 Task: Research Airbnb accommodation in Saint-Joseph, Reunion from 6th December, 2023 to 18th December, 2023 for 3 adults.2 bedrooms having 2 beds and 2 bathrooms. Property type can be hotel. Booking option can be shelf check-in. Look for 4 properties as per requirement.
Action: Mouse pressed left at (221, 98)
Screenshot: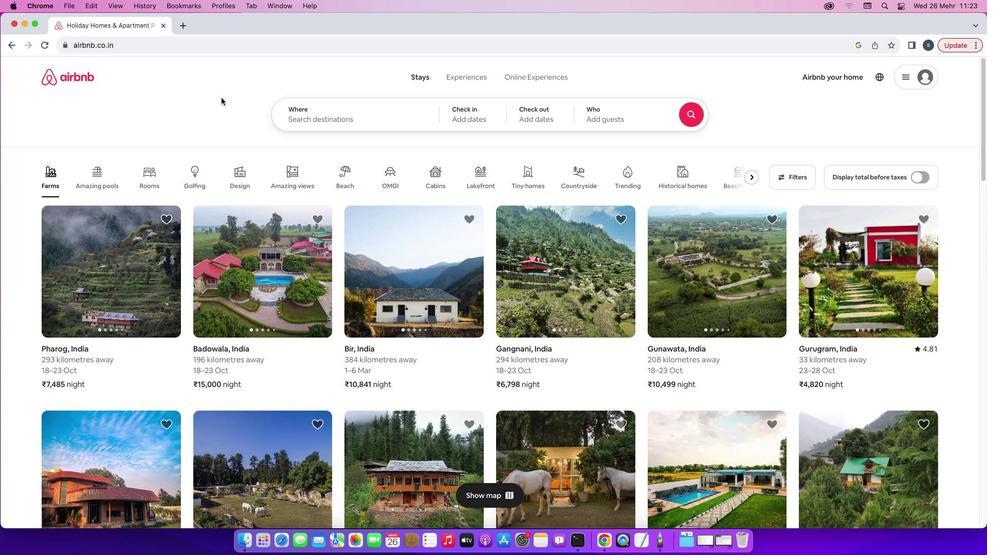 
Action: Mouse moved to (351, 118)
Screenshot: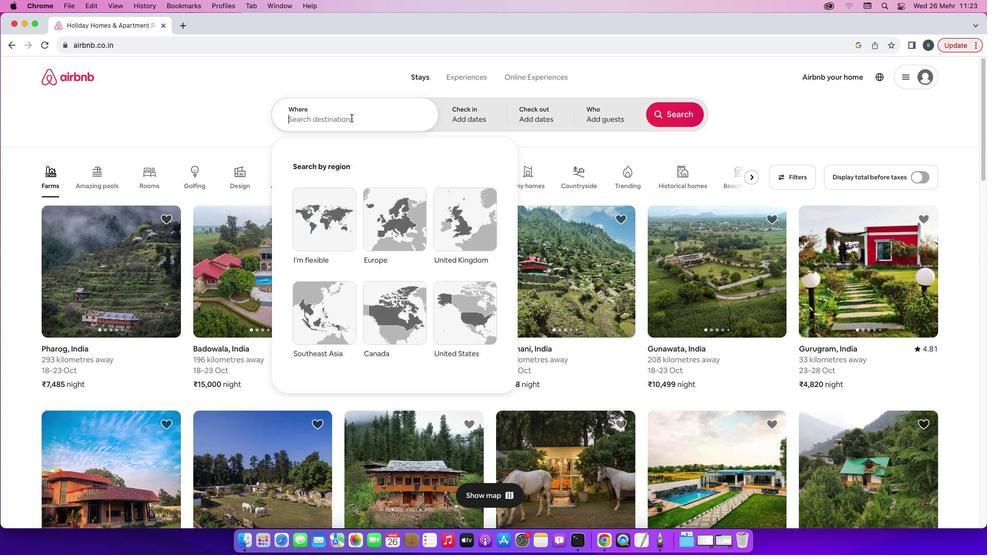 
Action: Mouse pressed left at (351, 118)
Screenshot: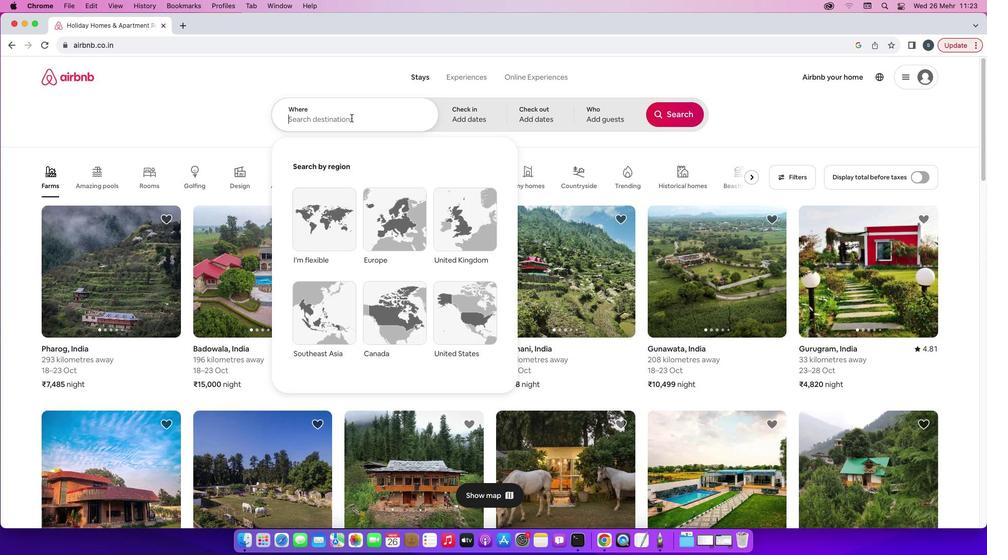 
Action: Mouse moved to (353, 114)
Screenshot: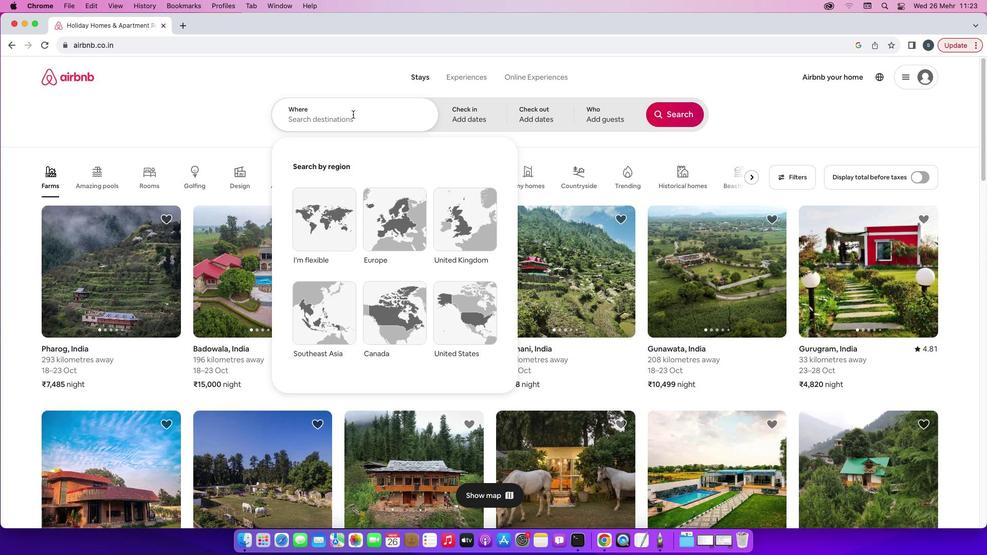 
Action: Key pressed 'S'Key.caps_lock'a''i''n''t''-'Key.caps_lock'J'Key.caps_lock'o''s''e''p''h'','Key.spaceKey.caps_lock'R'Key.caps_lock'e''u''n''i''o''n'Key.enter
Screenshot: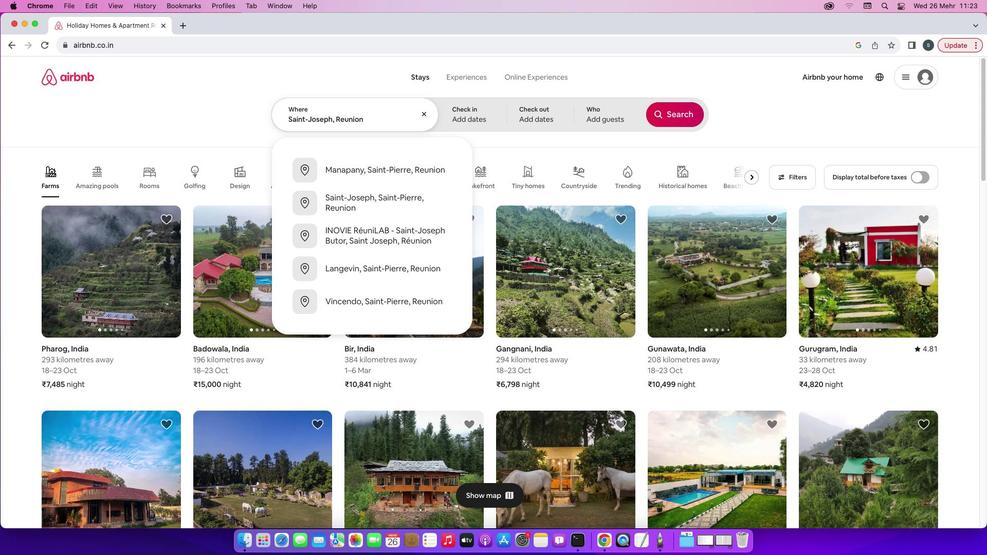 
Action: Mouse moved to (670, 194)
Screenshot: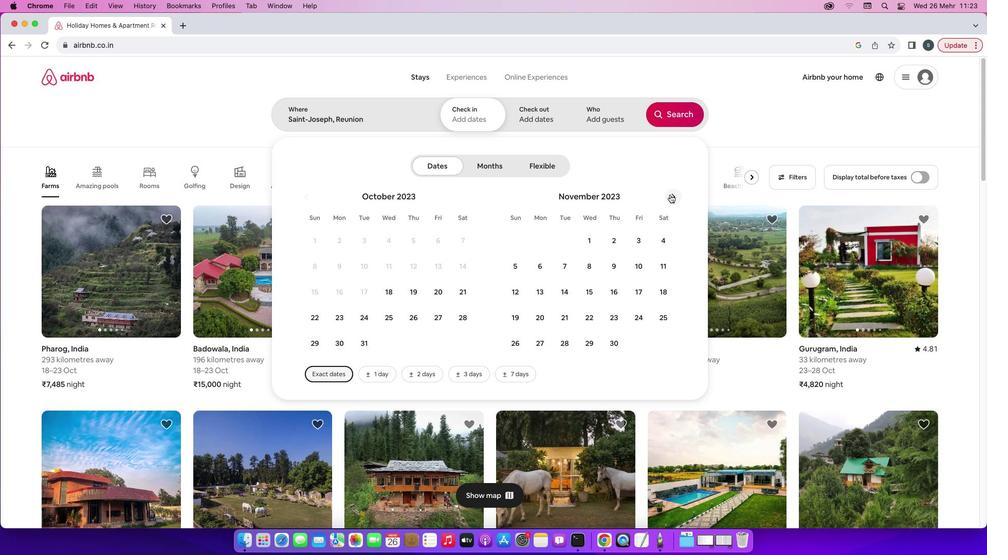 
Action: Mouse pressed left at (670, 194)
Screenshot: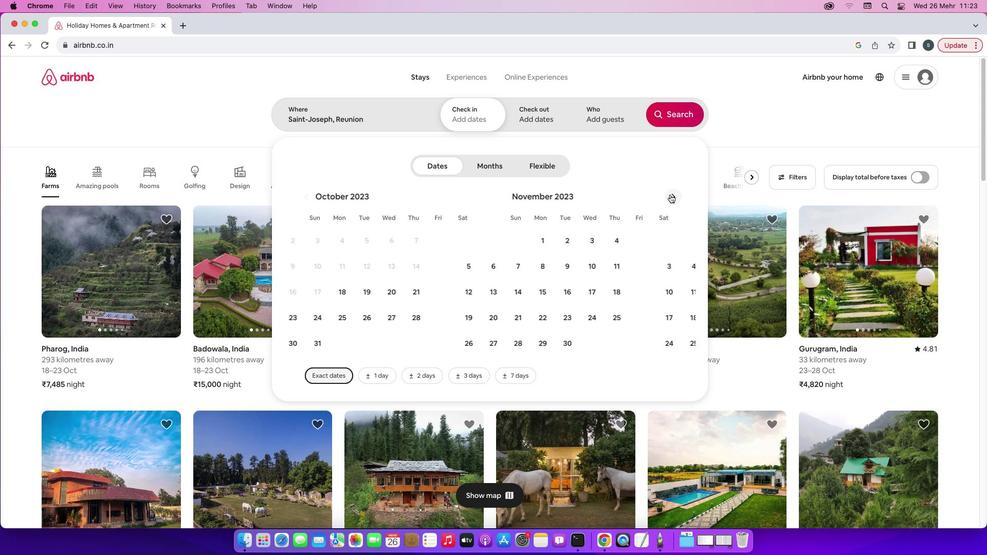 
Action: Mouse moved to (595, 262)
Screenshot: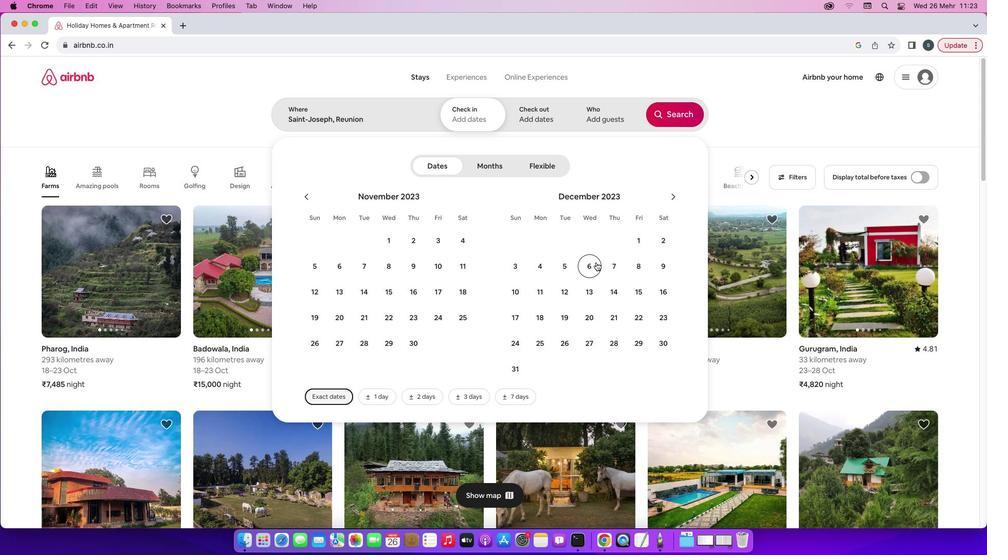 
Action: Mouse pressed left at (595, 262)
Screenshot: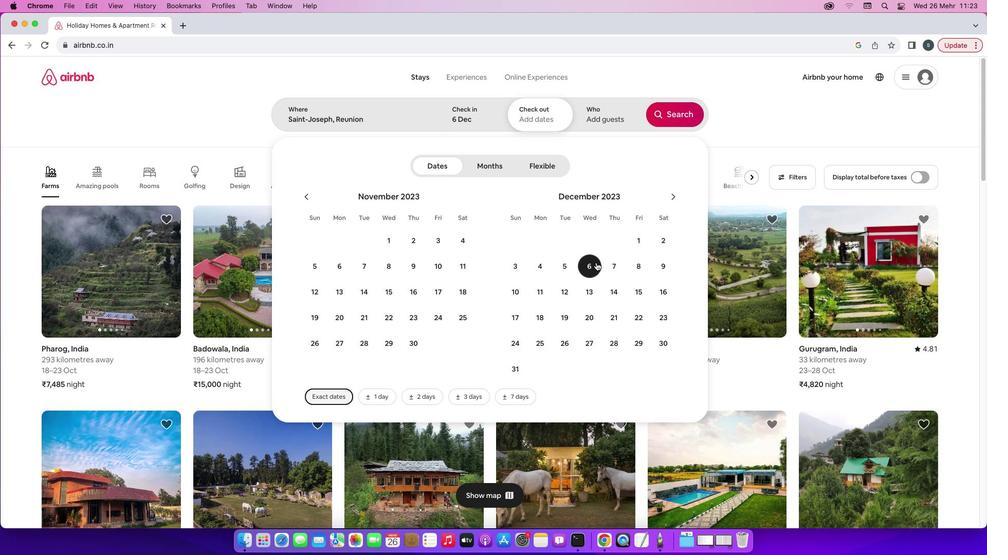 
Action: Mouse moved to (537, 319)
Screenshot: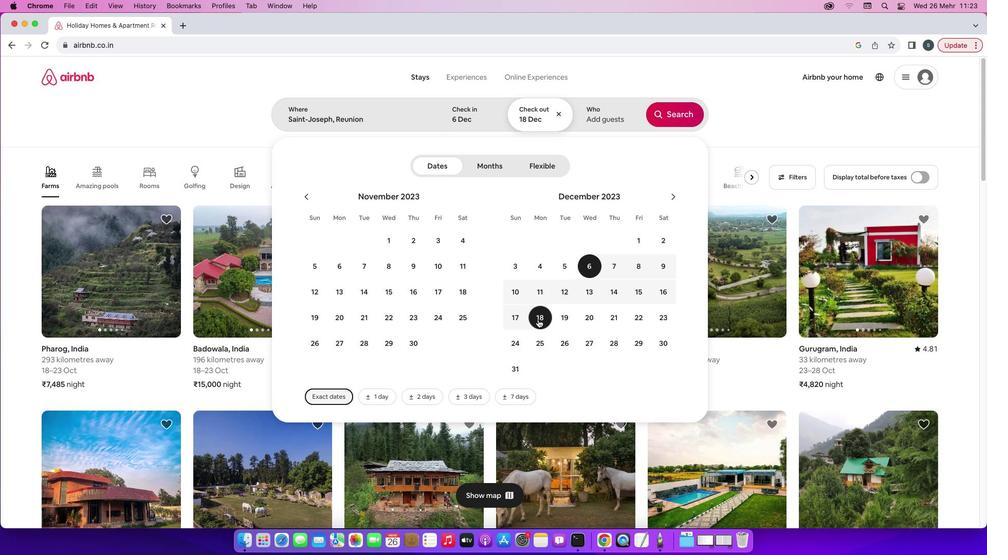 
Action: Mouse pressed left at (537, 319)
Screenshot: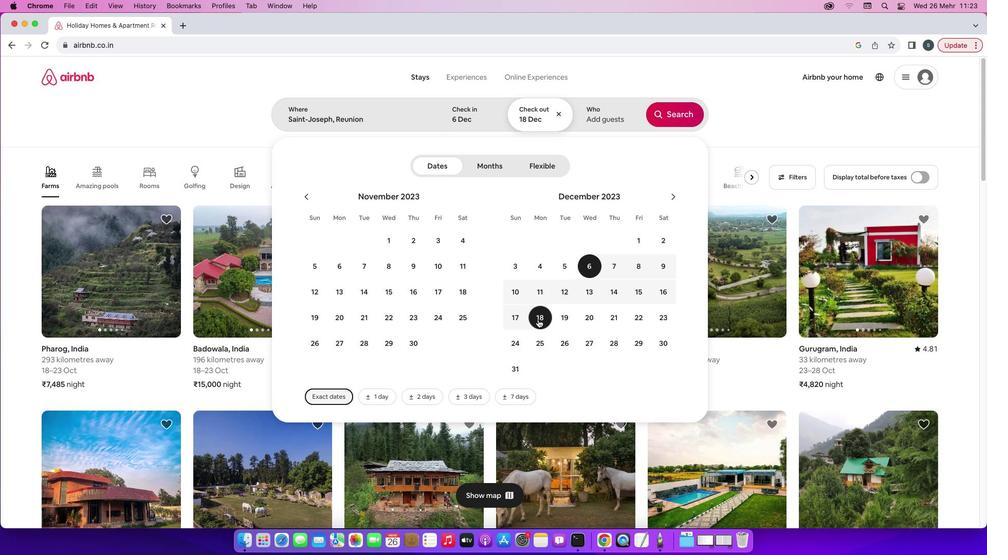 
Action: Mouse moved to (603, 117)
Screenshot: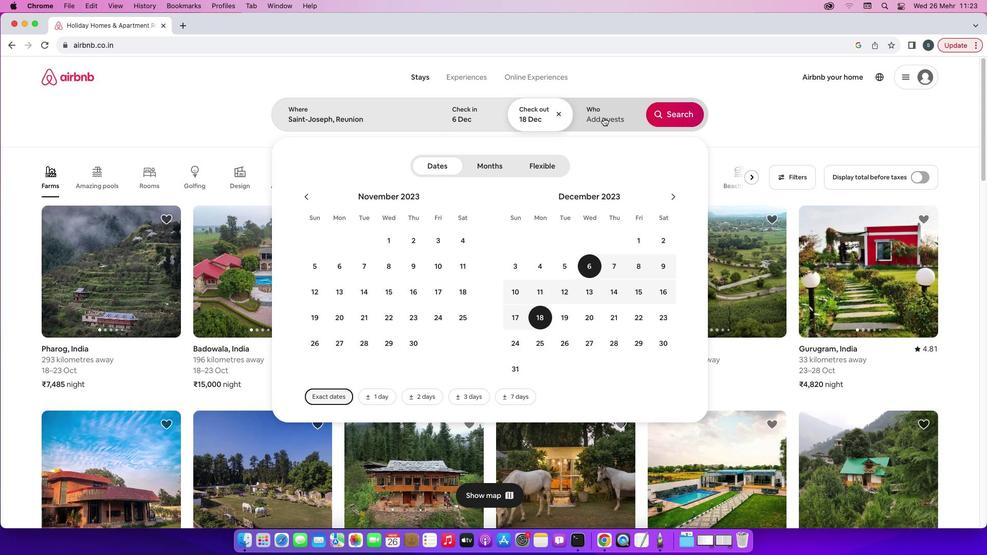 
Action: Mouse pressed left at (603, 117)
Screenshot: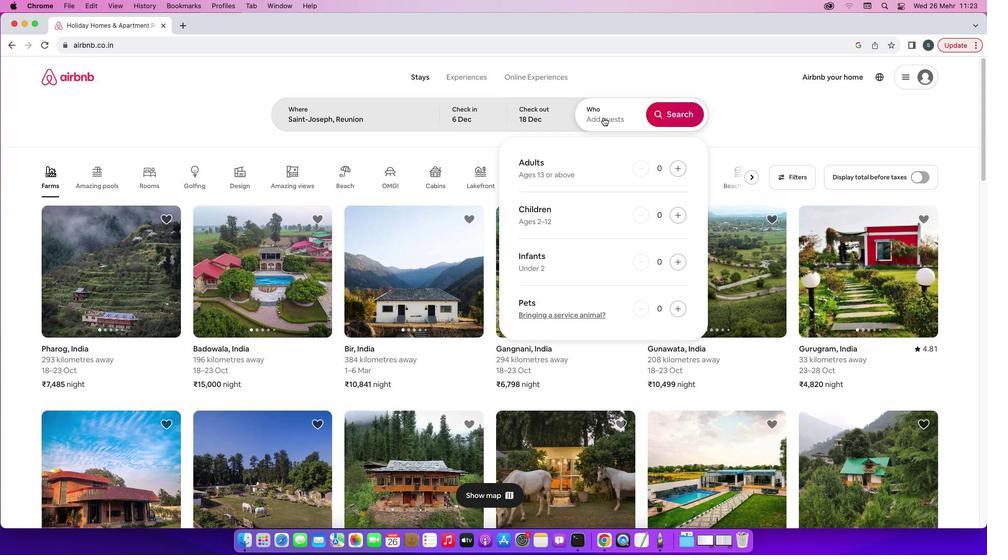 
Action: Mouse moved to (679, 169)
Screenshot: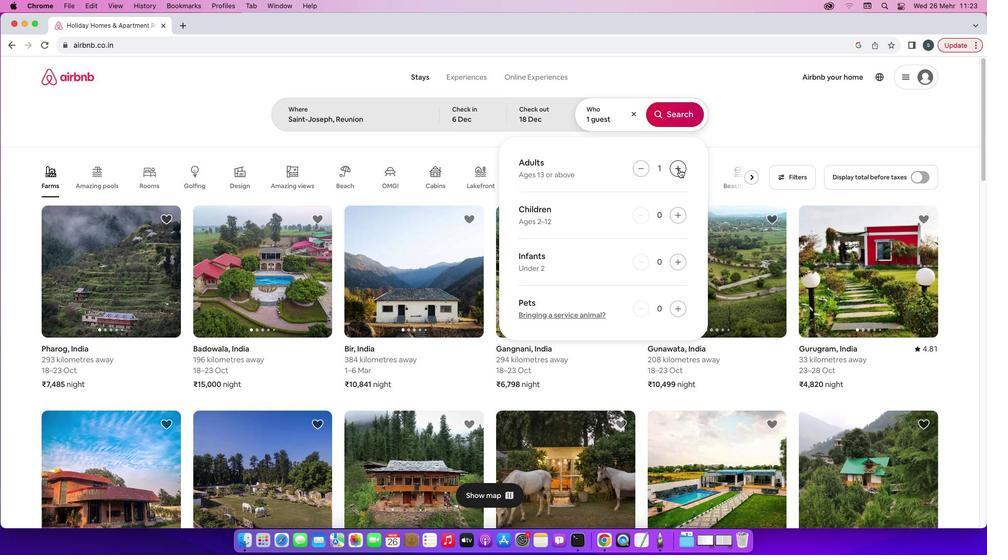 
Action: Mouse pressed left at (679, 169)
Screenshot: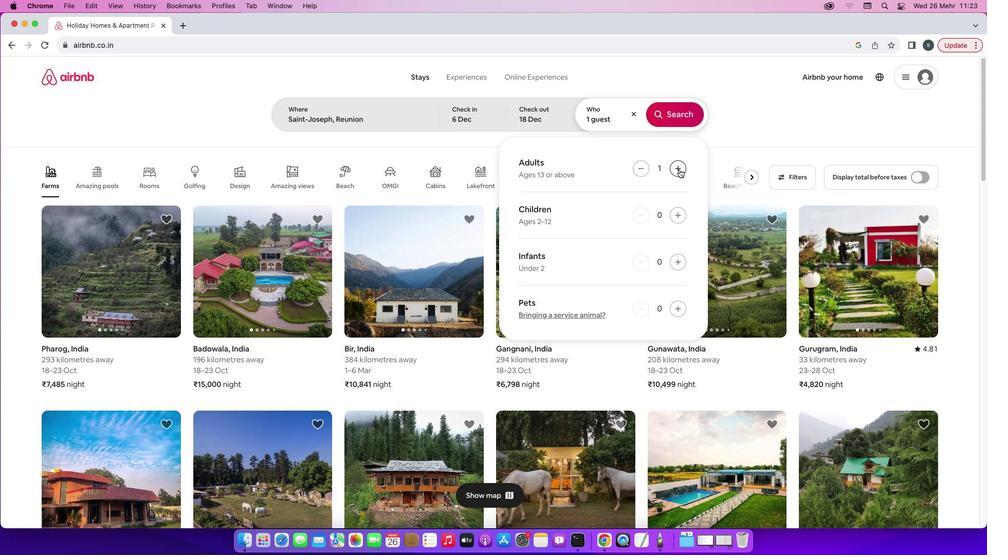 
Action: Mouse pressed left at (679, 169)
Screenshot: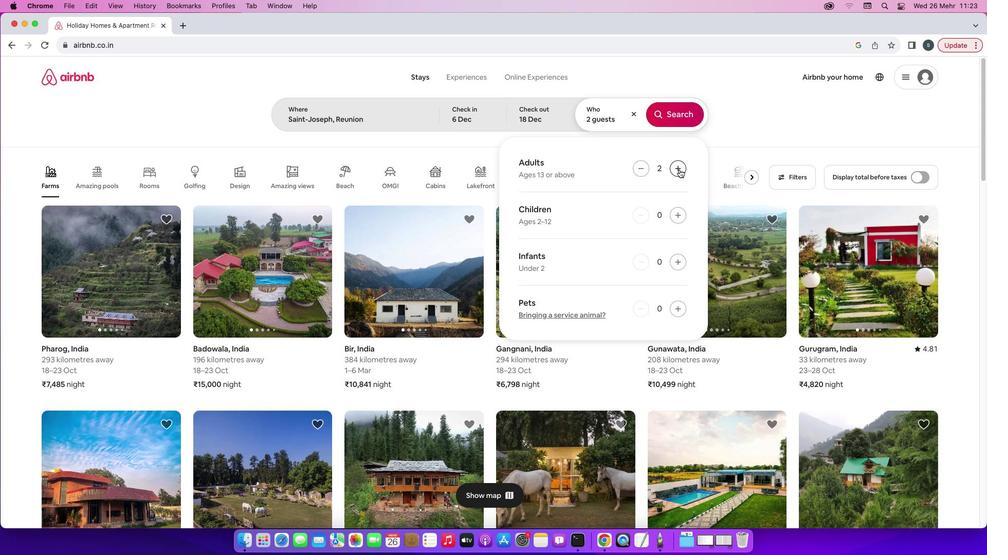 
Action: Mouse pressed left at (679, 169)
Screenshot: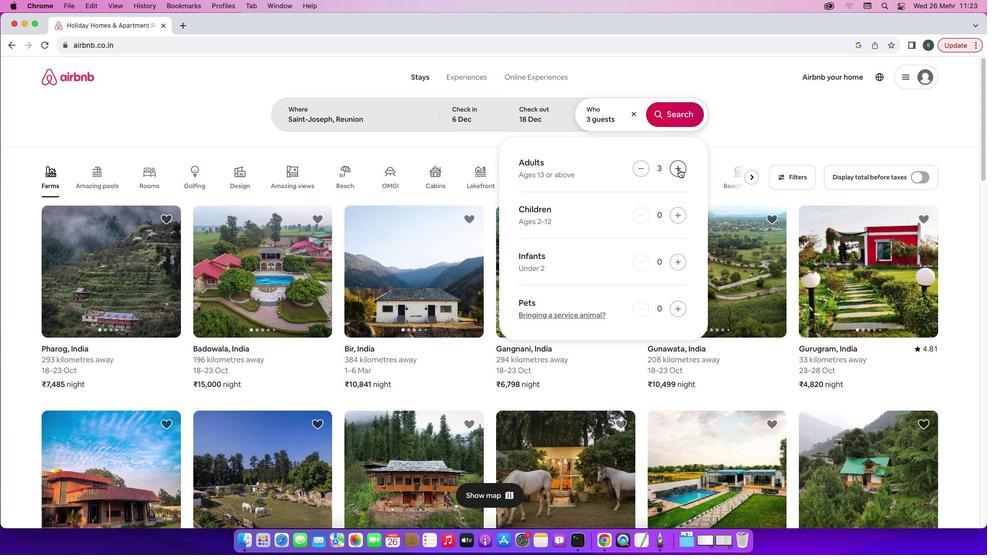 
Action: Mouse moved to (662, 118)
Screenshot: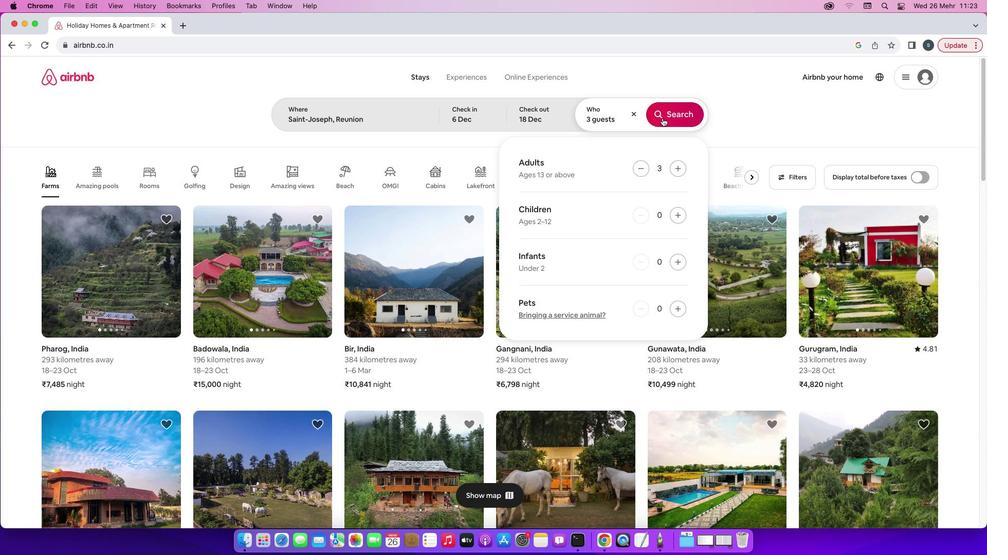 
Action: Mouse pressed left at (662, 118)
Screenshot: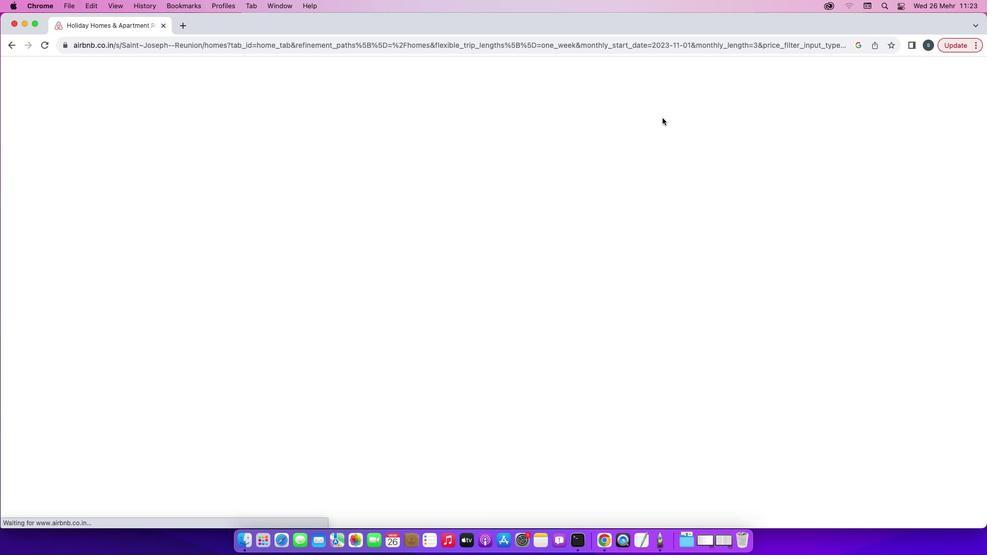 
Action: Mouse moved to (819, 122)
Screenshot: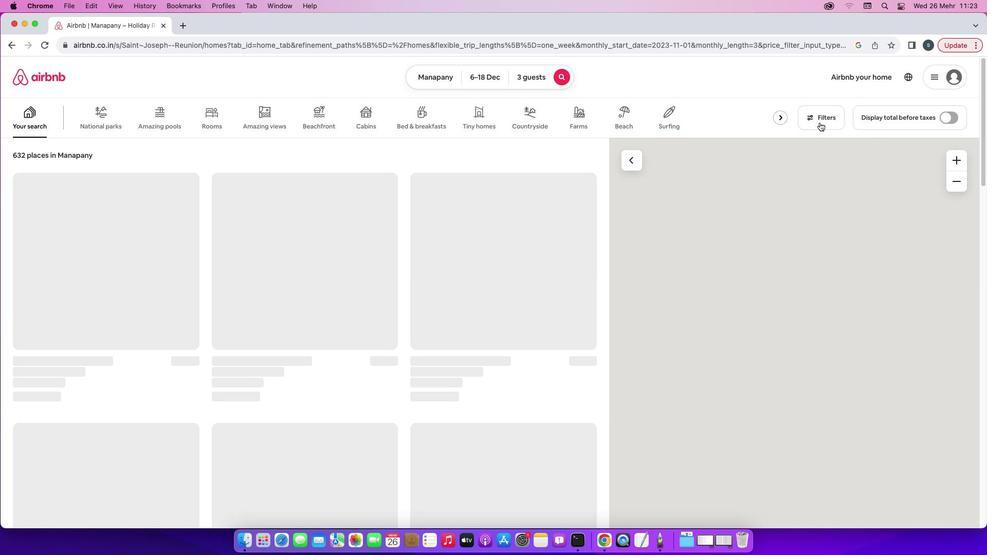 
Action: Mouse pressed left at (819, 122)
Screenshot: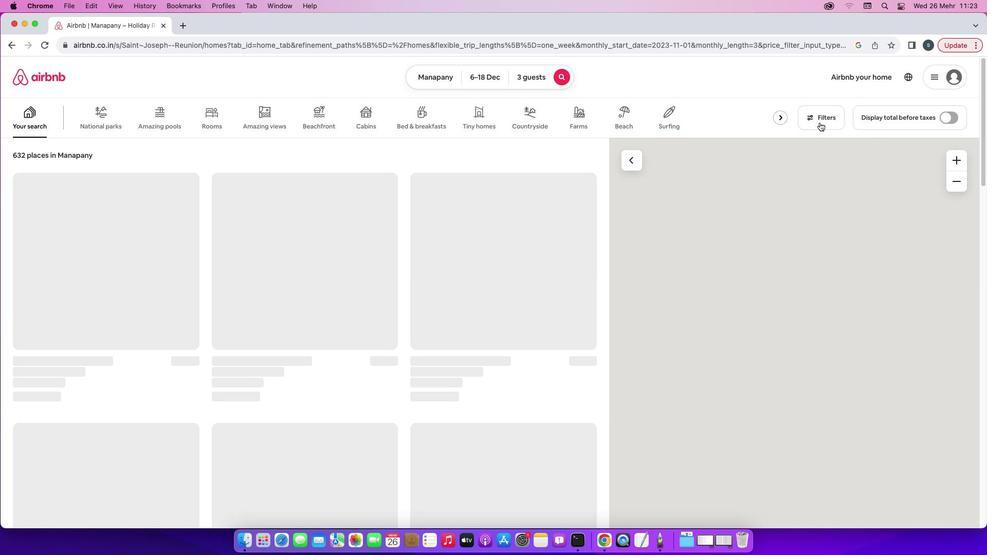 
Action: Mouse moved to (487, 291)
Screenshot: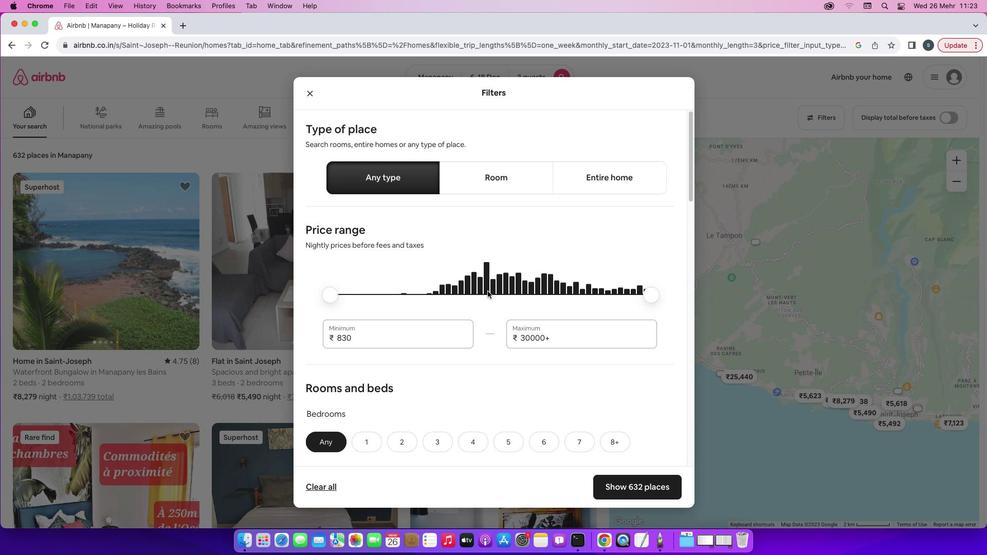 
Action: Mouse scrolled (487, 291) with delta (0, 0)
Screenshot: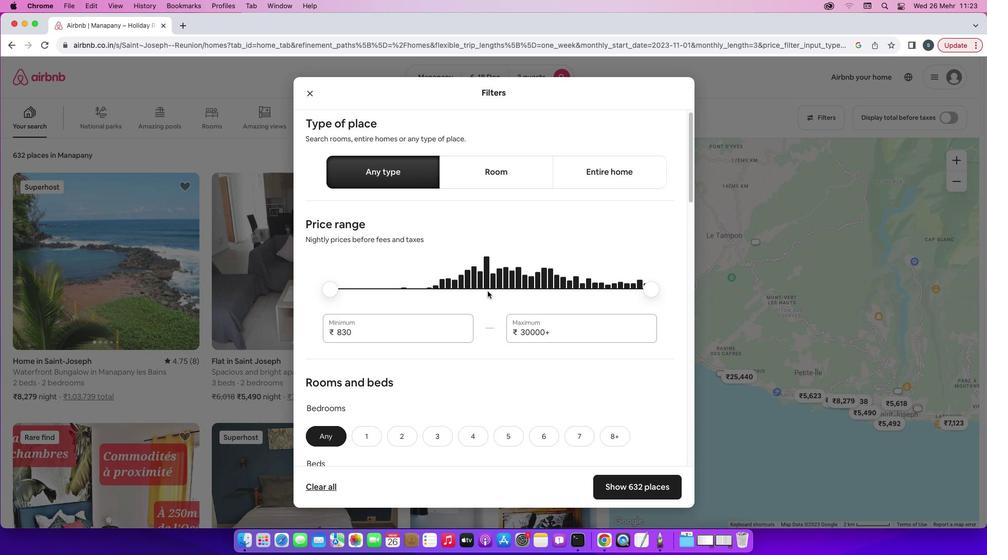 
Action: Mouse scrolled (487, 291) with delta (0, 0)
Screenshot: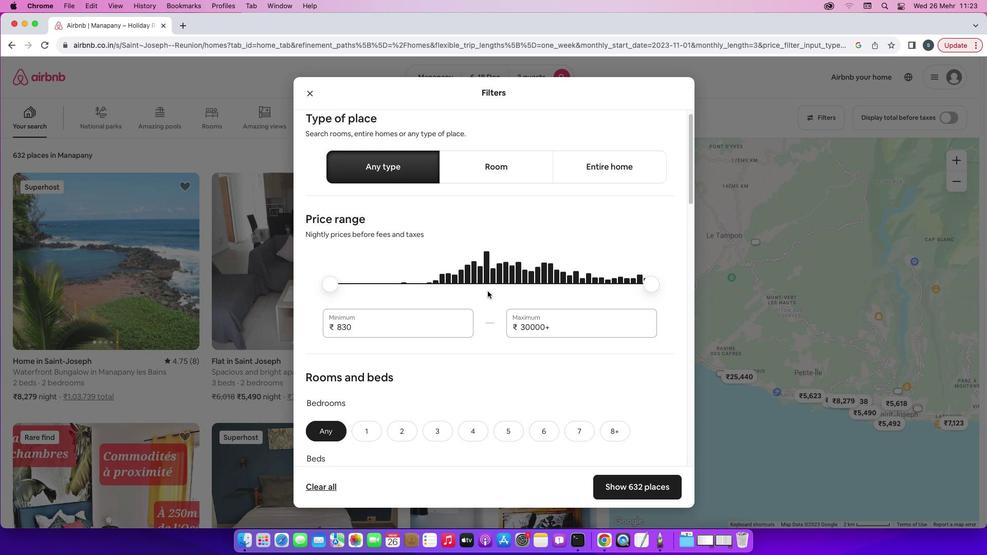 
Action: Mouse scrolled (487, 291) with delta (0, 0)
Screenshot: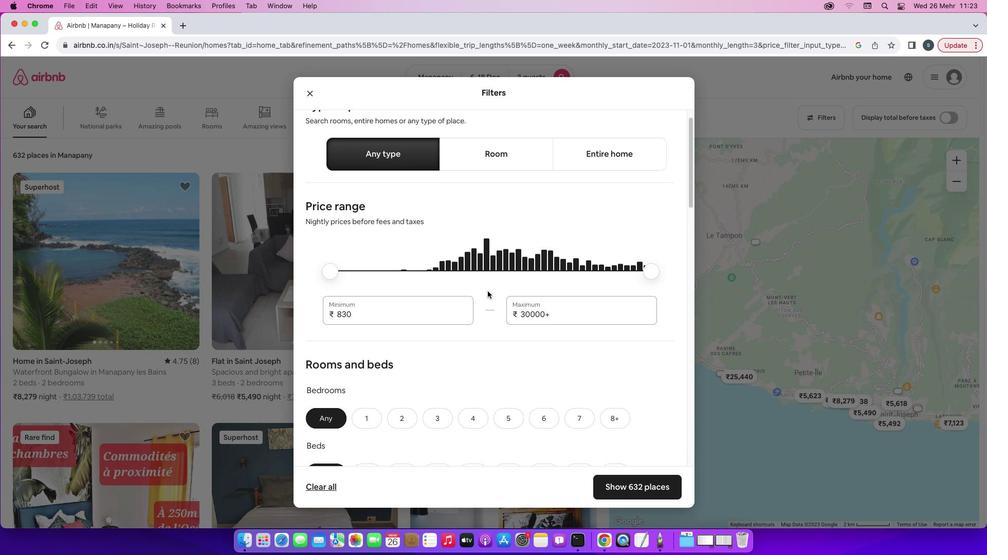 
Action: Mouse scrolled (487, 291) with delta (0, 0)
Screenshot: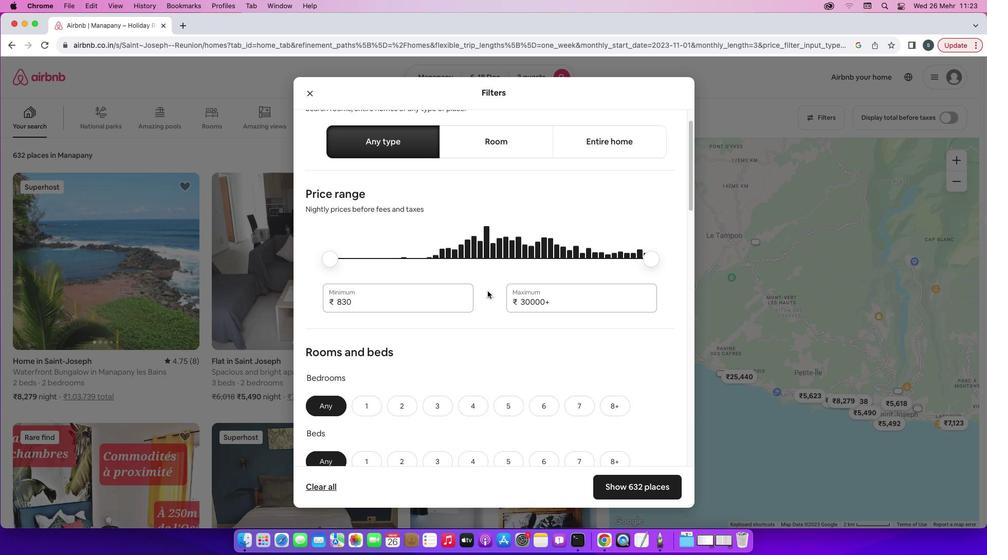 
Action: Mouse scrolled (487, 291) with delta (0, 0)
Screenshot: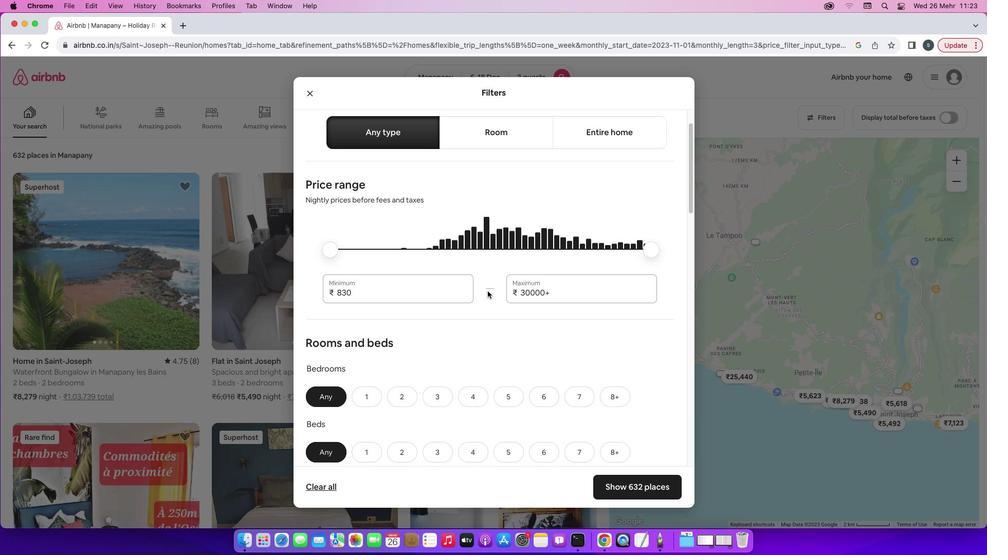 
Action: Mouse scrolled (487, 291) with delta (0, 0)
Screenshot: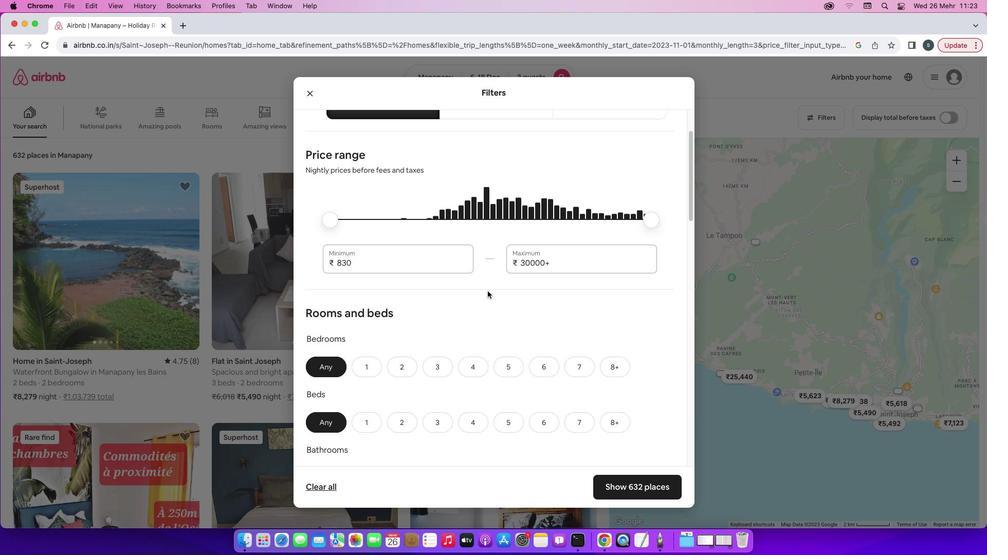 
Action: Mouse scrolled (487, 291) with delta (0, 0)
Screenshot: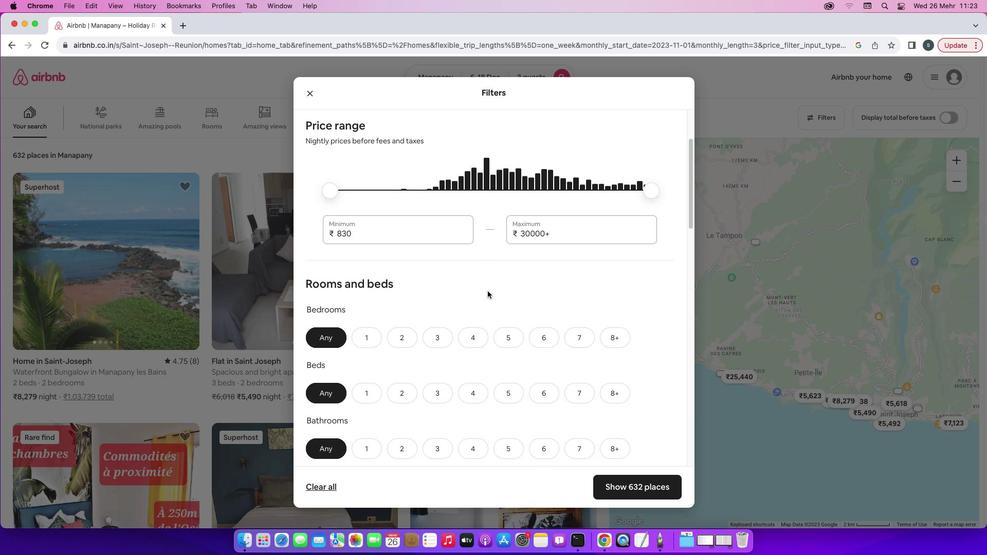 
Action: Mouse scrolled (487, 291) with delta (0, 0)
Screenshot: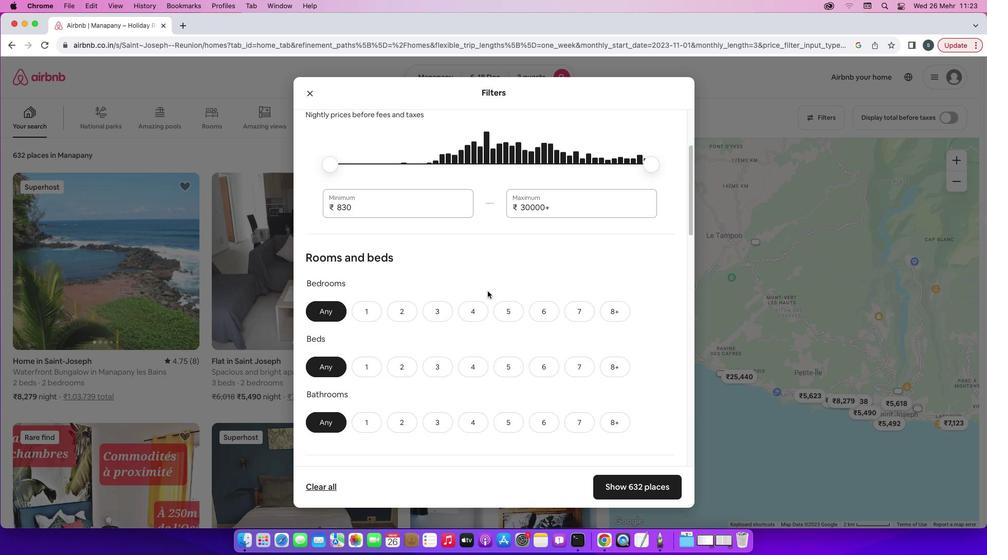 
Action: Mouse scrolled (487, 291) with delta (0, 0)
Screenshot: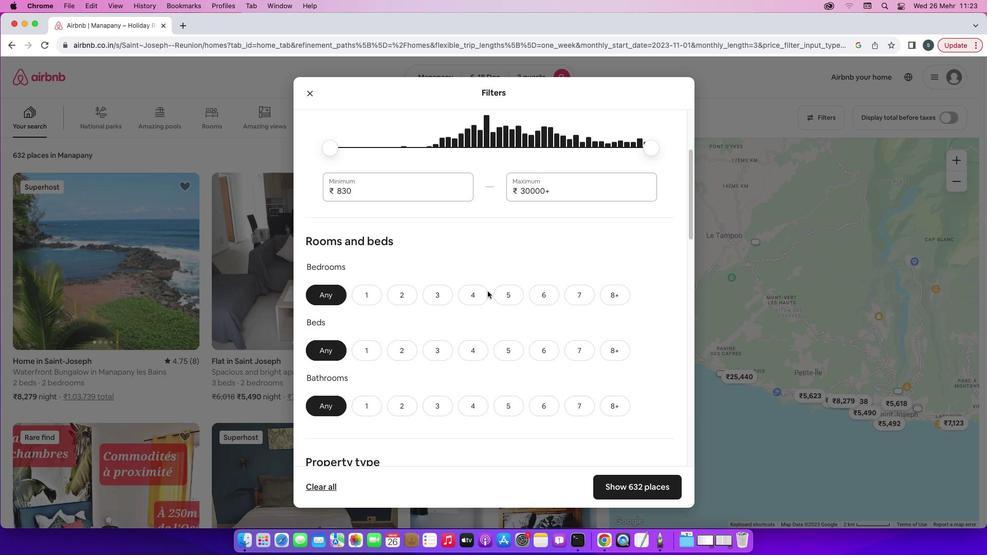 
Action: Mouse scrolled (487, 291) with delta (0, -1)
Screenshot: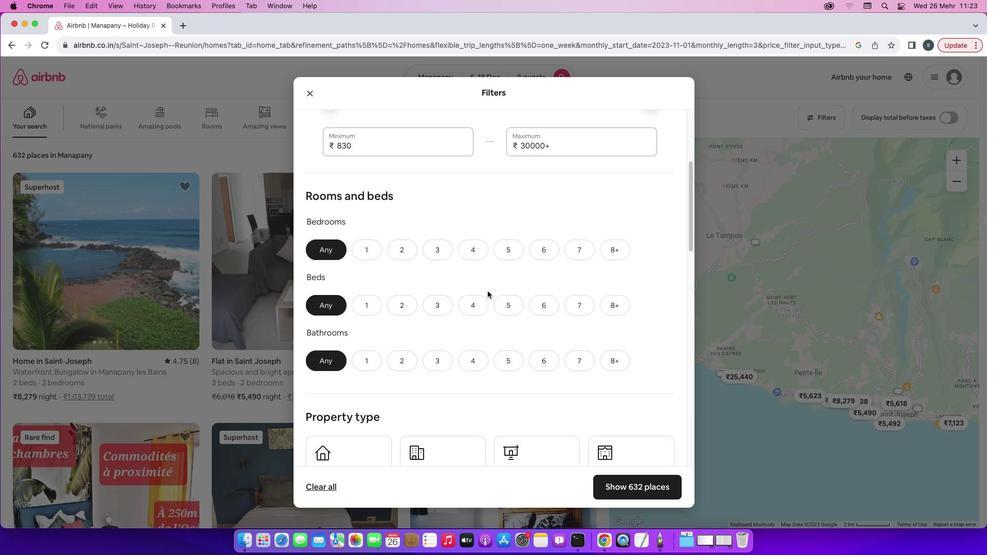 
Action: Mouse scrolled (487, 291) with delta (0, -1)
Screenshot: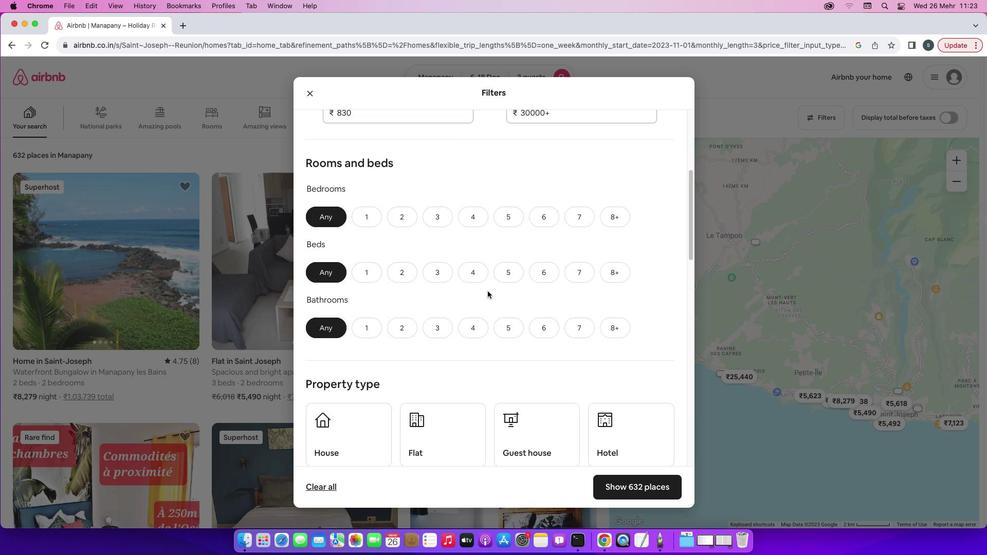 
Action: Mouse moved to (402, 205)
Screenshot: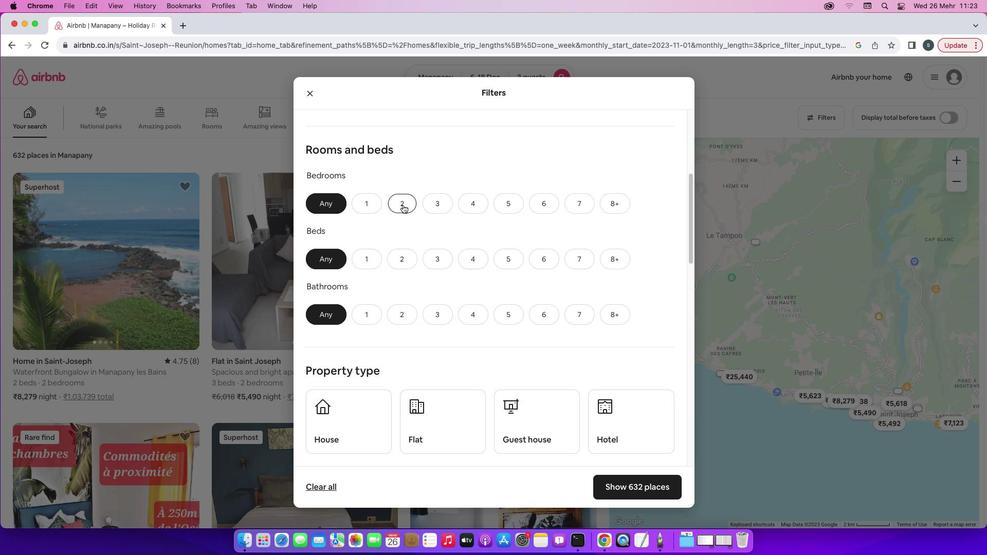 
Action: Mouse pressed left at (402, 205)
Screenshot: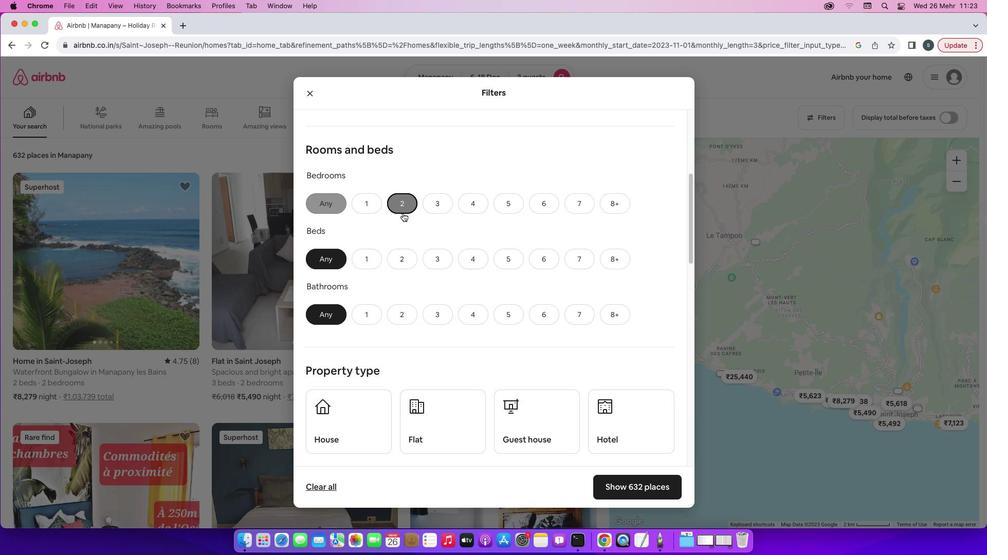 
Action: Mouse moved to (403, 259)
Screenshot: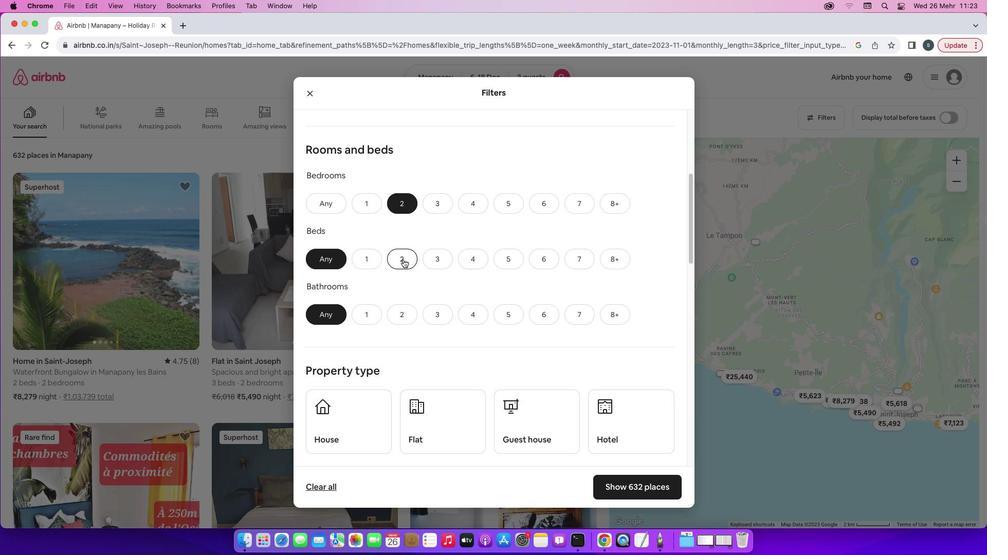 
Action: Mouse pressed left at (403, 259)
Screenshot: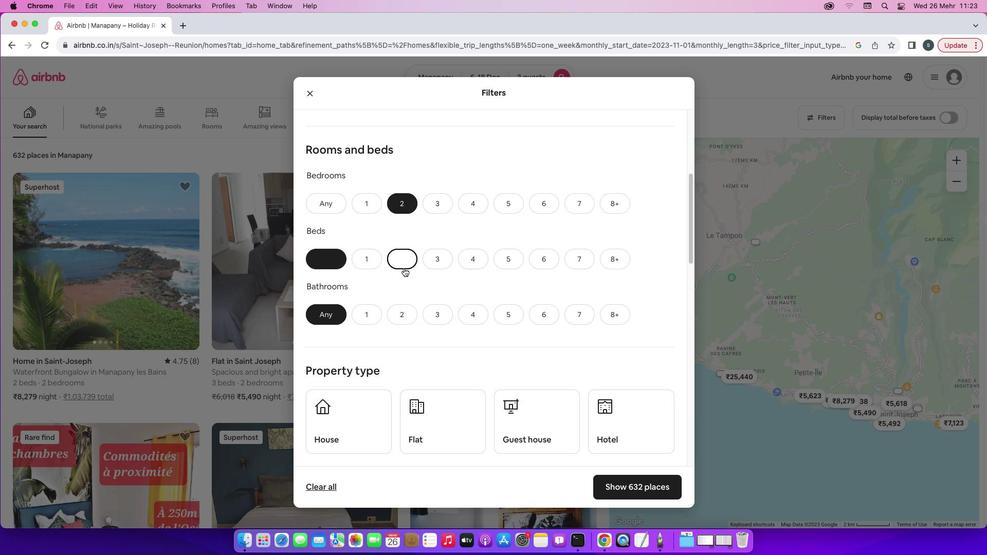 
Action: Mouse moved to (400, 314)
Screenshot: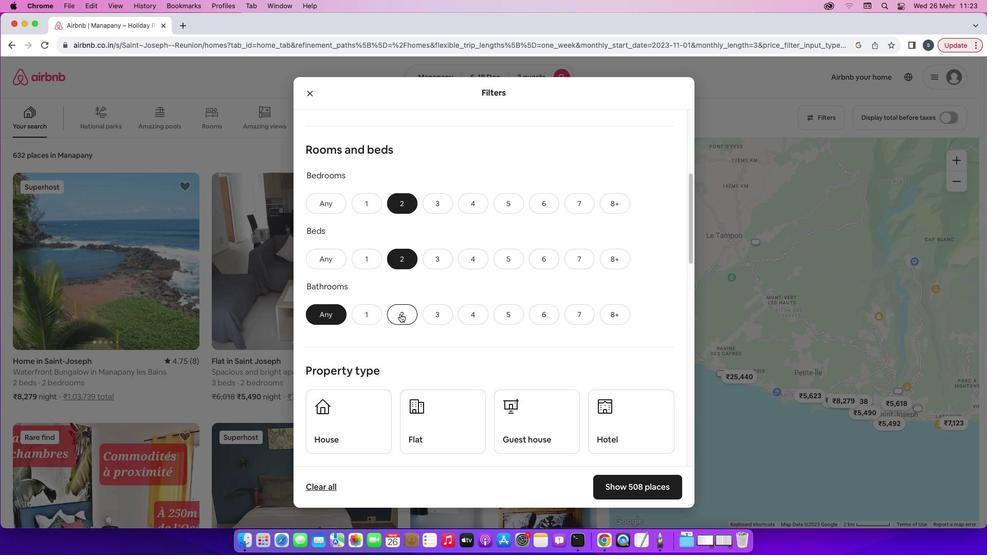 
Action: Mouse pressed left at (400, 314)
Screenshot: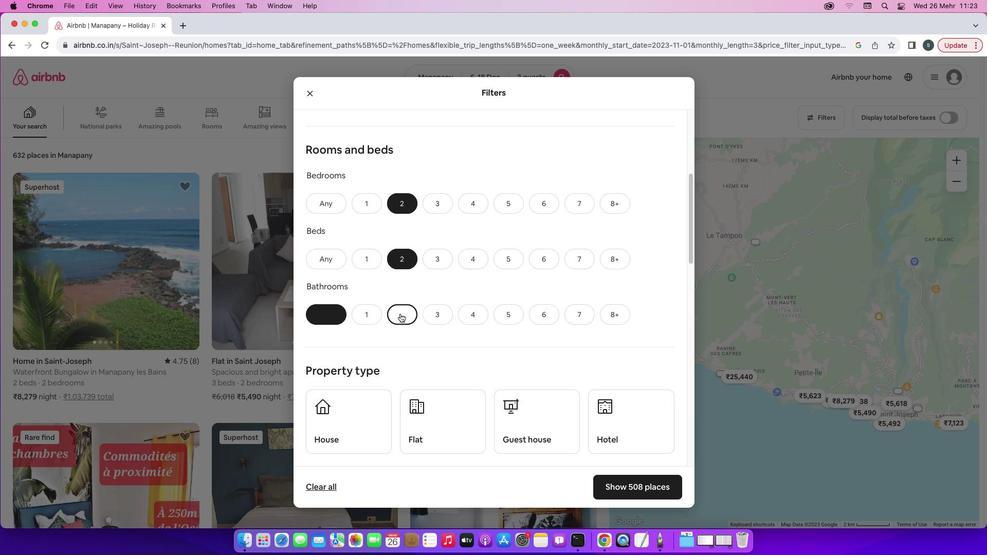 
Action: Mouse moved to (458, 305)
Screenshot: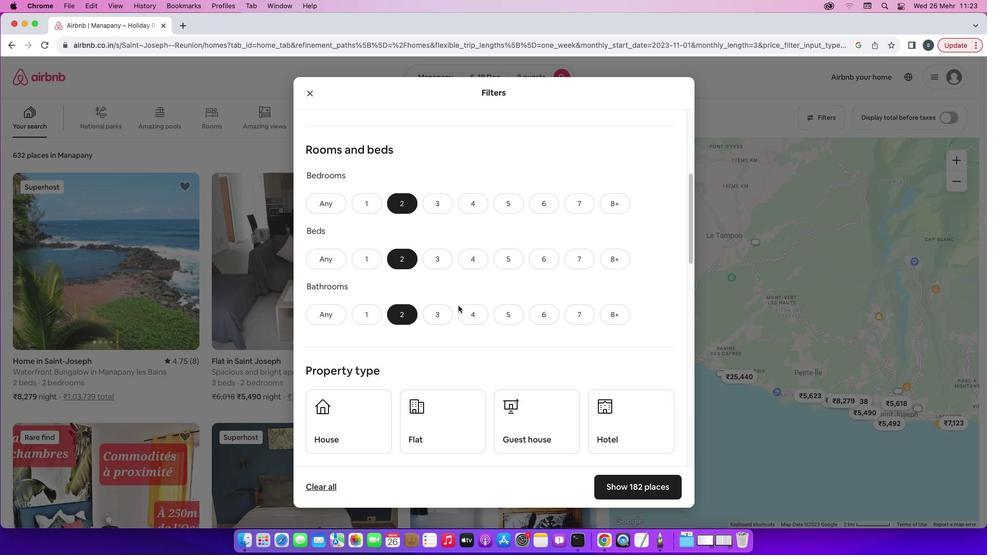 
Action: Mouse scrolled (458, 305) with delta (0, 0)
Screenshot: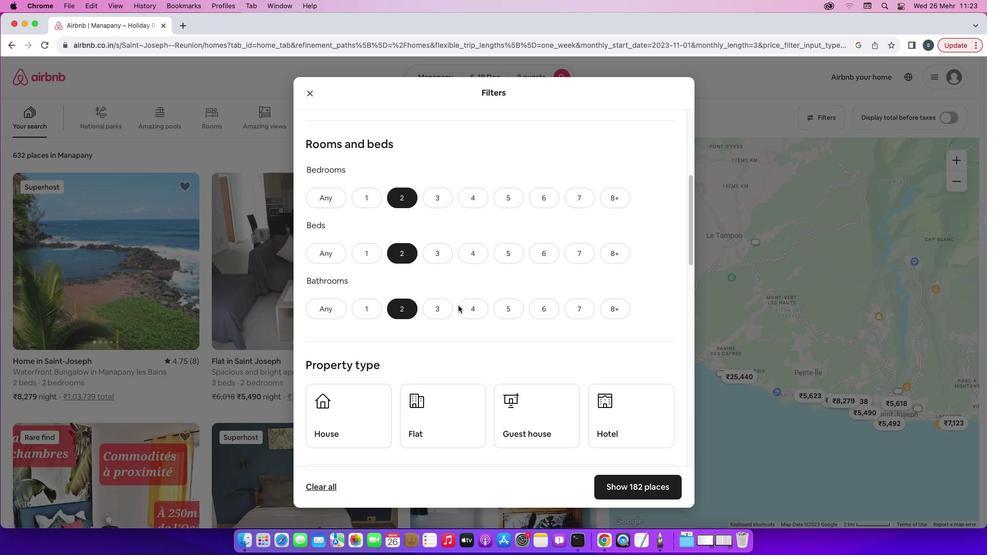 
Action: Mouse scrolled (458, 305) with delta (0, 0)
Screenshot: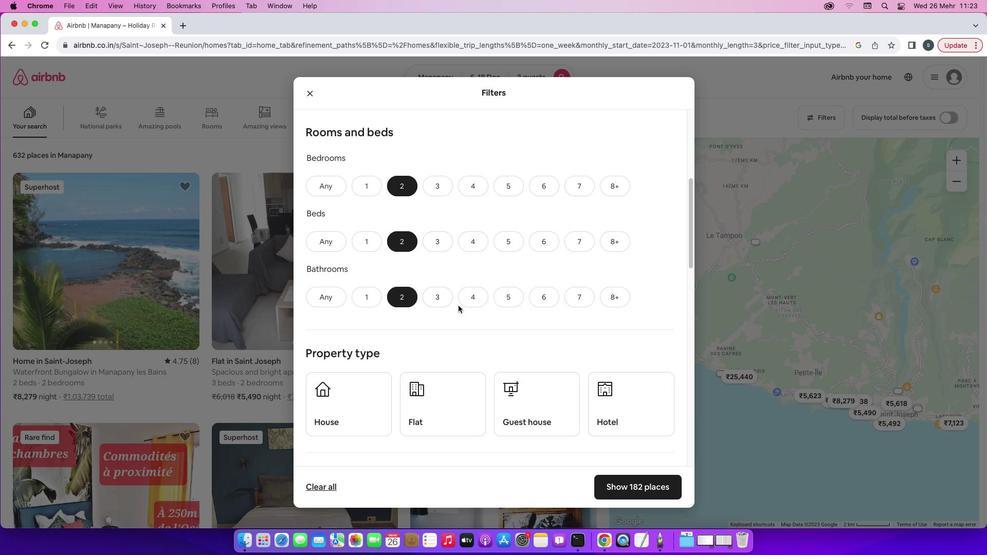 
Action: Mouse scrolled (458, 305) with delta (0, 0)
Screenshot: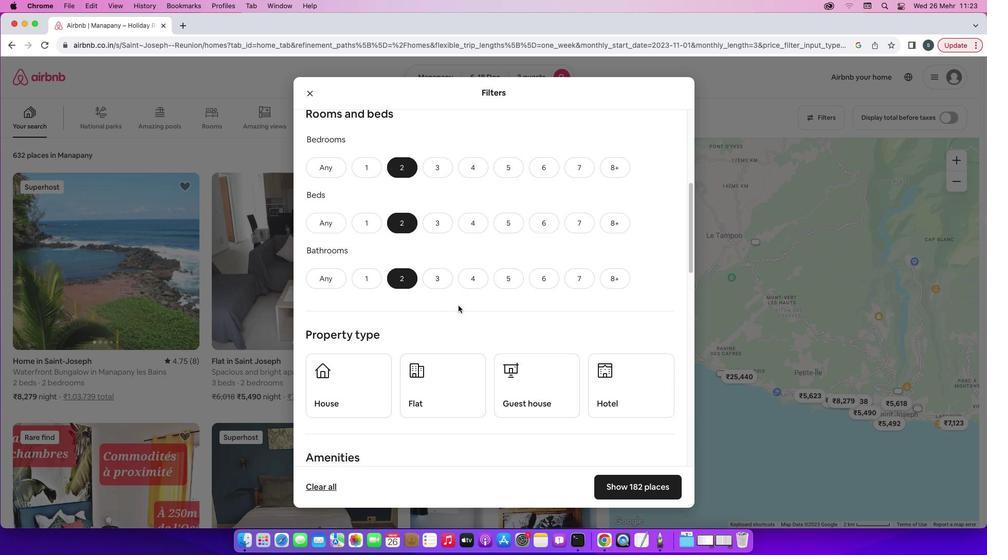 
Action: Mouse scrolled (458, 305) with delta (0, 0)
Screenshot: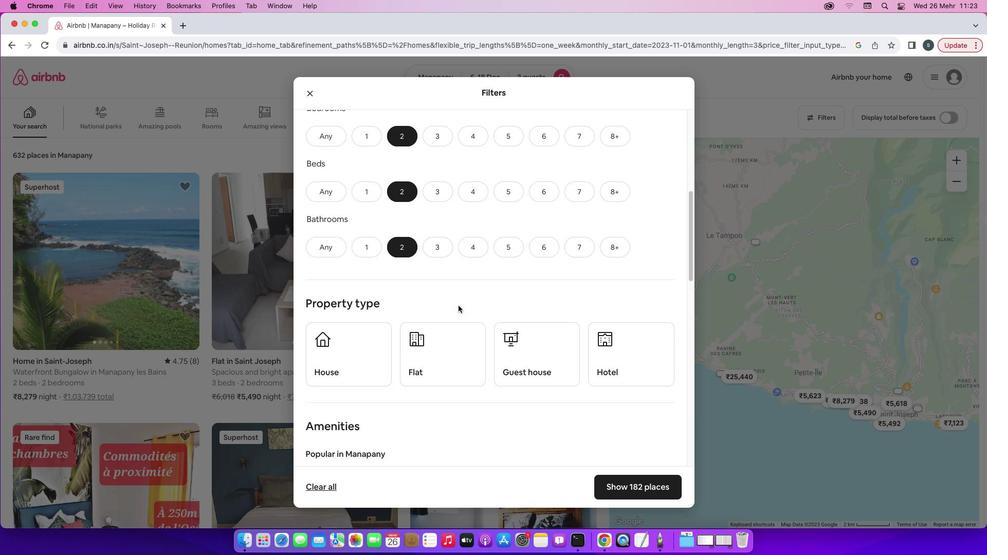 
Action: Mouse scrolled (458, 305) with delta (0, 0)
Screenshot: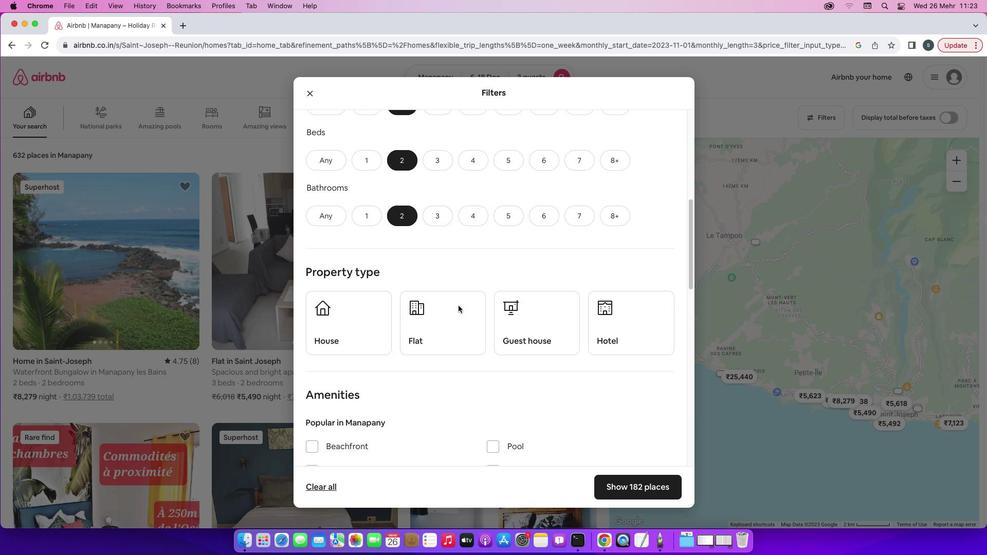 
Action: Mouse moved to (618, 321)
Screenshot: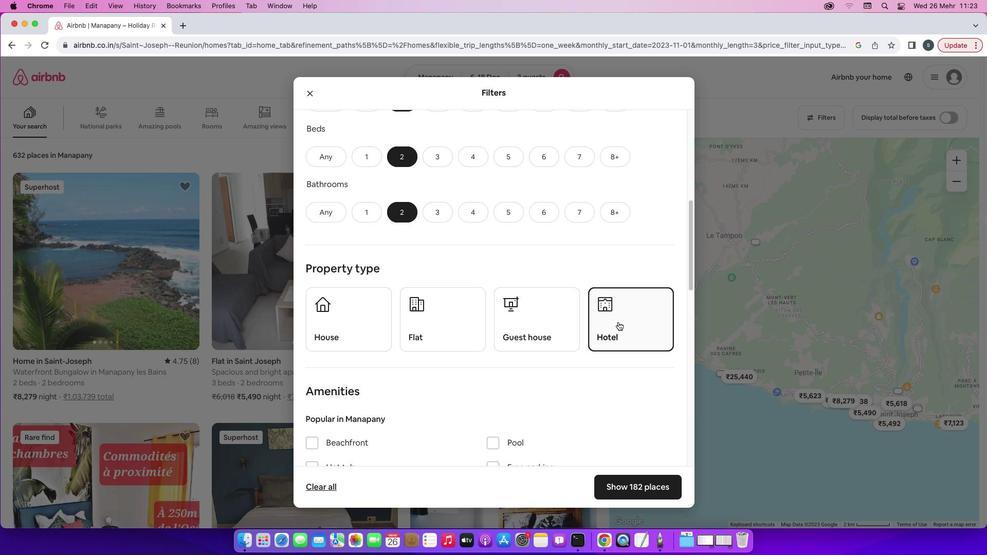 
Action: Mouse pressed left at (618, 321)
Screenshot: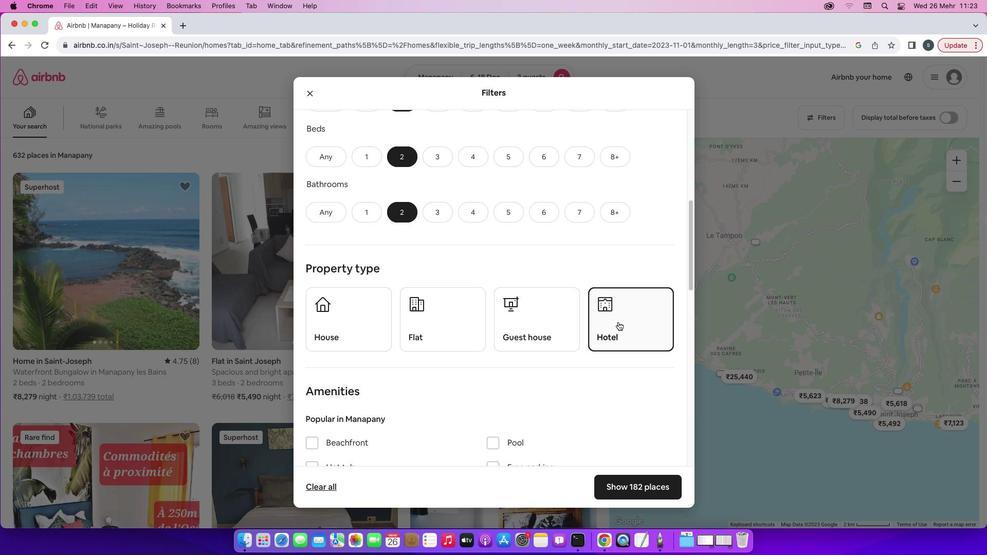 
Action: Mouse moved to (536, 372)
Screenshot: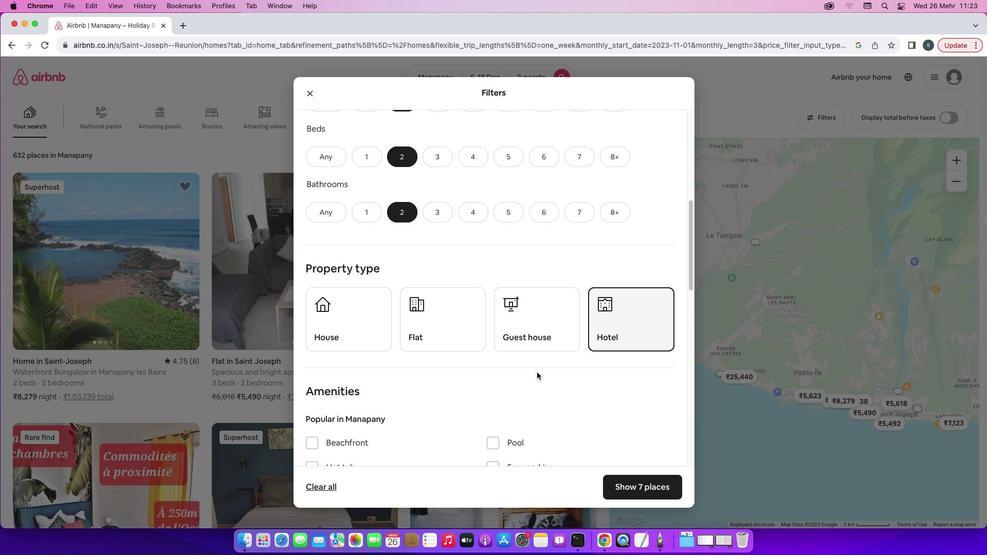
Action: Mouse scrolled (536, 372) with delta (0, 0)
Screenshot: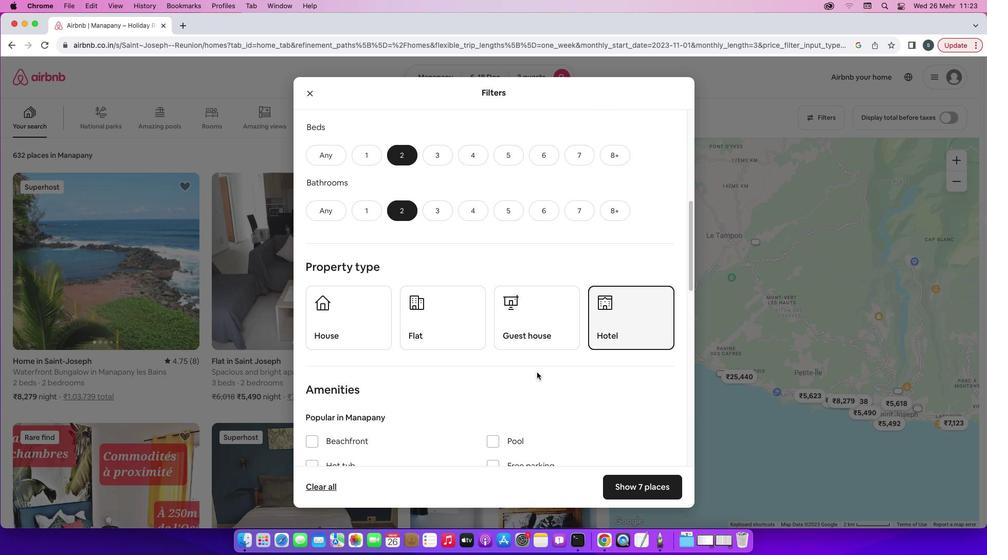 
Action: Mouse scrolled (536, 372) with delta (0, 0)
Screenshot: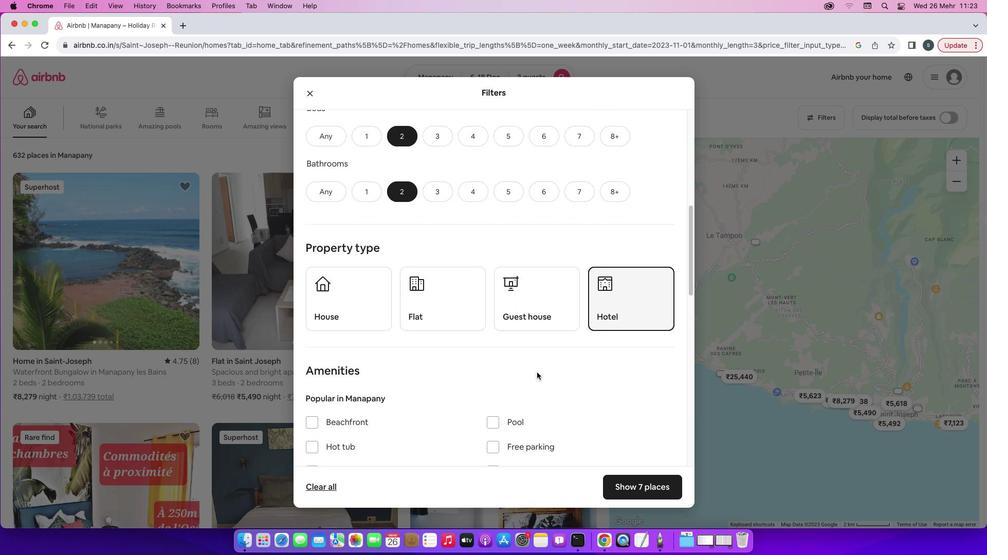 
Action: Mouse scrolled (536, 372) with delta (0, 0)
Screenshot: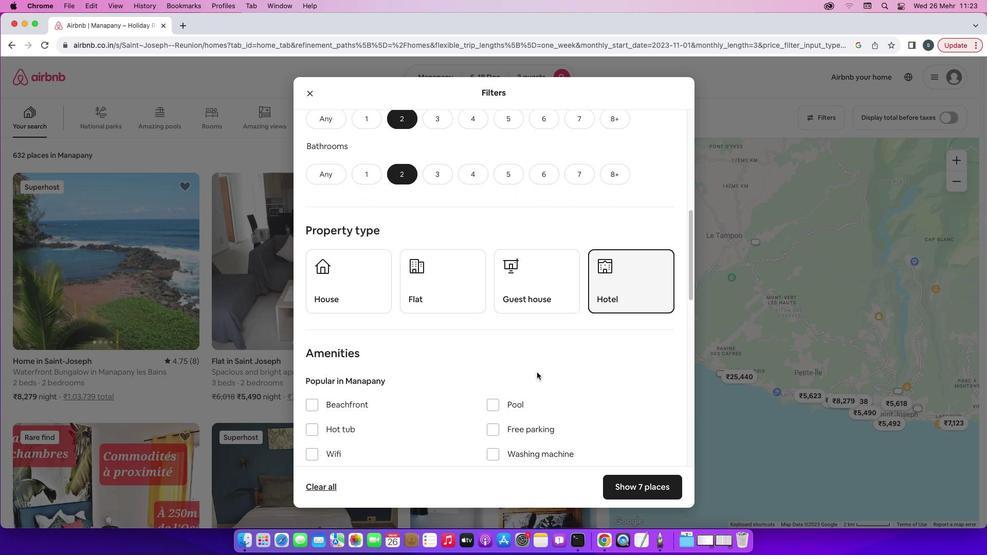
Action: Mouse scrolled (536, 372) with delta (0, -1)
Screenshot: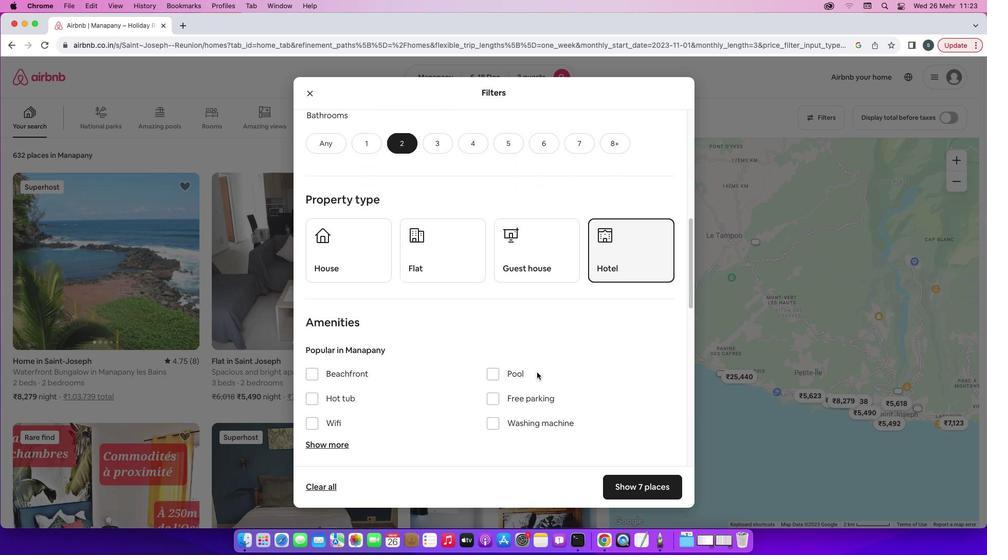 
Action: Mouse scrolled (536, 372) with delta (0, 0)
Screenshot: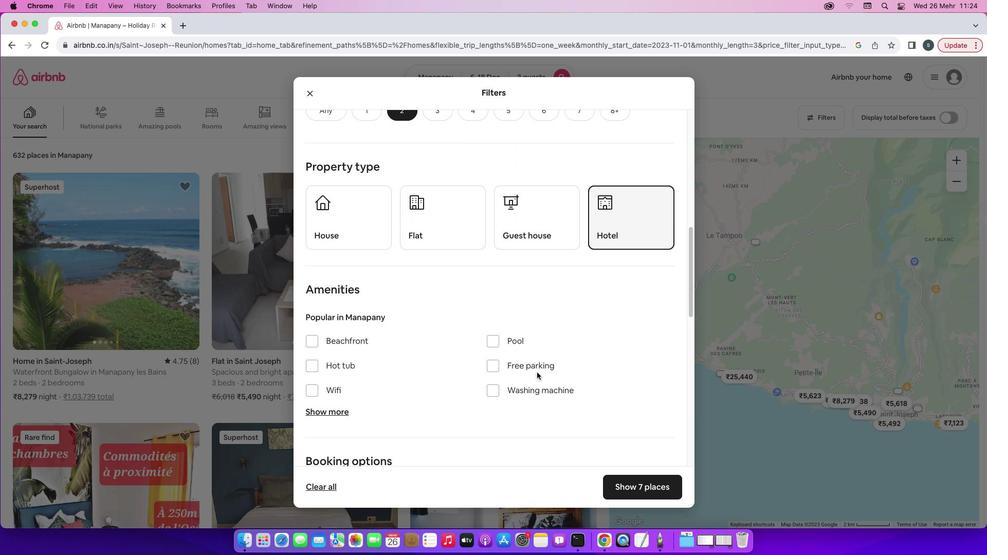 
Action: Mouse scrolled (536, 372) with delta (0, 0)
Screenshot: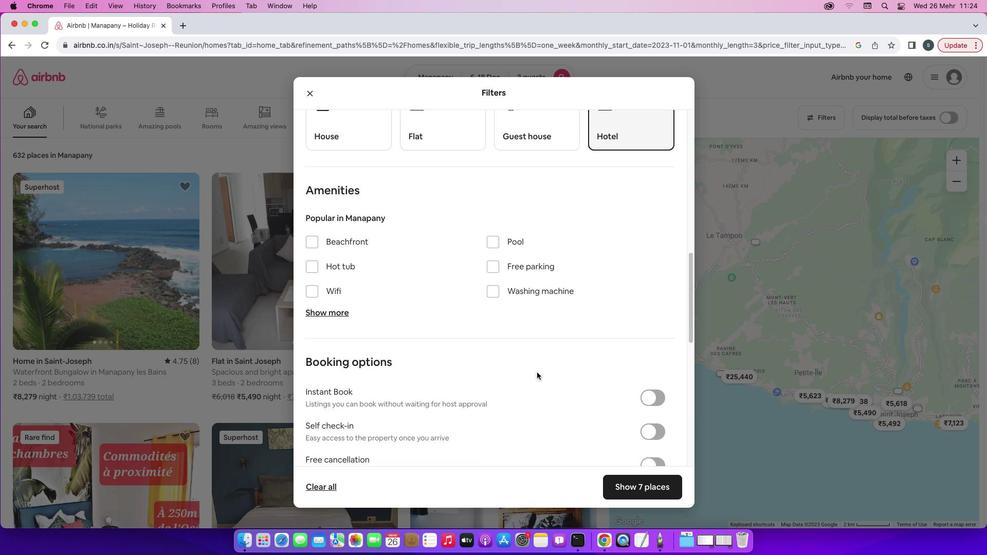 
Action: Mouse scrolled (536, 372) with delta (0, -1)
Screenshot: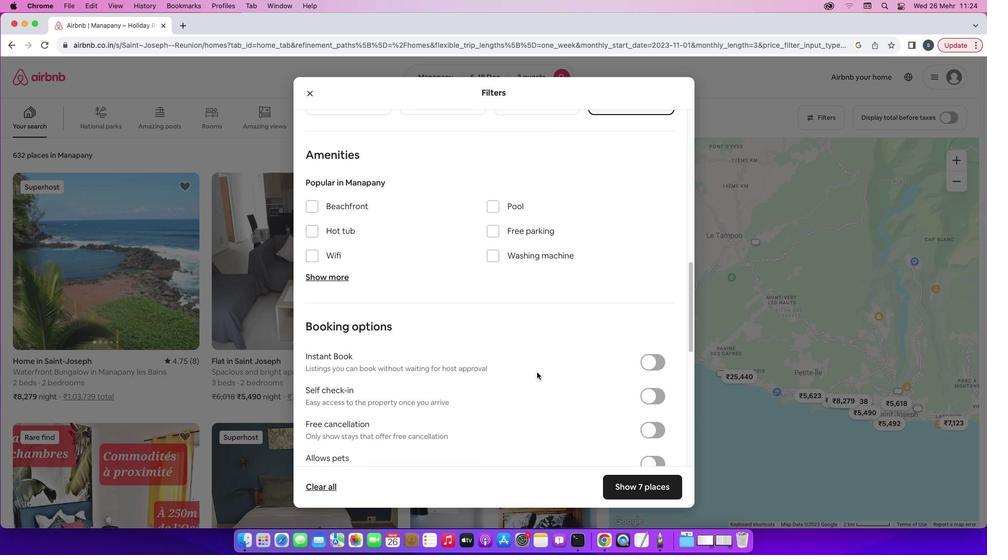 
Action: Mouse scrolled (536, 372) with delta (0, -2)
Screenshot: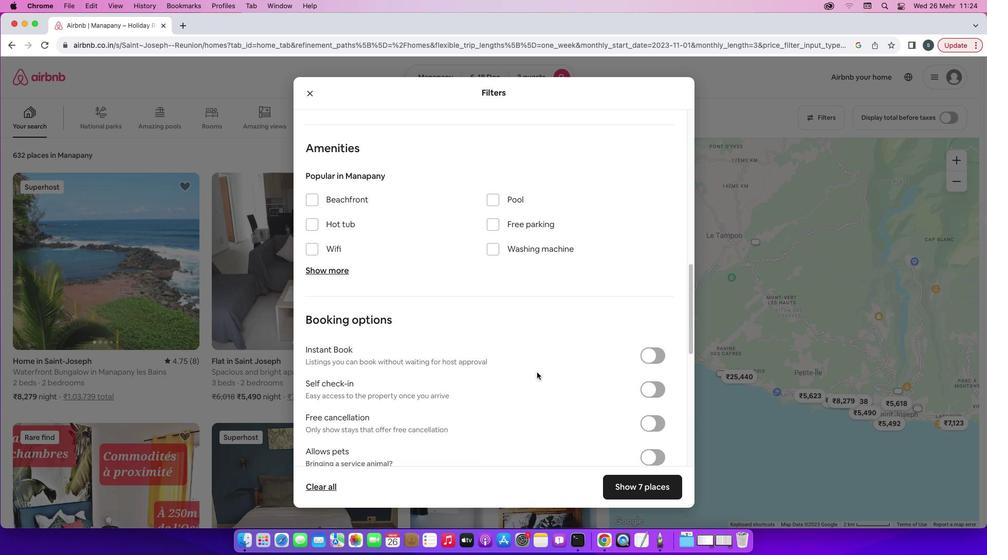 
Action: Mouse scrolled (536, 372) with delta (0, 0)
Screenshot: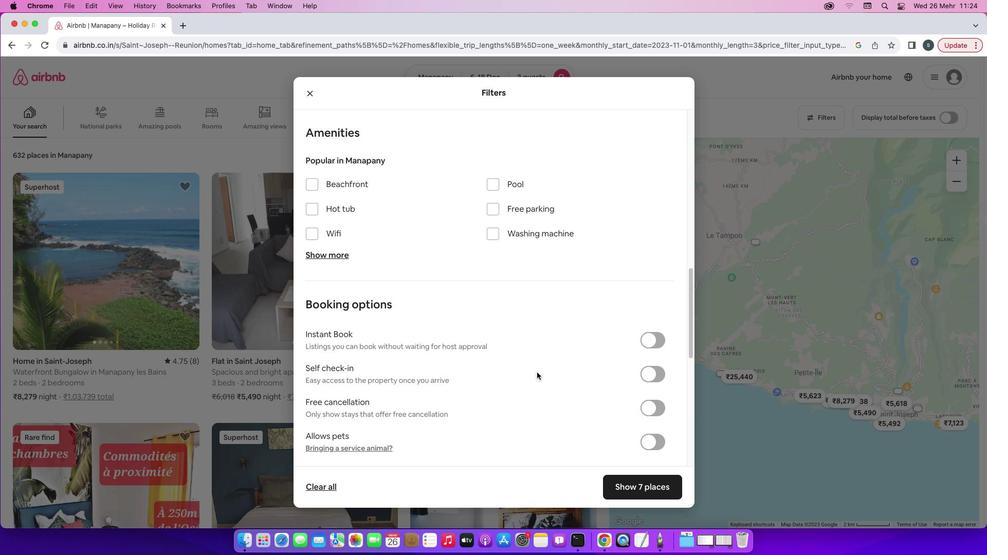 
Action: Mouse scrolled (536, 372) with delta (0, 0)
Screenshot: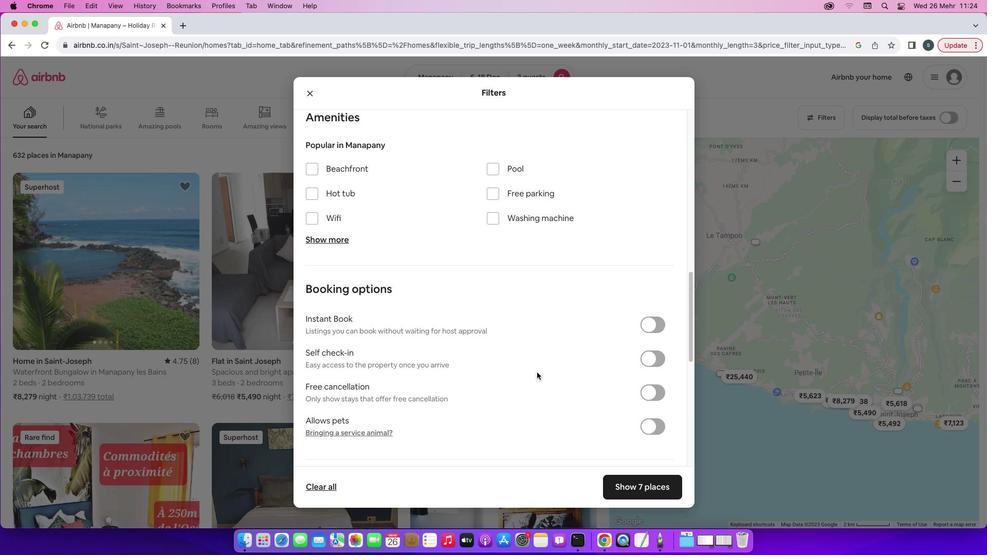 
Action: Mouse scrolled (536, 372) with delta (0, -1)
Screenshot: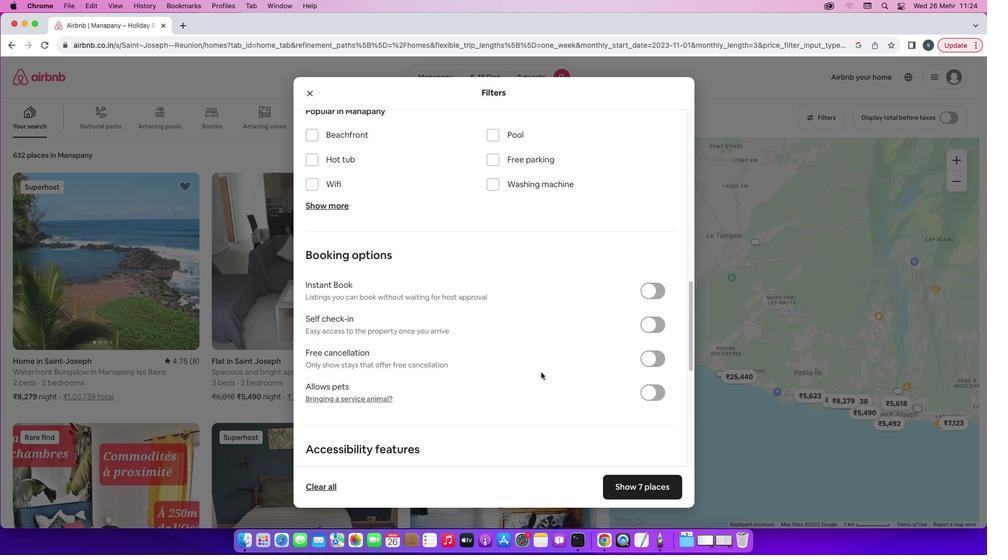 
Action: Mouse moved to (645, 310)
Screenshot: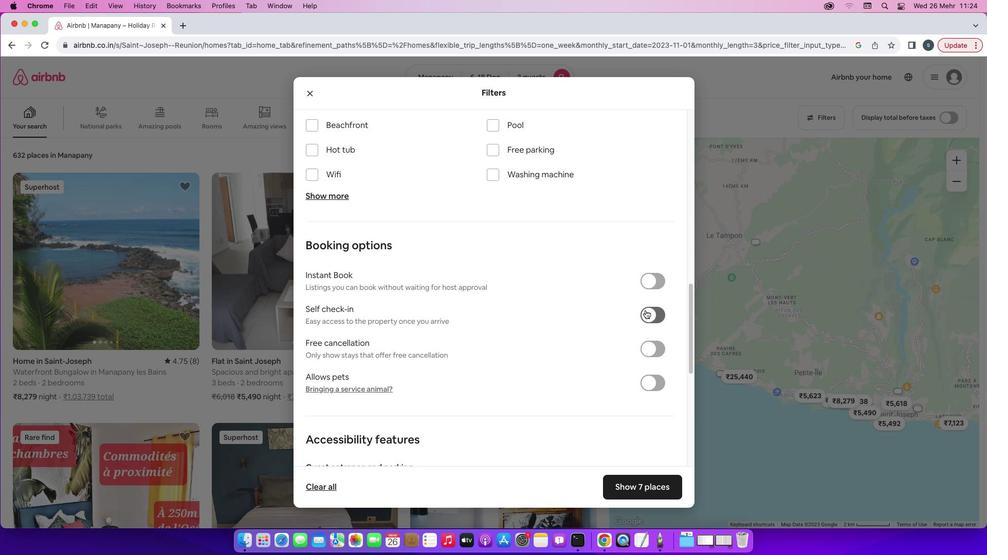 
Action: Mouse pressed left at (645, 310)
Screenshot: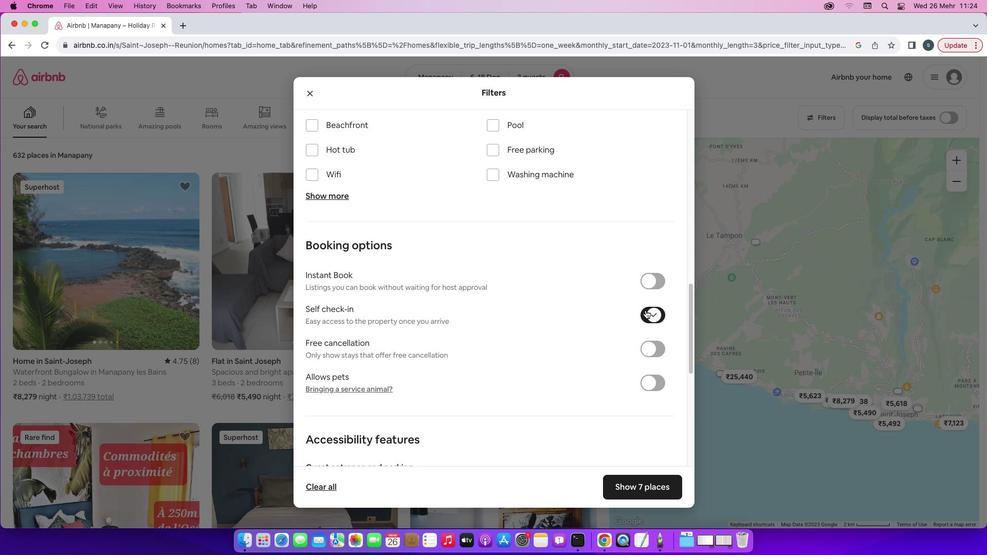 
Action: Mouse moved to (634, 488)
Screenshot: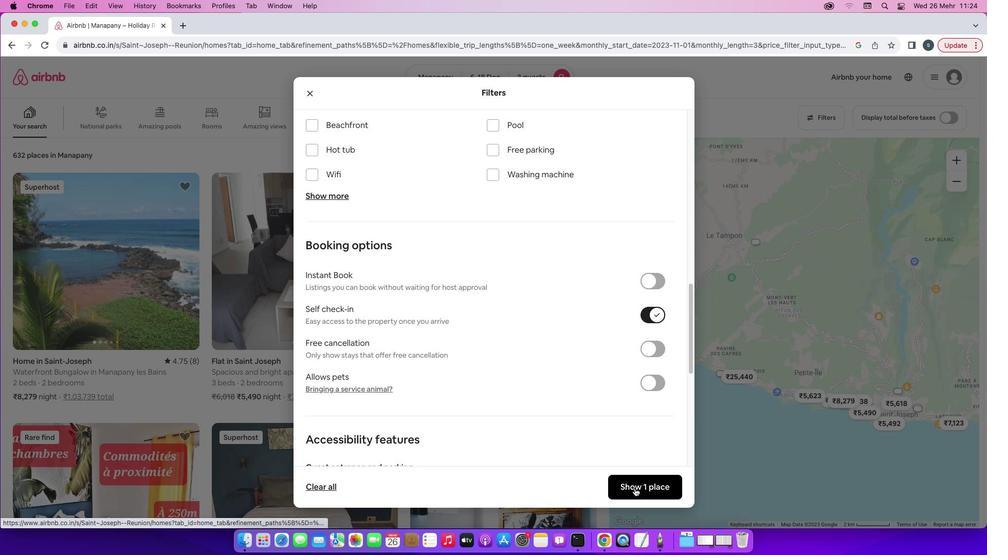 
Action: Mouse pressed left at (634, 488)
Screenshot: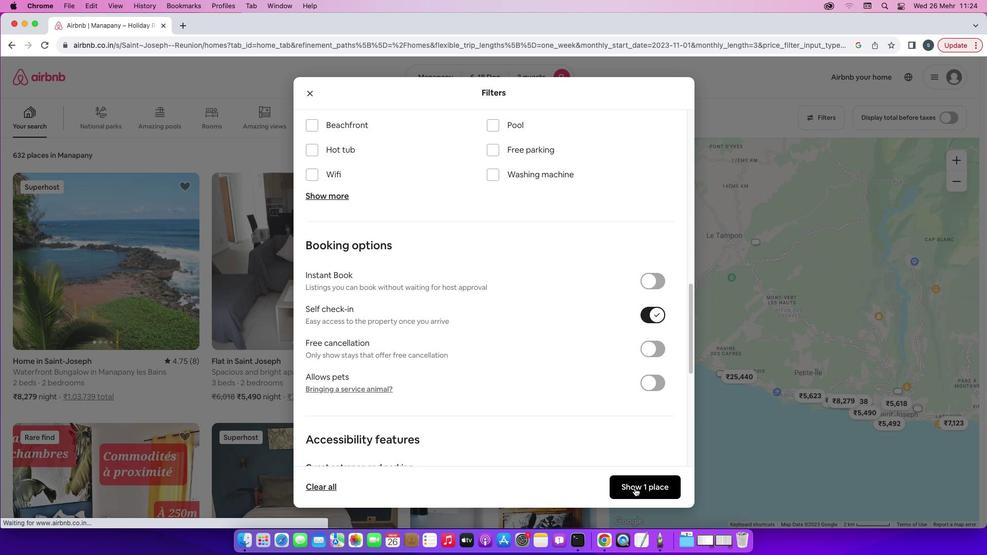 
Action: Mouse moved to (142, 249)
Screenshot: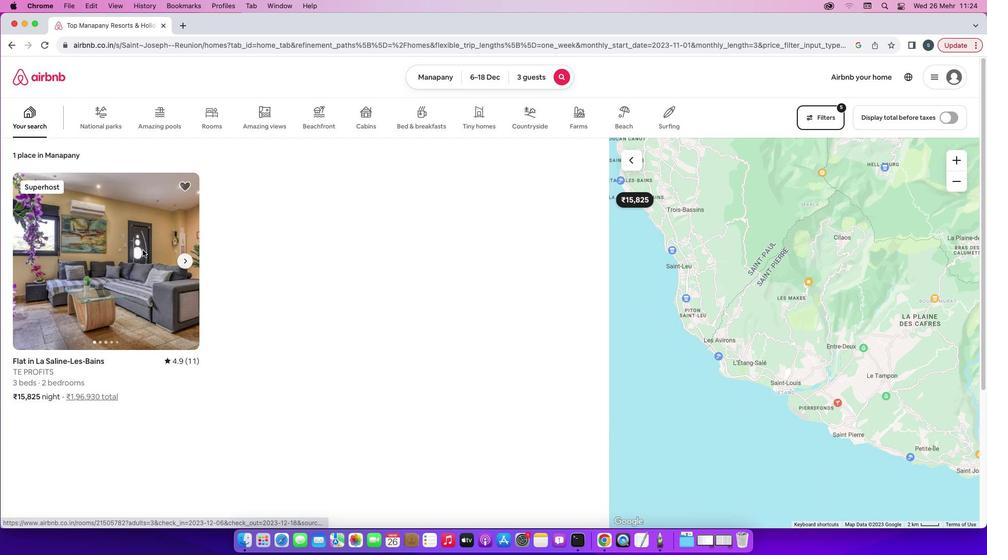 
Action: Mouse pressed left at (142, 249)
Screenshot: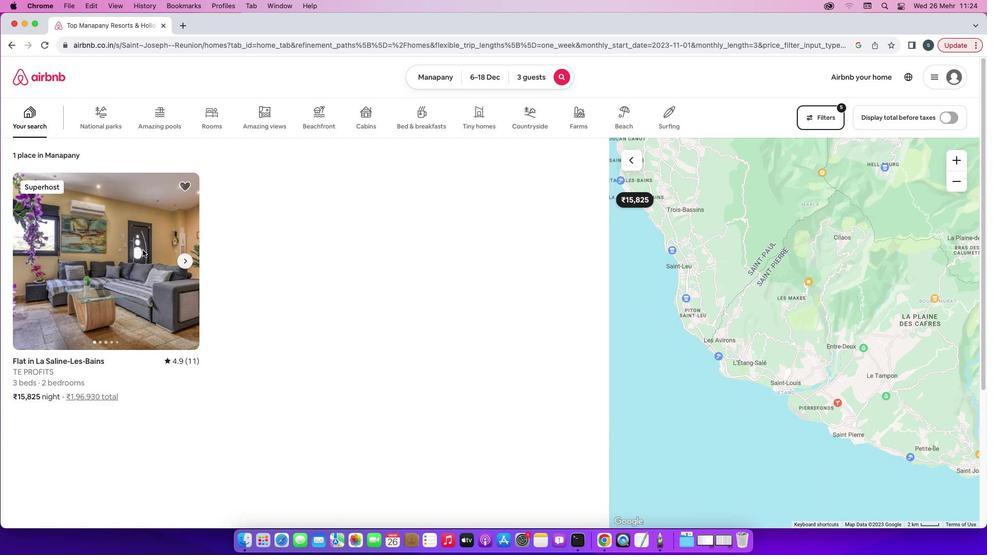 
Action: Mouse moved to (720, 382)
Screenshot: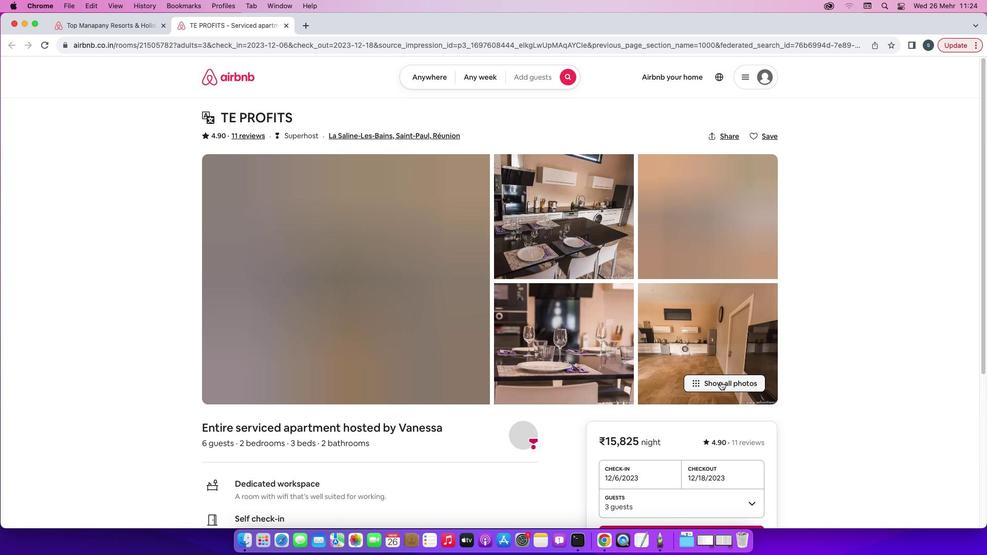
Action: Mouse pressed left at (720, 382)
Screenshot: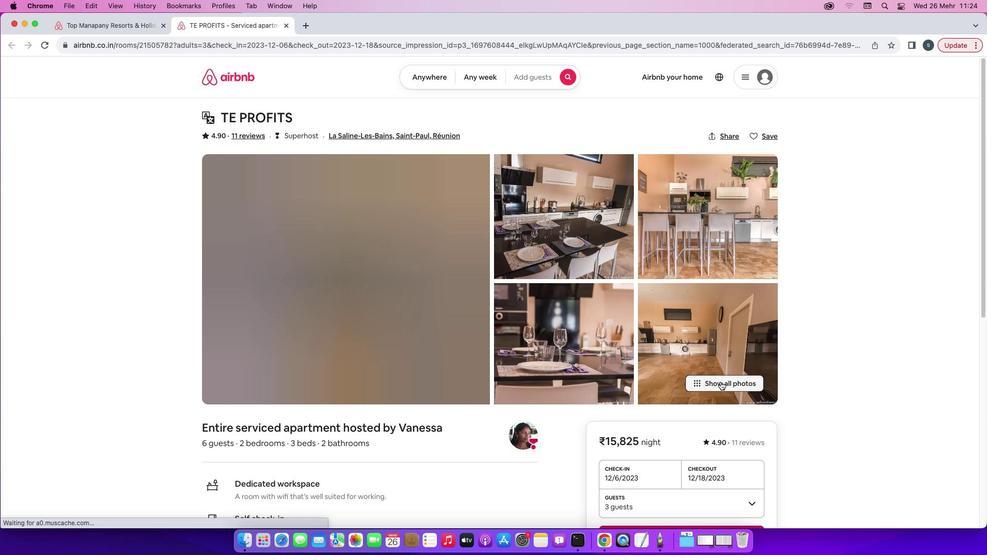 
Action: Mouse moved to (779, 412)
Screenshot: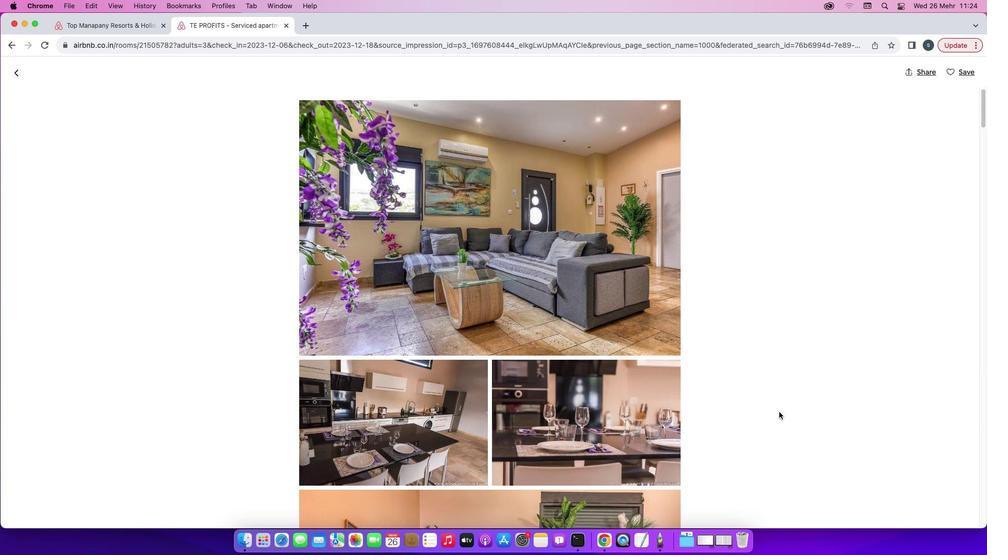 
Action: Mouse scrolled (779, 412) with delta (0, 0)
Screenshot: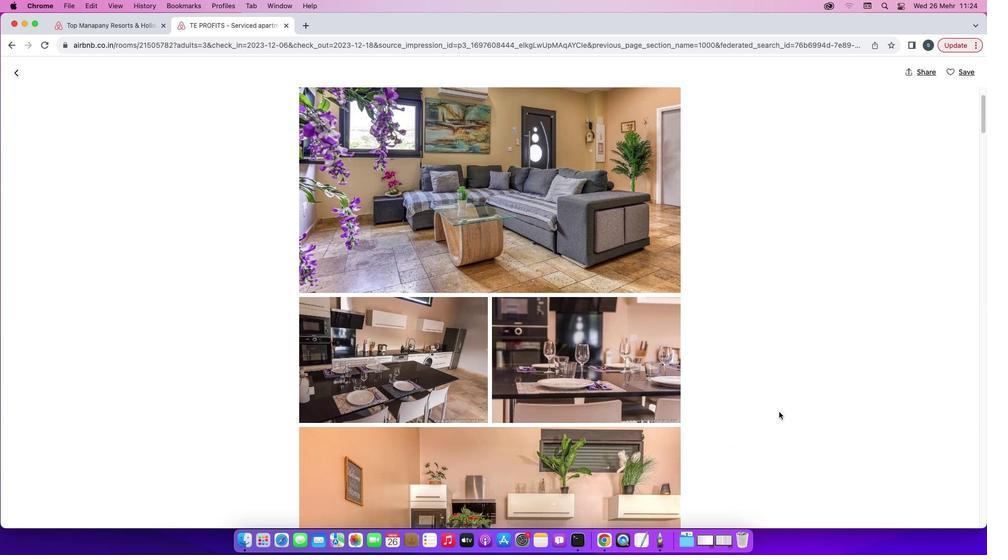 
Action: Mouse scrolled (779, 412) with delta (0, 0)
Screenshot: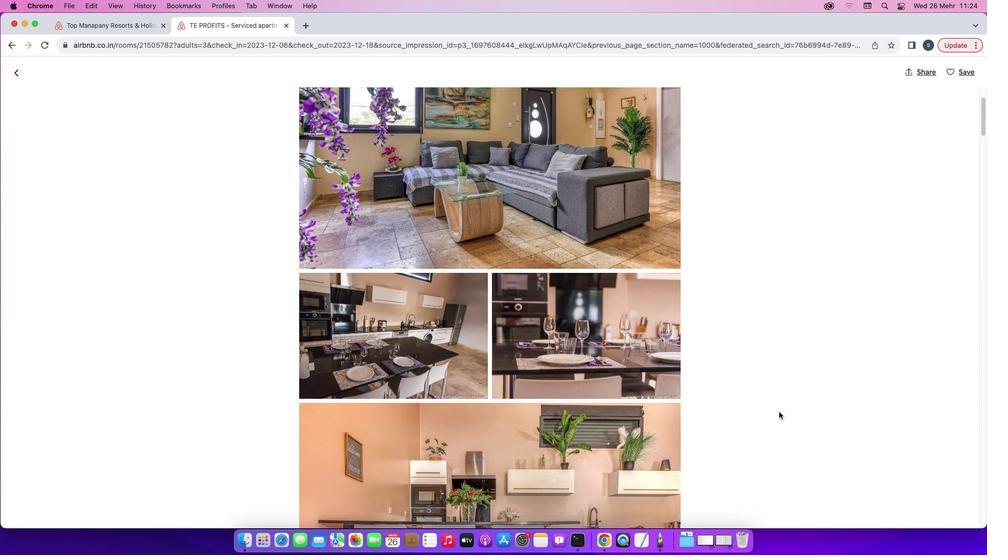 
Action: Mouse scrolled (779, 412) with delta (0, -1)
Screenshot: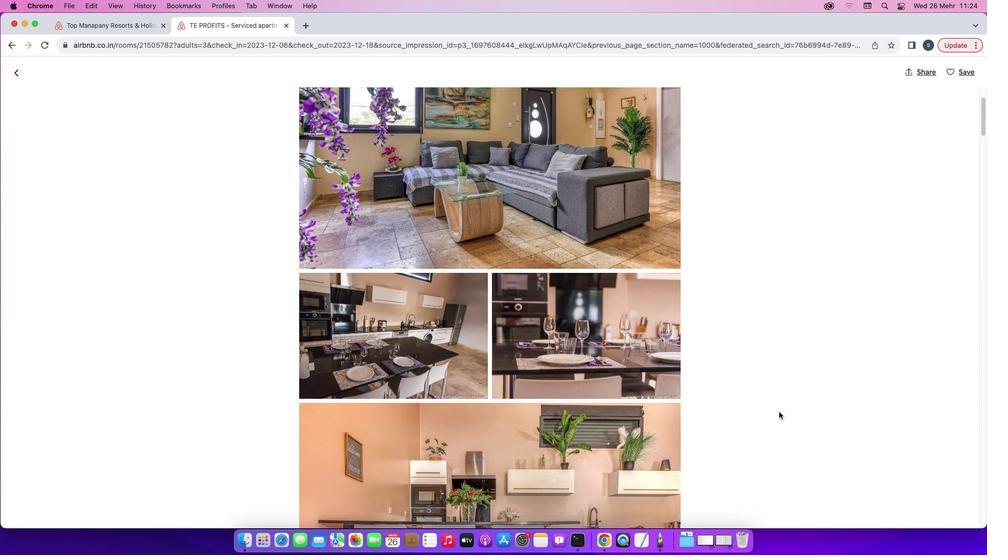 
Action: Mouse scrolled (779, 412) with delta (0, 0)
Screenshot: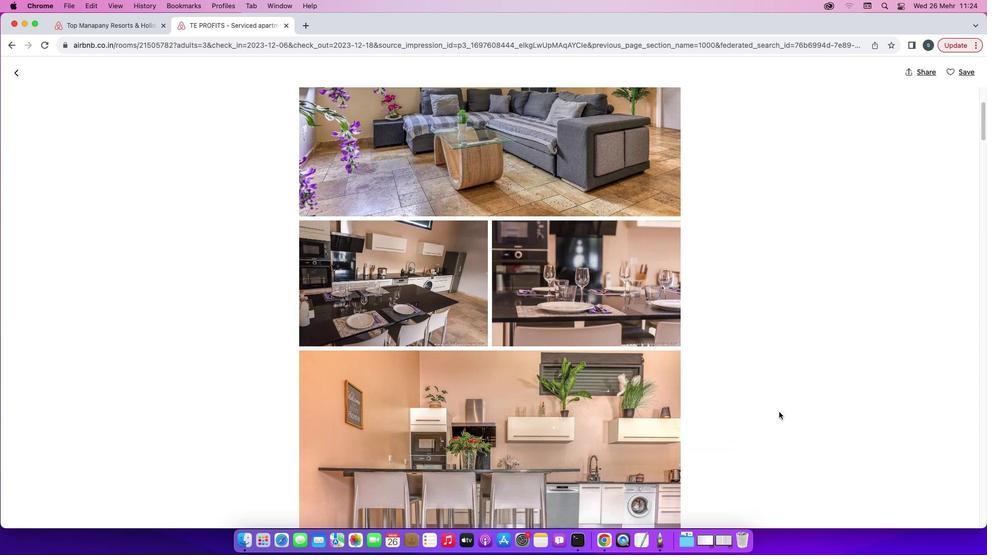 
Action: Mouse scrolled (779, 412) with delta (0, 0)
Screenshot: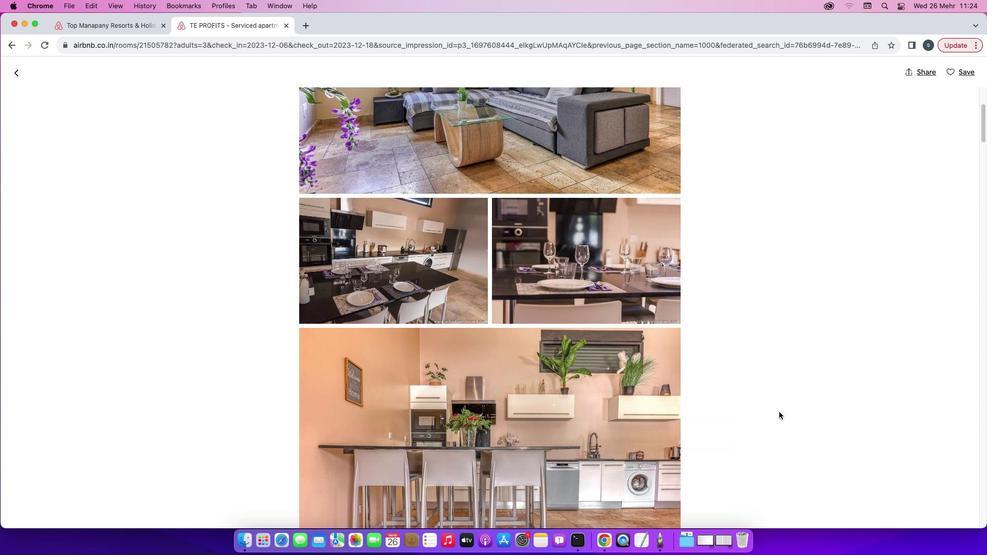 
Action: Mouse scrolled (779, 412) with delta (0, -1)
Screenshot: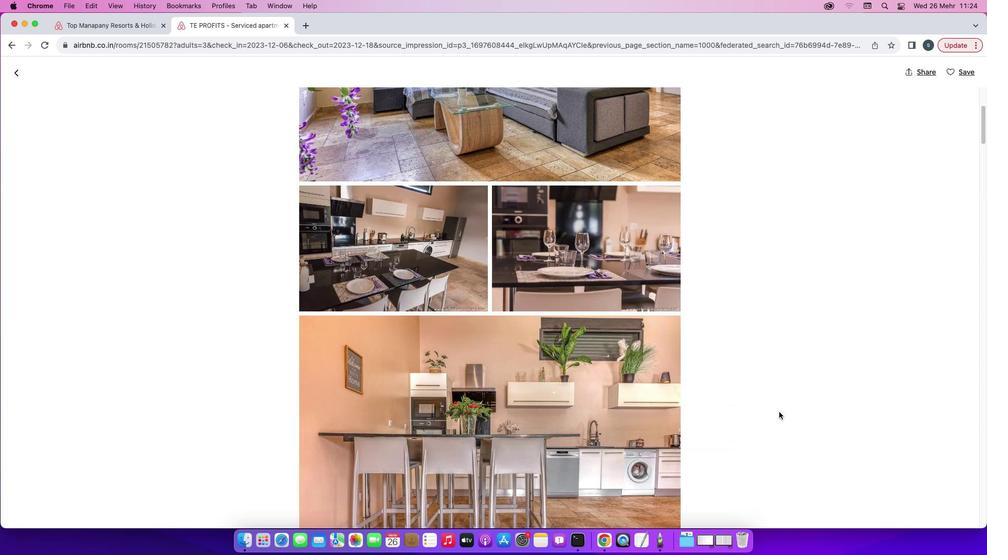 
Action: Mouse scrolled (779, 412) with delta (0, 0)
Screenshot: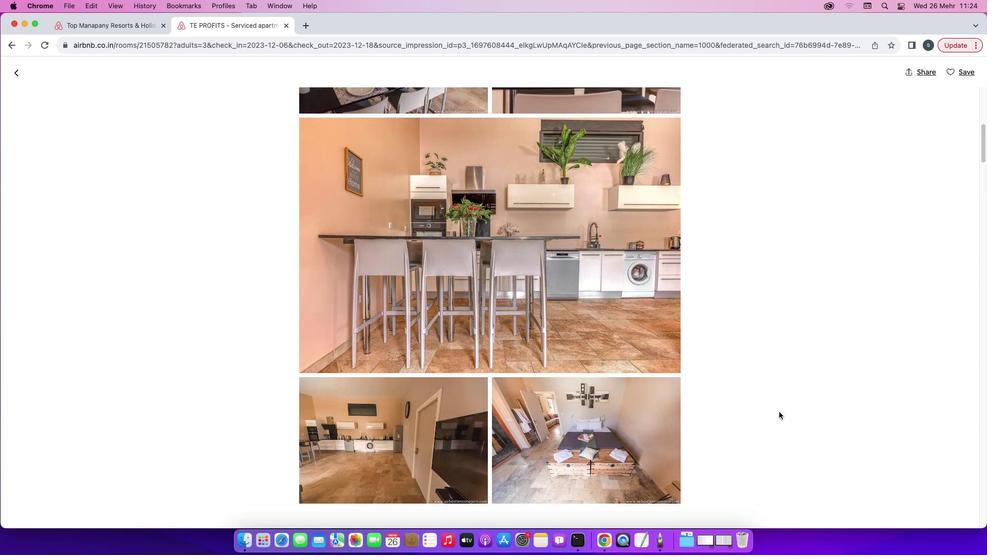 
Action: Mouse scrolled (779, 412) with delta (0, 0)
Screenshot: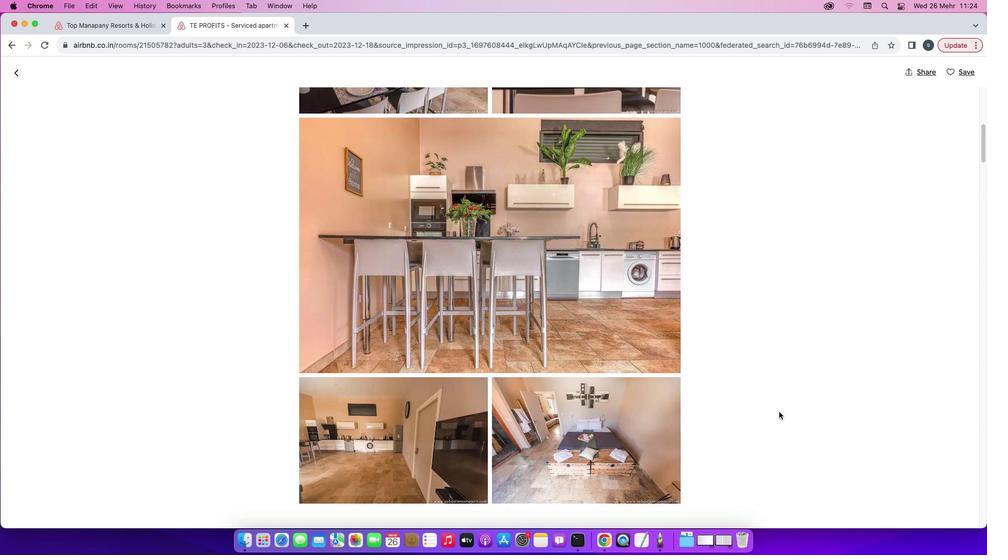 
Action: Mouse scrolled (779, 412) with delta (0, -1)
Screenshot: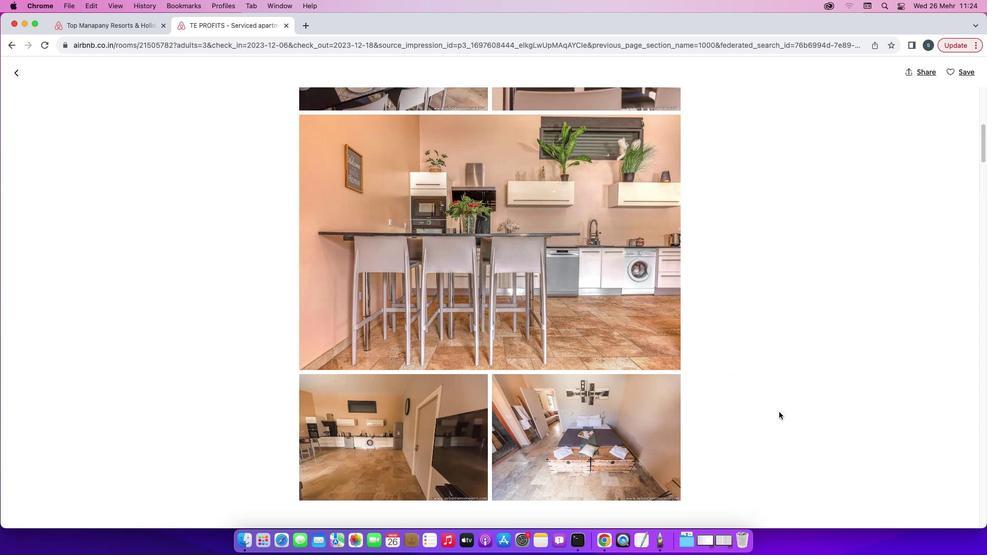 
Action: Mouse scrolled (779, 412) with delta (0, -2)
Screenshot: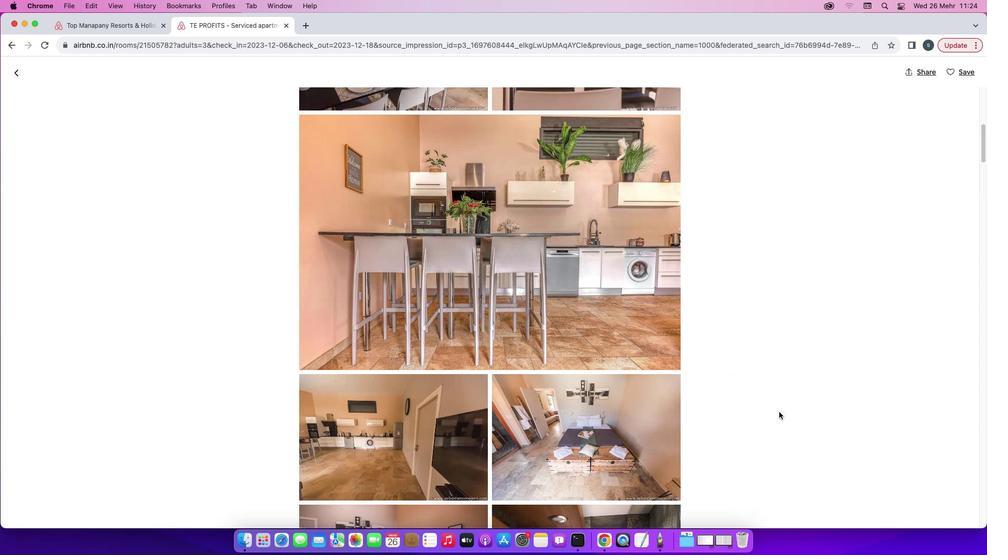 
Action: Mouse scrolled (779, 412) with delta (0, 0)
Screenshot: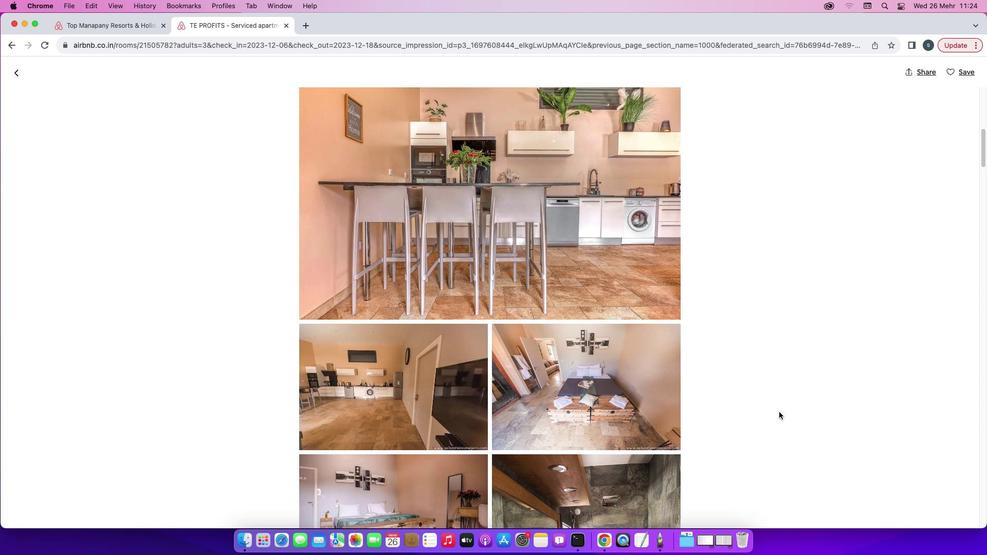 
Action: Mouse scrolled (779, 412) with delta (0, 0)
Screenshot: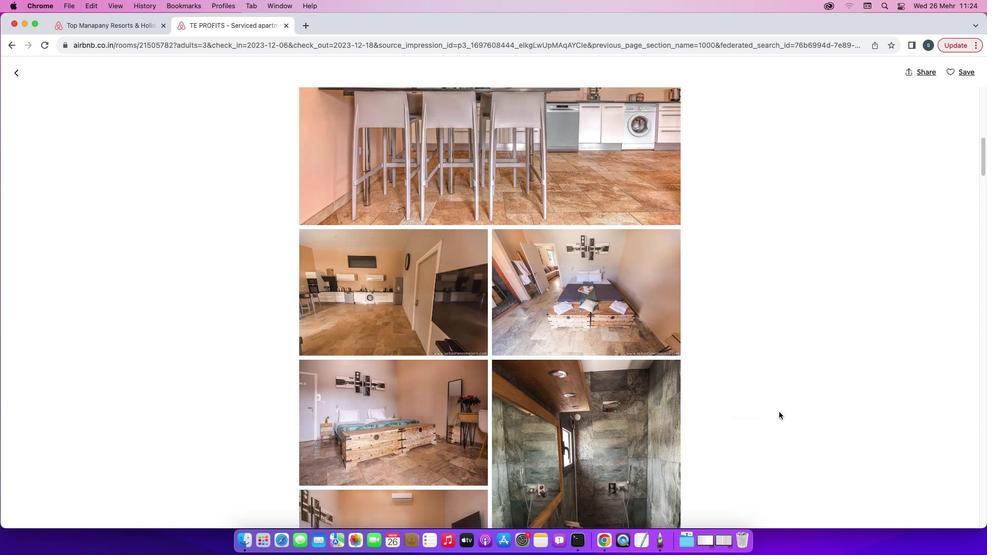 
Action: Mouse scrolled (779, 412) with delta (0, -1)
Screenshot: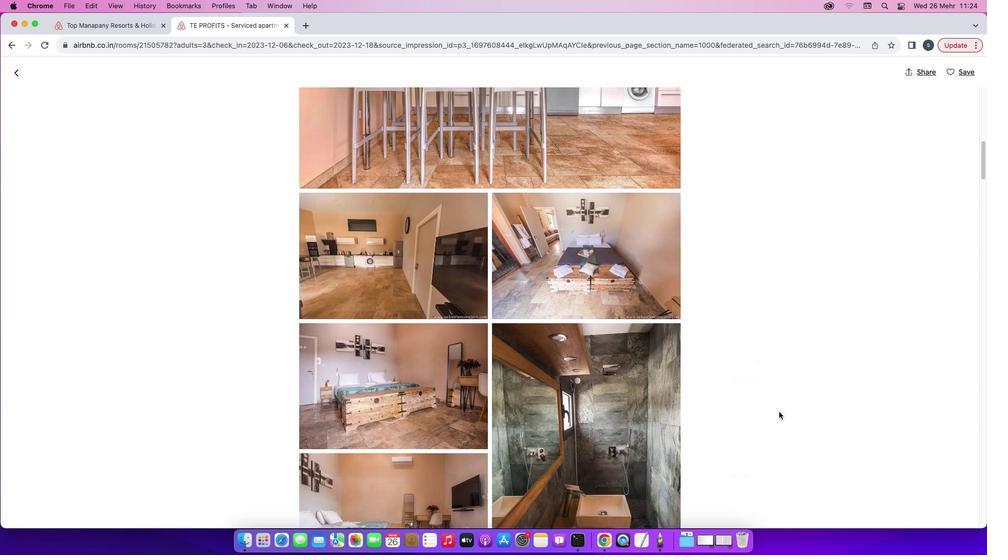 
Action: Mouse scrolled (779, 412) with delta (0, -2)
Screenshot: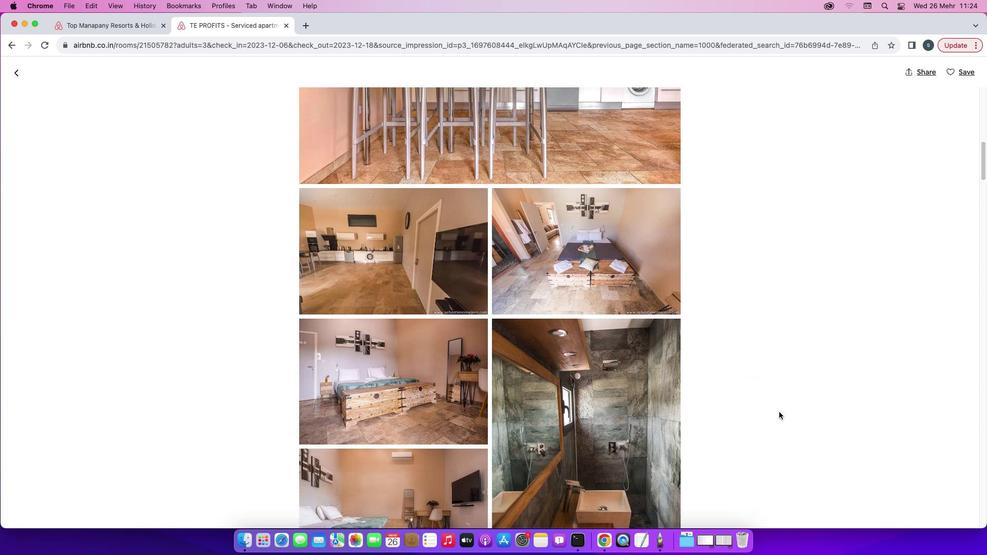
Action: Mouse scrolled (779, 412) with delta (0, 0)
Screenshot: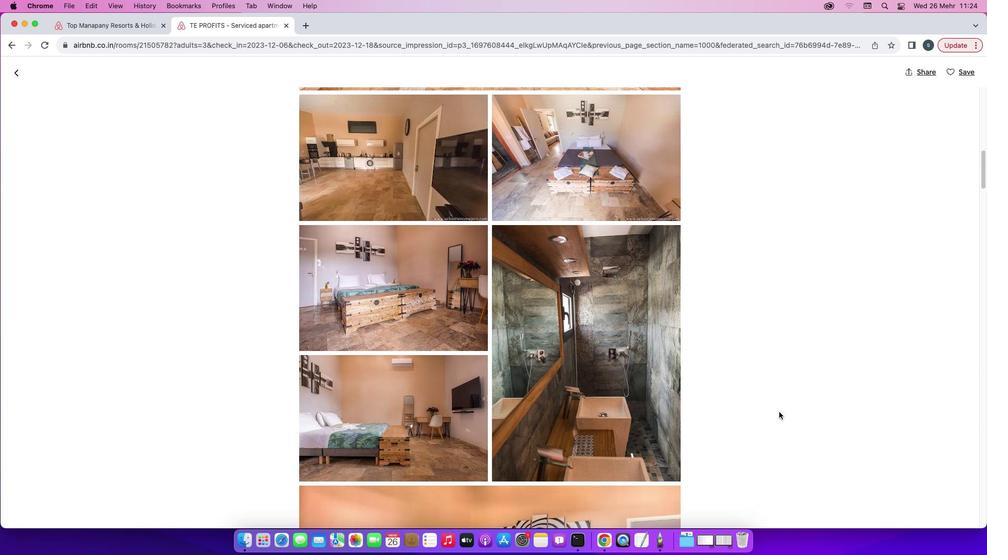 
Action: Mouse scrolled (779, 412) with delta (0, 0)
Screenshot: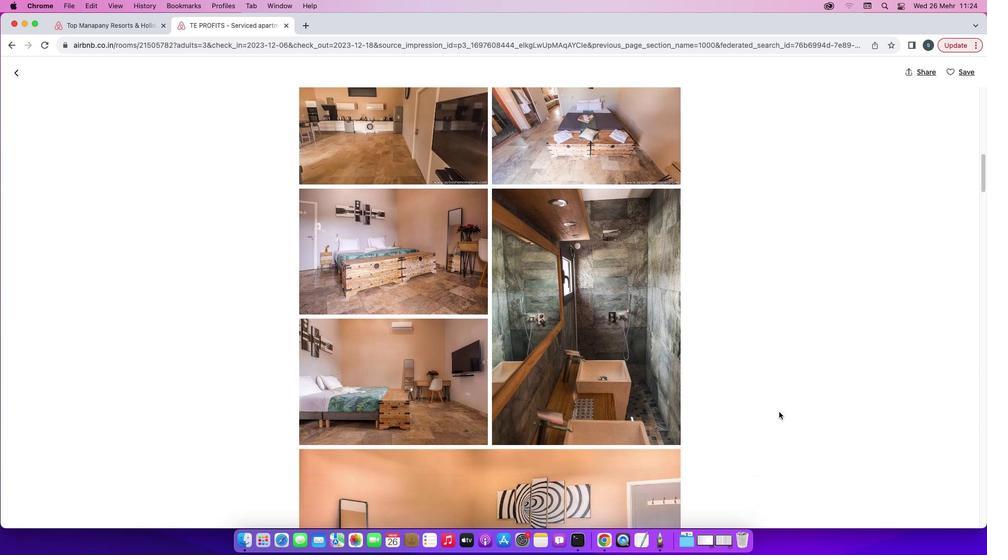 
Action: Mouse scrolled (779, 412) with delta (0, -1)
Screenshot: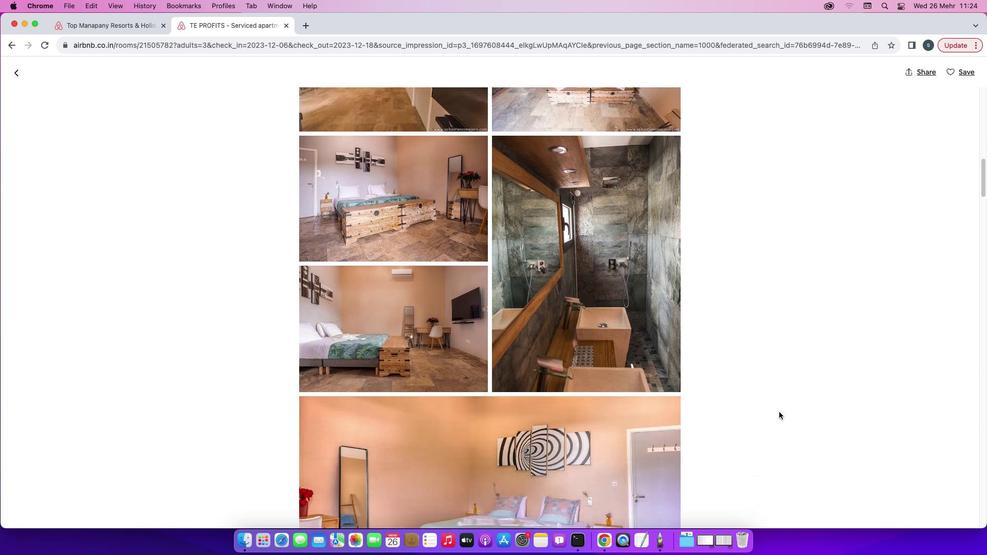 
Action: Mouse scrolled (779, 412) with delta (0, -2)
Screenshot: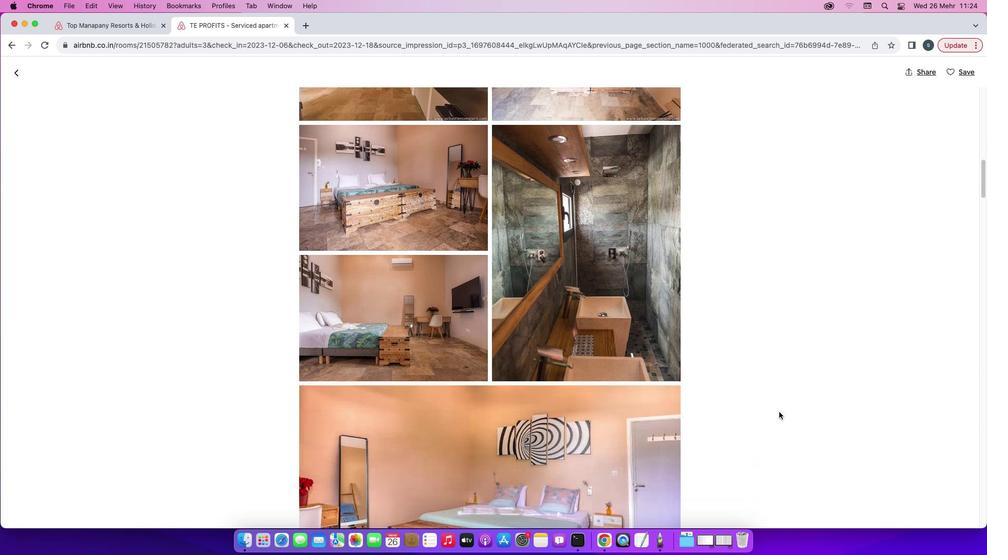
Action: Mouse scrolled (779, 412) with delta (0, 0)
Screenshot: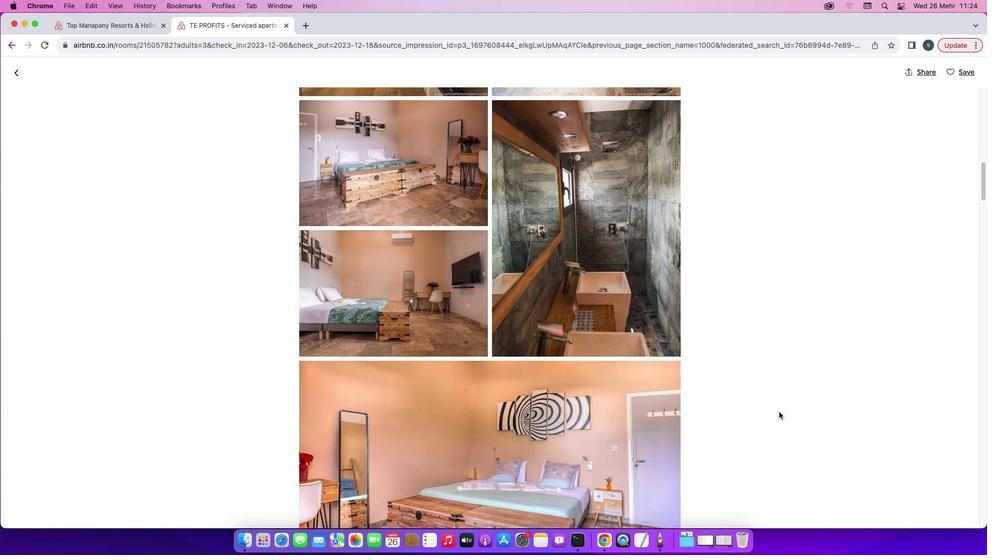 
Action: Mouse scrolled (779, 412) with delta (0, 0)
Screenshot: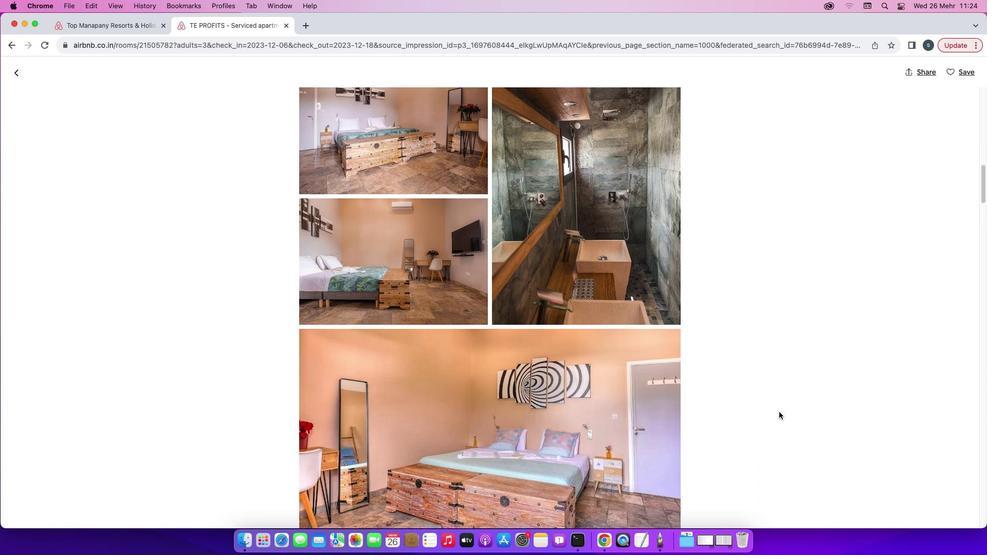 
Action: Mouse scrolled (779, 412) with delta (0, -1)
Screenshot: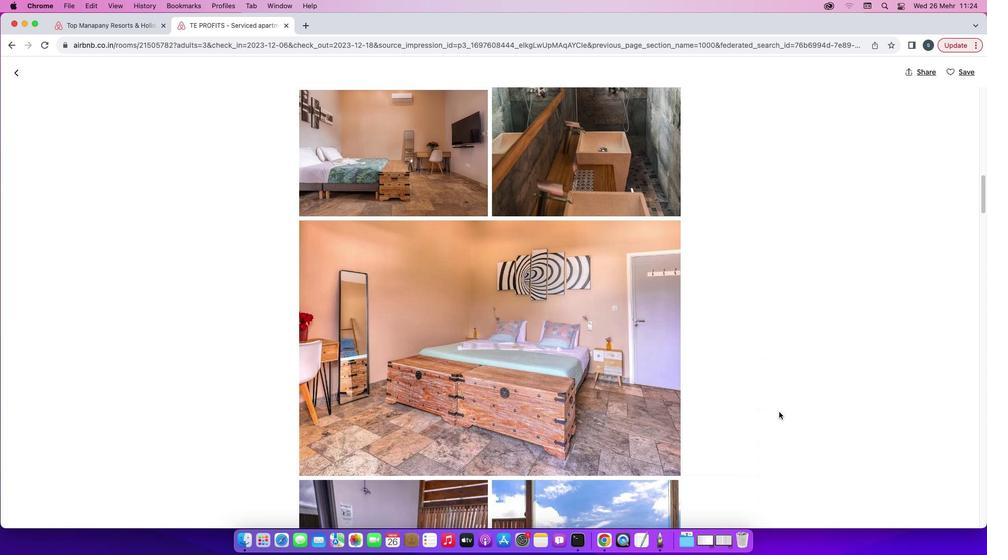 
Action: Mouse scrolled (779, 412) with delta (0, -2)
Screenshot: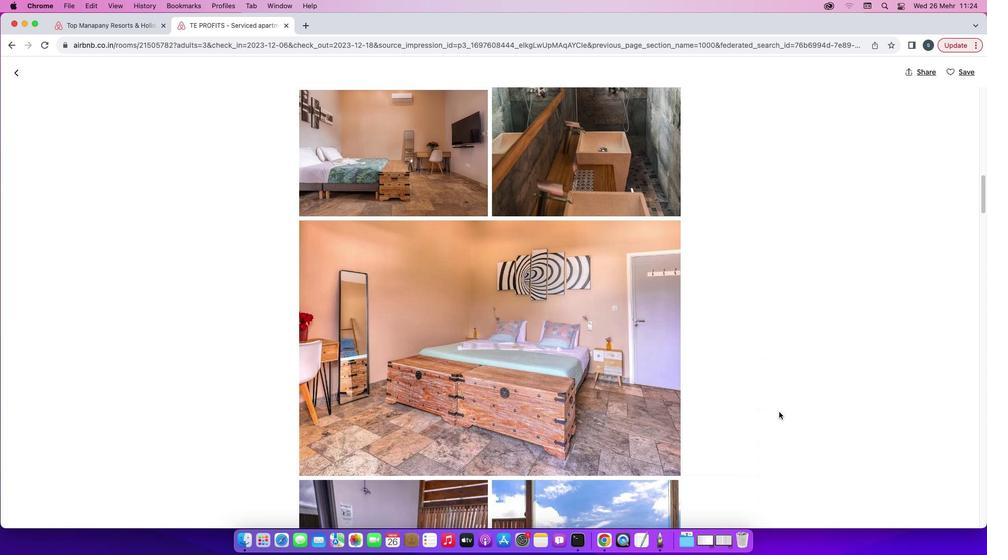 
Action: Mouse scrolled (779, 412) with delta (0, 0)
Screenshot: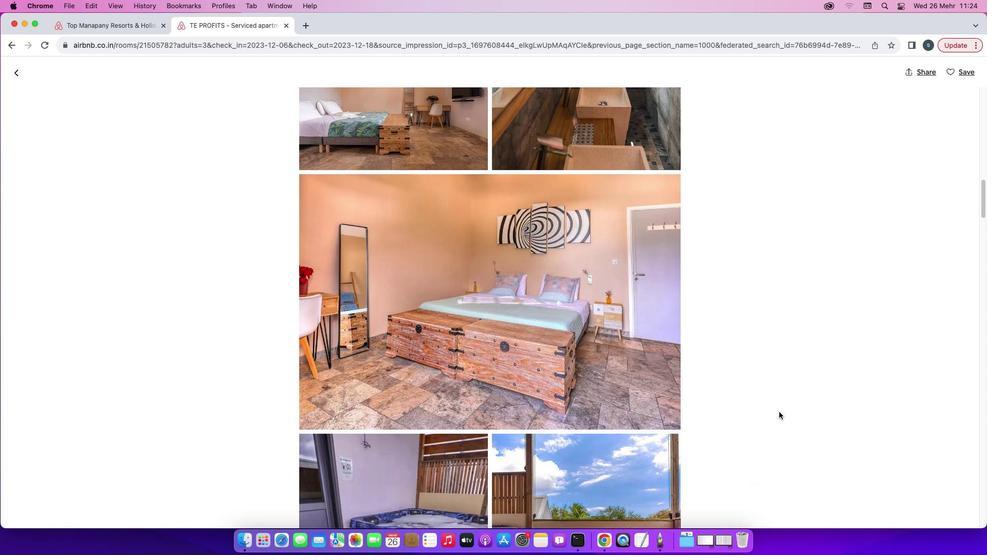 
Action: Mouse scrolled (779, 412) with delta (0, 0)
Screenshot: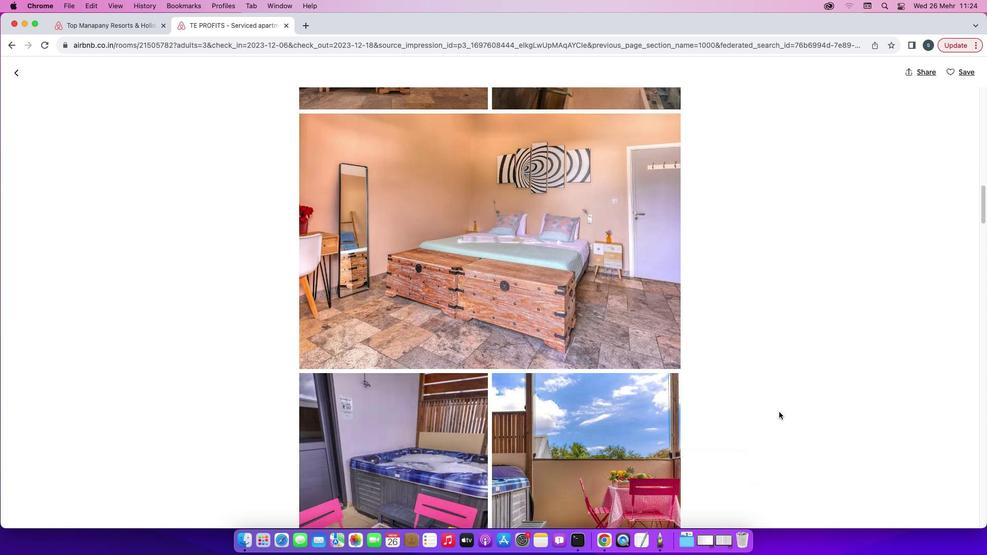 
Action: Mouse scrolled (779, 412) with delta (0, -1)
Screenshot: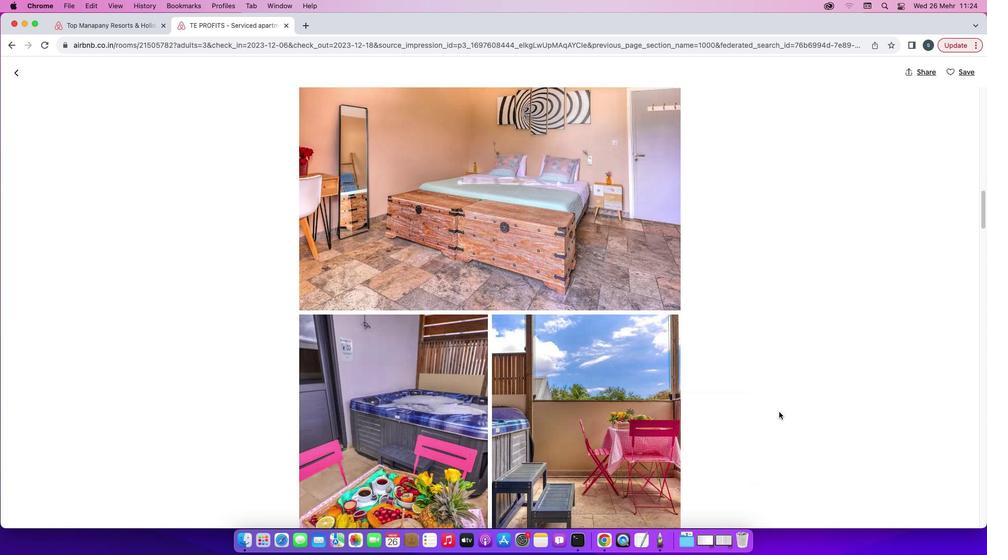 
Action: Mouse scrolled (779, 412) with delta (0, -2)
Screenshot: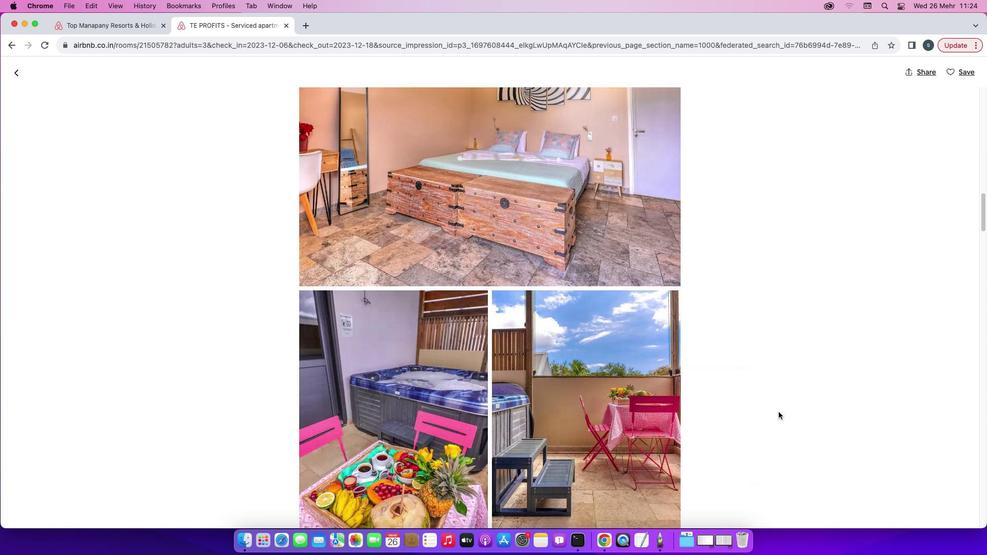 
Action: Mouse moved to (777, 411)
Screenshot: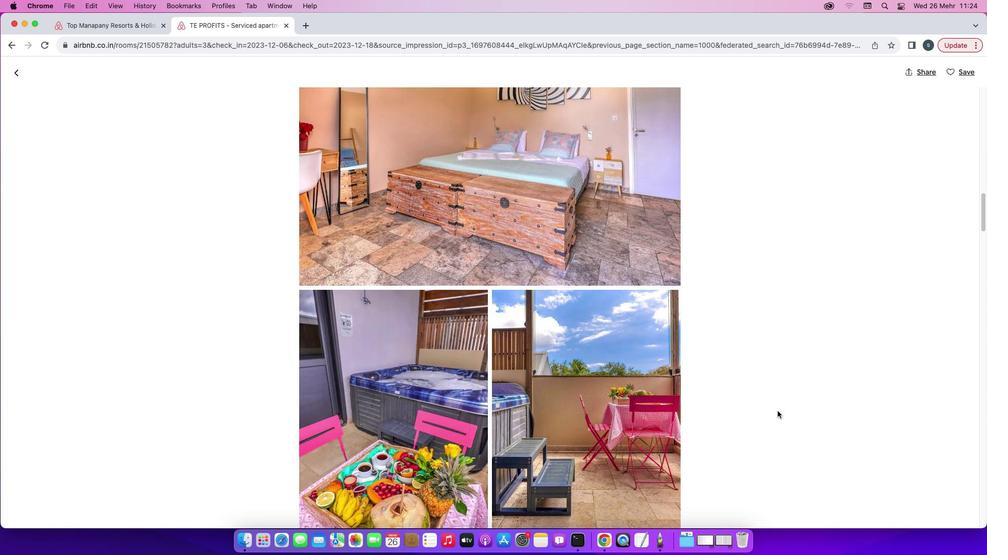 
Action: Mouse scrolled (777, 411) with delta (0, 0)
Screenshot: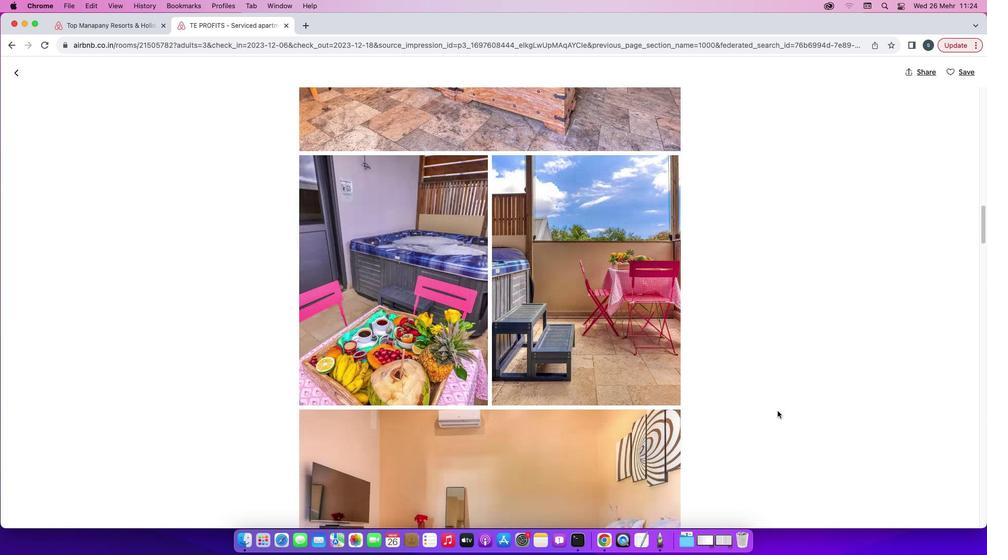 
Action: Mouse scrolled (777, 411) with delta (0, 0)
Screenshot: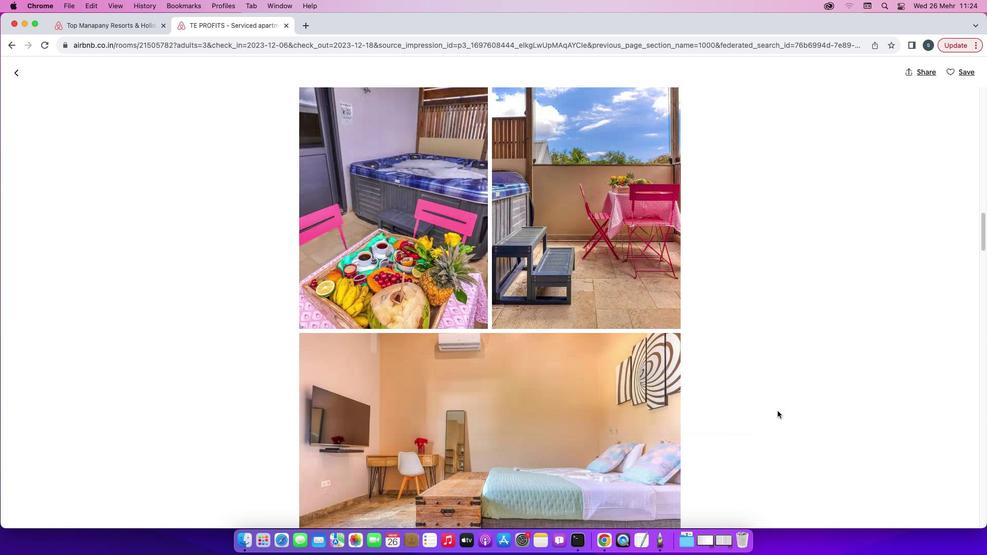 
Action: Mouse scrolled (777, 411) with delta (0, -1)
Screenshot: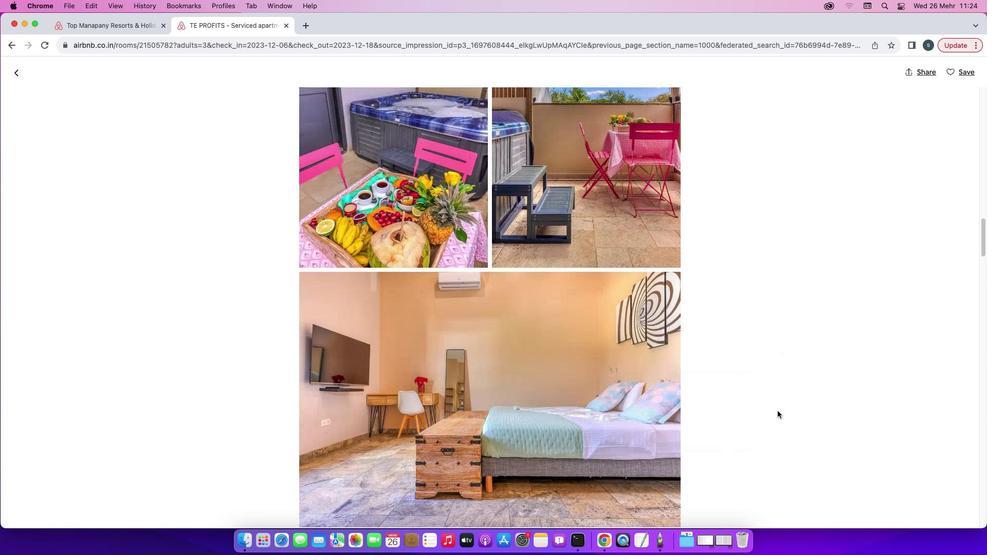 
Action: Mouse scrolled (777, 411) with delta (0, -2)
Screenshot: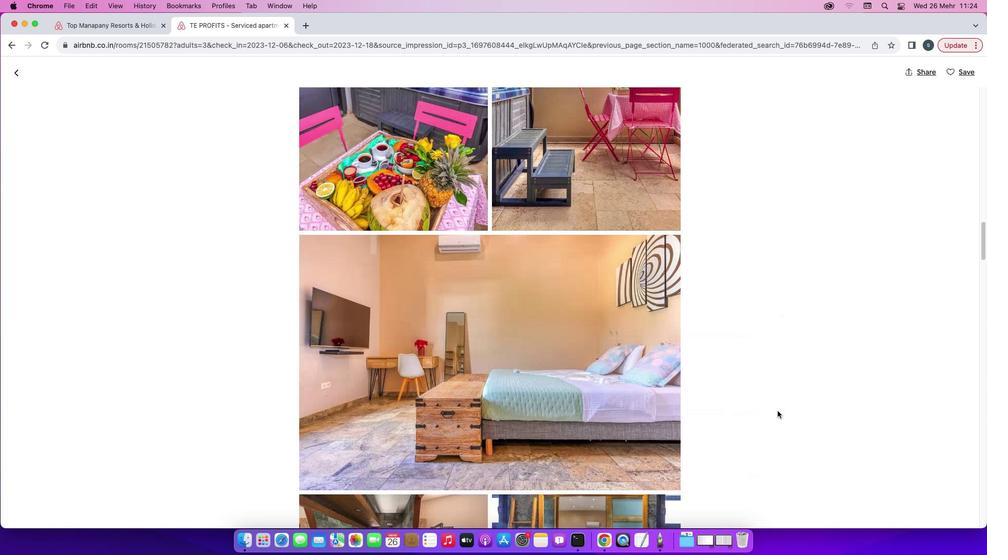 
Action: Mouse scrolled (777, 411) with delta (0, -2)
Screenshot: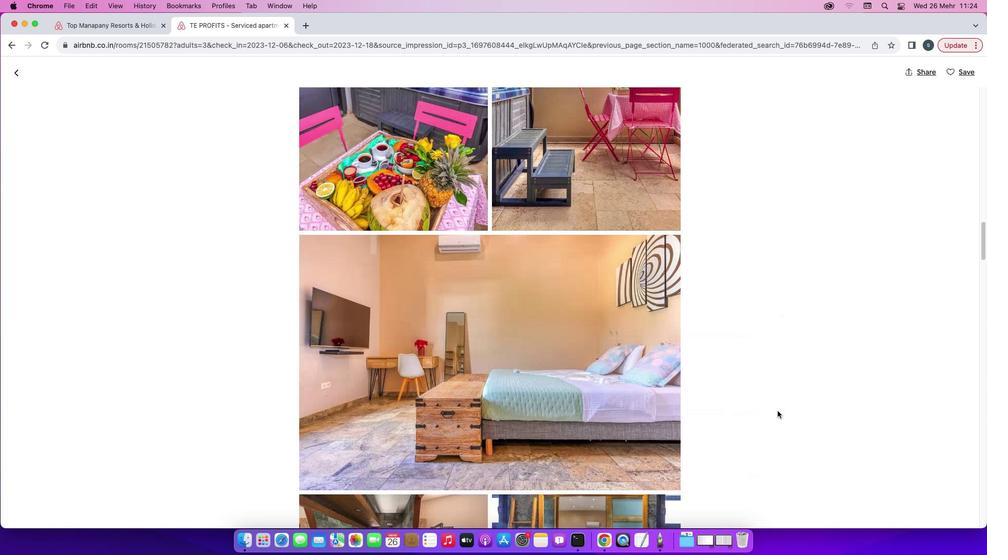 
Action: Mouse scrolled (777, 411) with delta (0, 0)
Screenshot: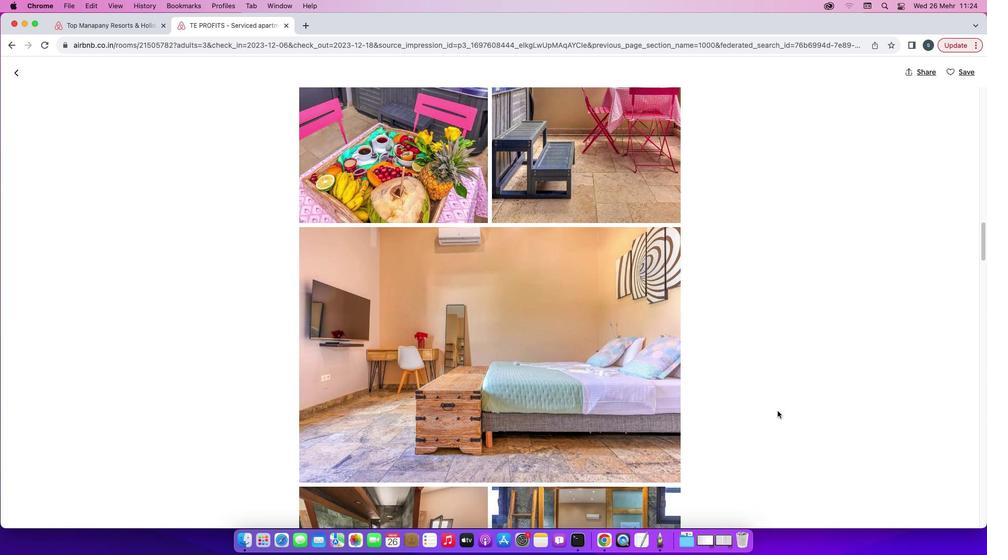 
Action: Mouse scrolled (777, 411) with delta (0, 0)
Screenshot: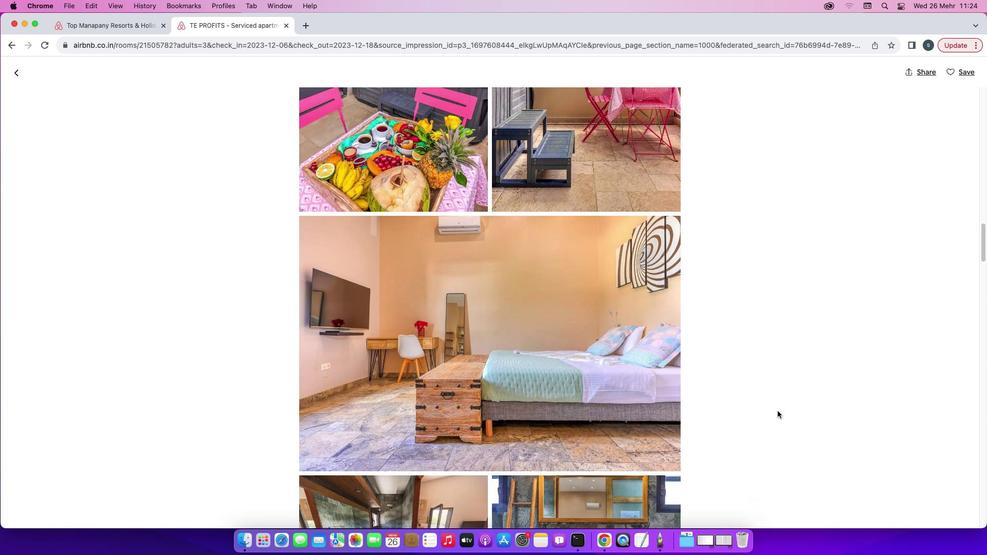
Action: Mouse scrolled (777, 411) with delta (0, -1)
Screenshot: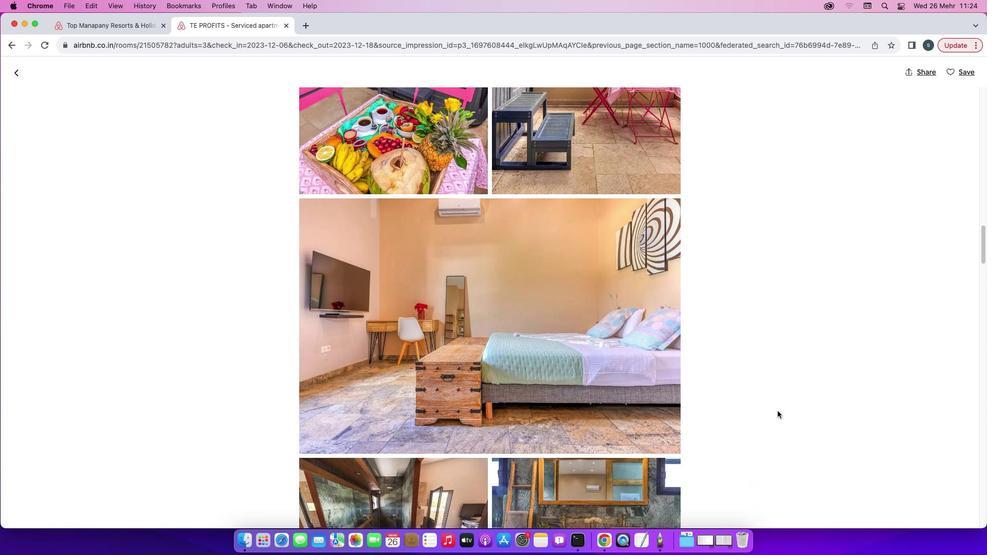 
Action: Mouse scrolled (777, 411) with delta (0, -1)
Screenshot: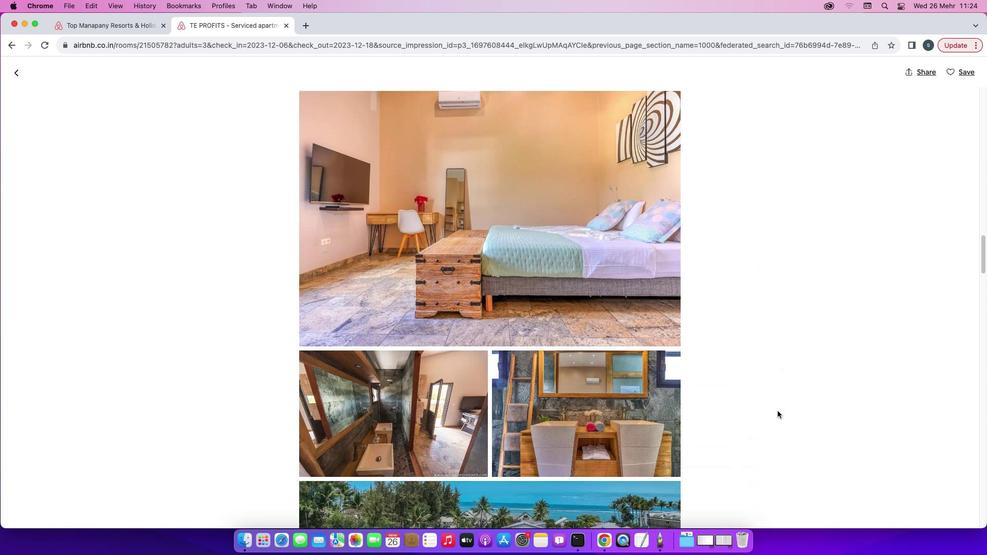 
Action: Mouse scrolled (777, 411) with delta (0, -2)
Screenshot: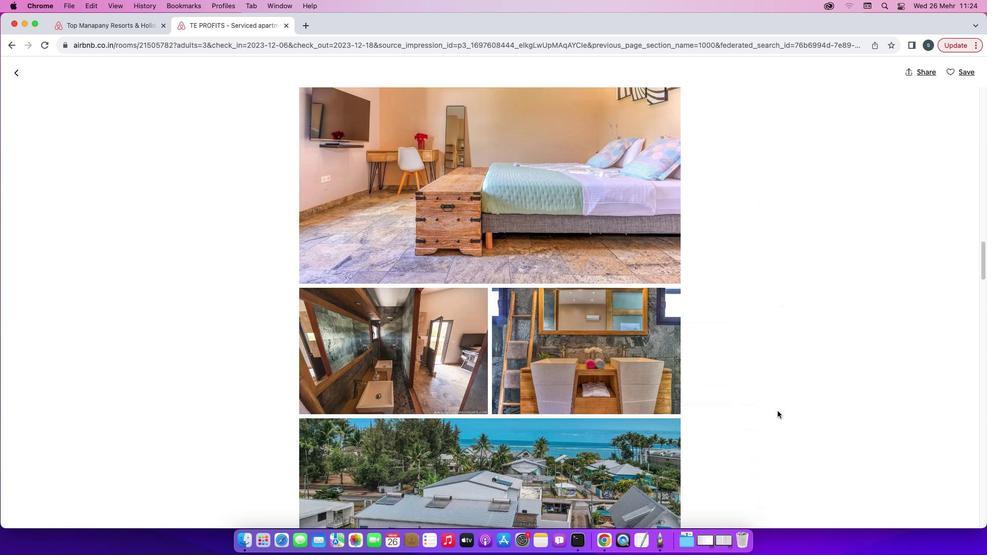 
Action: Mouse scrolled (777, 411) with delta (0, 0)
Screenshot: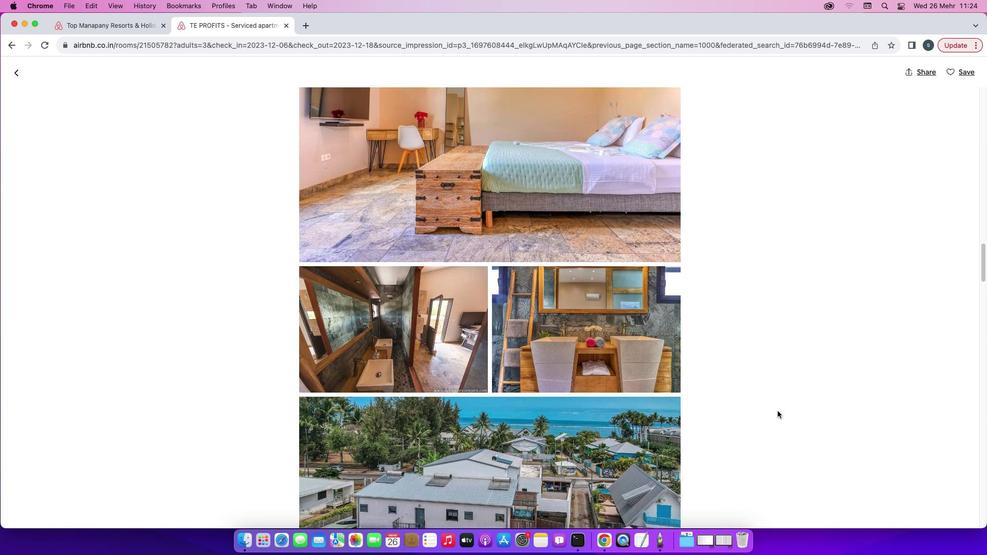 
Action: Mouse scrolled (777, 411) with delta (0, 0)
Screenshot: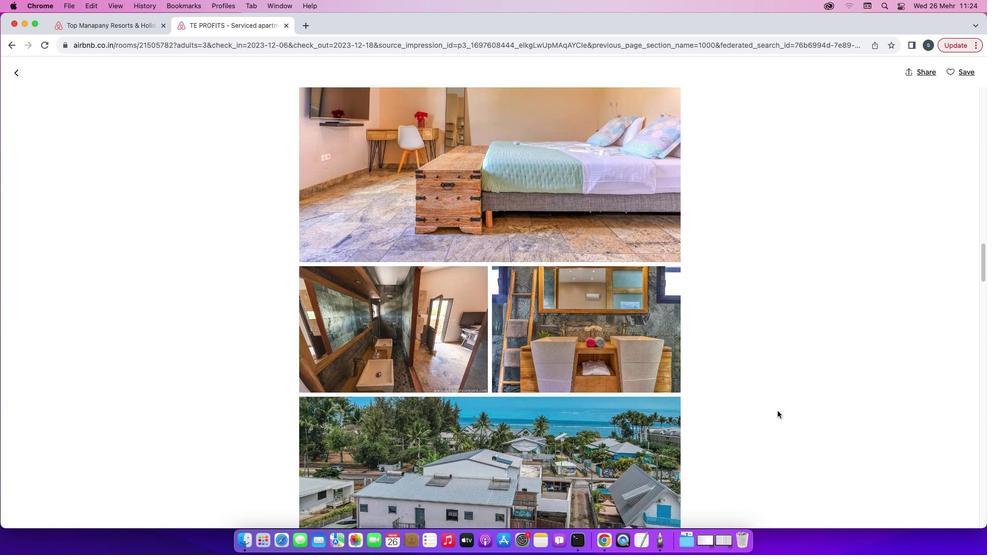 
Action: Mouse scrolled (777, 411) with delta (0, -1)
Screenshot: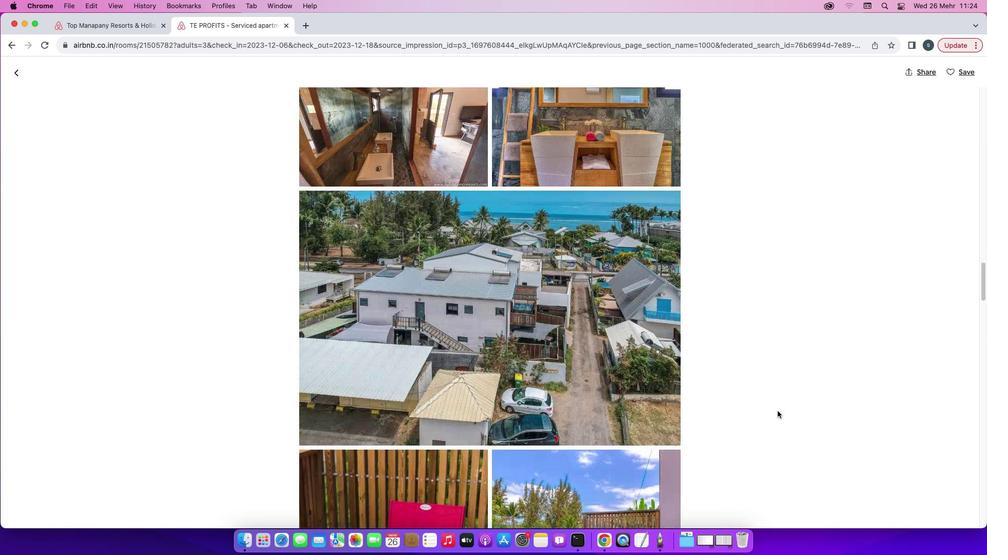 
Action: Mouse scrolled (777, 411) with delta (0, -2)
Screenshot: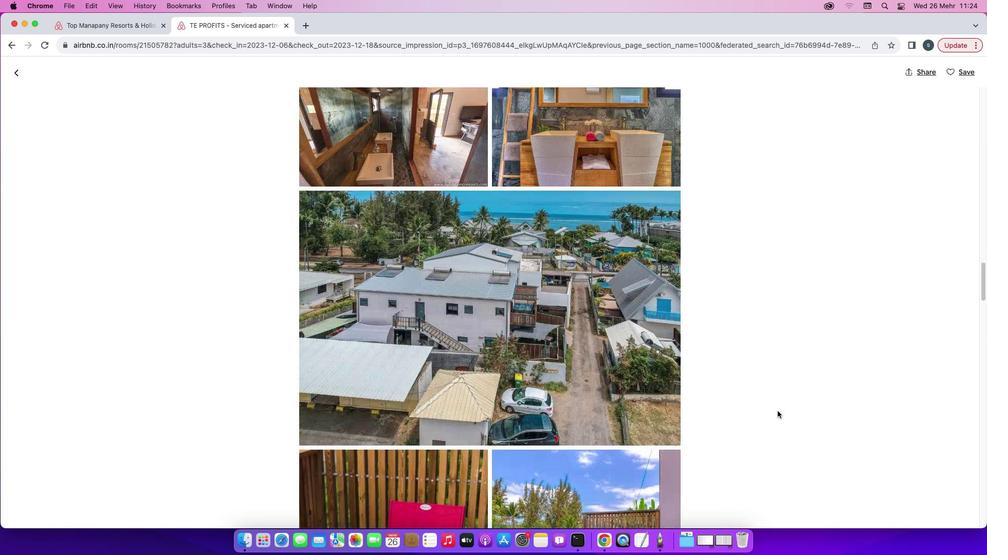 
Action: Mouse scrolled (777, 411) with delta (0, -2)
Screenshot: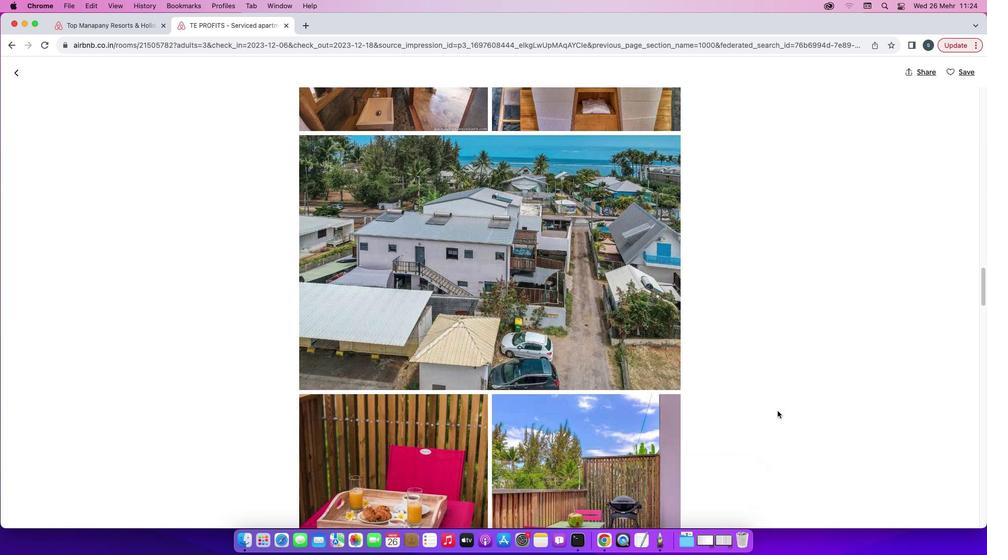 
Action: Mouse scrolled (777, 411) with delta (0, 0)
Screenshot: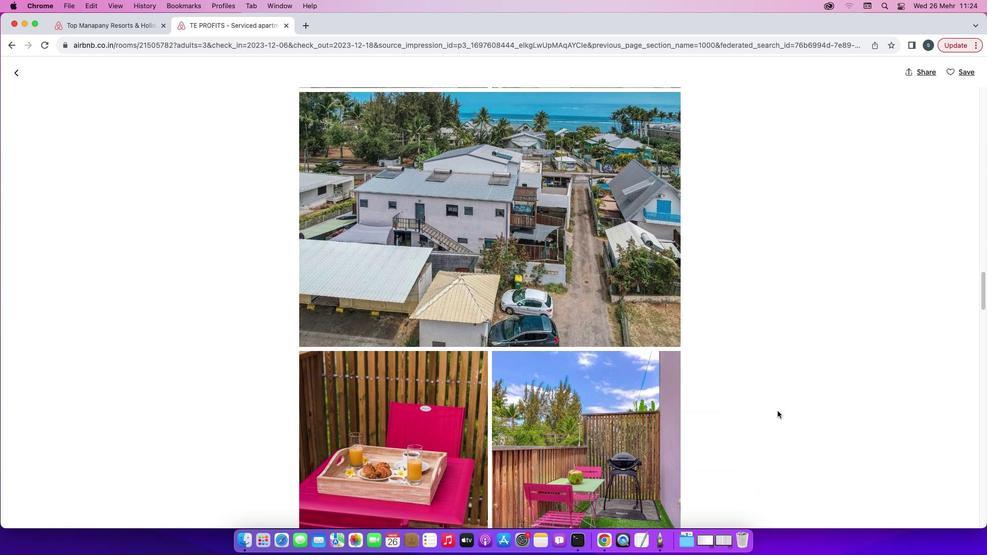 
Action: Mouse scrolled (777, 411) with delta (0, 0)
Screenshot: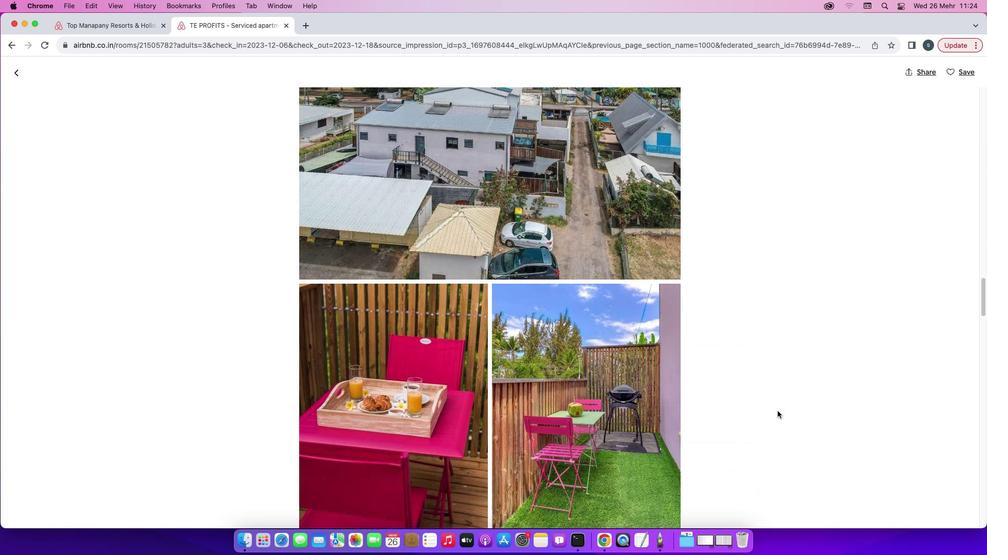 
Action: Mouse scrolled (777, 411) with delta (0, -1)
Screenshot: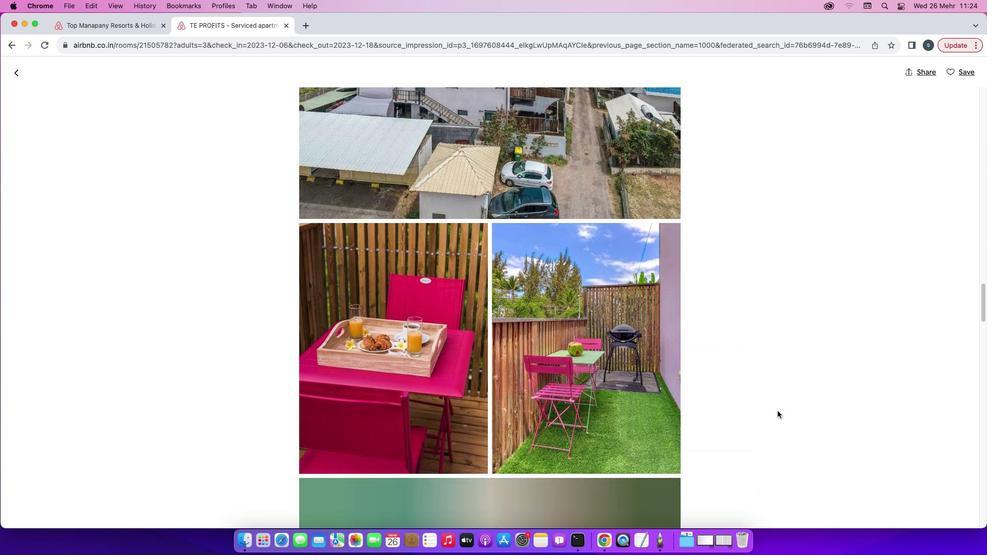 
Action: Mouse scrolled (777, 411) with delta (0, -2)
Screenshot: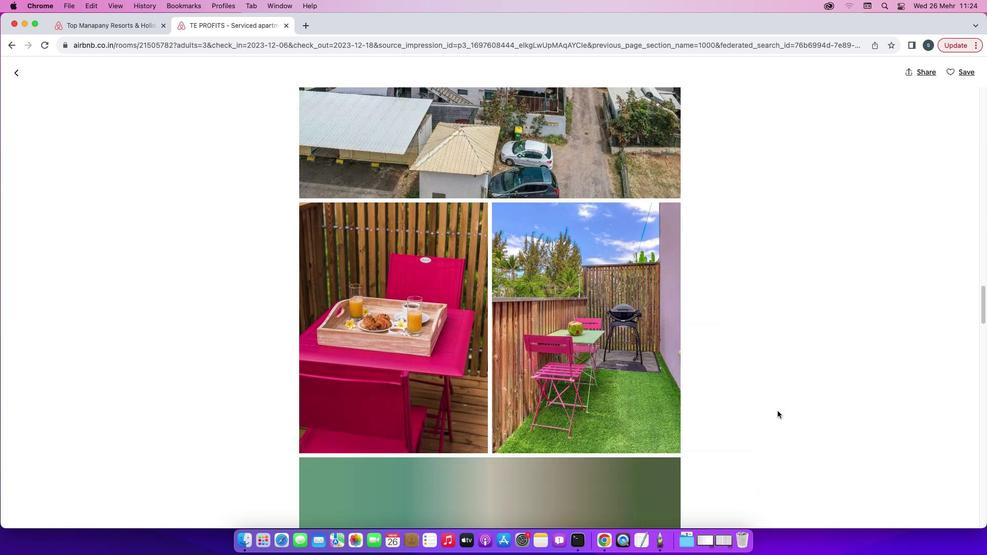 
Action: Mouse scrolled (777, 411) with delta (0, 0)
Screenshot: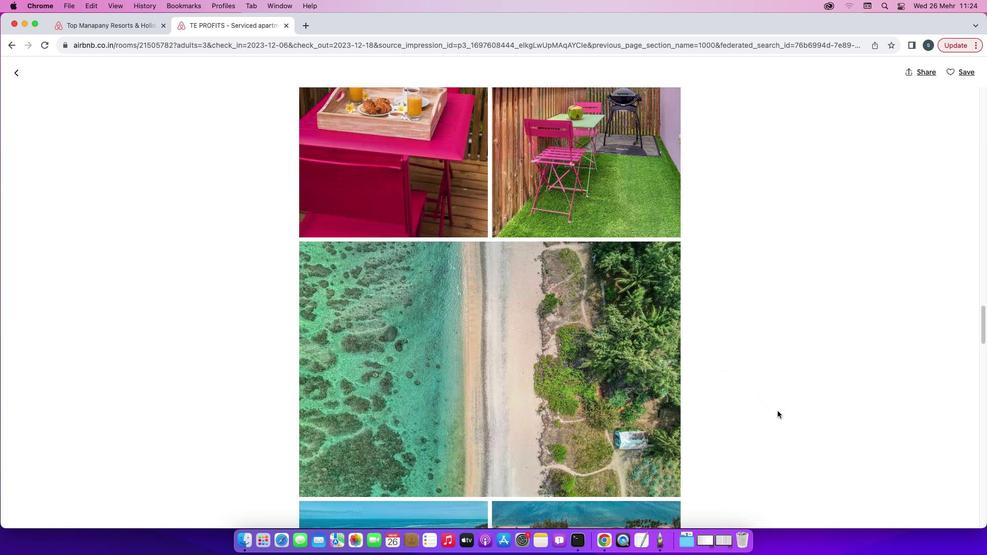
Action: Mouse scrolled (777, 411) with delta (0, 0)
Screenshot: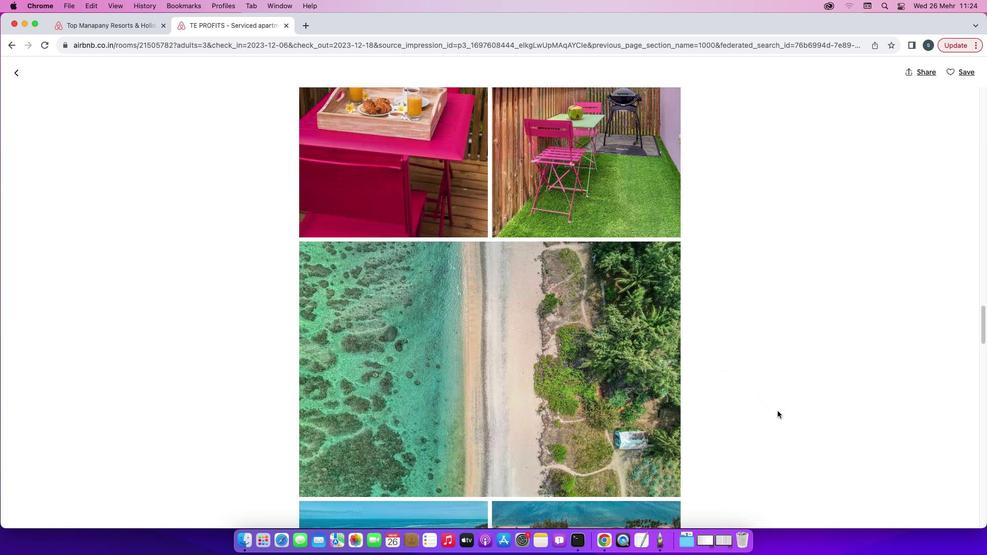 
Action: Mouse scrolled (777, 411) with delta (0, -1)
Screenshot: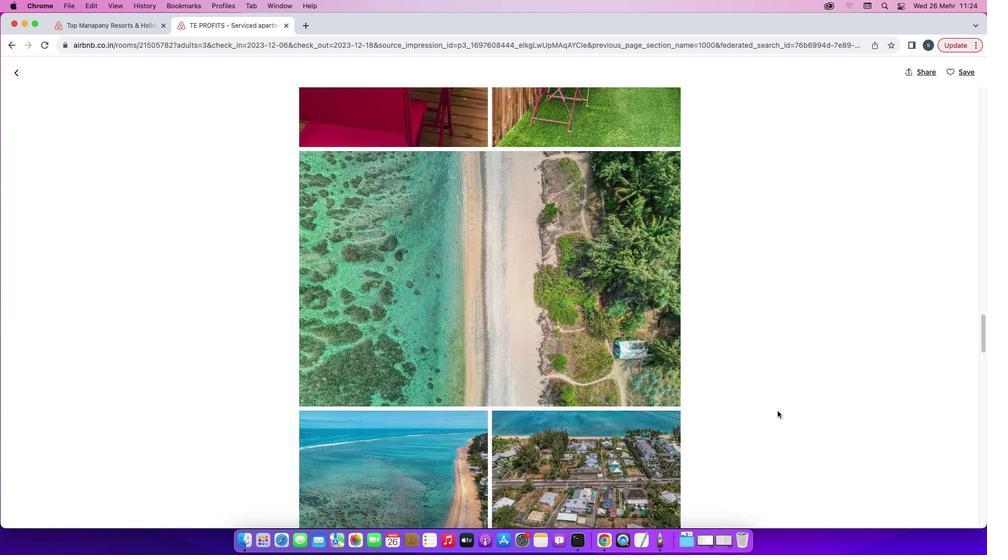 
Action: Mouse scrolled (777, 411) with delta (0, -2)
Screenshot: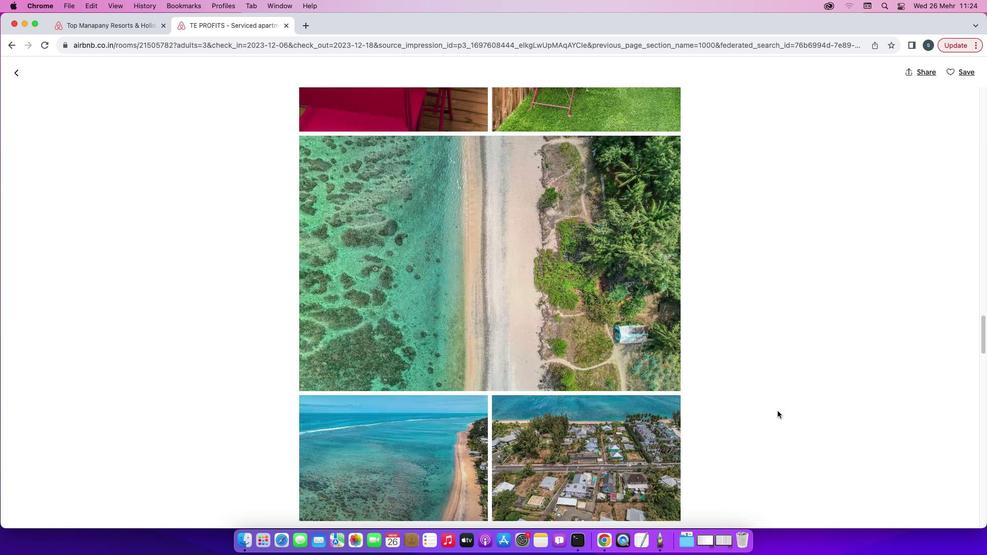 
Action: Mouse scrolled (777, 411) with delta (0, -2)
Screenshot: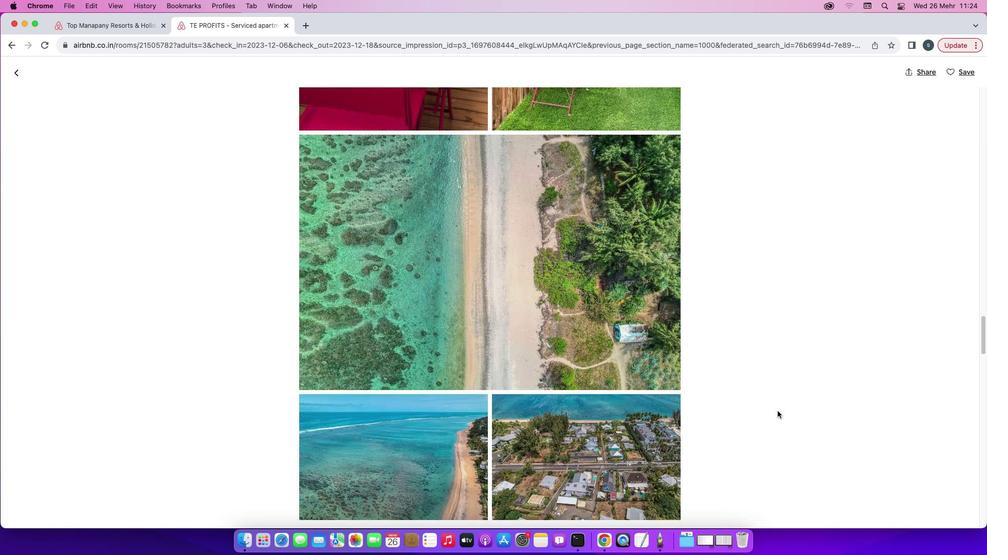 
Action: Mouse scrolled (777, 411) with delta (0, 0)
Screenshot: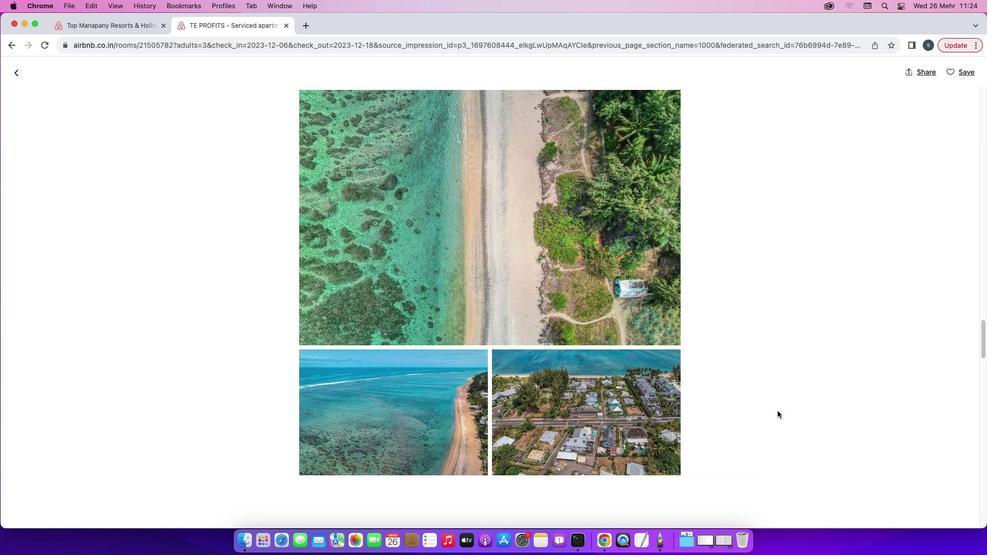 
Action: Mouse scrolled (777, 411) with delta (0, 0)
Screenshot: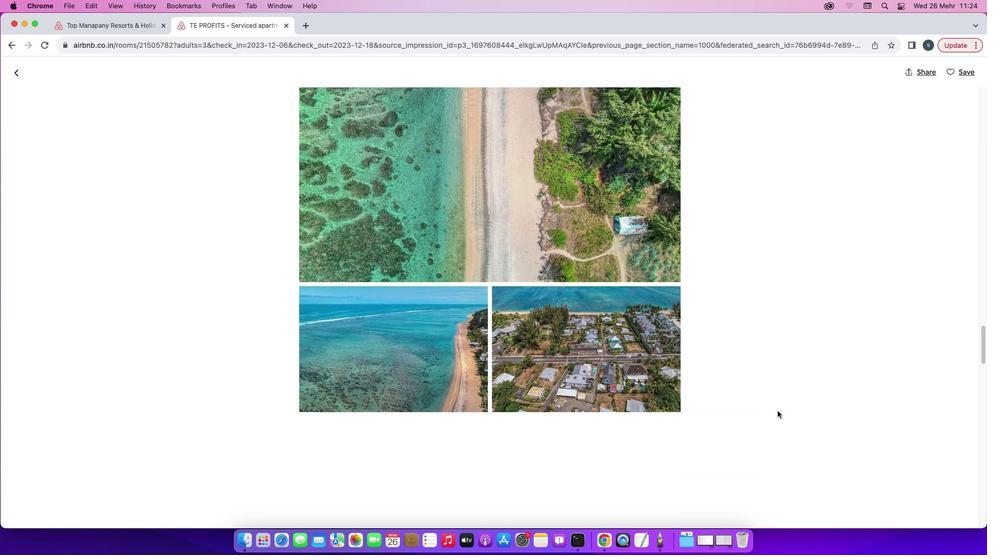 
Action: Mouse scrolled (777, 411) with delta (0, -1)
Screenshot: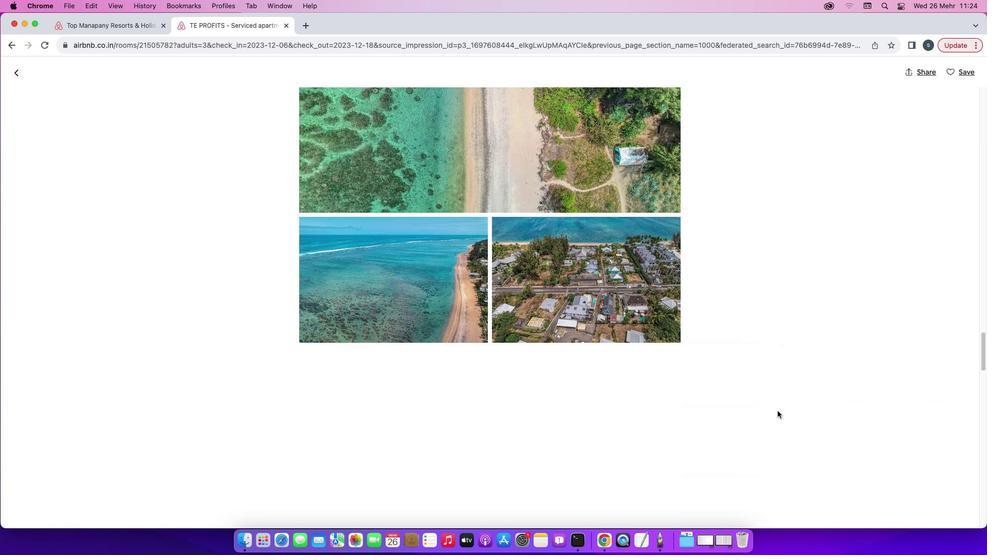 
Action: Mouse scrolled (777, 411) with delta (0, -2)
Screenshot: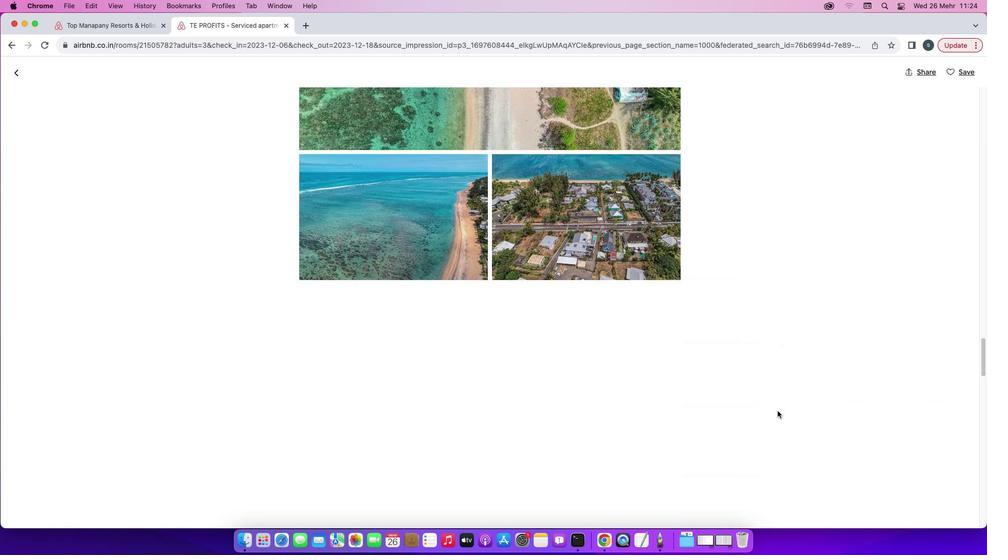 
Action: Mouse scrolled (777, 411) with delta (0, -2)
Screenshot: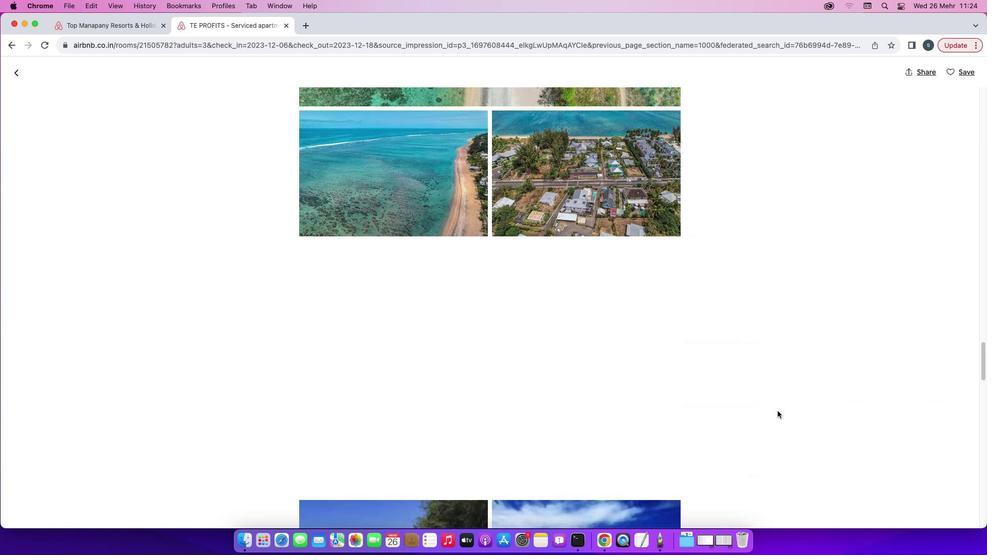 
Action: Mouse scrolled (777, 411) with delta (0, 0)
Screenshot: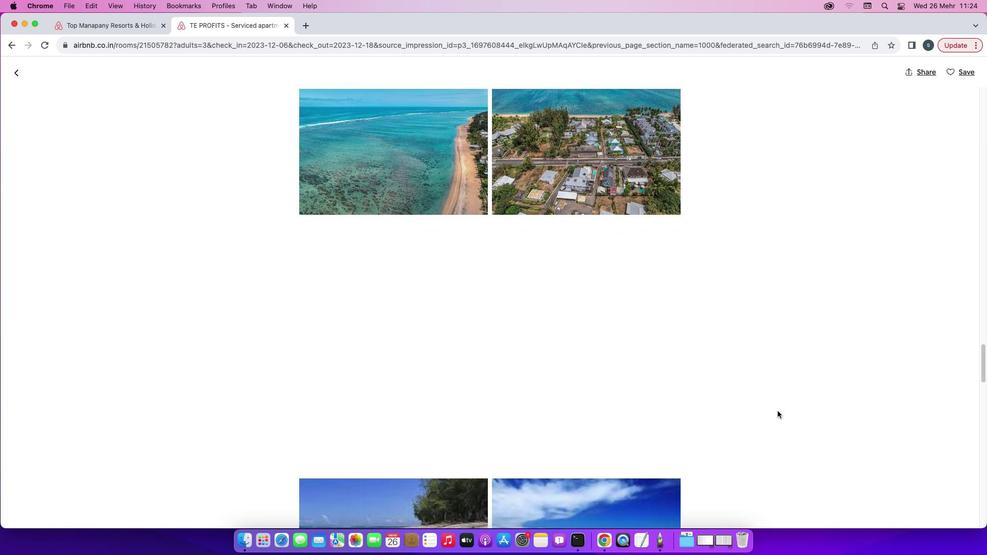 
Action: Mouse scrolled (777, 411) with delta (0, 0)
Screenshot: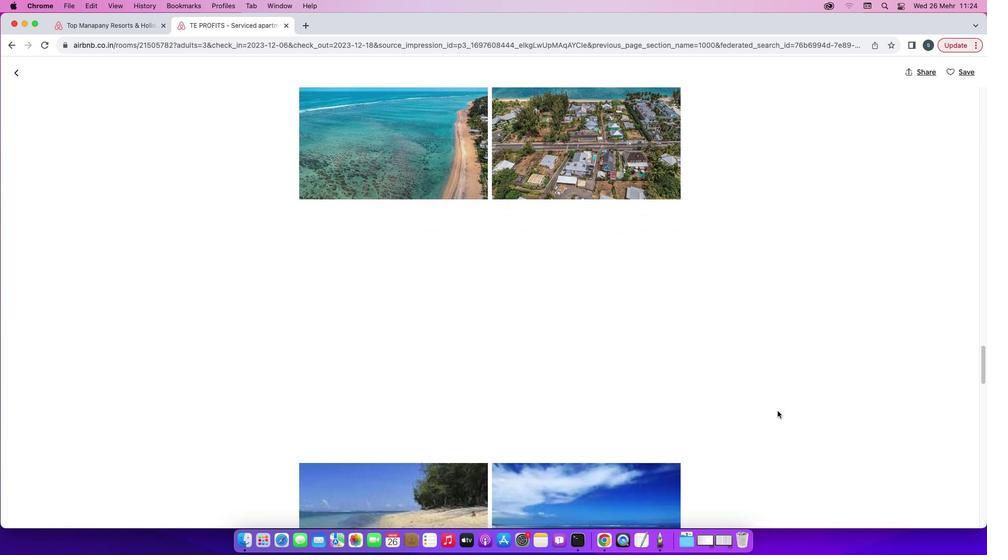 
Action: Mouse scrolled (777, 411) with delta (0, -1)
Screenshot: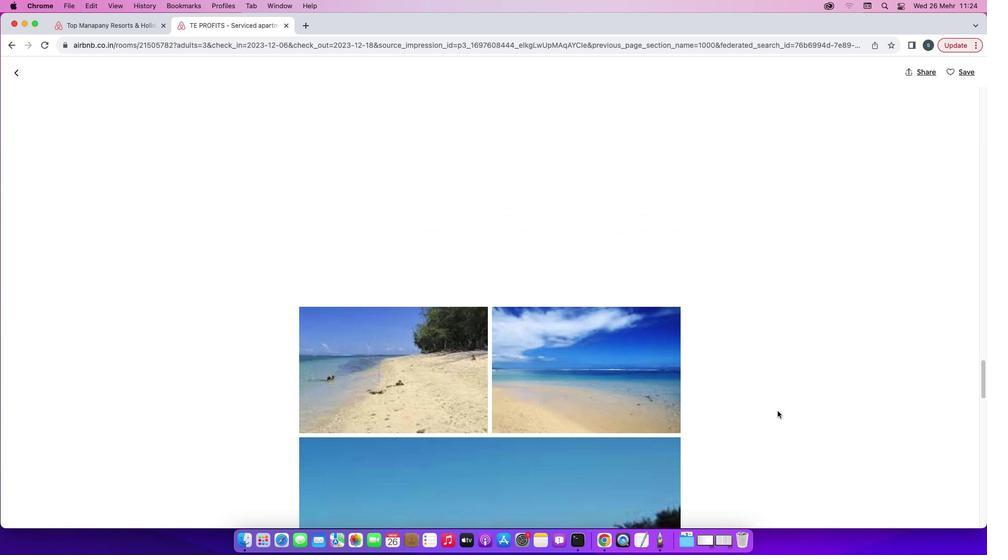 
Action: Mouse scrolled (777, 411) with delta (0, -2)
Screenshot: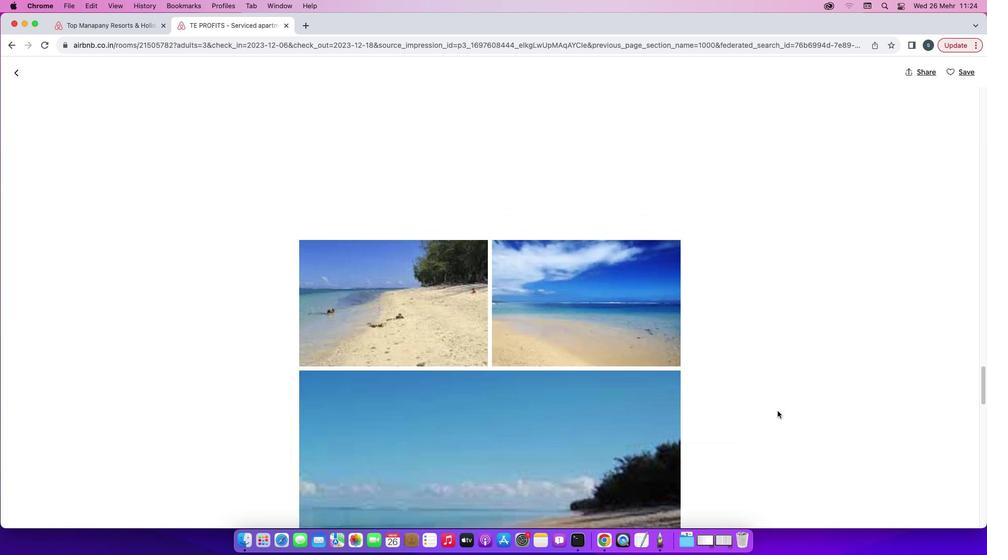 
Action: Mouse scrolled (777, 411) with delta (0, -2)
Screenshot: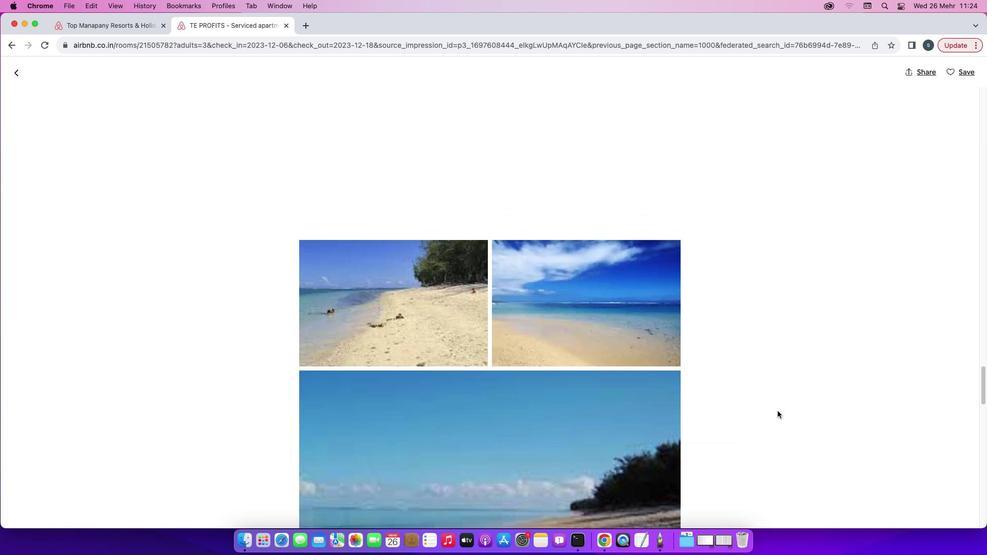 
Action: Mouse scrolled (777, 411) with delta (0, 0)
Screenshot: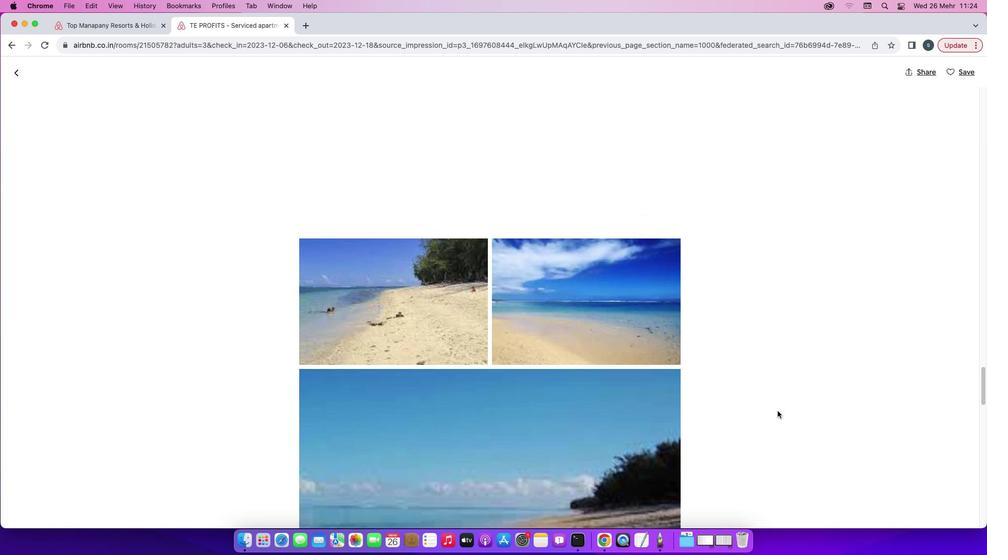 
Action: Mouse scrolled (777, 411) with delta (0, 0)
Screenshot: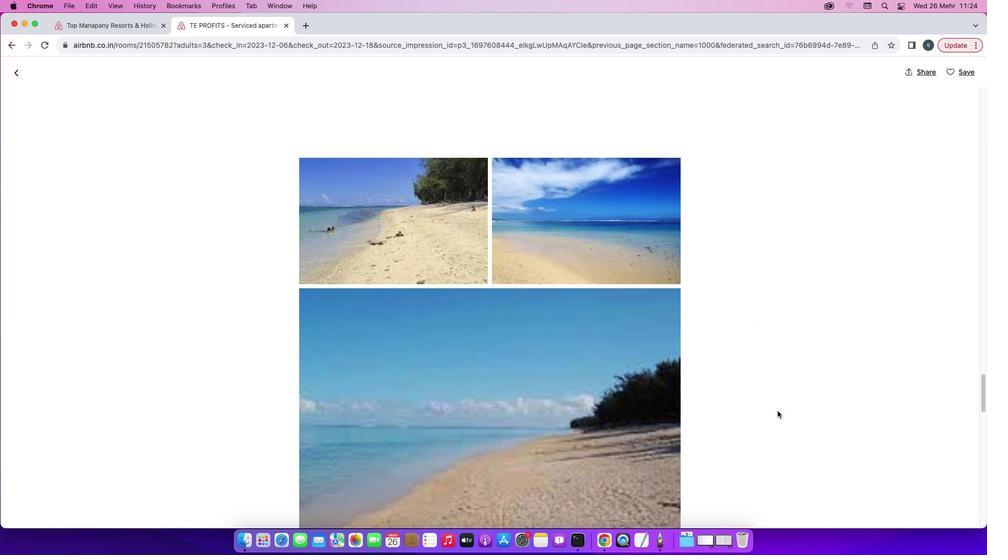 
Action: Mouse scrolled (777, 411) with delta (0, 0)
Screenshot: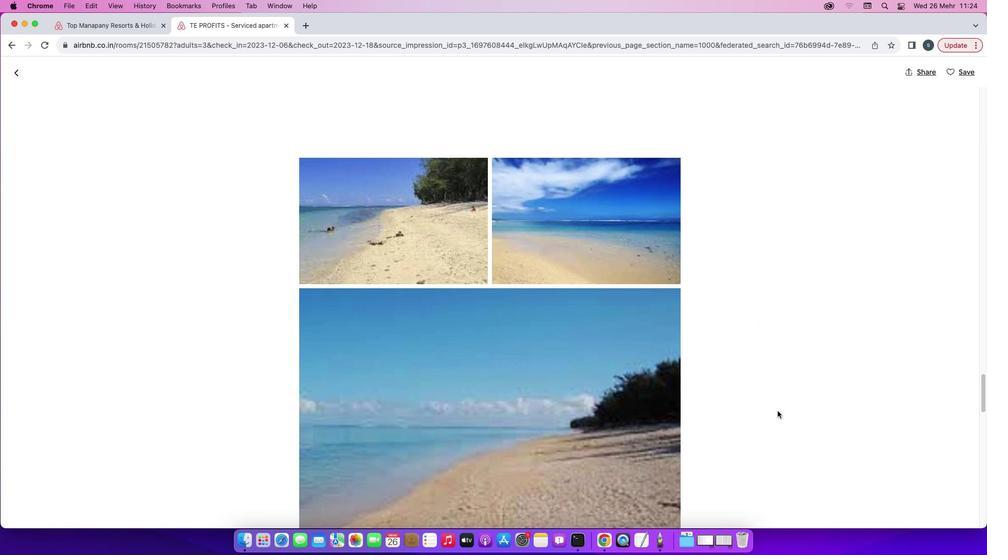 
Action: Mouse scrolled (777, 411) with delta (0, -1)
Screenshot: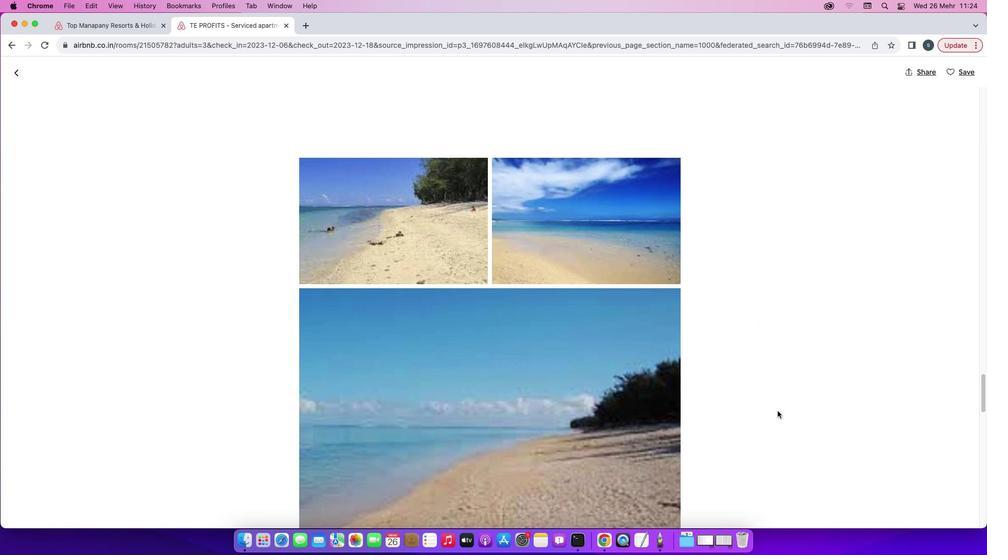 
Action: Mouse scrolled (777, 411) with delta (0, -2)
Screenshot: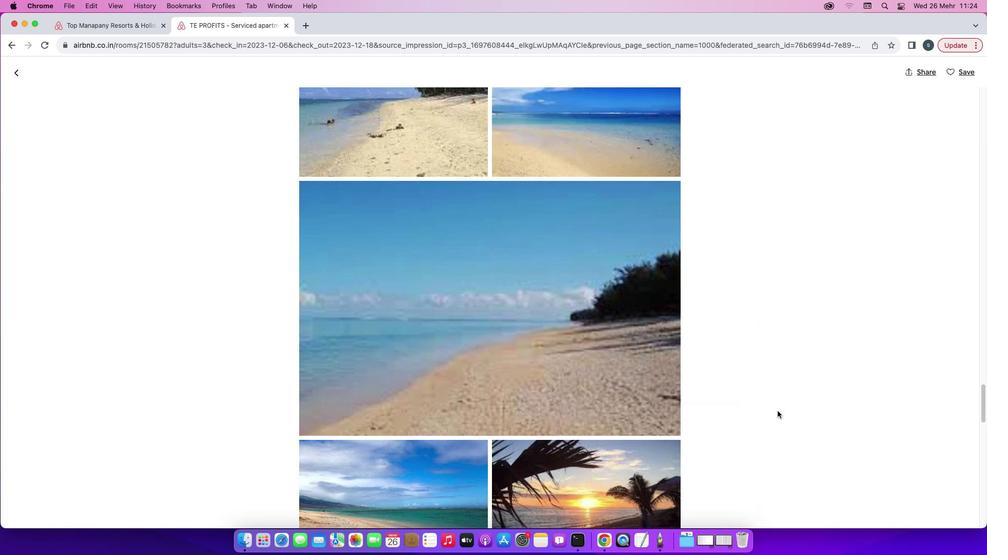 
Action: Mouse scrolled (777, 411) with delta (0, -2)
Screenshot: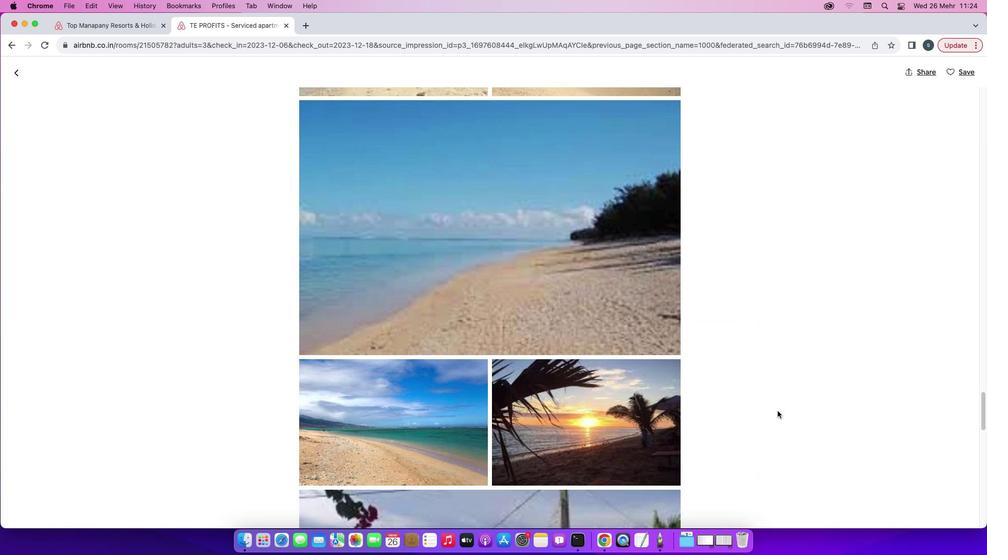 
Action: Mouse scrolled (777, 411) with delta (0, -1)
Screenshot: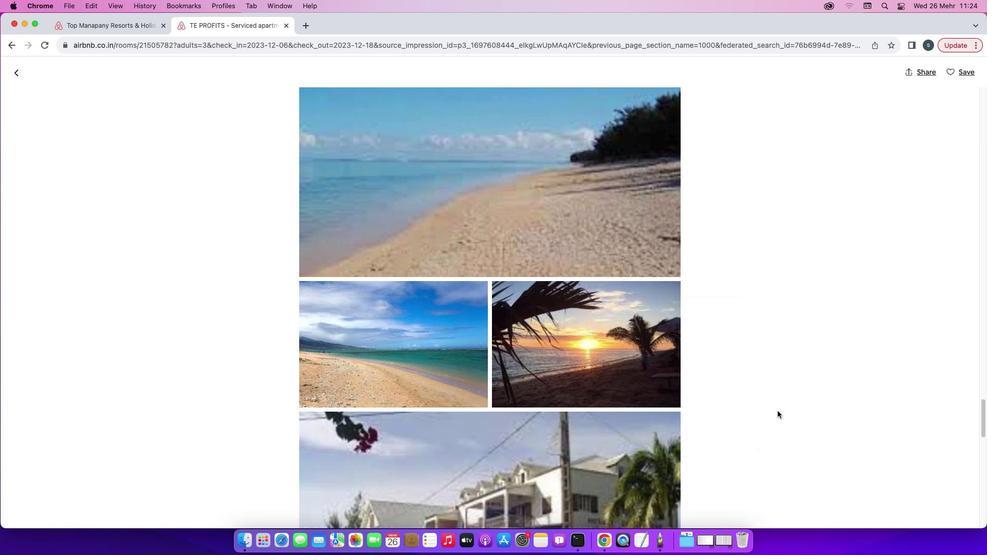 
Action: Mouse scrolled (777, 411) with delta (0, 0)
Screenshot: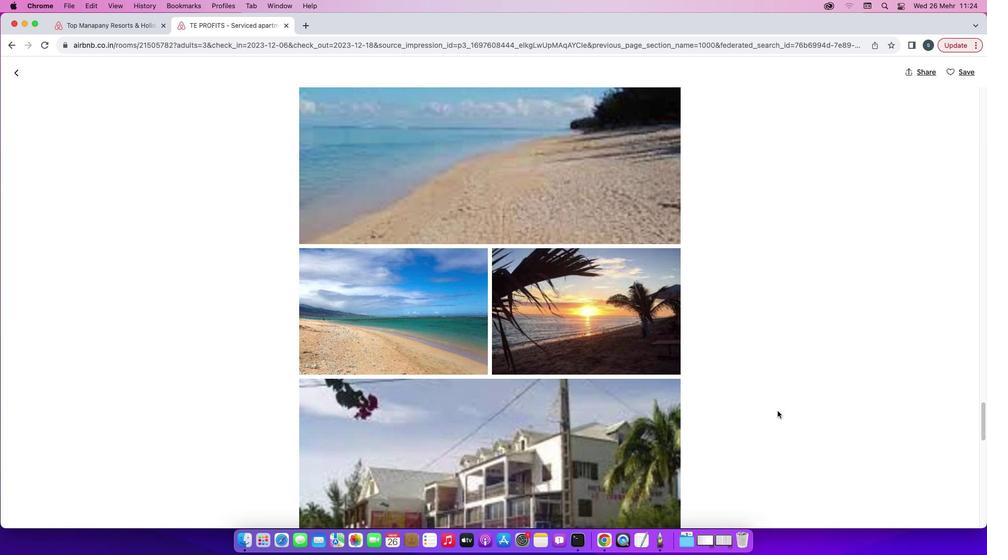 
Action: Mouse scrolled (777, 411) with delta (0, 0)
Screenshot: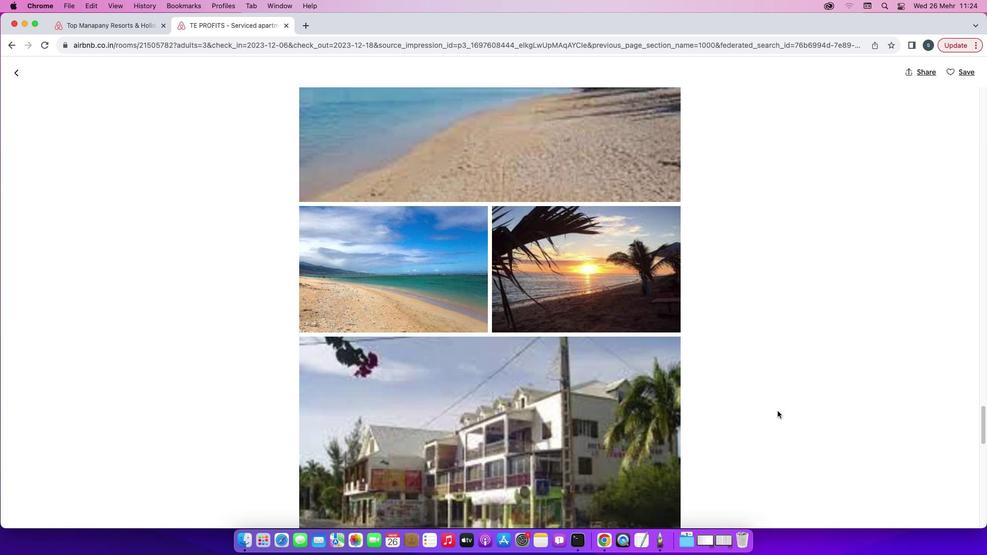 
Action: Mouse scrolled (777, 411) with delta (0, -1)
Screenshot: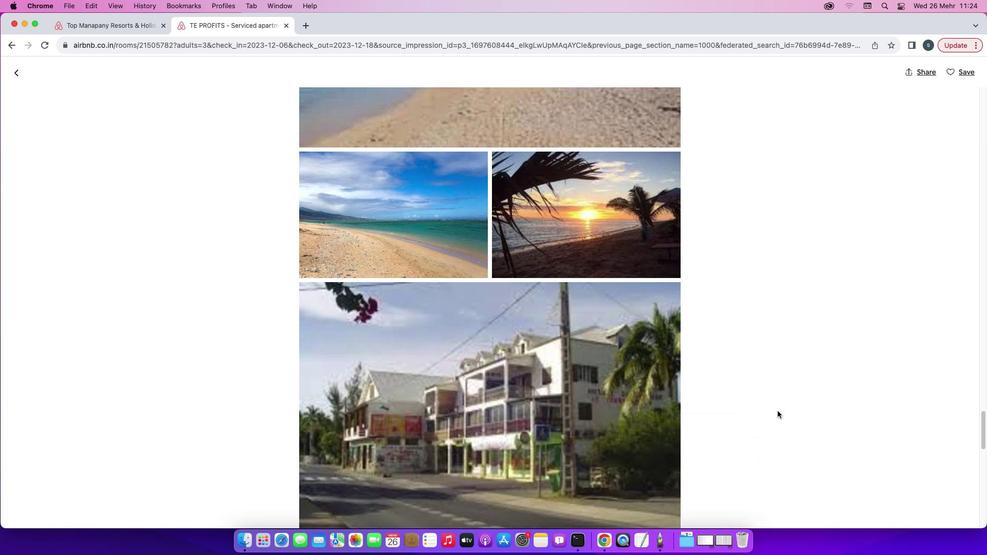 
Action: Mouse scrolled (777, 411) with delta (0, -2)
Screenshot: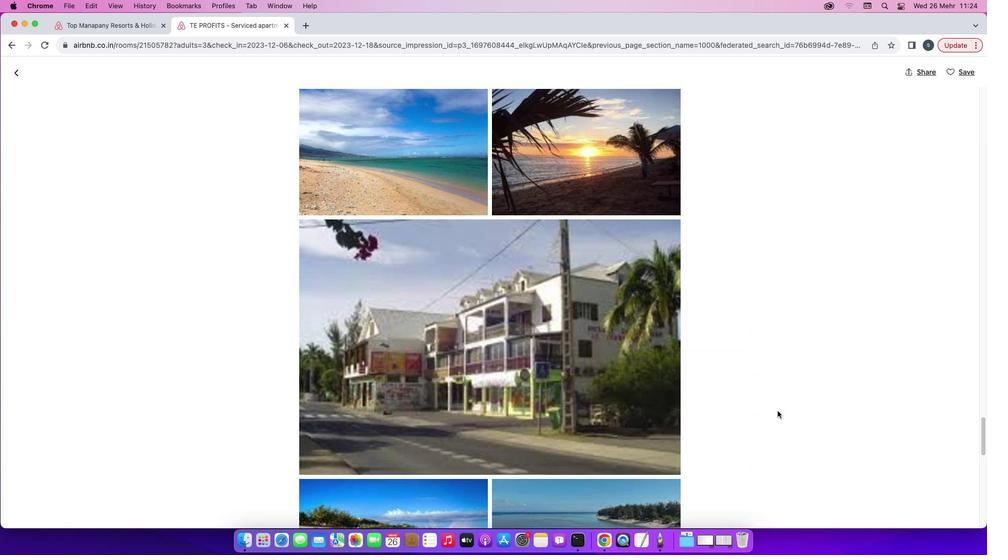 
Action: Mouse scrolled (777, 411) with delta (0, -1)
Screenshot: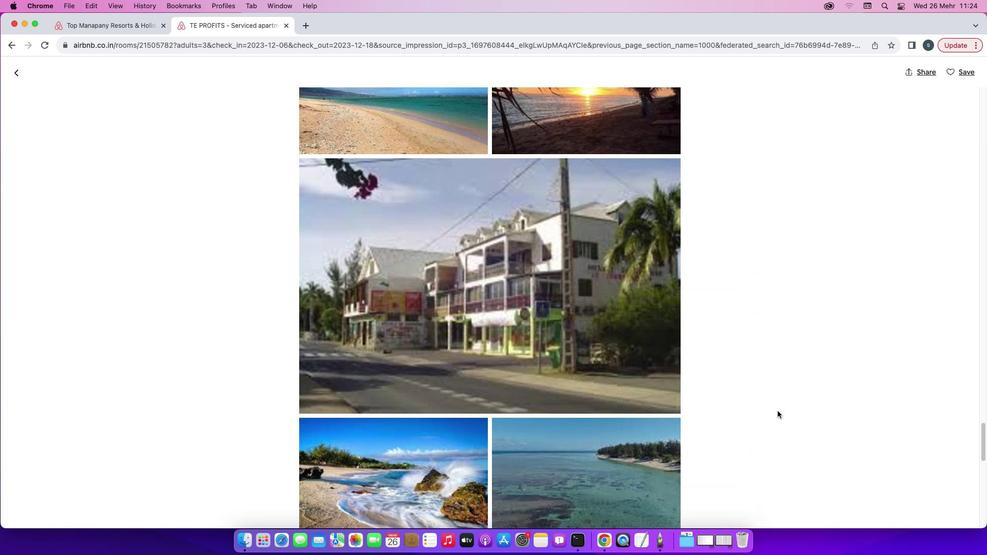 
Action: Mouse scrolled (777, 411) with delta (0, 0)
Screenshot: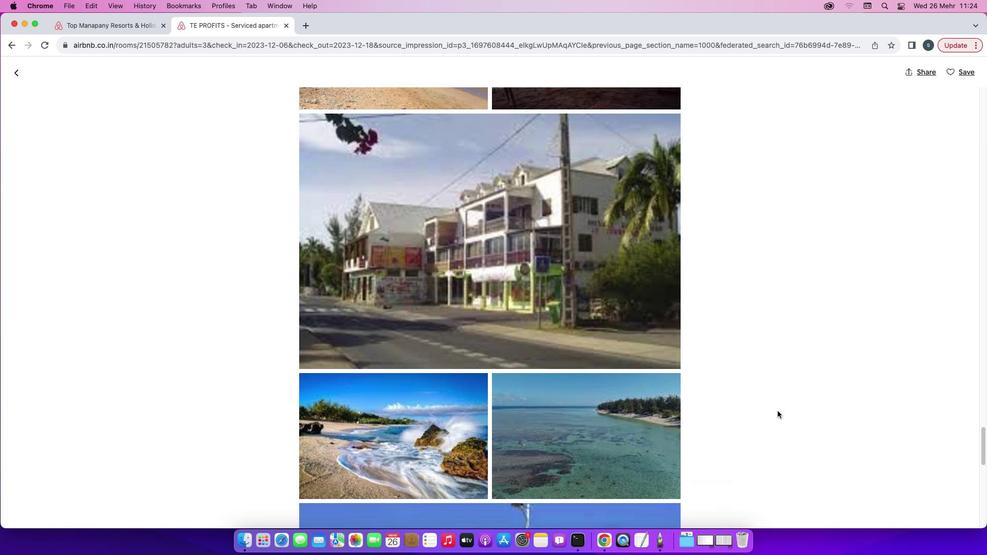 
Action: Mouse scrolled (777, 411) with delta (0, 0)
Screenshot: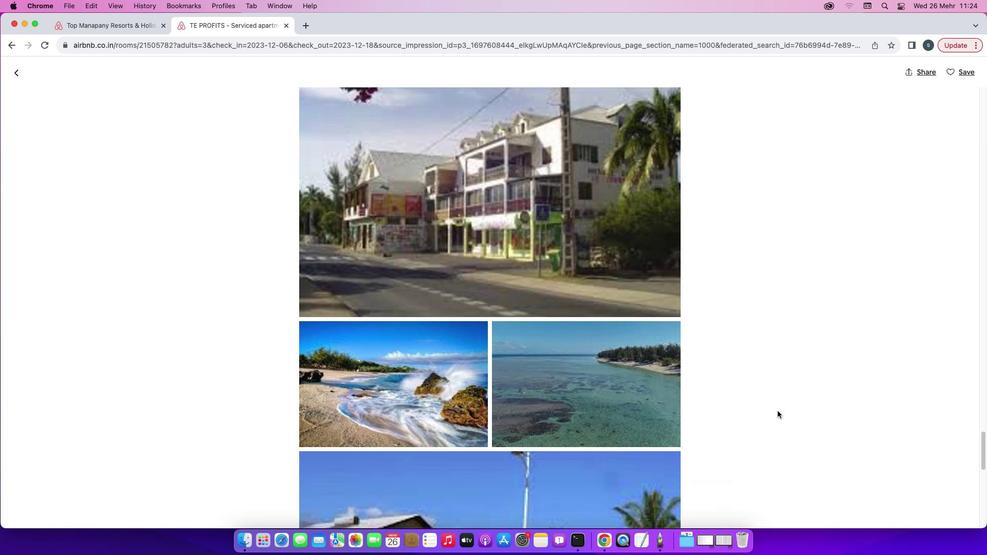
Action: Mouse scrolled (777, 411) with delta (0, -1)
Screenshot: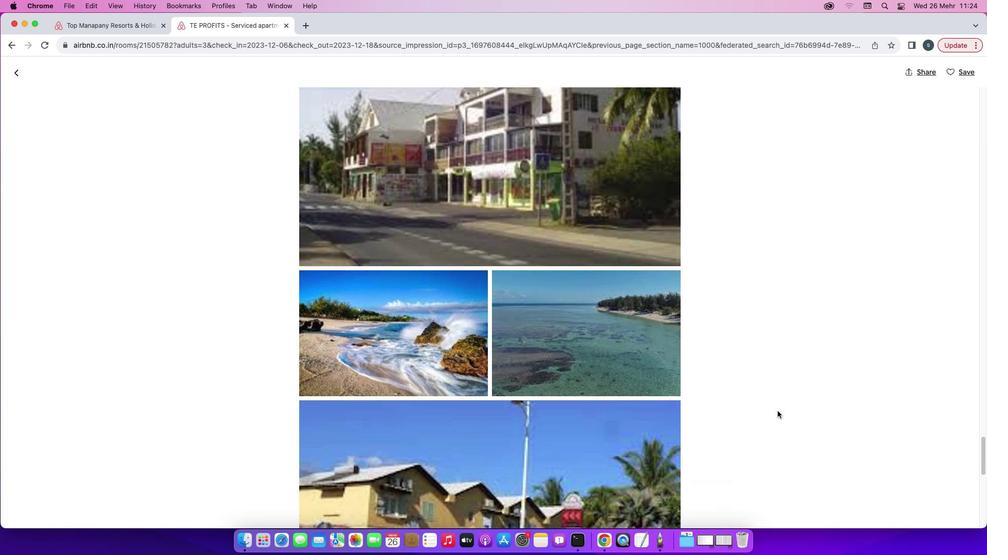 
Action: Mouse scrolled (777, 411) with delta (0, -2)
Screenshot: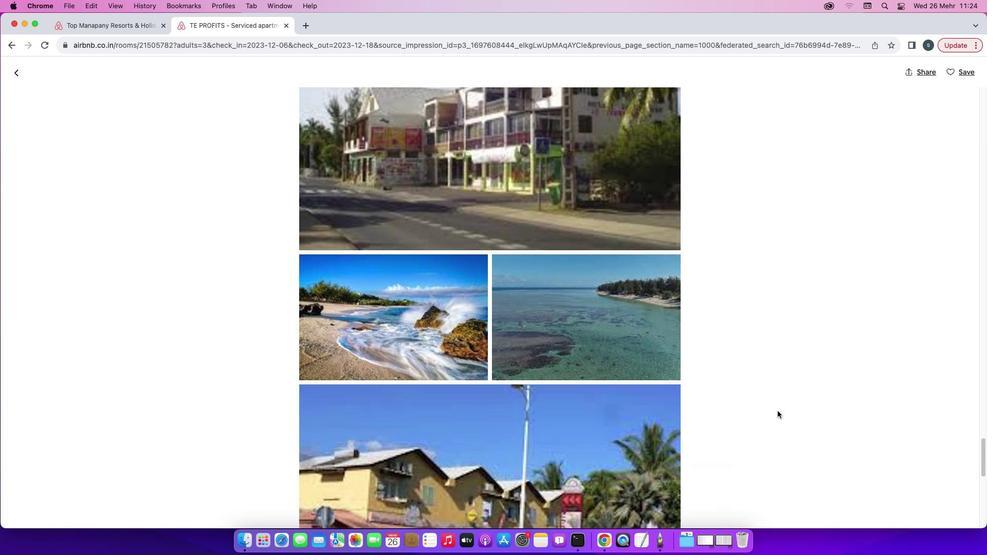 
Action: Mouse scrolled (777, 411) with delta (0, 0)
Screenshot: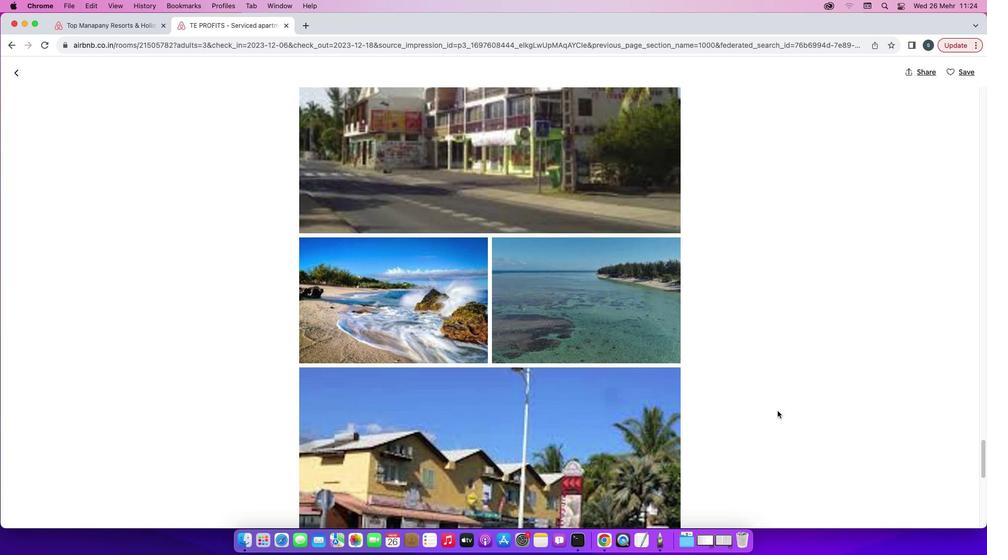 
Action: Mouse scrolled (777, 411) with delta (0, 0)
Screenshot: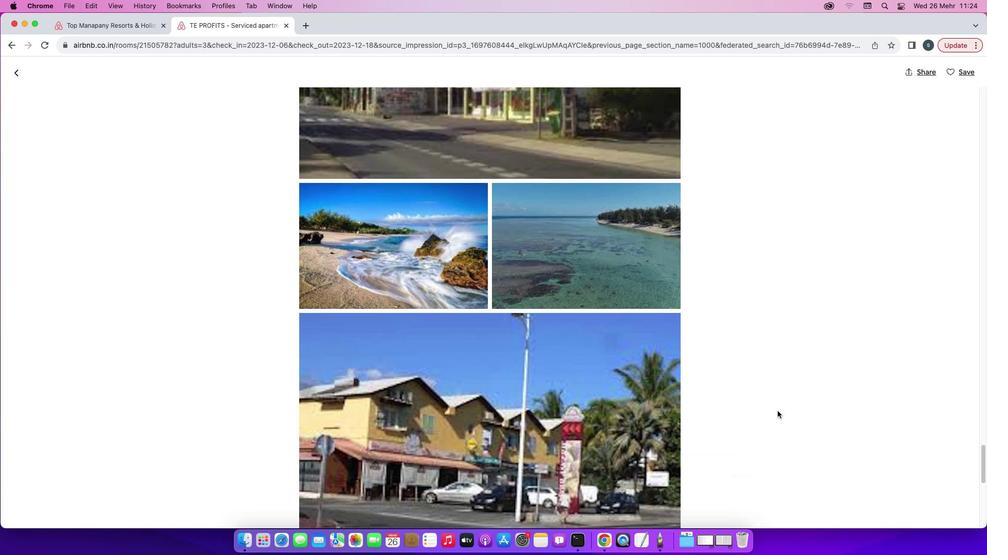 
Action: Mouse scrolled (777, 411) with delta (0, -1)
Screenshot: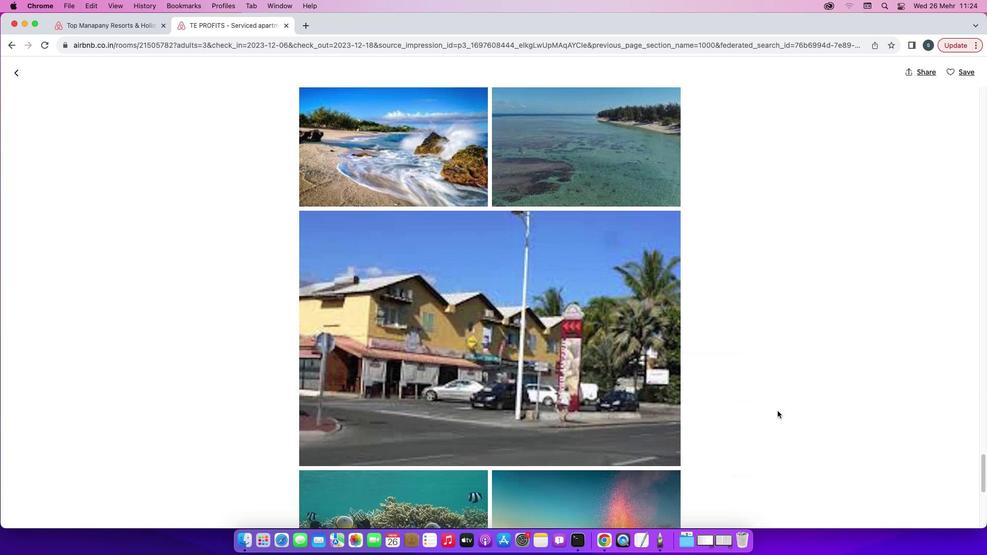 
Action: Mouse scrolled (777, 411) with delta (0, -1)
Screenshot: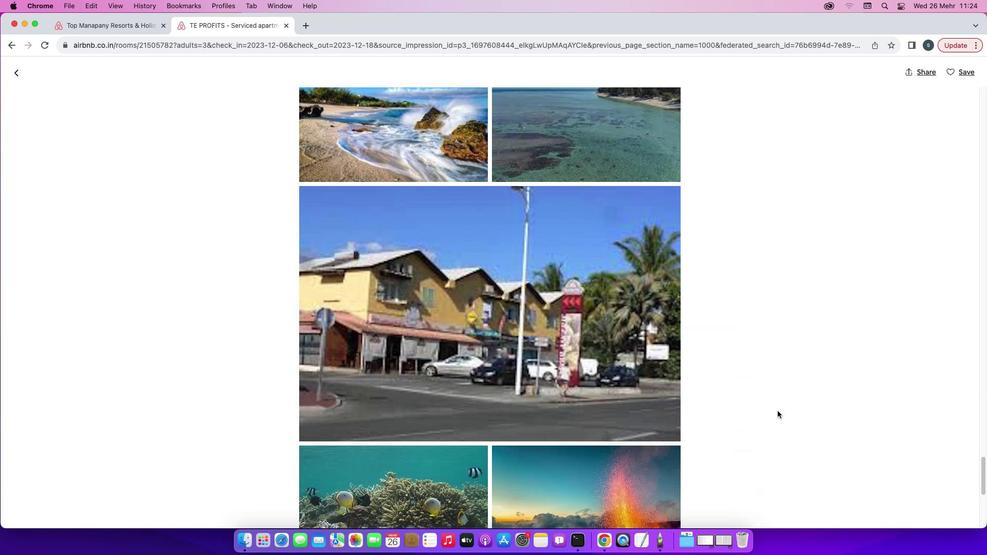 
Action: Mouse scrolled (777, 411) with delta (0, -2)
Screenshot: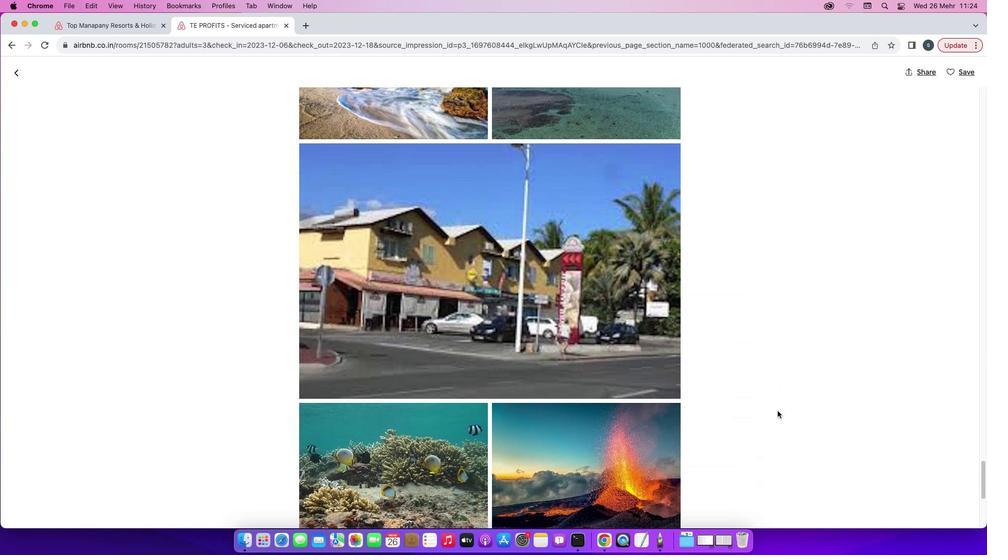 
Action: Mouse scrolled (777, 411) with delta (0, 0)
Screenshot: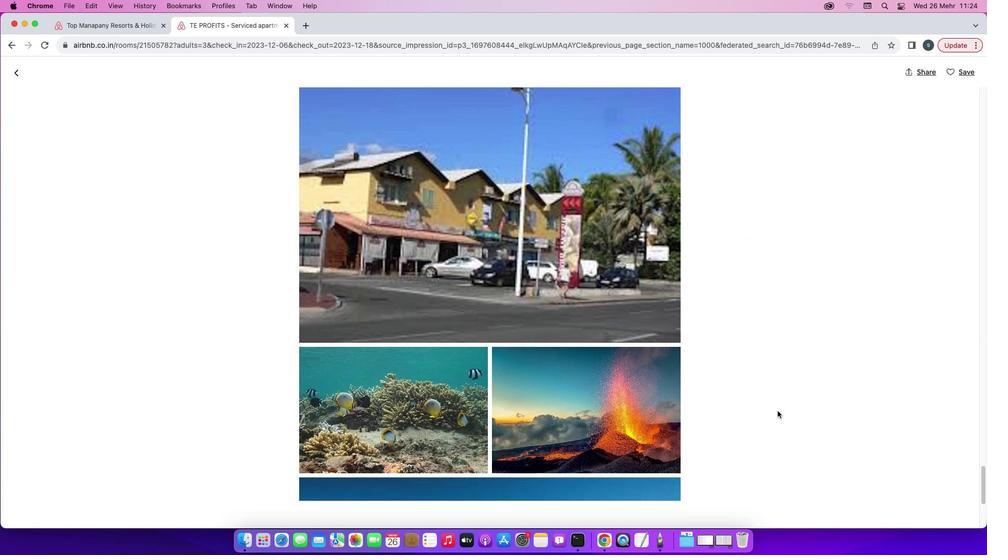 
Action: Mouse scrolled (777, 411) with delta (0, 0)
Screenshot: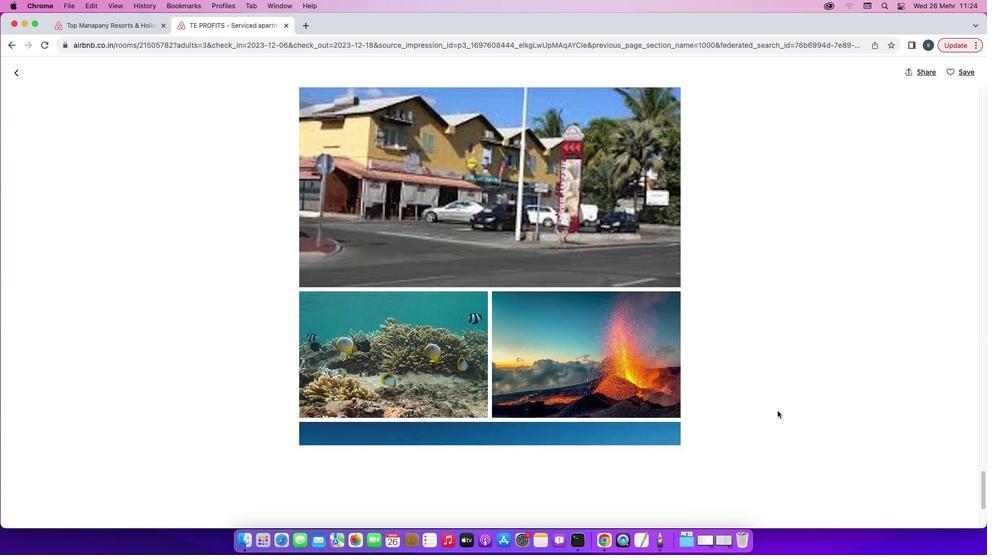 
Action: Mouse scrolled (777, 411) with delta (0, -1)
Screenshot: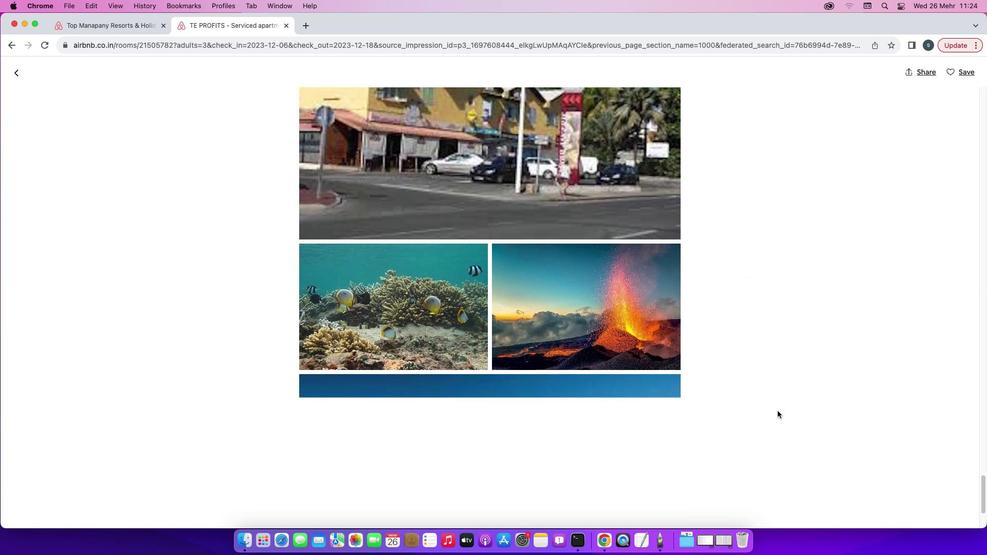 
Action: Mouse scrolled (777, 411) with delta (0, -2)
Screenshot: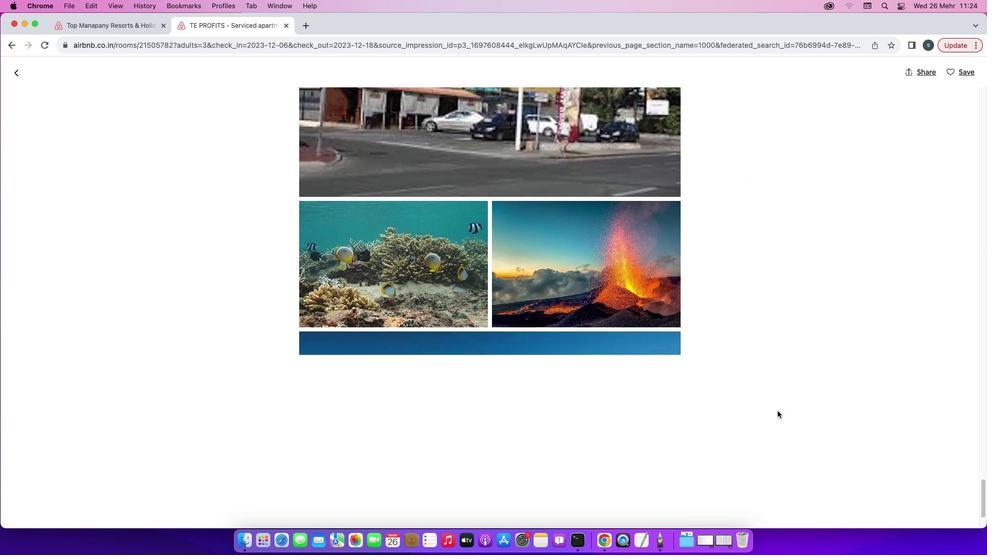 
Action: Mouse scrolled (777, 411) with delta (0, -2)
Screenshot: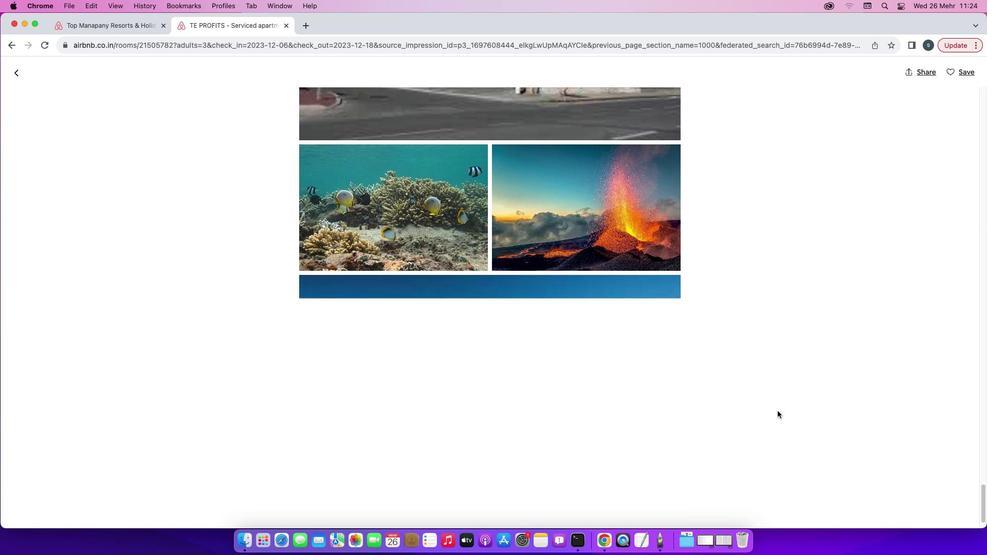 
Action: Mouse scrolled (777, 411) with delta (0, 0)
Screenshot: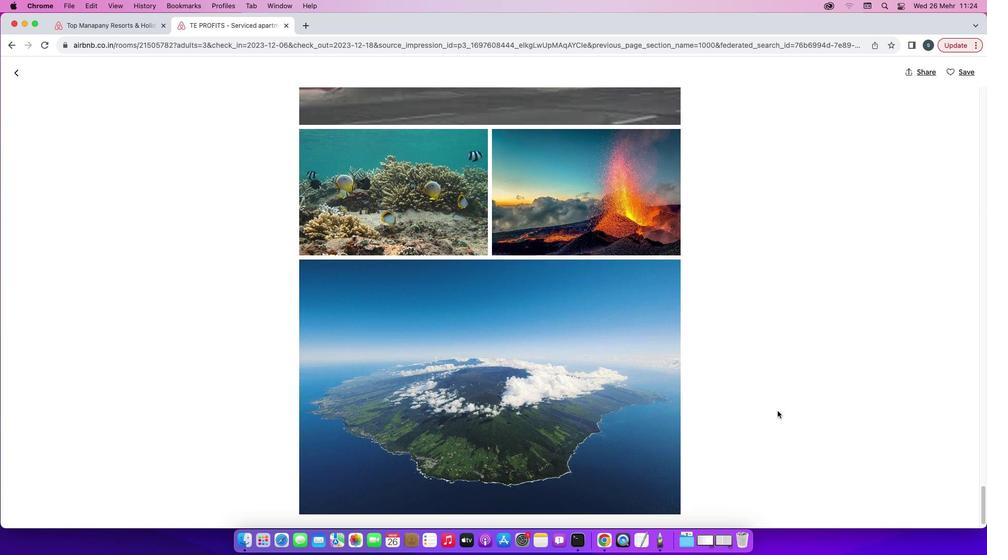 
Action: Mouse scrolled (777, 411) with delta (0, 0)
Screenshot: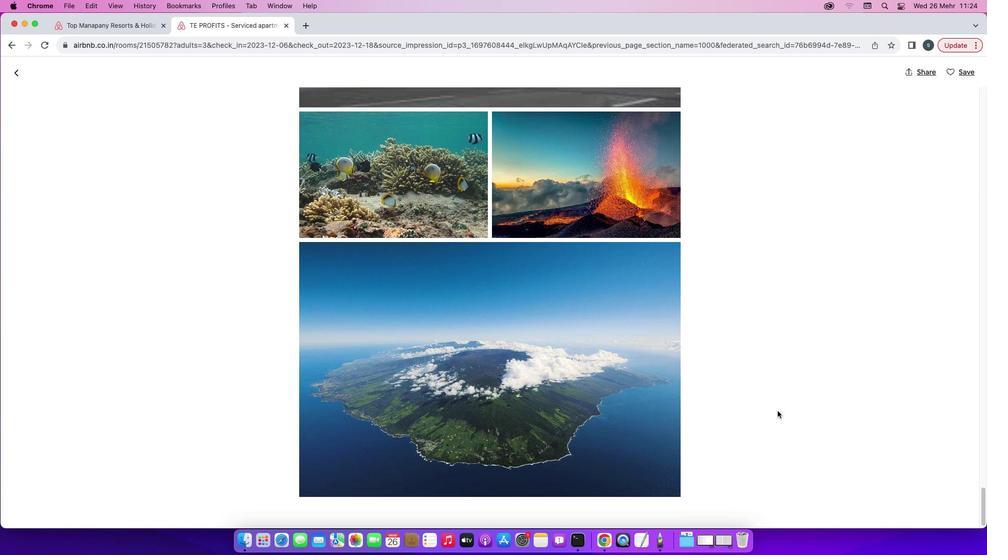 
Action: Mouse scrolled (777, 411) with delta (0, -1)
Screenshot: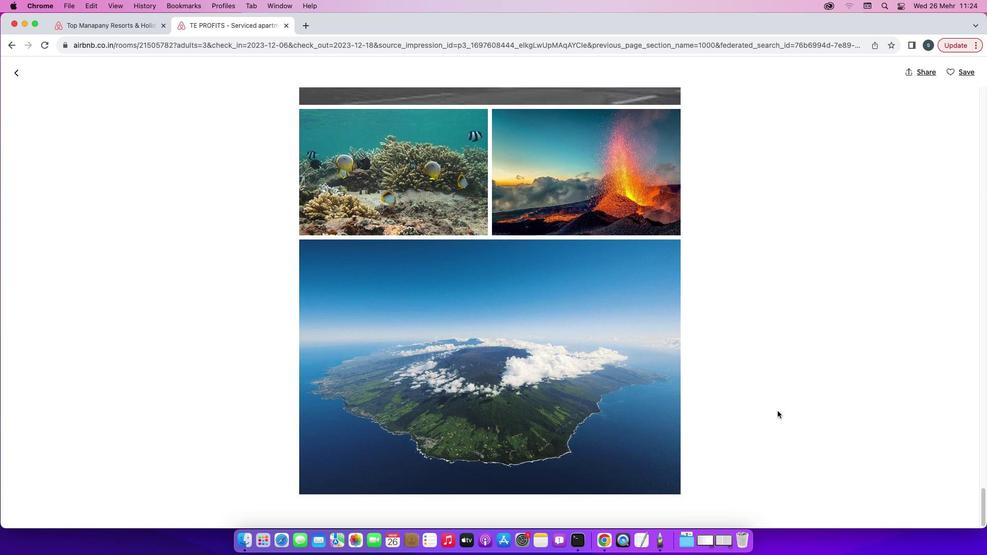 
Action: Mouse scrolled (777, 411) with delta (0, -2)
Screenshot: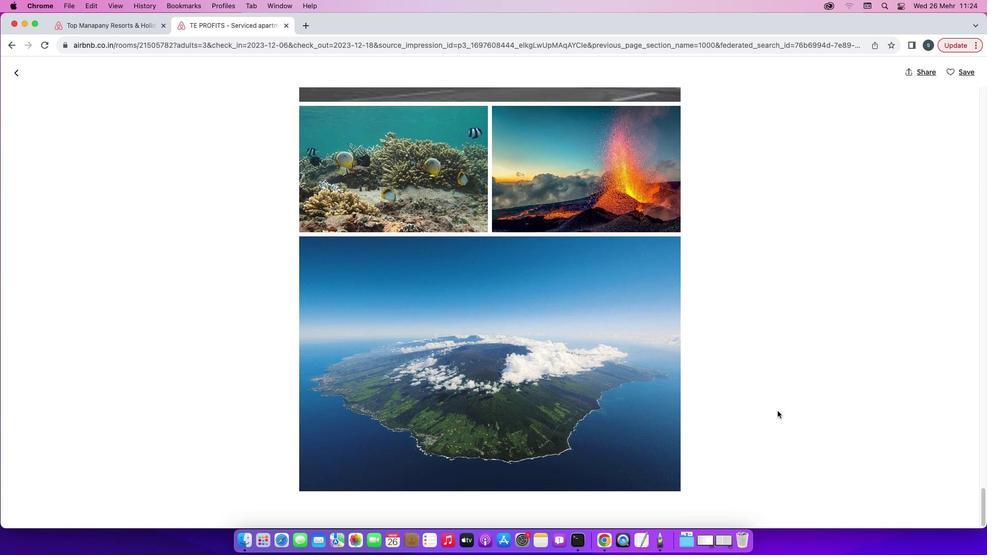 
Action: Mouse scrolled (777, 411) with delta (0, -2)
Screenshot: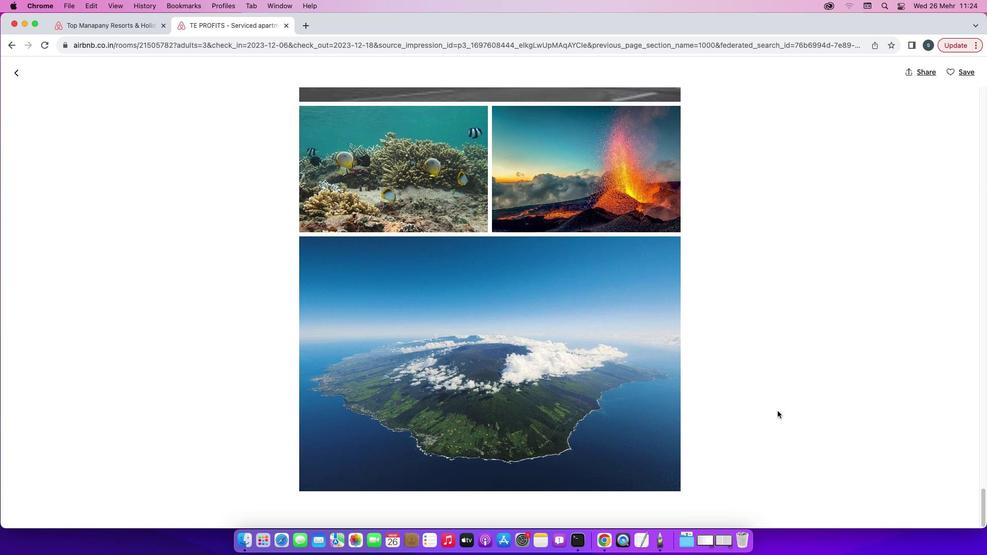 
Action: Mouse scrolled (777, 411) with delta (0, 0)
Screenshot: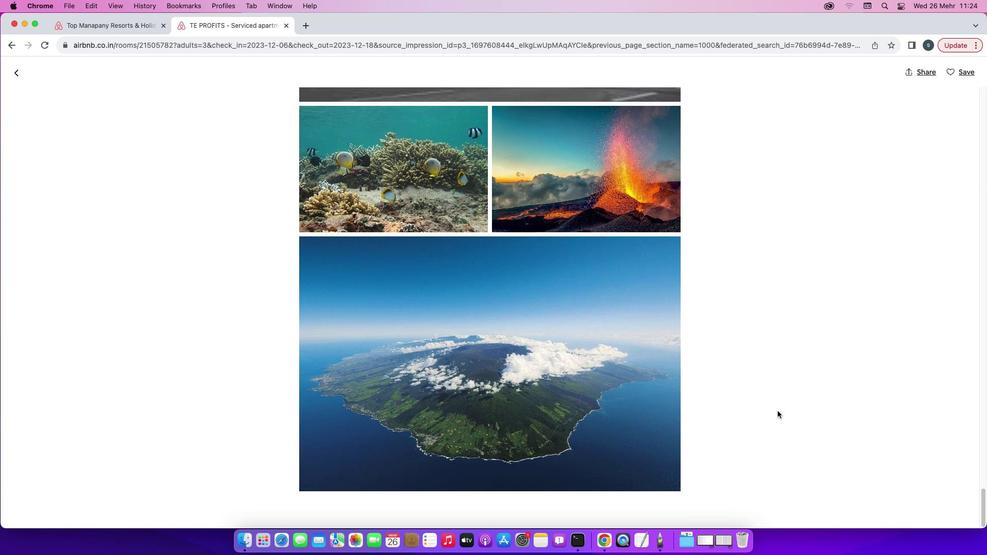 
Action: Mouse scrolled (777, 411) with delta (0, 0)
Screenshot: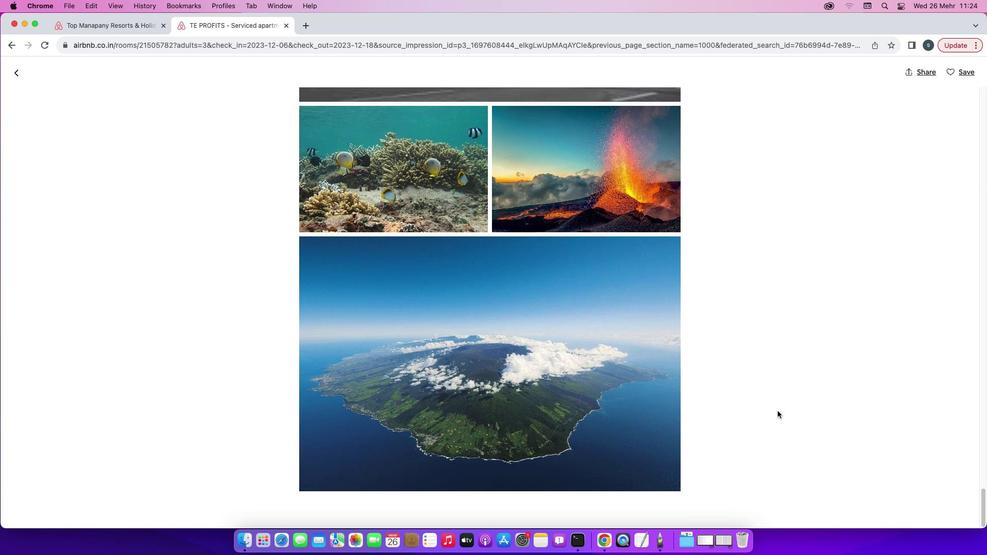
Action: Mouse scrolled (777, 411) with delta (0, -1)
Screenshot: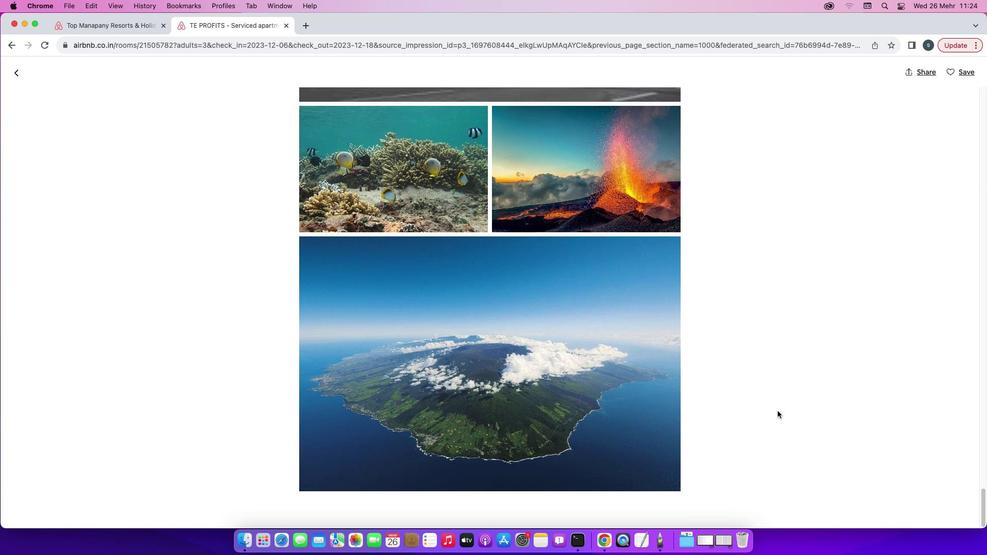 
Action: Mouse scrolled (777, 411) with delta (0, -2)
Screenshot: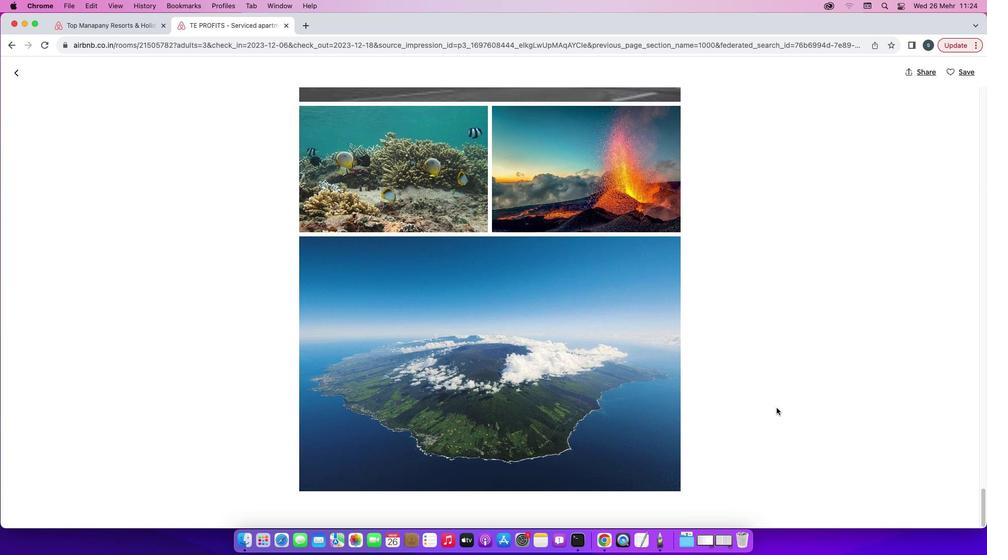 
Action: Mouse moved to (22, 73)
Screenshot: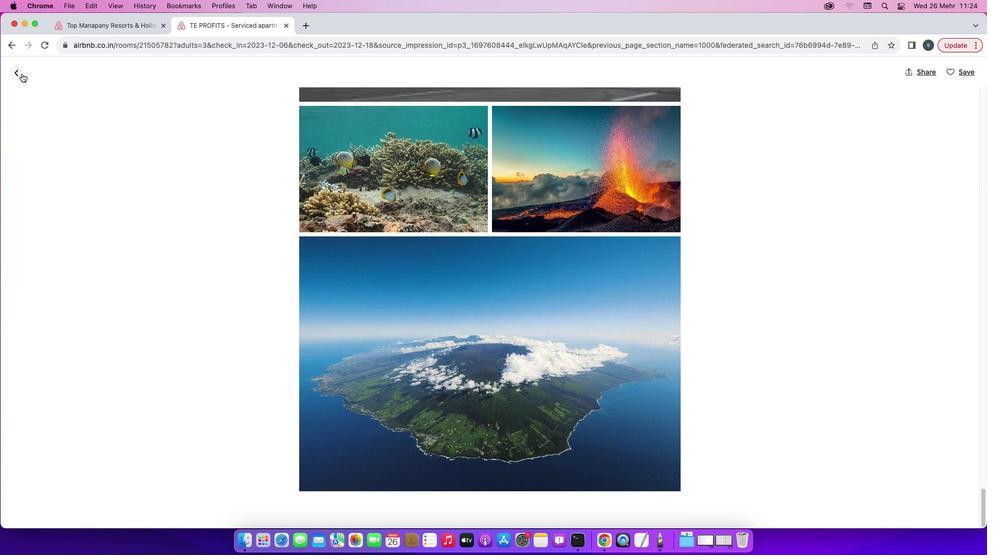 
Action: Mouse pressed left at (22, 73)
Screenshot: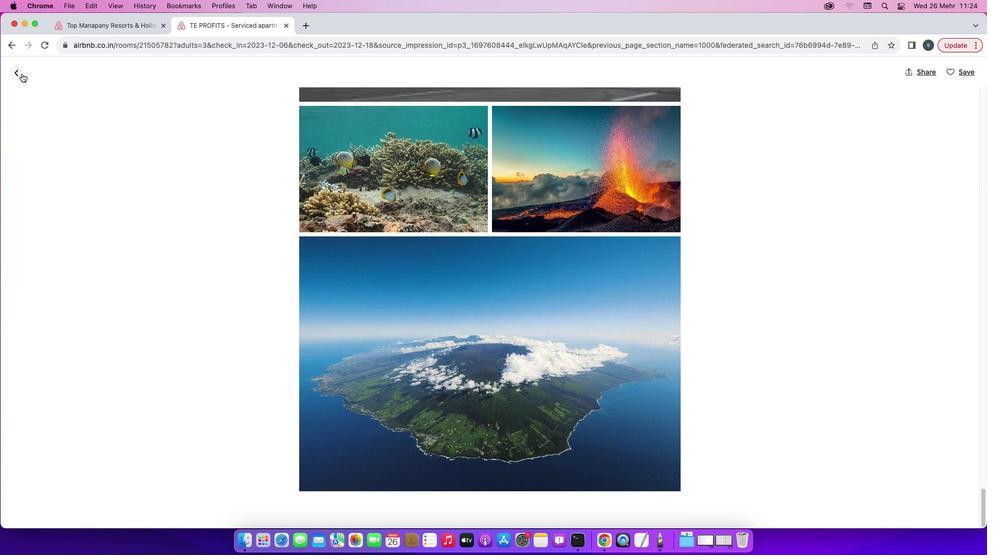
Action: Mouse moved to (388, 371)
Screenshot: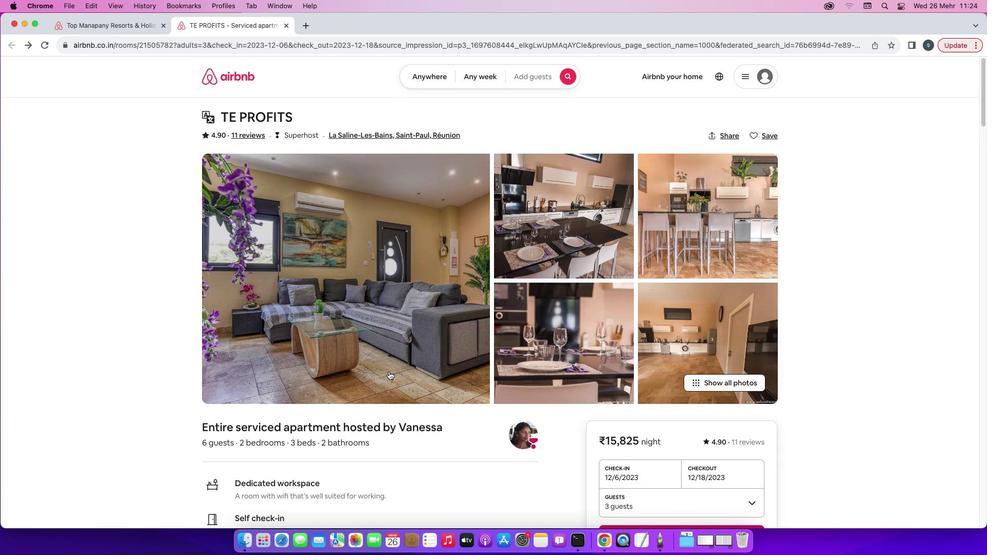 
Action: Mouse scrolled (388, 371) with delta (0, 0)
Screenshot: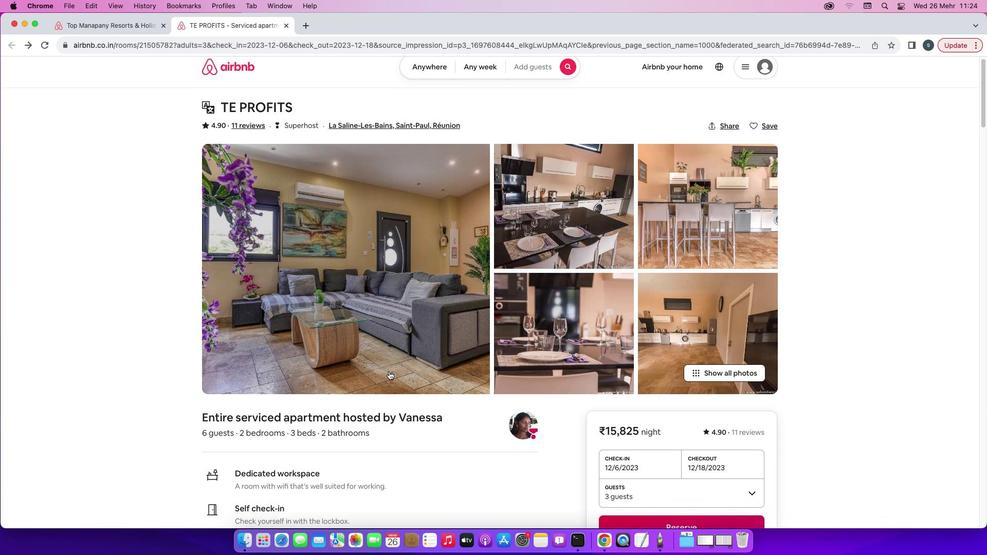 
Action: Mouse scrolled (388, 371) with delta (0, 0)
Screenshot: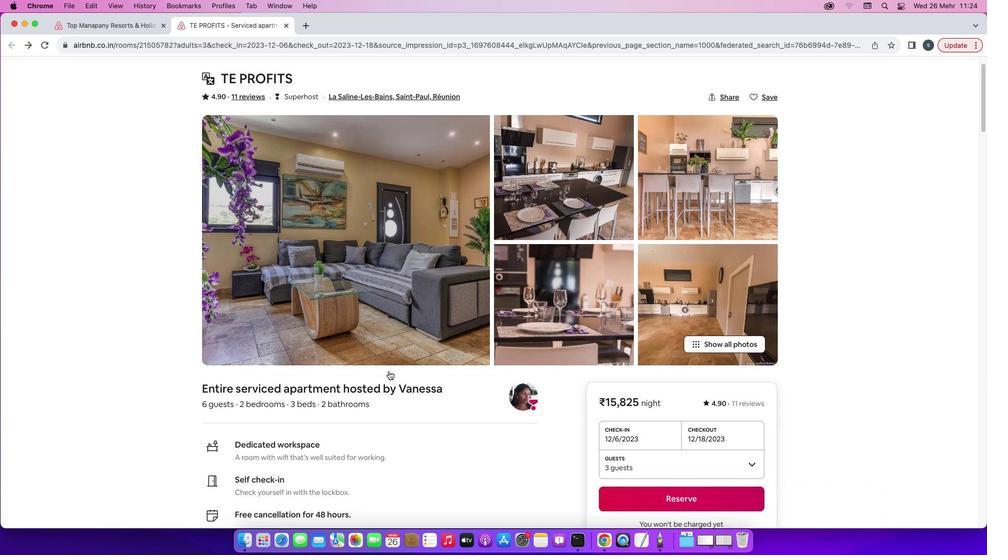 
Action: Mouse scrolled (388, 371) with delta (0, -1)
Screenshot: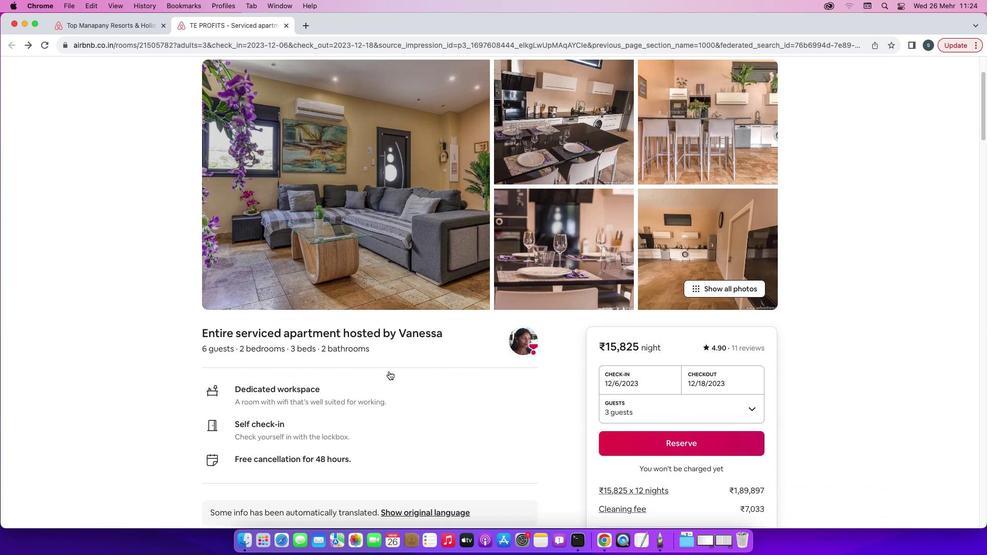 
Action: Mouse scrolled (388, 371) with delta (0, -2)
Screenshot: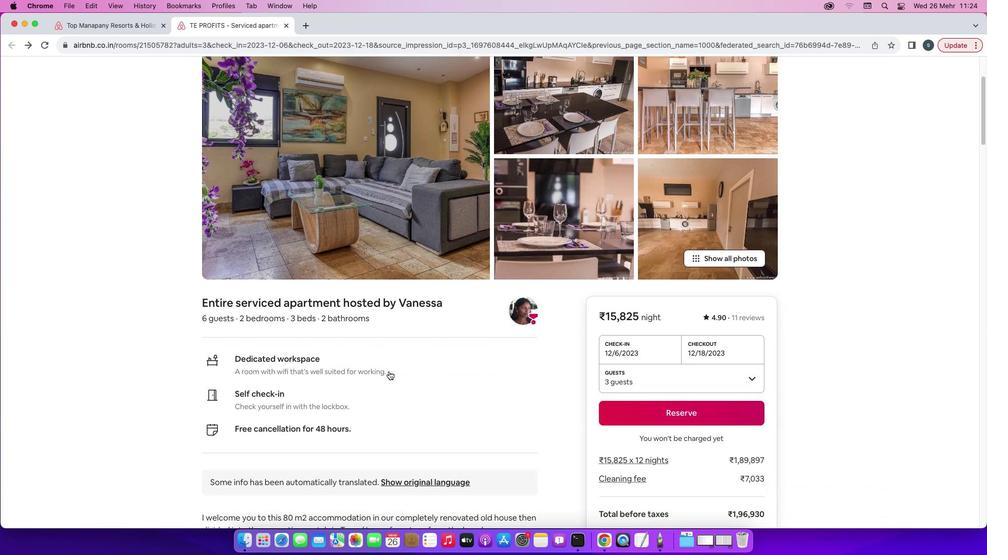 
Action: Mouse scrolled (388, 371) with delta (0, 0)
Screenshot: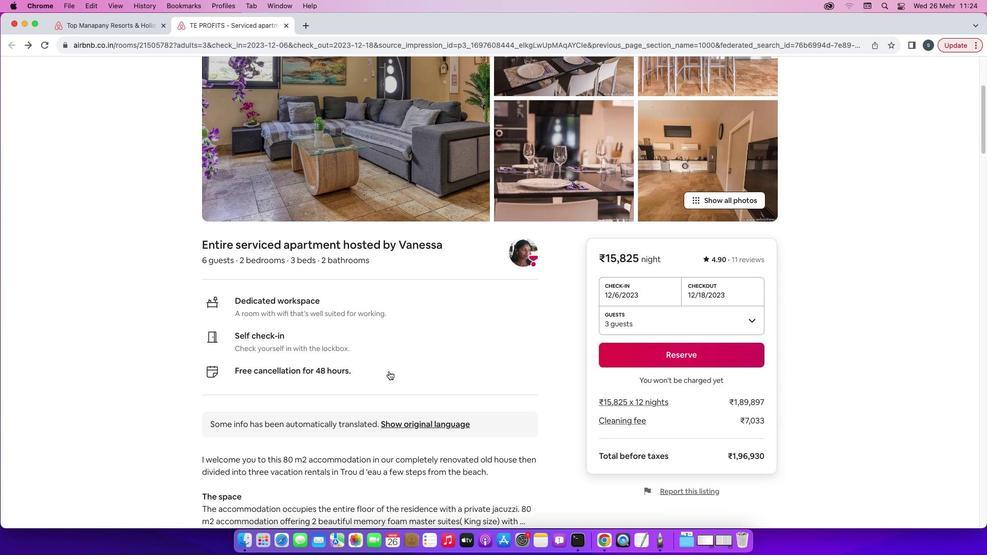 
Action: Mouse scrolled (388, 371) with delta (0, 0)
Screenshot: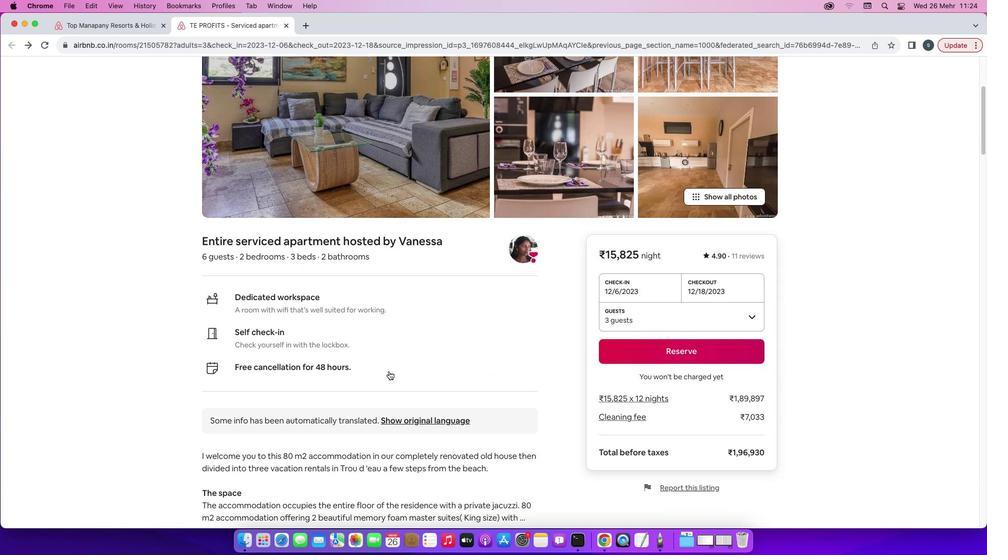 
Action: Mouse scrolled (388, 371) with delta (0, -1)
Screenshot: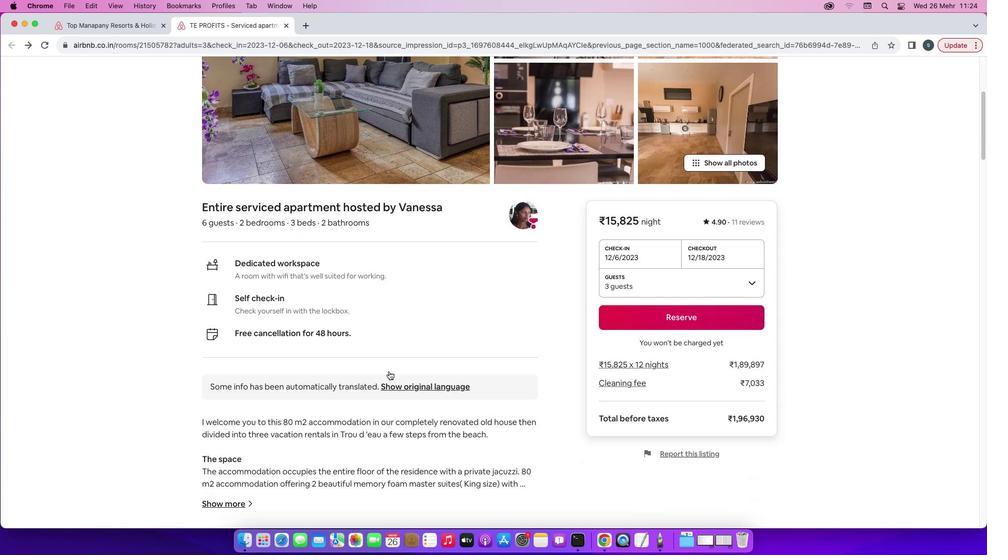 
Action: Mouse scrolled (388, 371) with delta (0, -1)
Screenshot: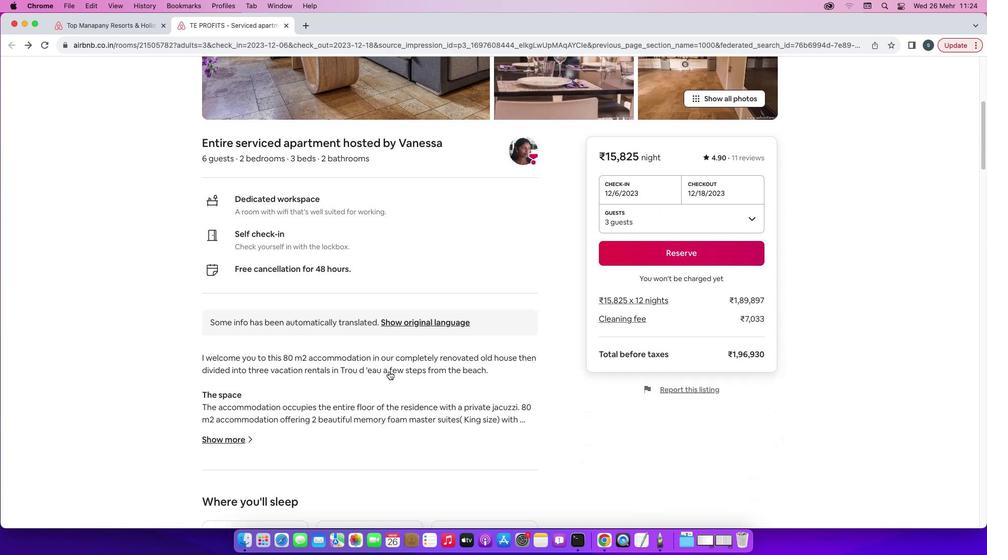 
Action: Mouse scrolled (388, 371) with delta (0, 0)
Screenshot: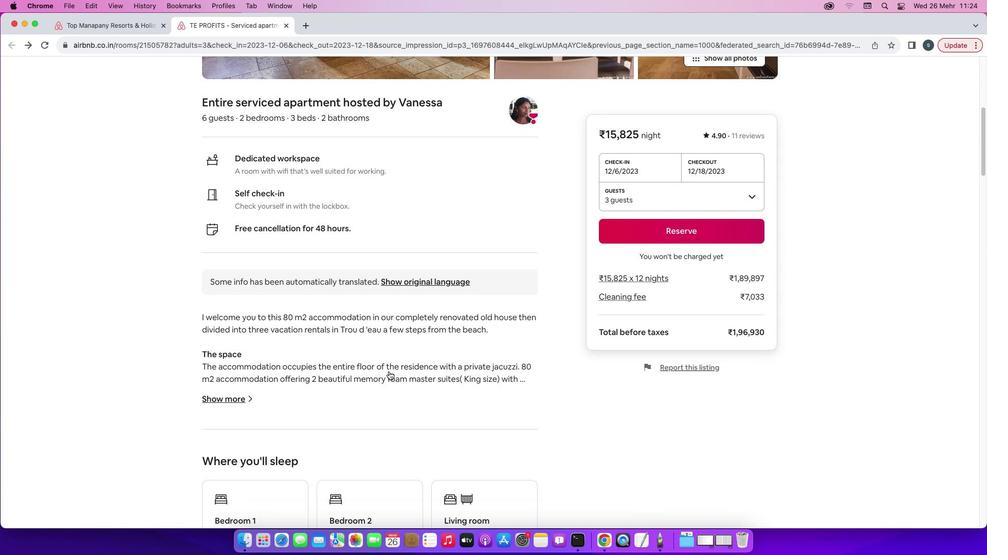 
Action: Mouse scrolled (388, 371) with delta (0, 0)
Screenshot: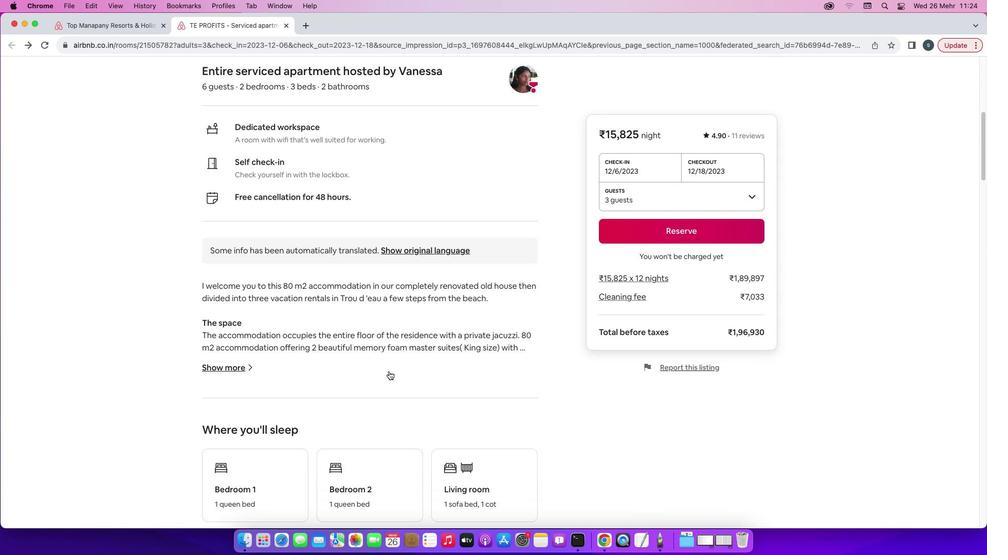 
Action: Mouse scrolled (388, 371) with delta (0, -1)
Screenshot: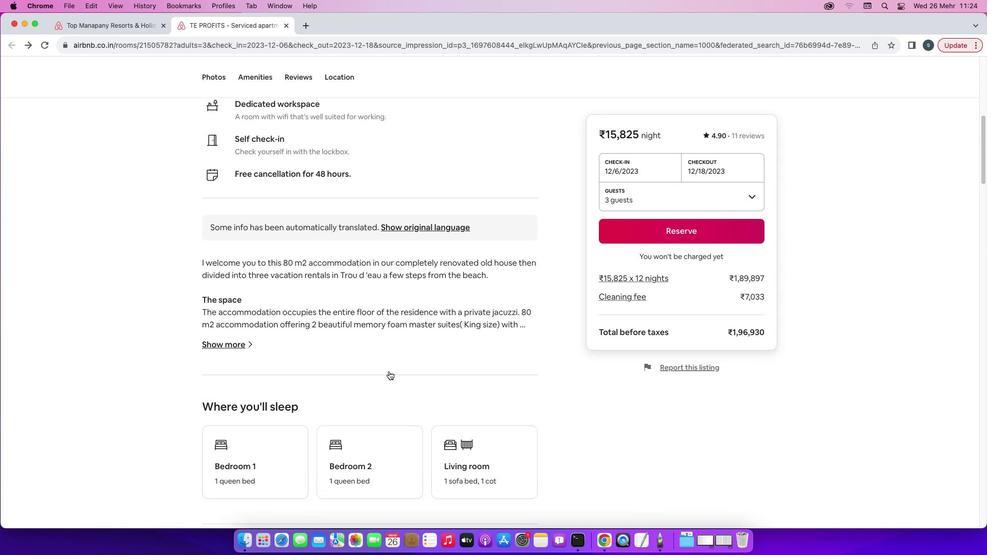 
Action: Mouse moved to (228, 325)
Screenshot: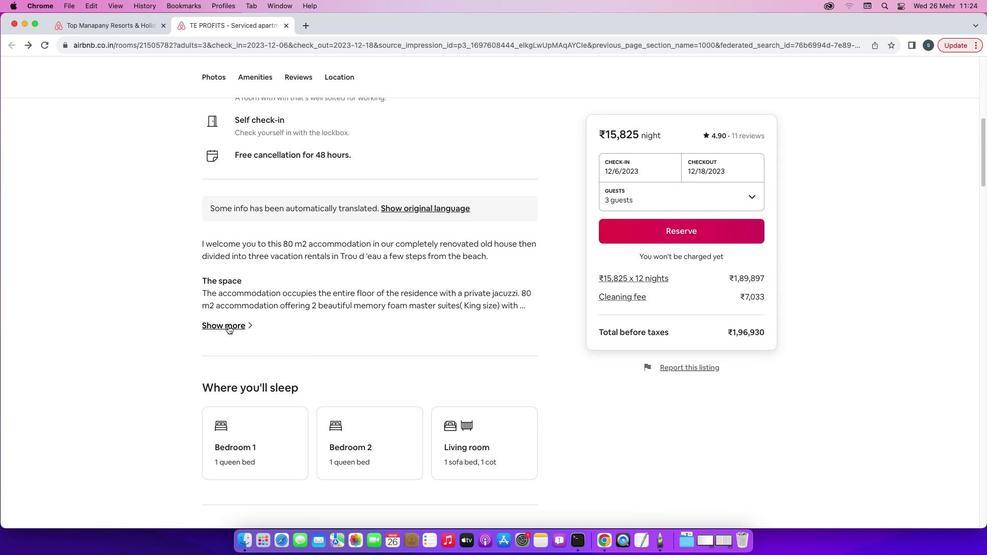 
Action: Mouse pressed left at (228, 325)
Screenshot: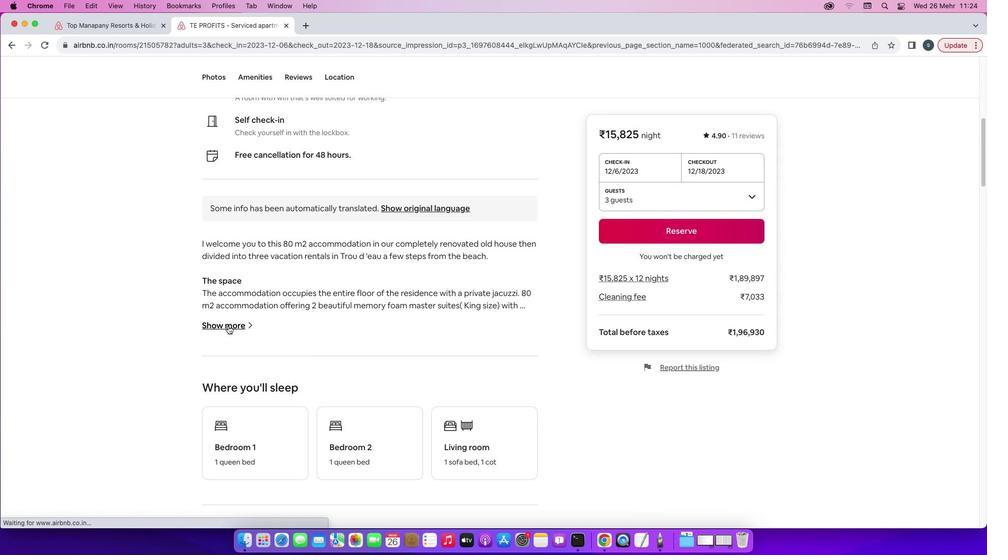 
Action: Mouse moved to (307, 177)
Screenshot: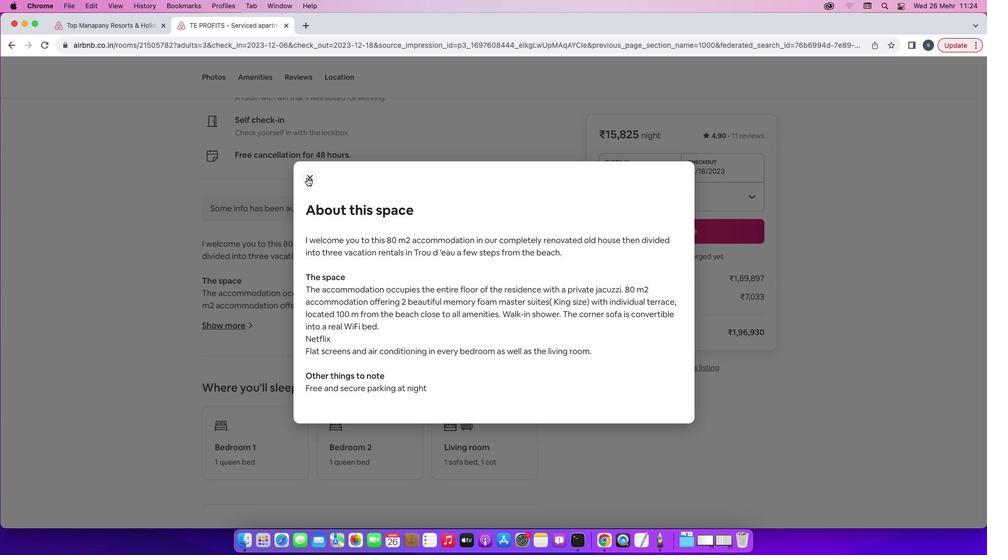 
Action: Mouse pressed left at (307, 177)
Screenshot: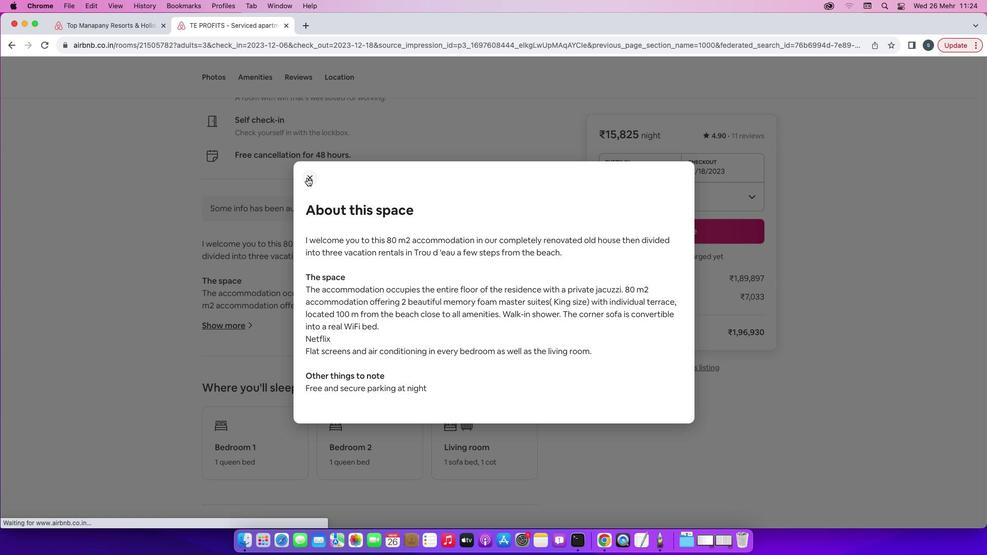 
Action: Mouse moved to (375, 362)
Screenshot: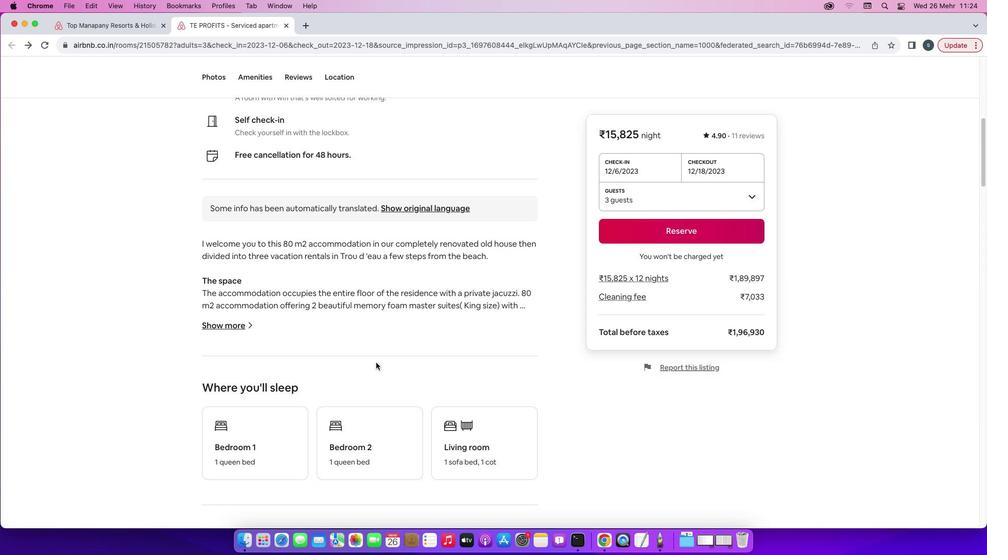 
Action: Mouse scrolled (375, 362) with delta (0, 0)
Screenshot: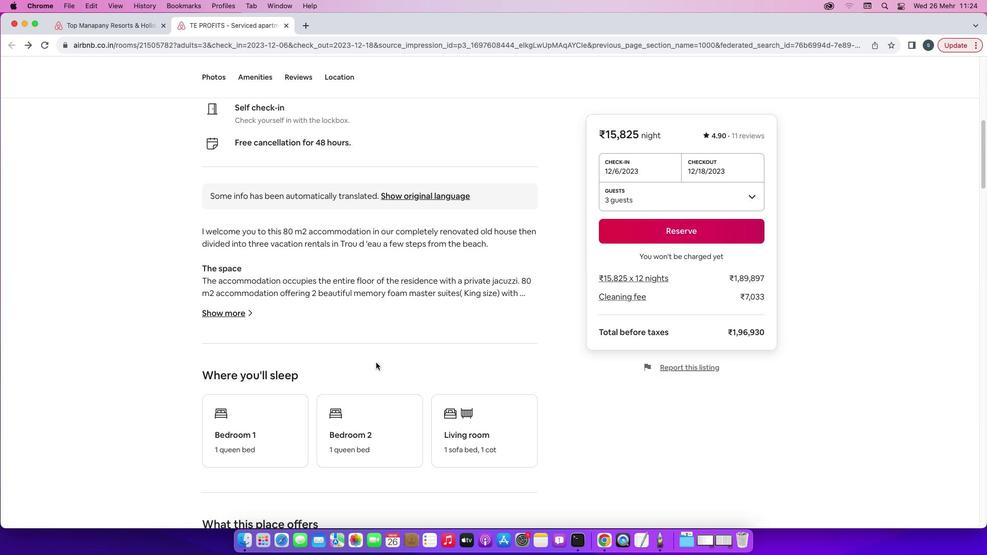 
Action: Mouse scrolled (375, 362) with delta (0, 0)
Screenshot: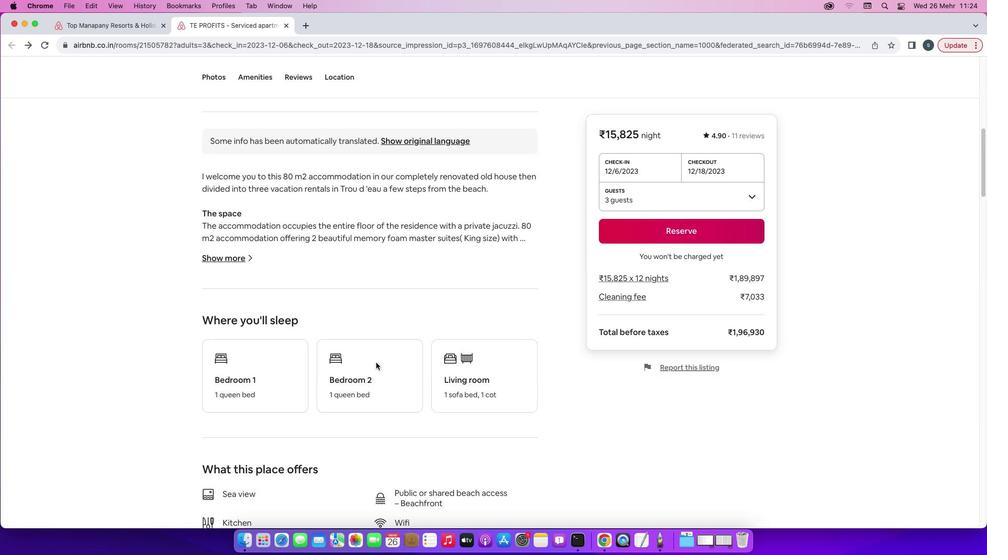 
Action: Mouse scrolled (375, 362) with delta (0, -1)
Screenshot: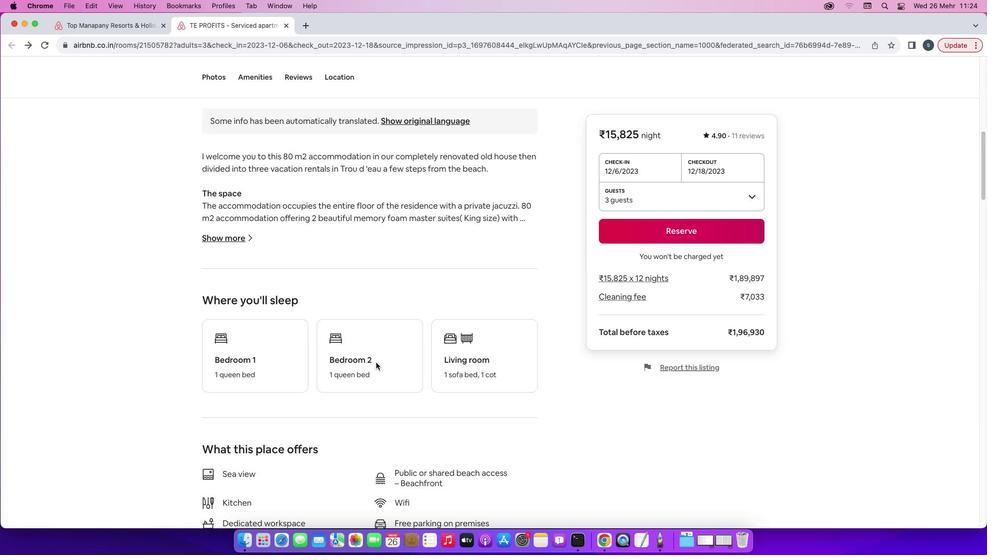 
Action: Mouse scrolled (375, 362) with delta (0, -1)
Screenshot: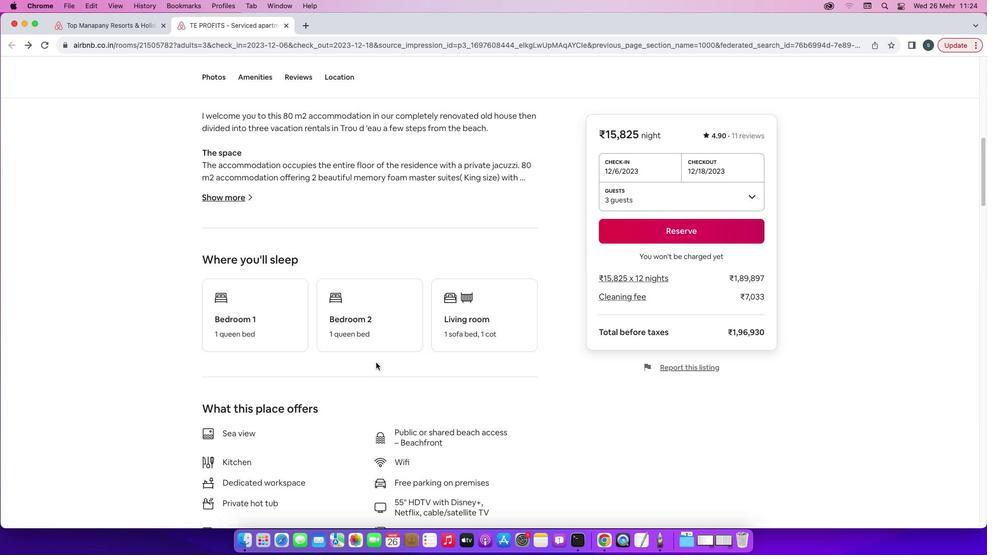 
Action: Mouse scrolled (375, 362) with delta (0, -2)
Screenshot: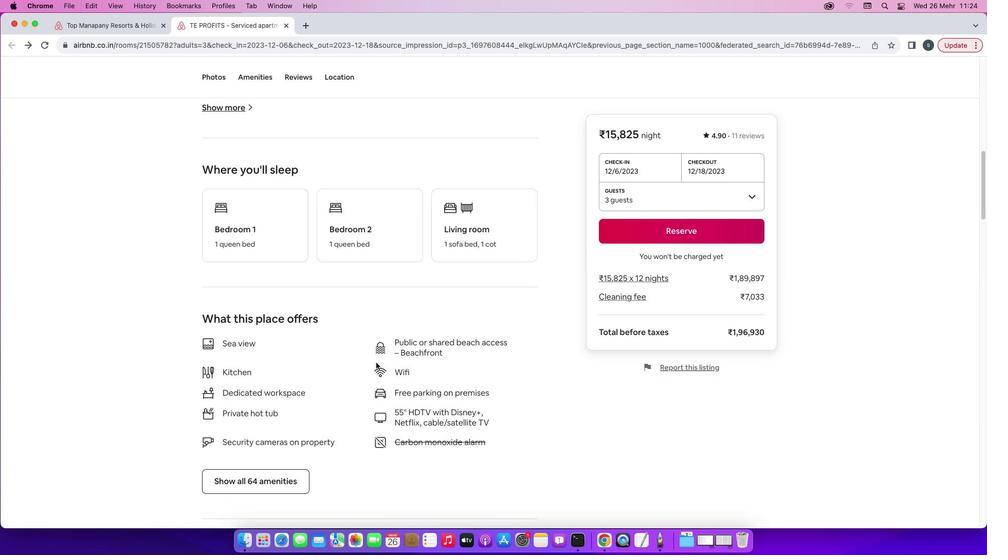 
Action: Mouse moved to (375, 362)
Screenshot: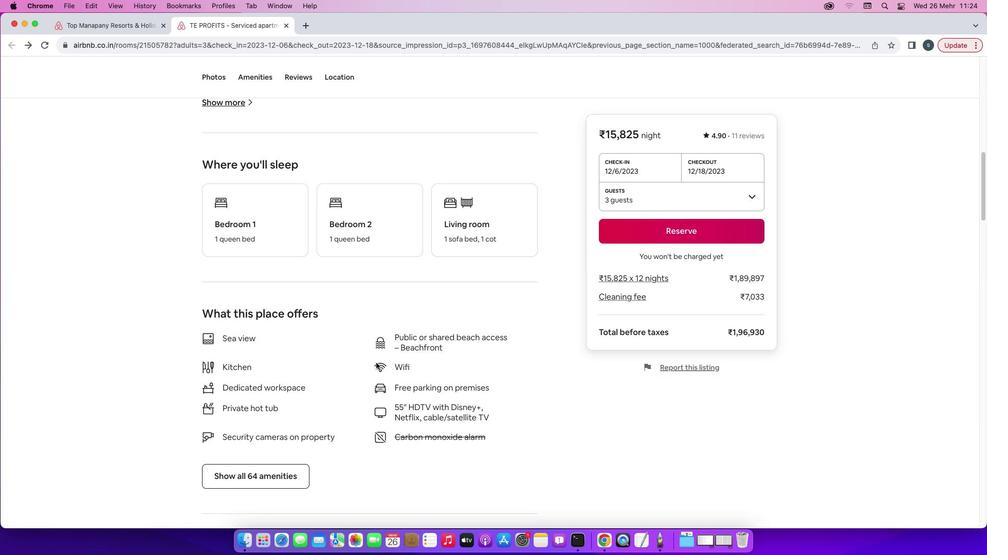 
Action: Mouse scrolled (375, 362) with delta (0, 0)
Screenshot: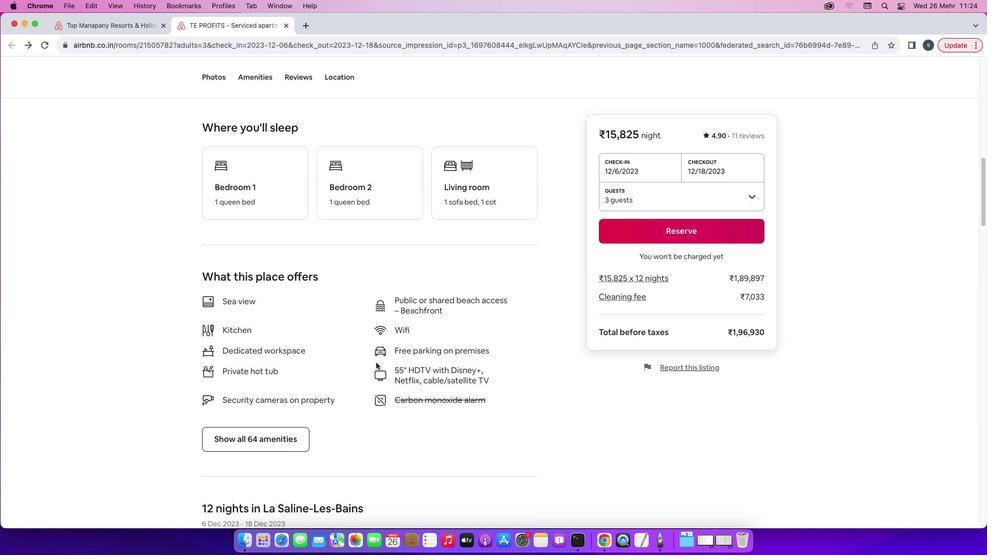 
Action: Mouse scrolled (375, 362) with delta (0, 0)
Screenshot: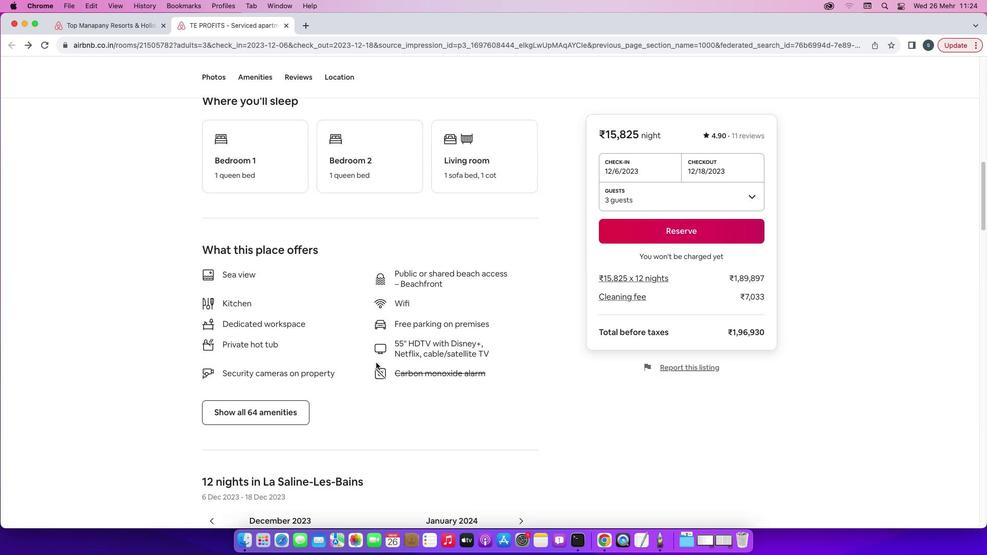 
Action: Mouse scrolled (375, 362) with delta (0, -1)
Screenshot: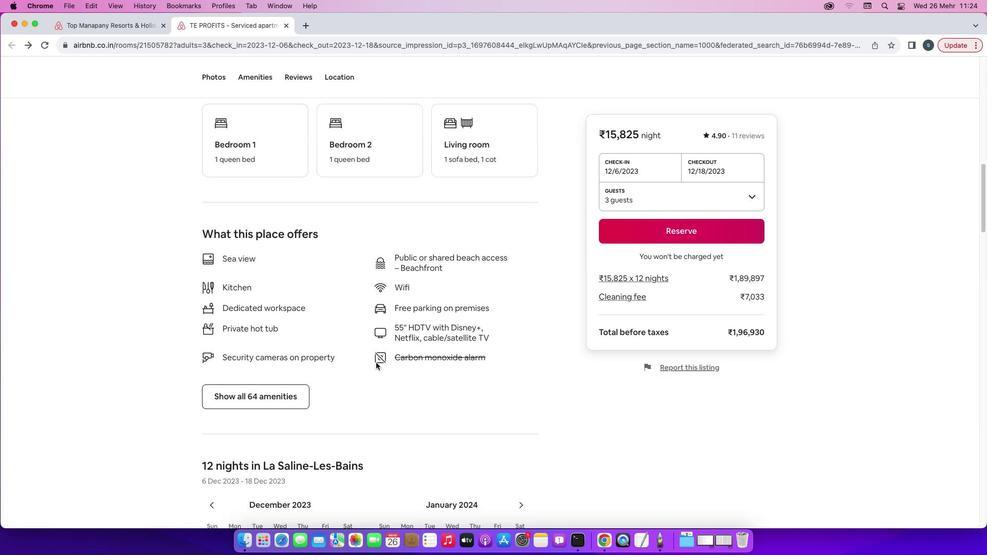 
Action: Mouse scrolled (375, 362) with delta (0, -1)
Screenshot: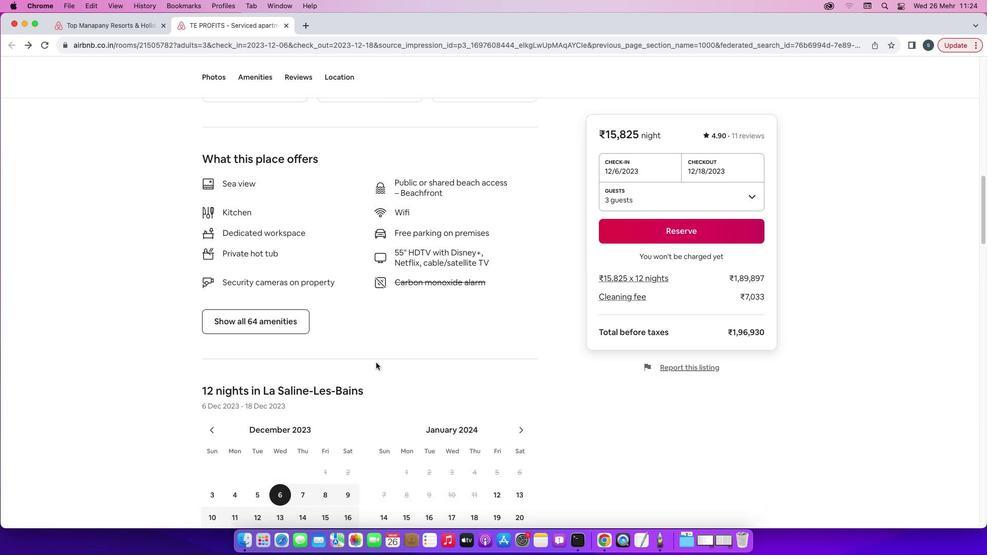 
Action: Mouse moved to (252, 310)
Screenshot: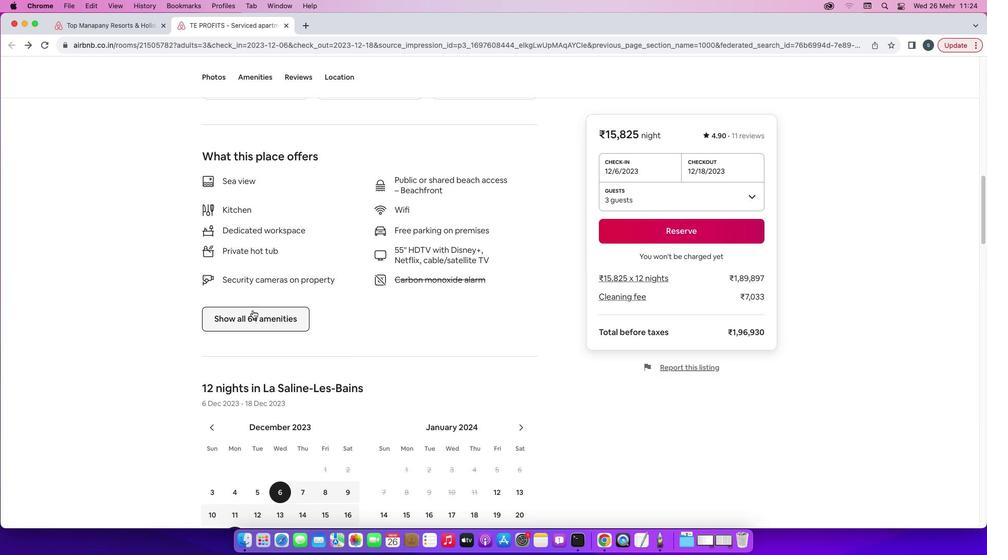 
Action: Mouse pressed left at (252, 310)
Screenshot: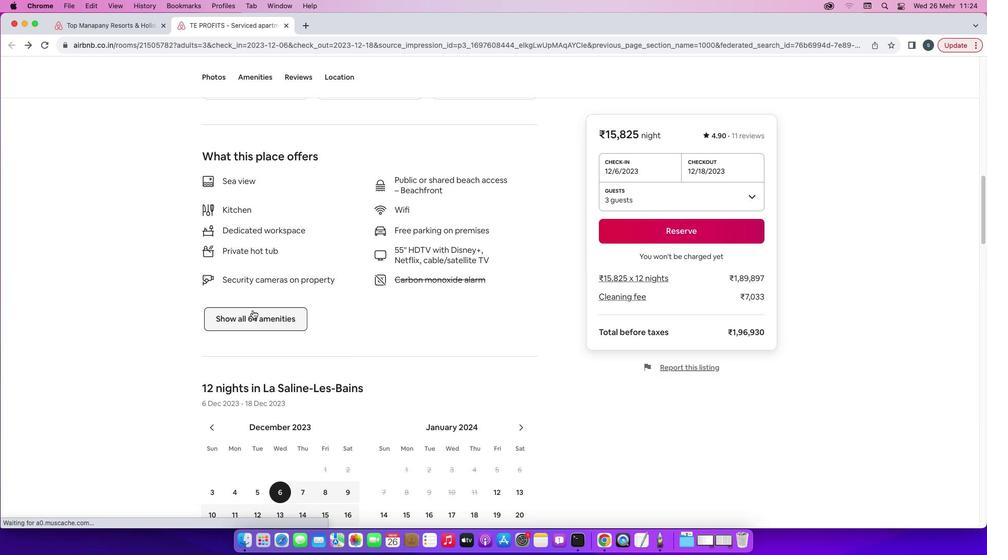 
Action: Mouse moved to (596, 390)
Screenshot: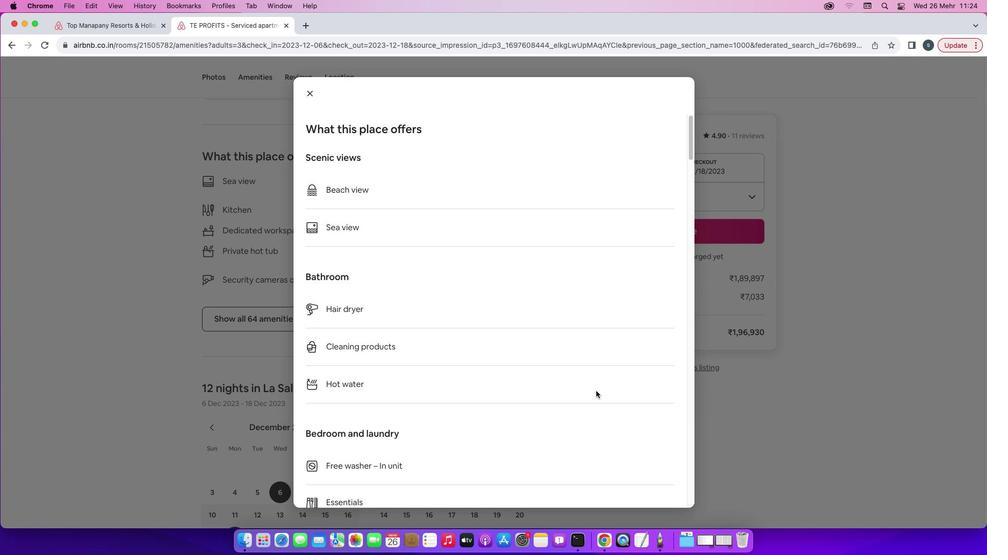 
Action: Mouse scrolled (596, 390) with delta (0, 0)
Screenshot: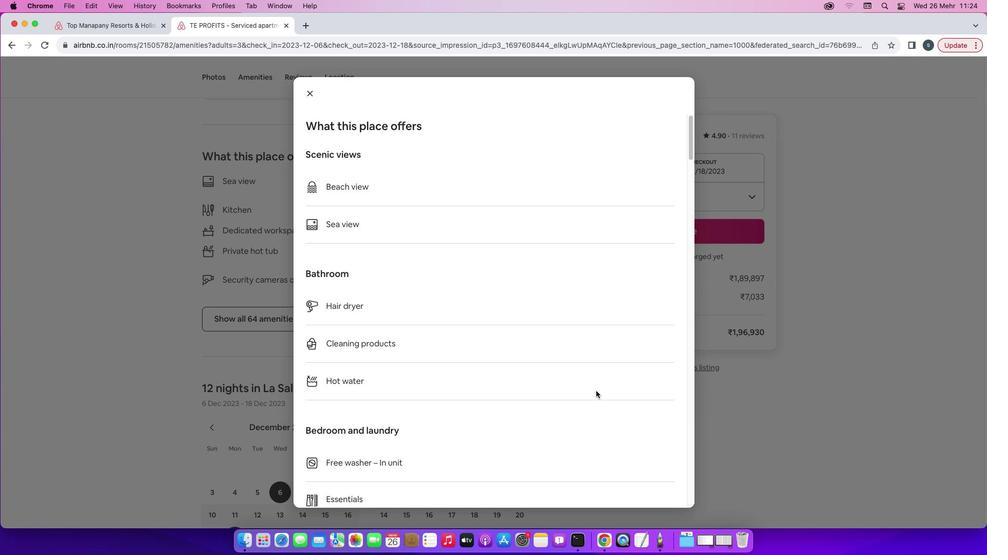
Action: Mouse scrolled (596, 390) with delta (0, 0)
Screenshot: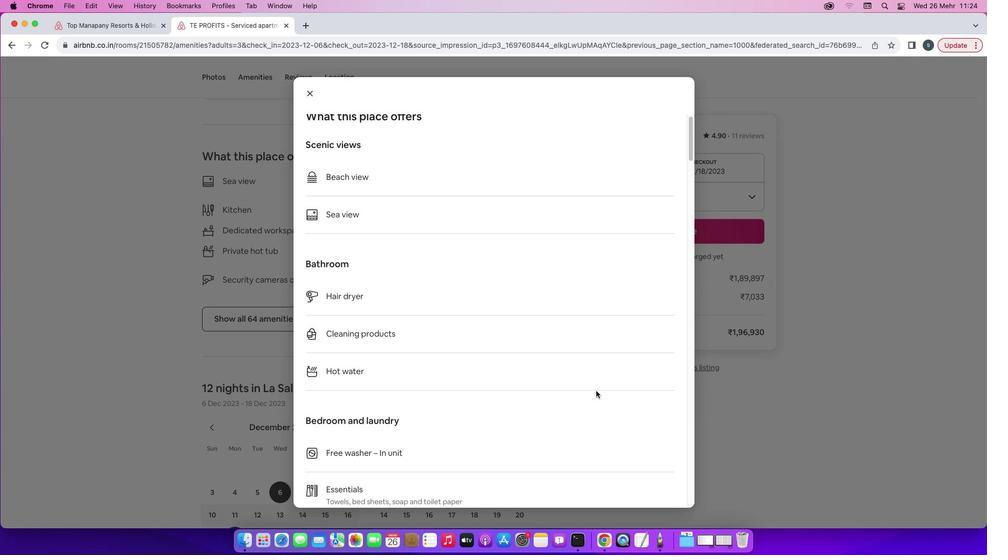 
Action: Mouse scrolled (596, 390) with delta (0, 0)
Screenshot: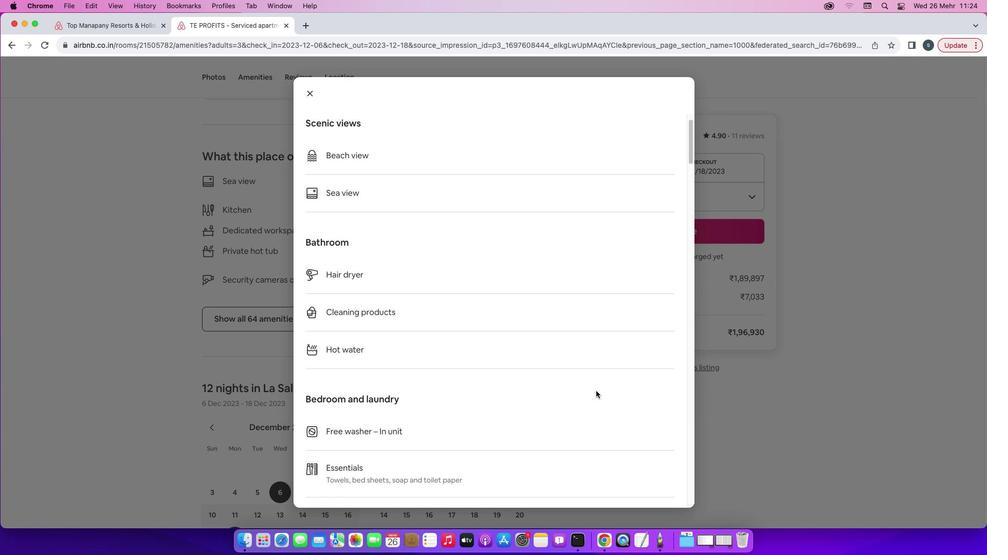 
Action: Mouse scrolled (596, 390) with delta (0, -1)
Screenshot: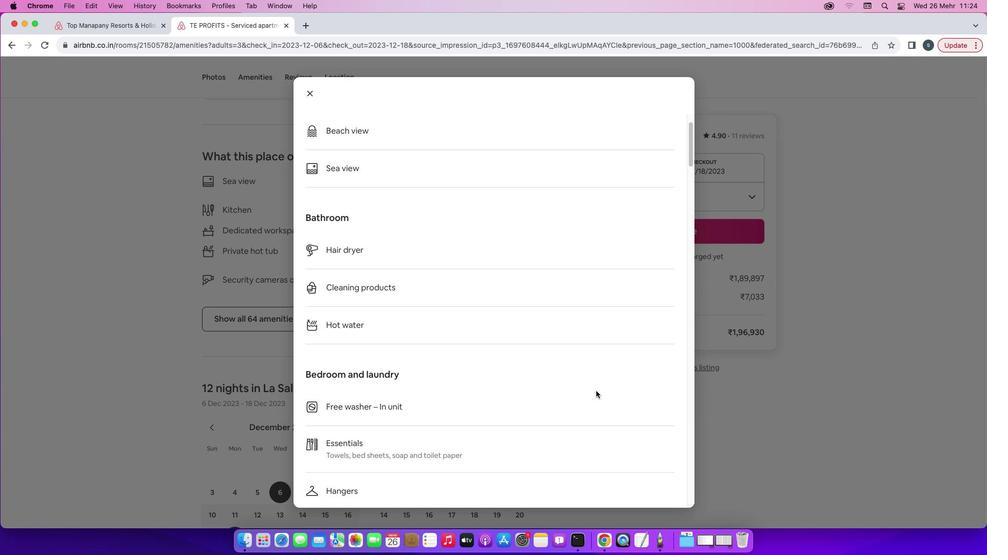 
Action: Mouse scrolled (596, 390) with delta (0, -1)
Screenshot: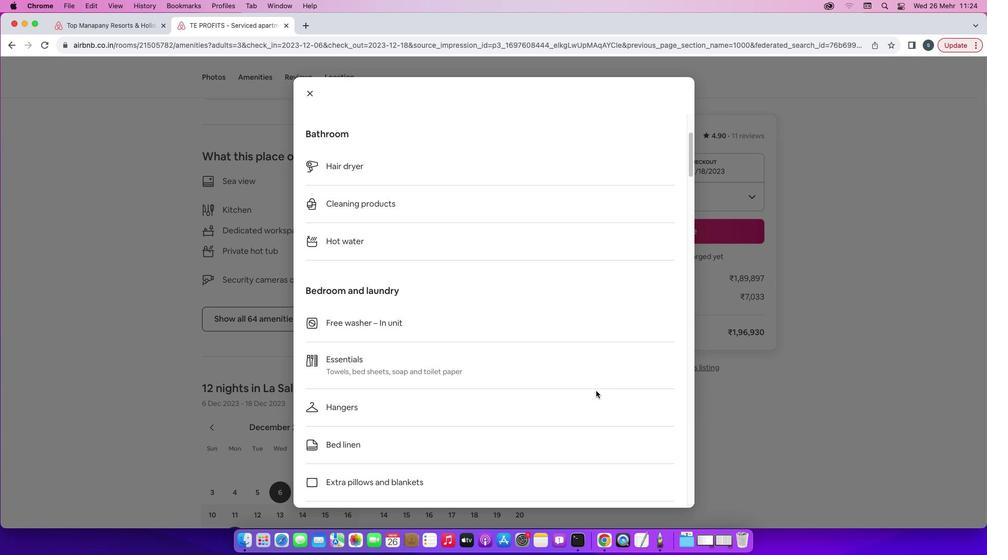 
Action: Mouse scrolled (596, 390) with delta (0, 0)
Screenshot: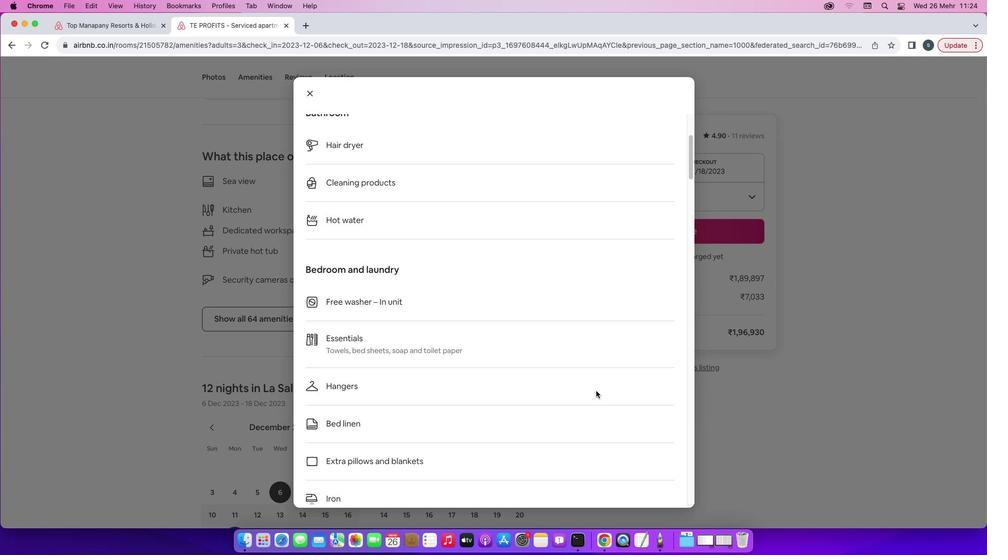 
Action: Mouse scrolled (596, 390) with delta (0, 0)
Screenshot: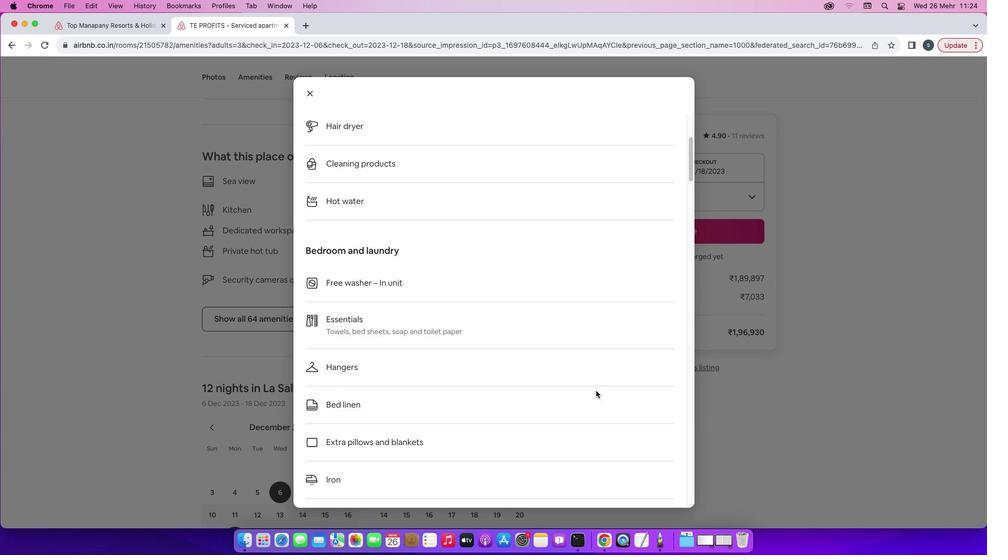 
Action: Mouse scrolled (596, 390) with delta (0, -1)
Screenshot: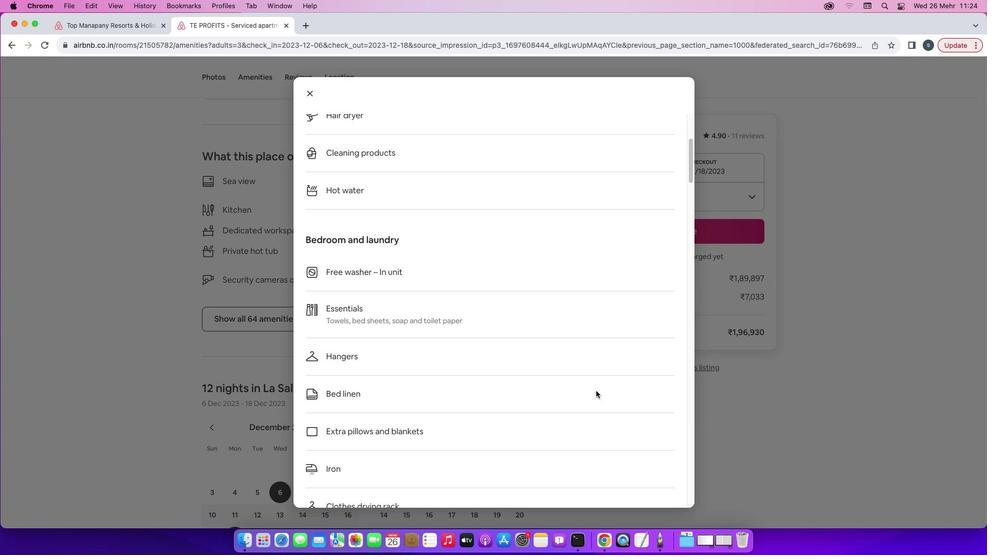 
Action: Mouse scrolled (596, 390) with delta (0, -1)
Screenshot: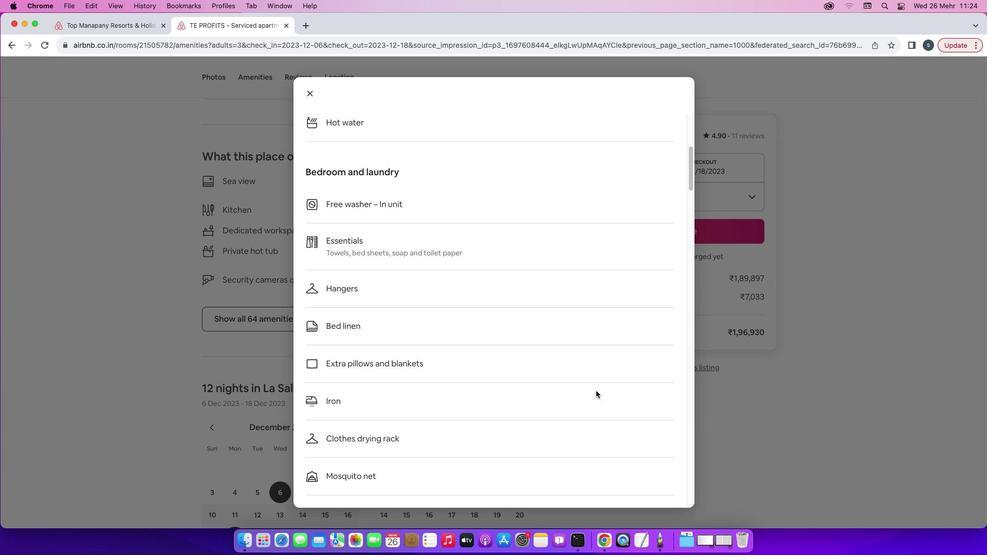 
Action: Mouse scrolled (596, 390) with delta (0, -1)
Screenshot: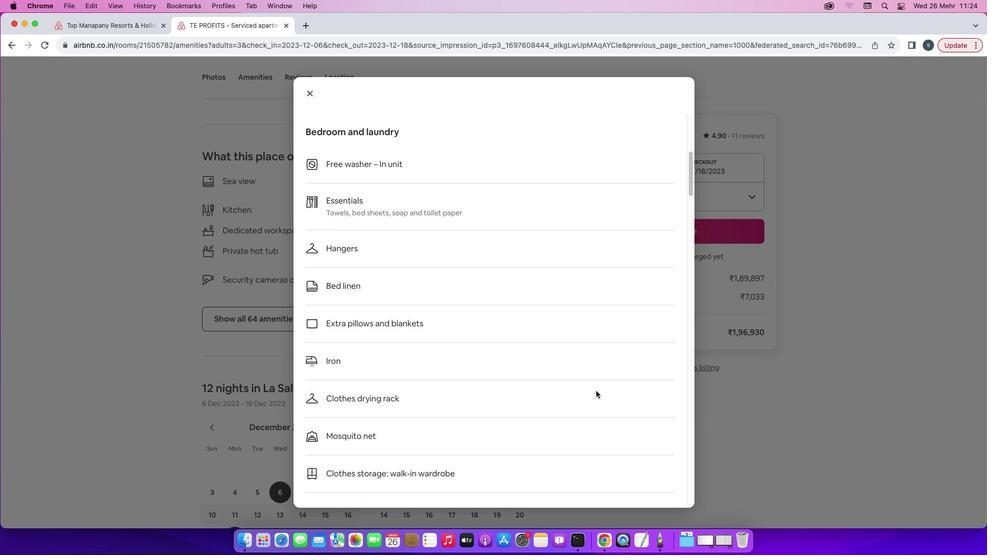 
Action: Mouse scrolled (596, 390) with delta (0, 0)
Screenshot: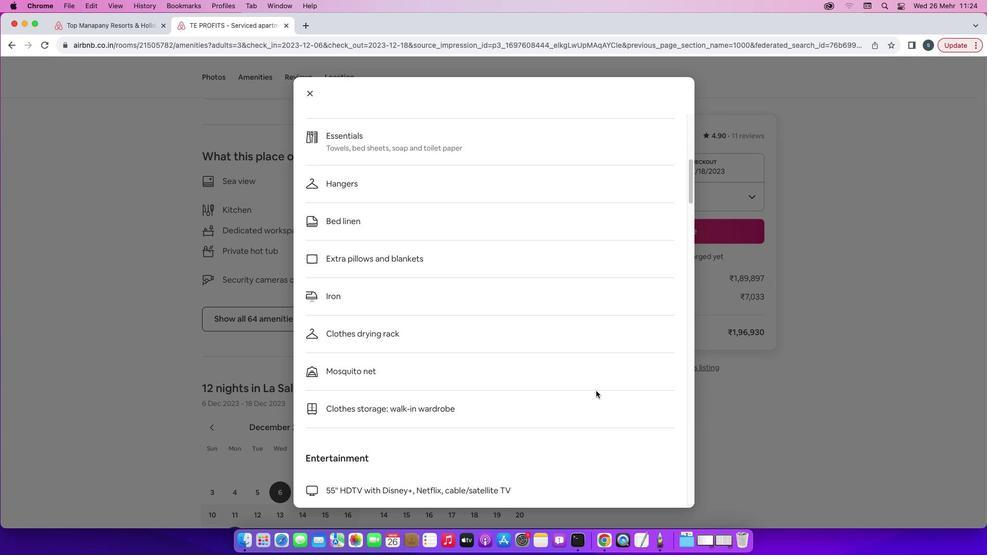 
Action: Mouse scrolled (596, 390) with delta (0, 0)
Screenshot: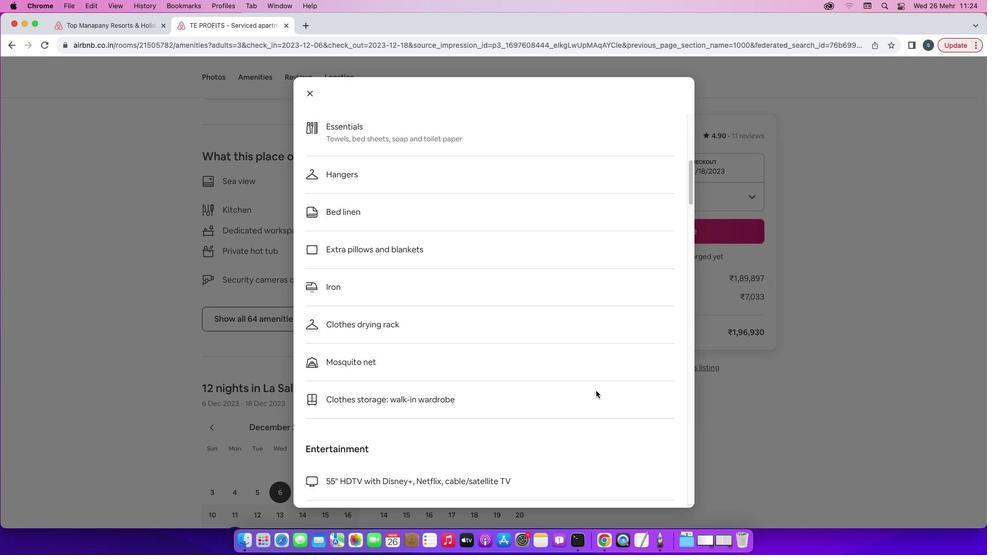 
Action: Mouse scrolled (596, 390) with delta (0, 0)
Screenshot: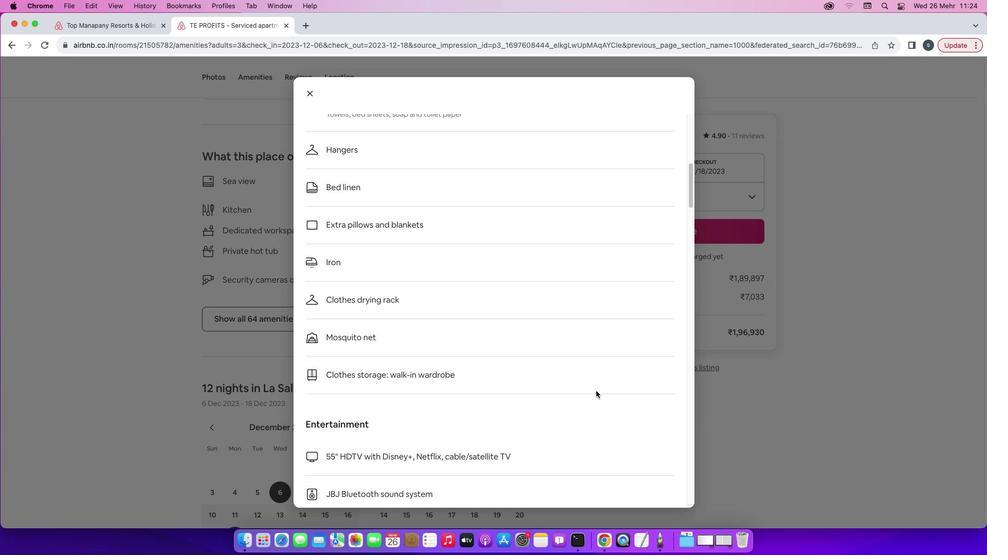 
Action: Mouse scrolled (596, 390) with delta (0, -1)
Screenshot: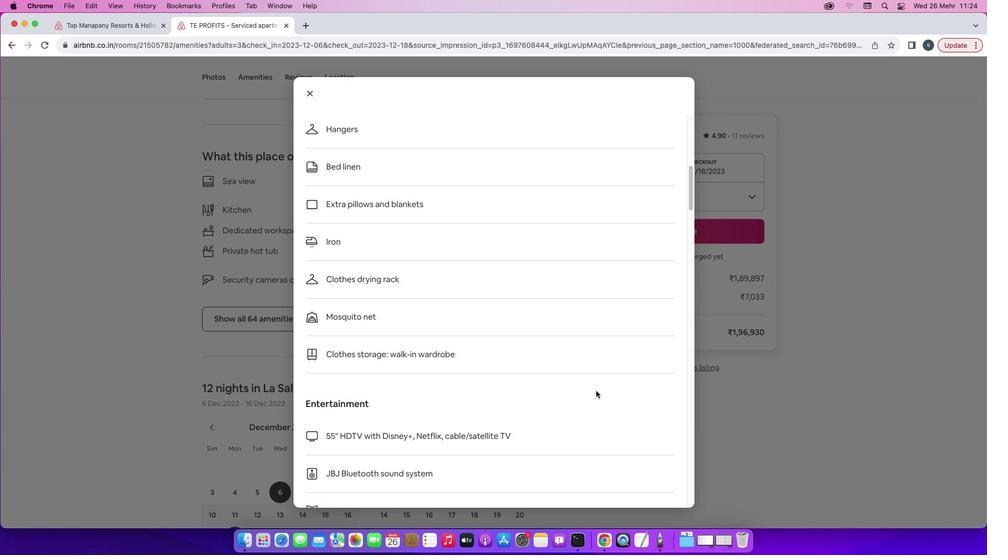
Action: Mouse scrolled (596, 390) with delta (0, -1)
Screenshot: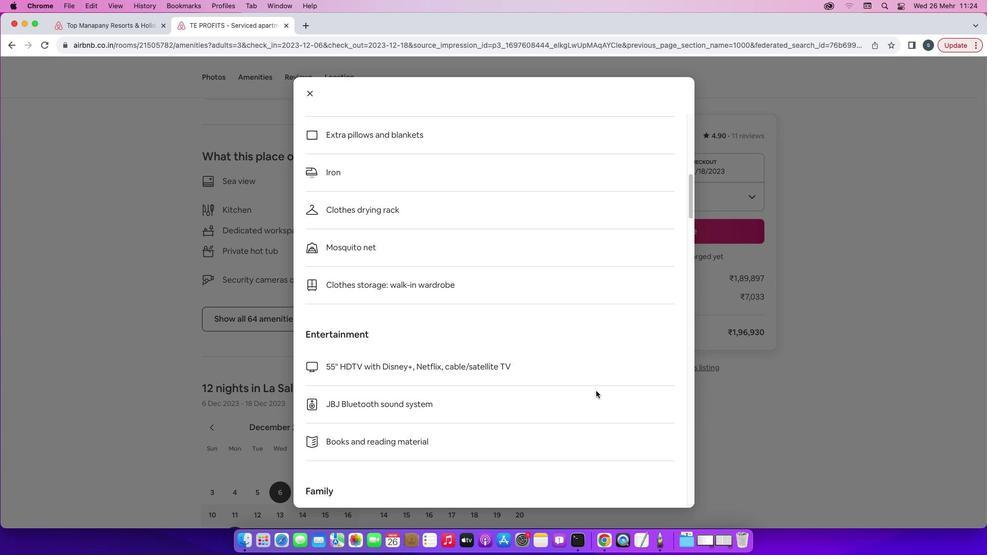 
Action: Mouse scrolled (596, 390) with delta (0, 0)
Screenshot: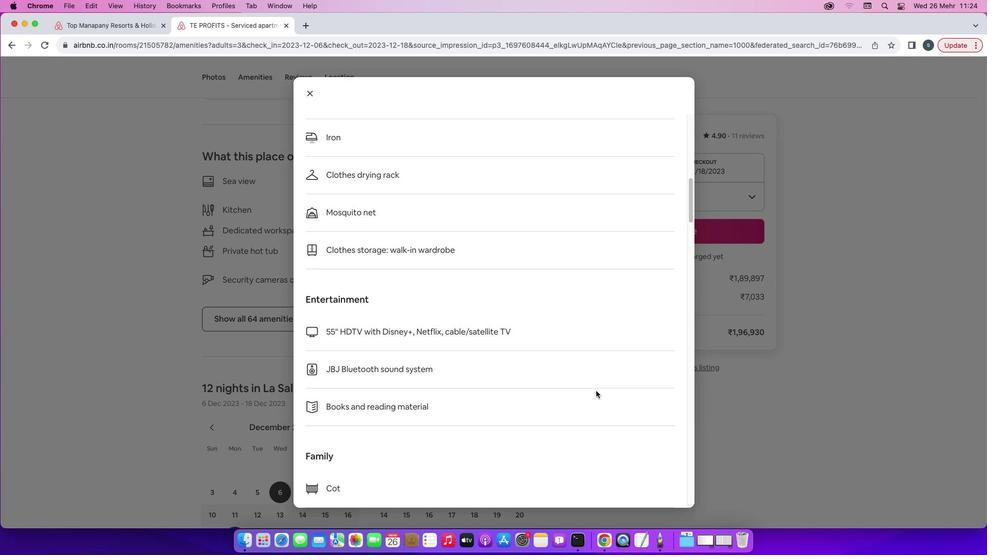 
Action: Mouse scrolled (596, 390) with delta (0, 0)
Screenshot: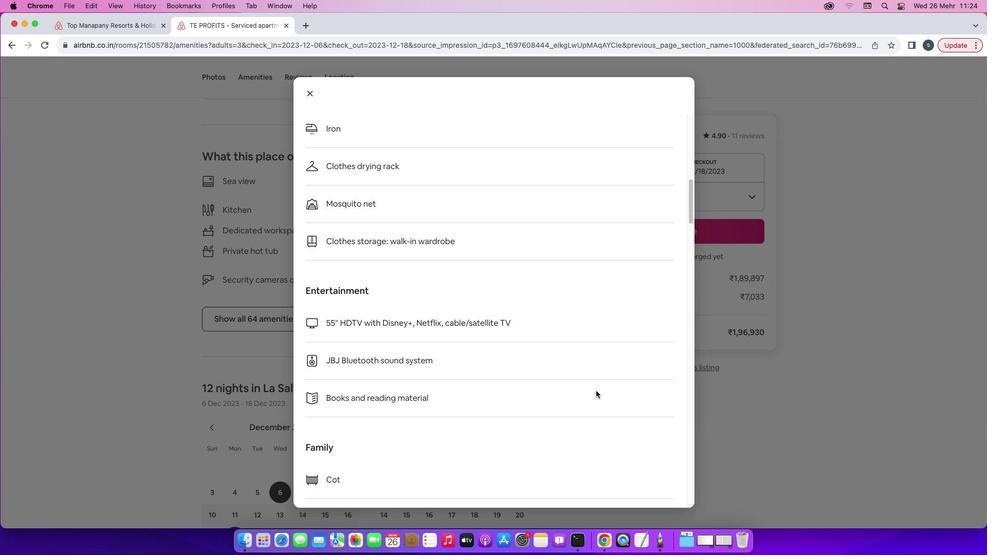 
Action: Mouse scrolled (596, 390) with delta (0, 0)
Screenshot: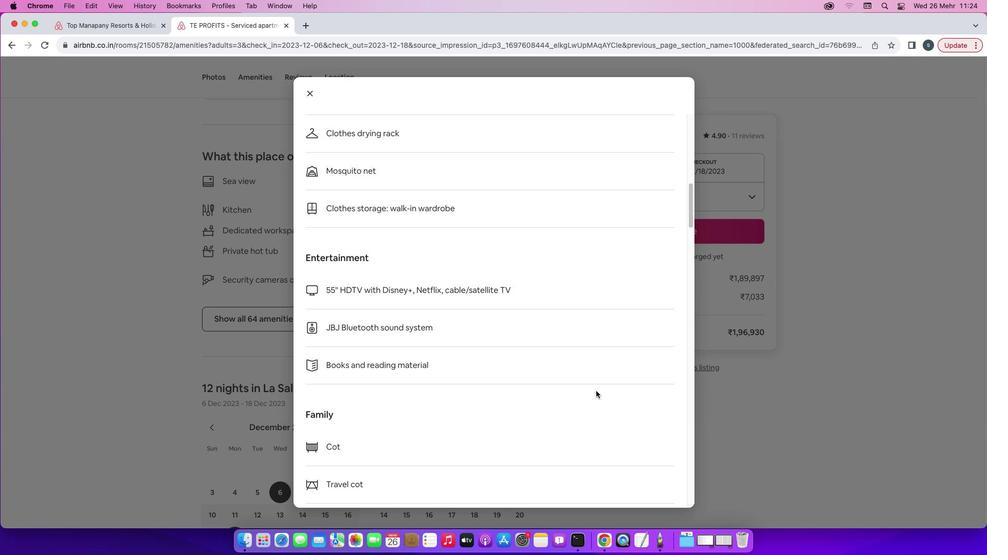 
Action: Mouse scrolled (596, 390) with delta (0, -1)
Screenshot: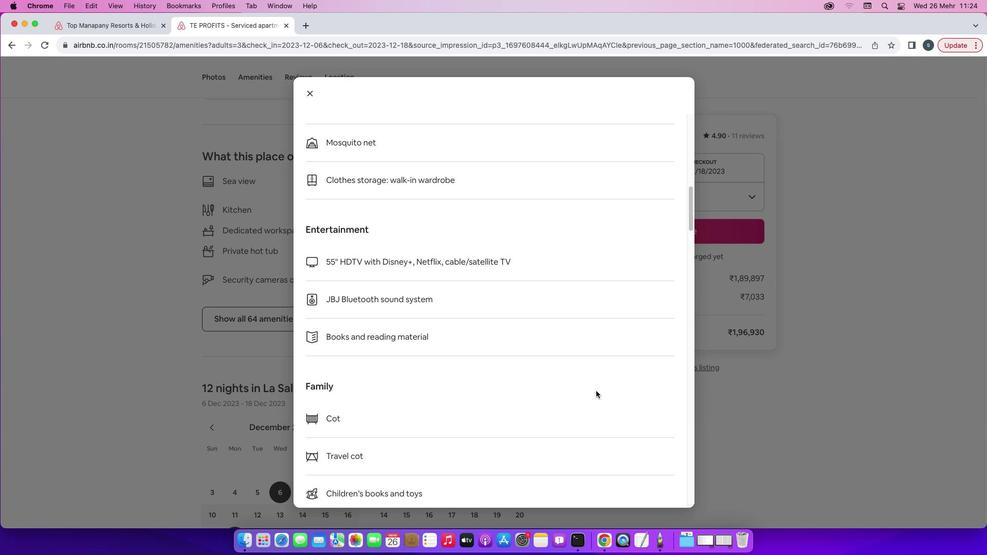 
Action: Mouse scrolled (596, 390) with delta (0, -1)
Screenshot: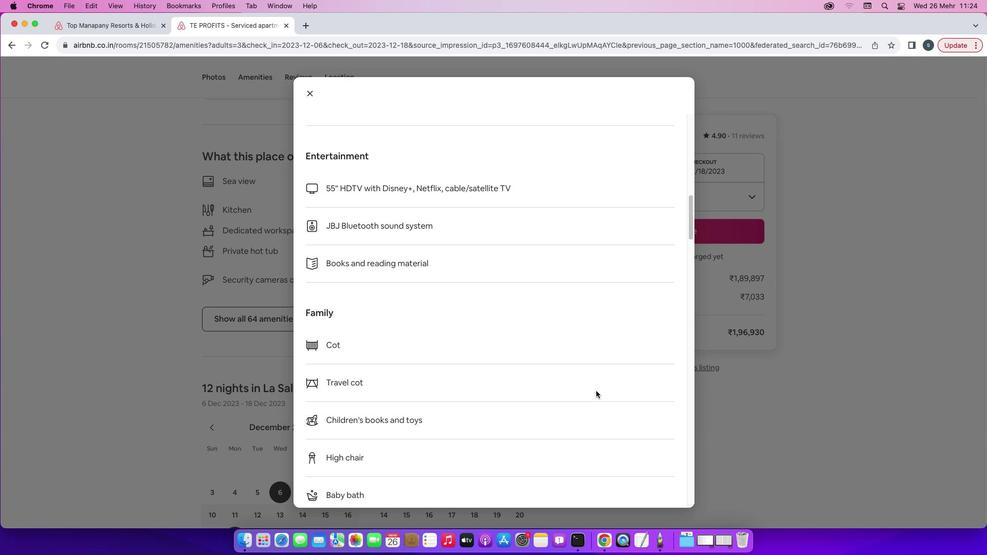 
Action: Mouse scrolled (596, 390) with delta (0, 0)
Screenshot: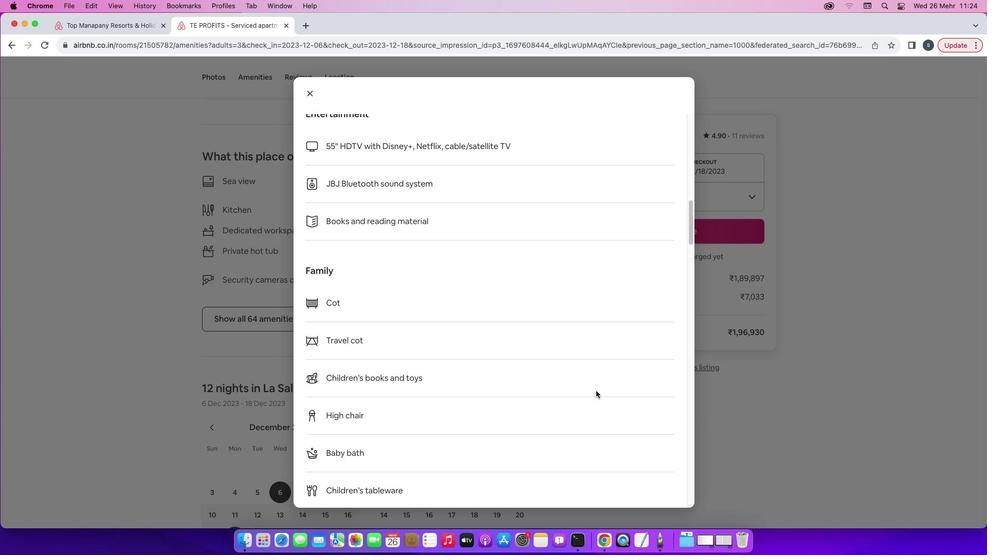 
Action: Mouse scrolled (596, 390) with delta (0, 0)
Screenshot: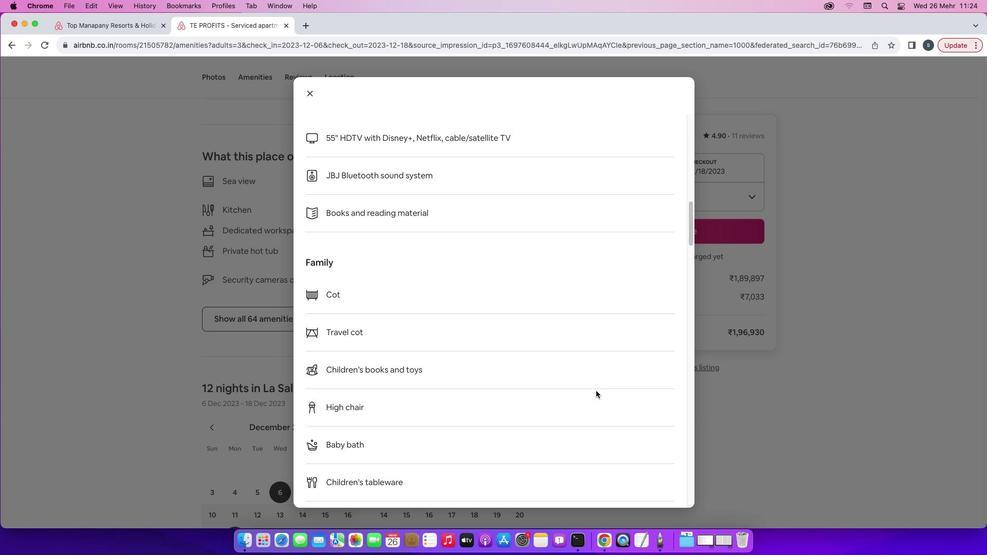 
Action: Mouse scrolled (596, 390) with delta (0, -1)
Screenshot: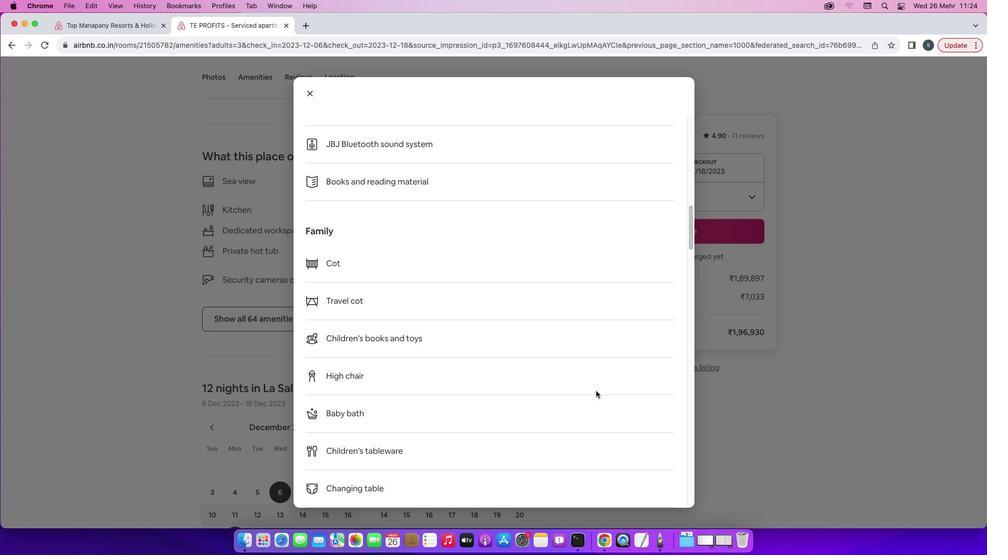 
Action: Mouse scrolled (596, 390) with delta (0, -1)
Screenshot: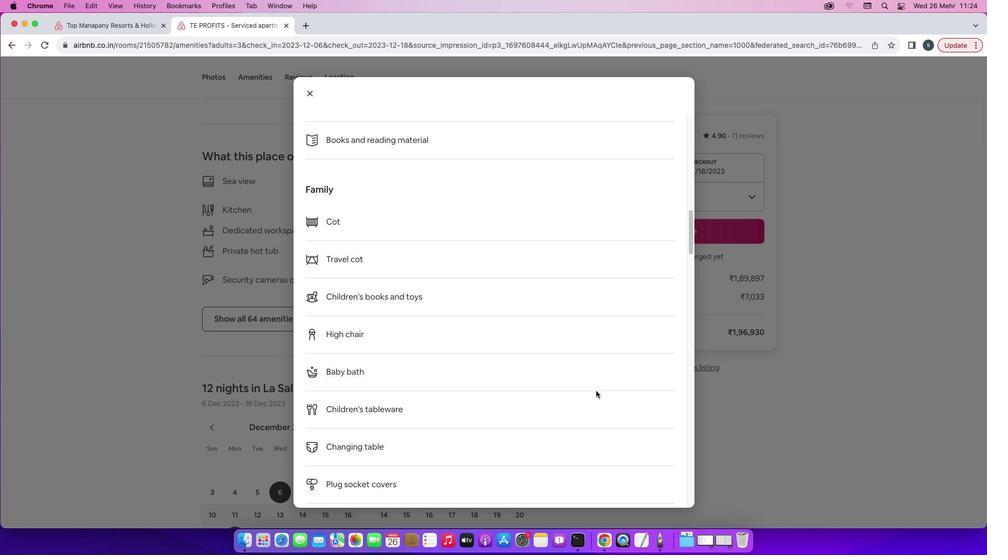 
Action: Mouse scrolled (596, 390) with delta (0, -1)
Screenshot: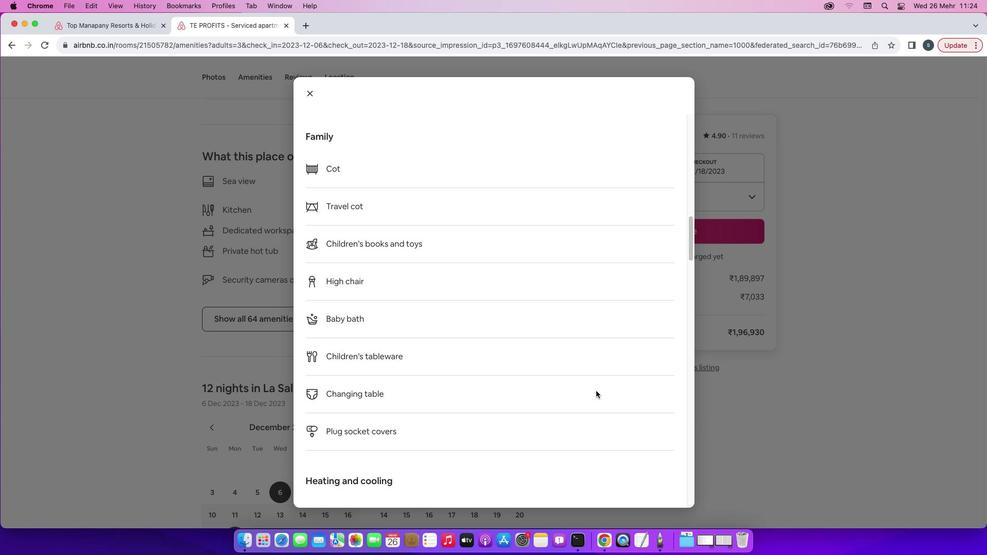 
Action: Mouse scrolled (596, 390) with delta (0, 0)
Screenshot: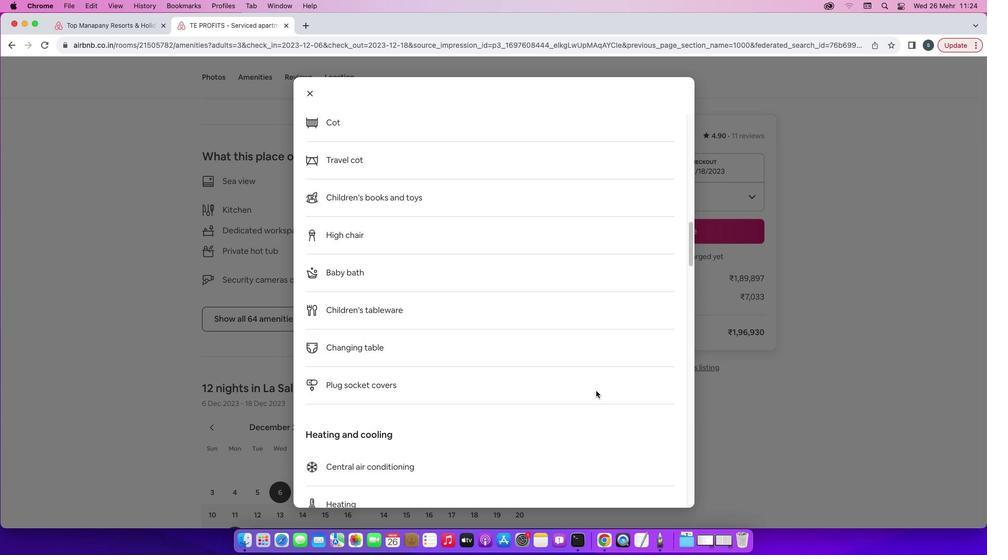 
Action: Mouse scrolled (596, 390) with delta (0, 0)
Screenshot: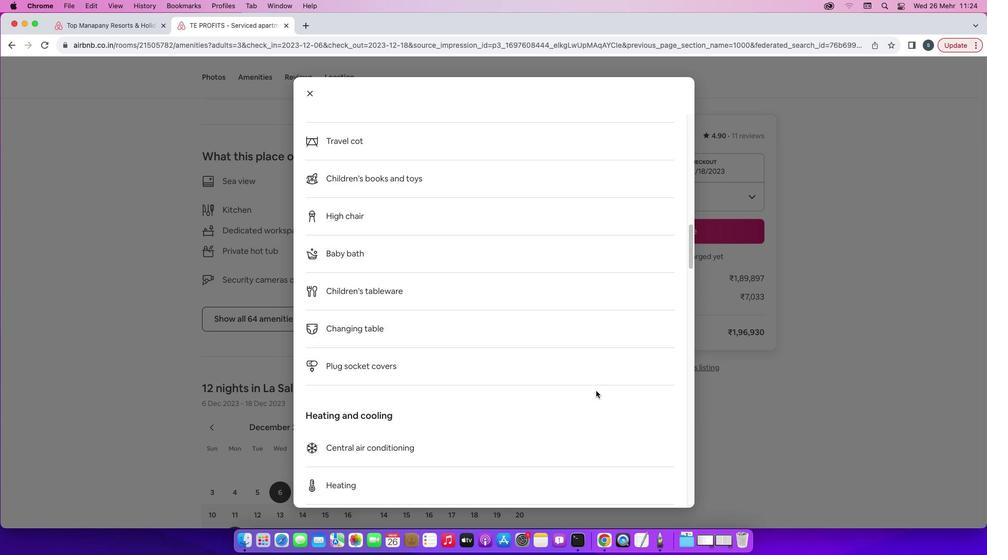 
Action: Mouse scrolled (596, 390) with delta (0, -1)
Screenshot: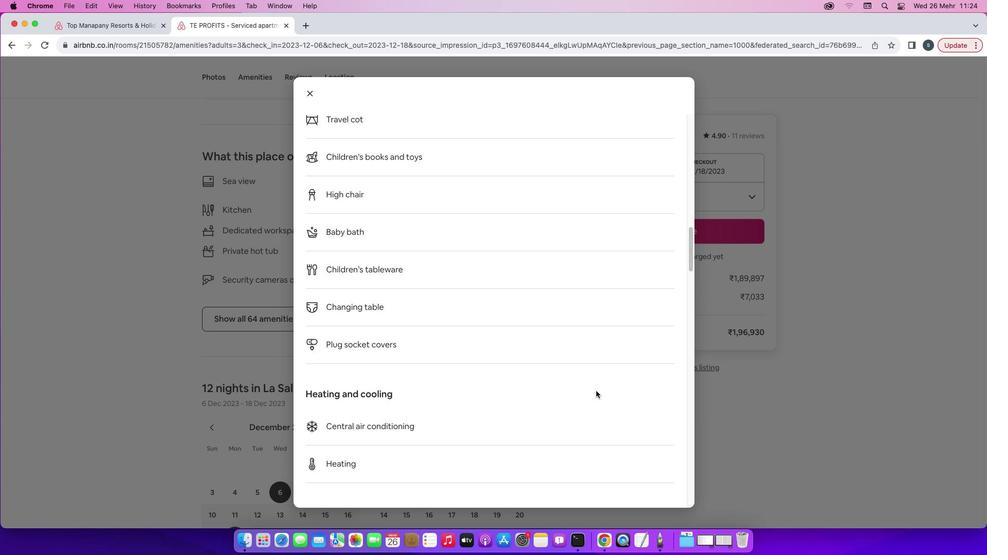 
Action: Mouse scrolled (596, 390) with delta (0, 0)
Screenshot: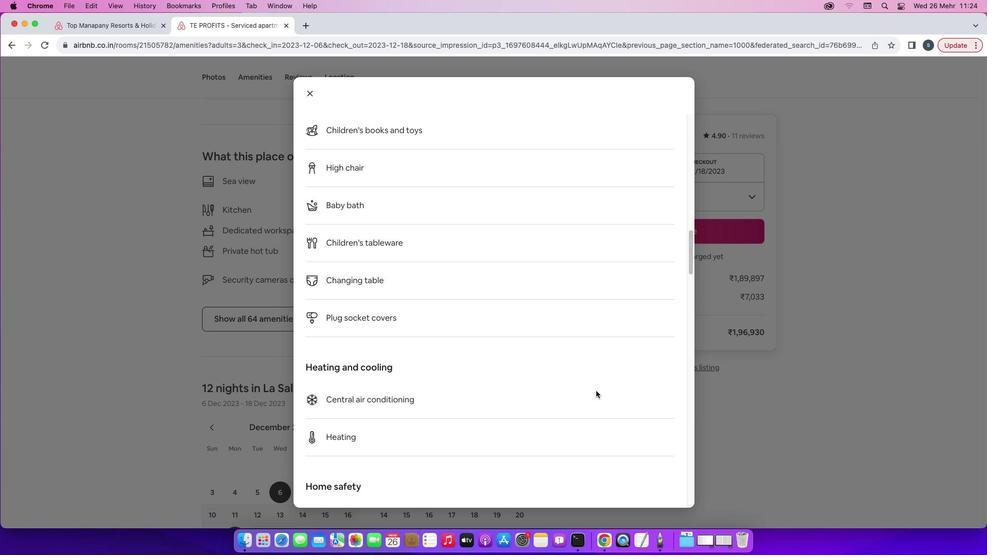 
Action: Mouse scrolled (596, 390) with delta (0, 0)
Screenshot: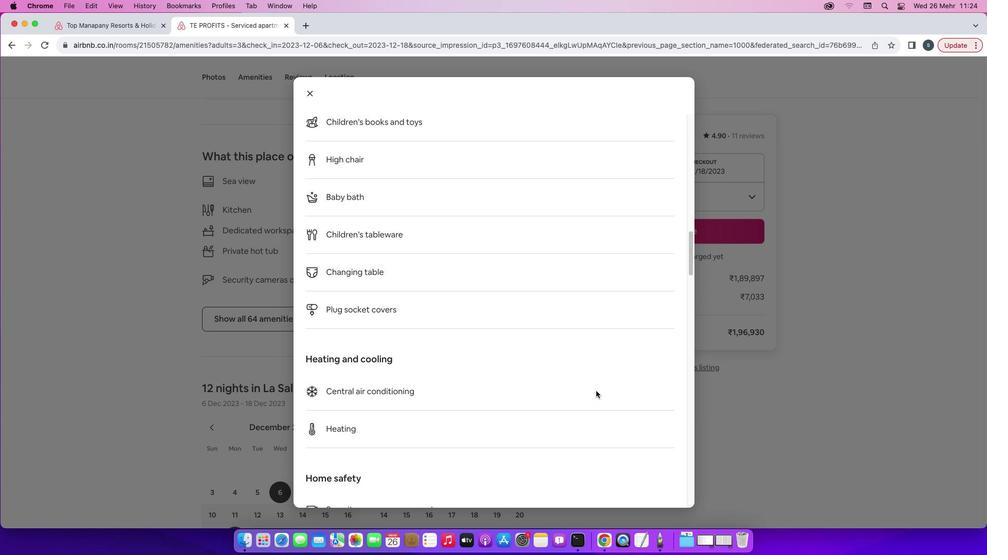 
Action: Mouse scrolled (596, 390) with delta (0, 0)
Screenshot: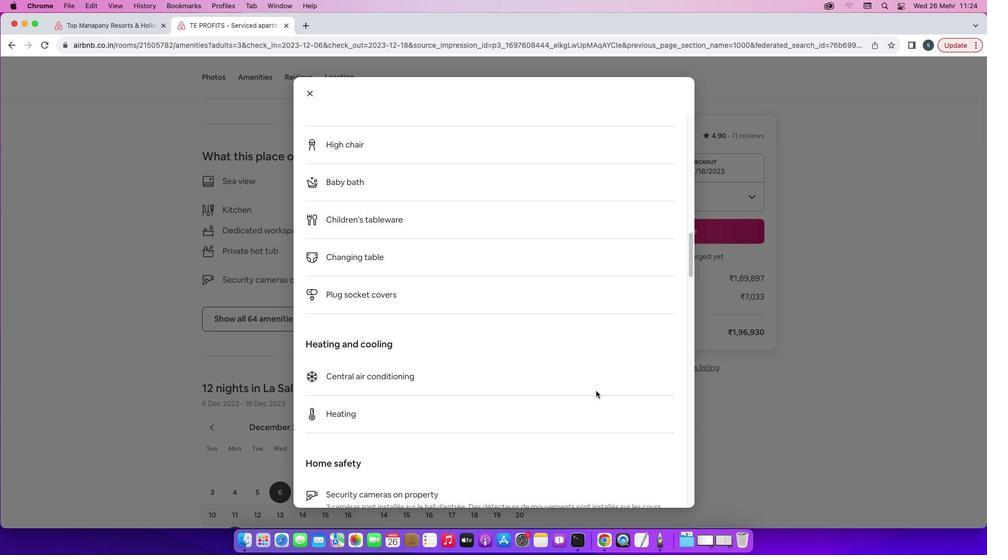 
Action: Mouse scrolled (596, 390) with delta (0, 0)
Screenshot: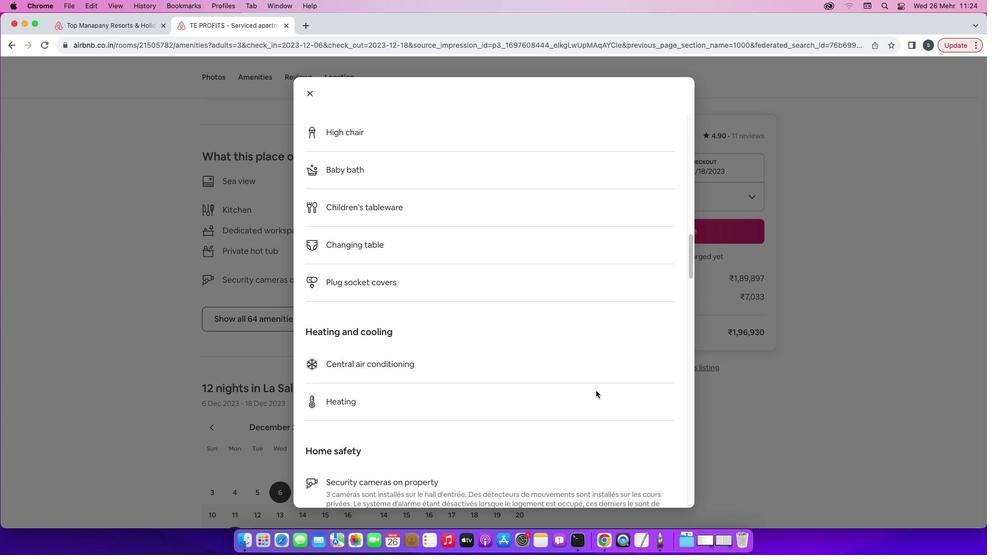 
Action: Mouse scrolled (596, 390) with delta (0, 0)
Screenshot: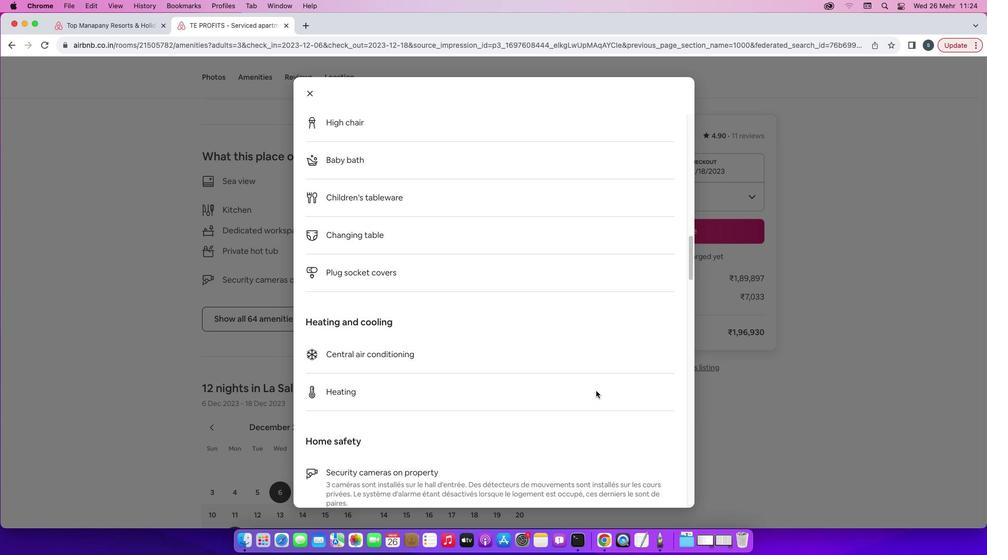 
Action: Mouse scrolled (596, 390) with delta (0, 0)
Screenshot: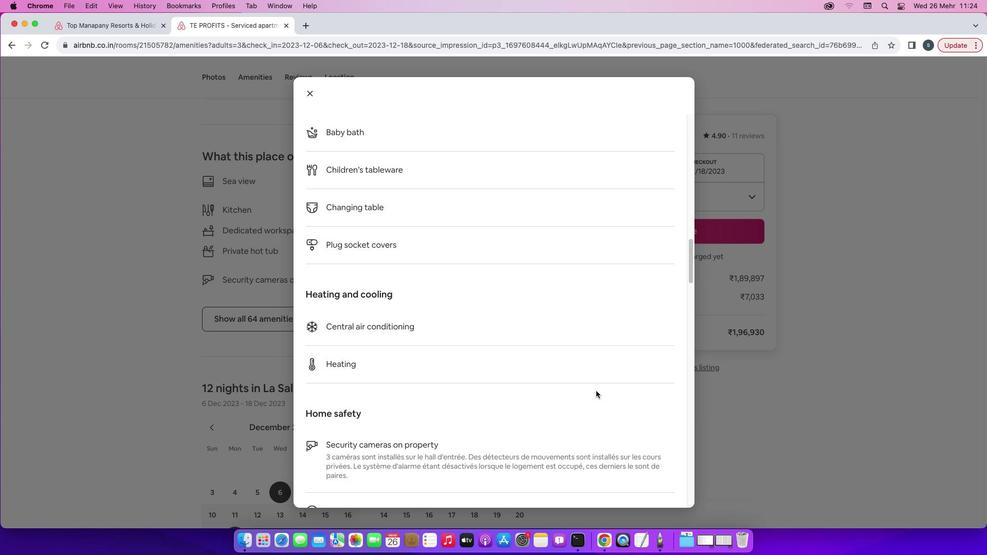 
Action: Mouse scrolled (596, 390) with delta (0, -1)
Screenshot: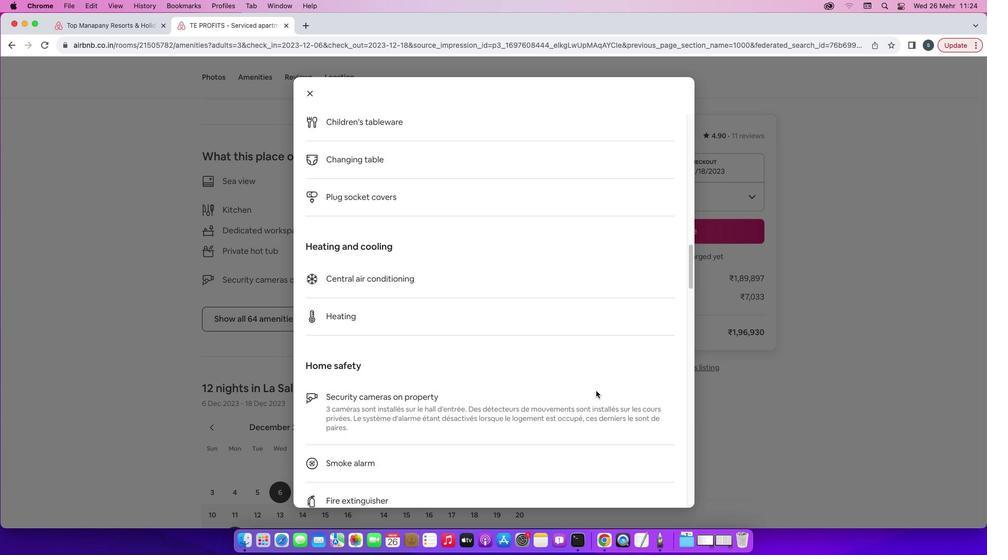 
Action: Mouse scrolled (596, 390) with delta (0, -1)
Screenshot: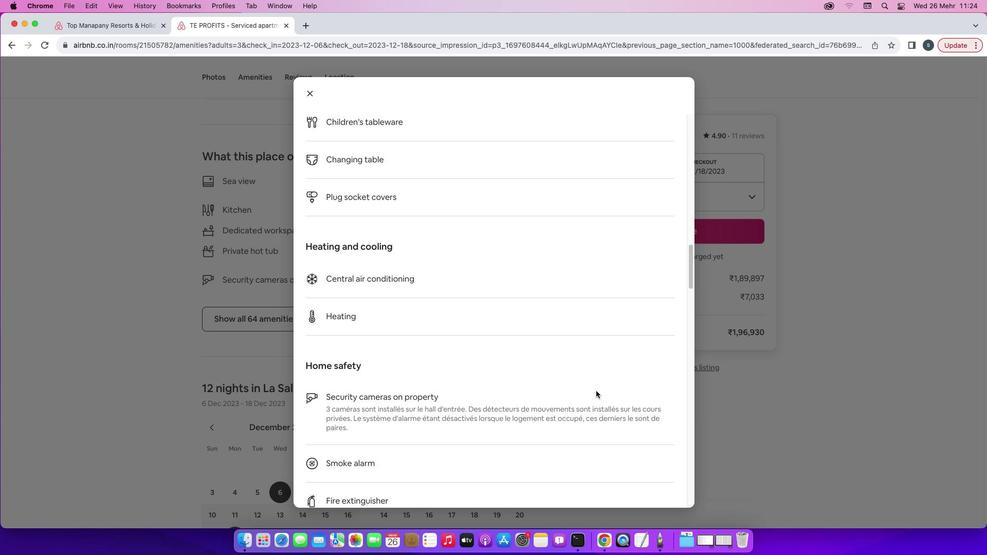 
Action: Mouse scrolled (596, 390) with delta (0, 0)
Screenshot: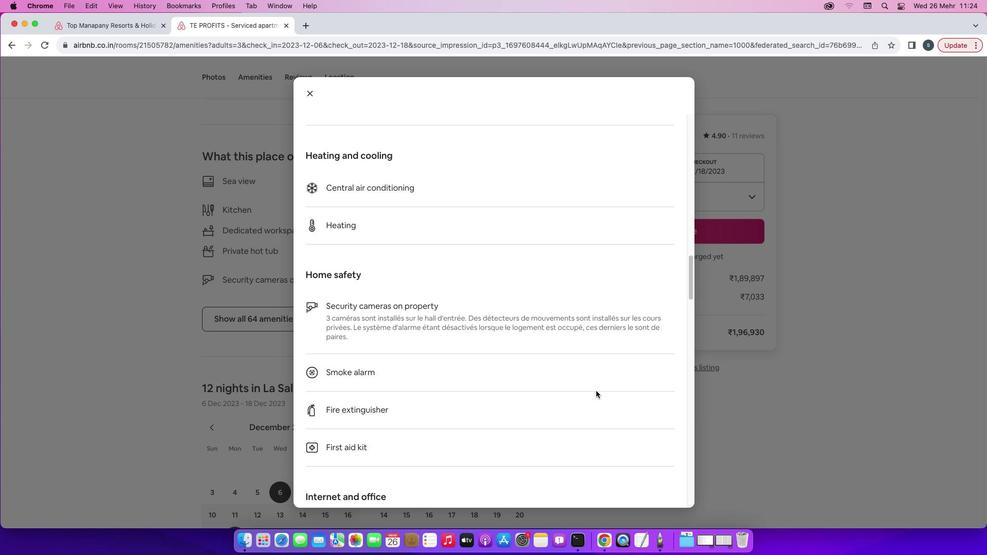 
Action: Mouse scrolled (596, 390) with delta (0, 0)
Screenshot: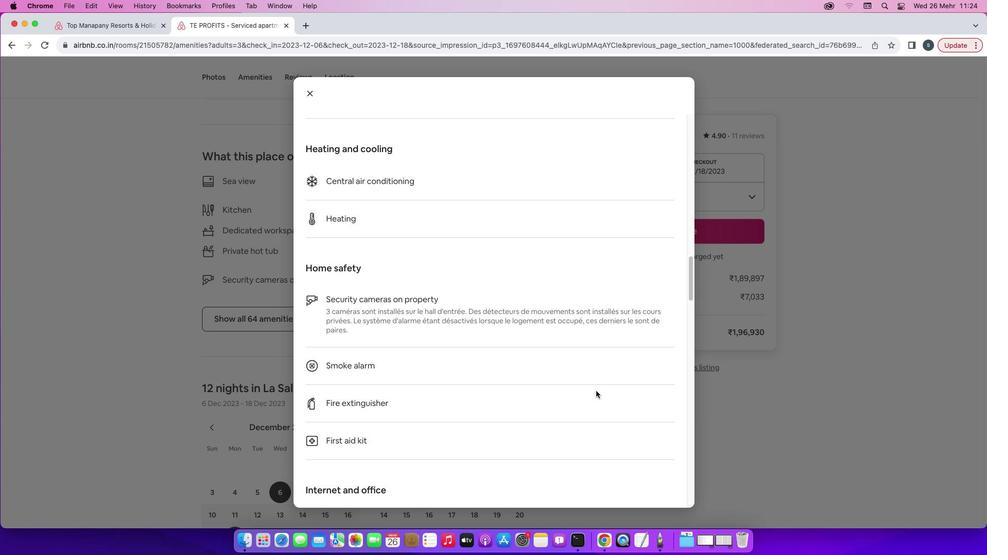 
Action: Mouse scrolled (596, 390) with delta (0, 0)
Screenshot: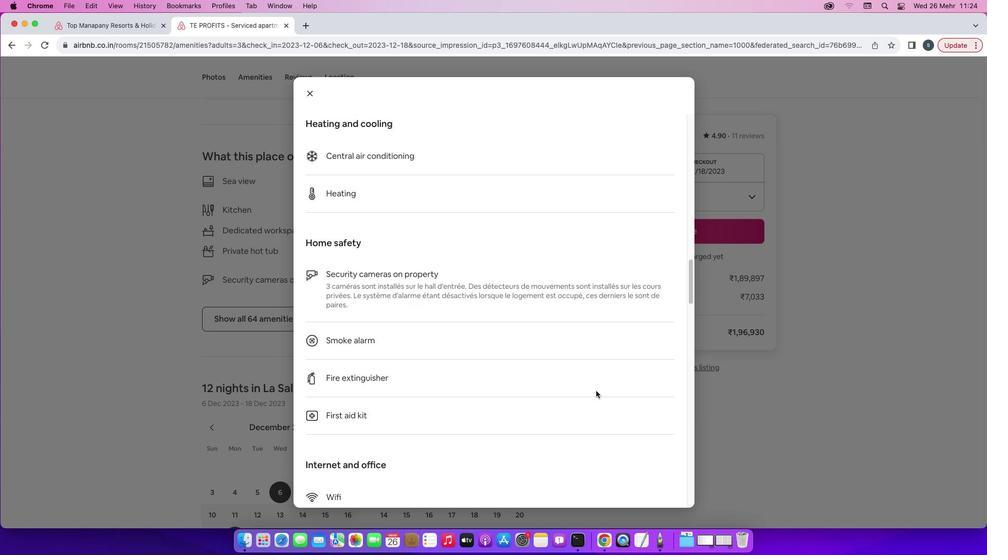 
Action: Mouse scrolled (596, 390) with delta (0, -1)
Screenshot: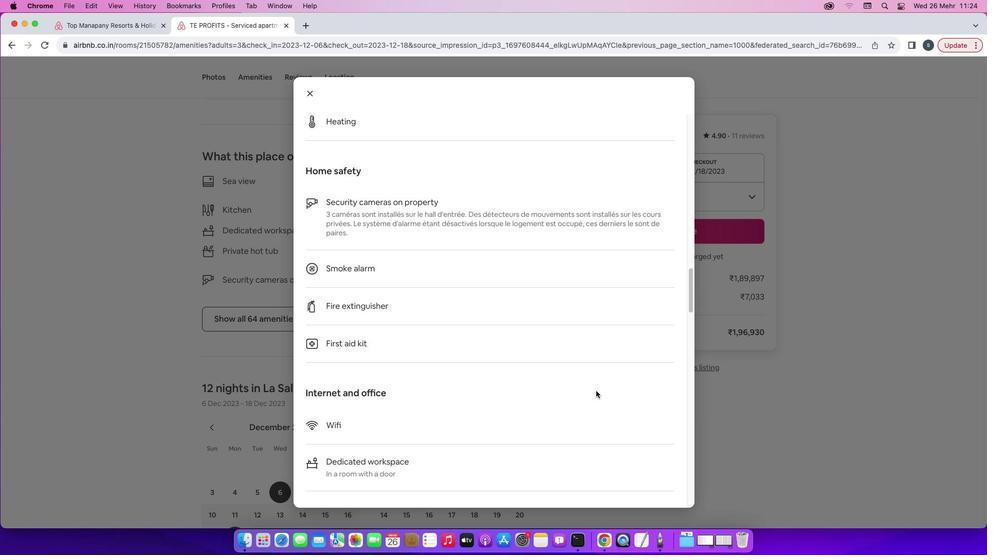 
Action: Mouse scrolled (596, 390) with delta (0, -1)
Screenshot: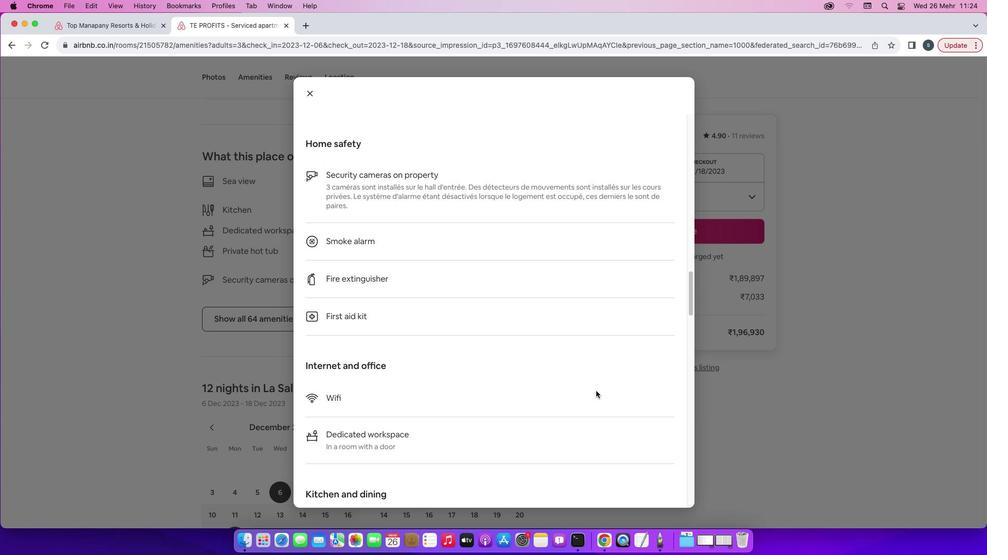 
Action: Mouse scrolled (596, 390) with delta (0, 0)
Screenshot: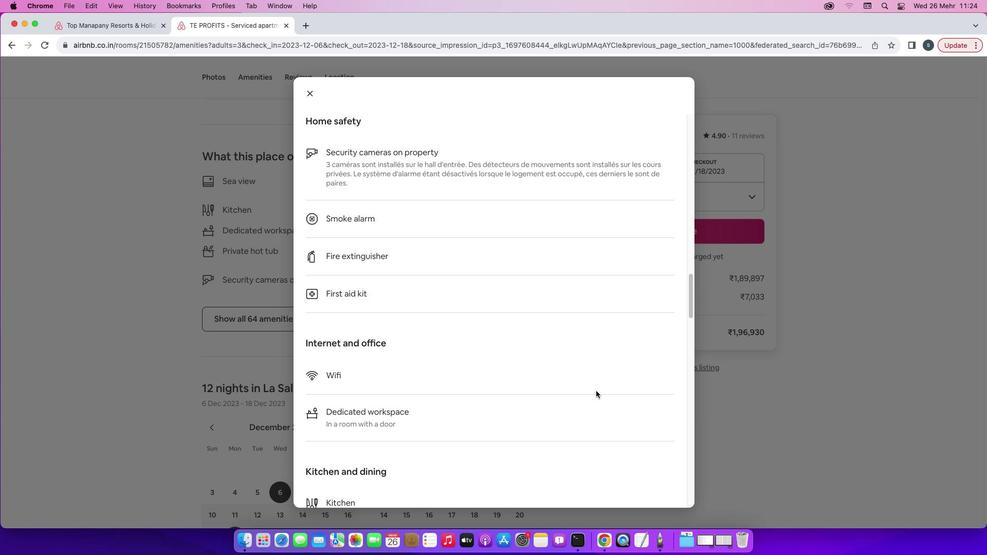 
Action: Mouse scrolled (596, 390) with delta (0, 0)
Screenshot: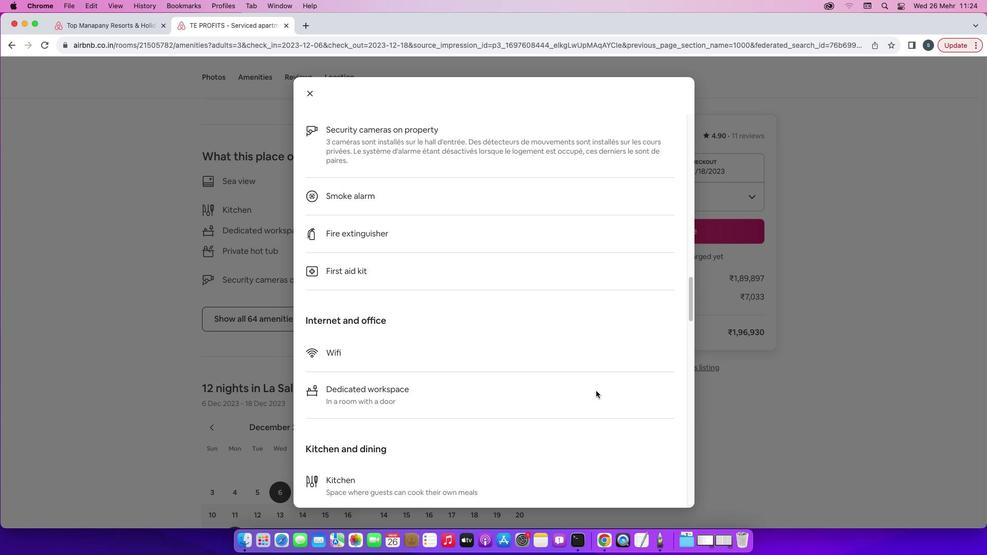 
Action: Mouse scrolled (596, 390) with delta (0, -1)
Screenshot: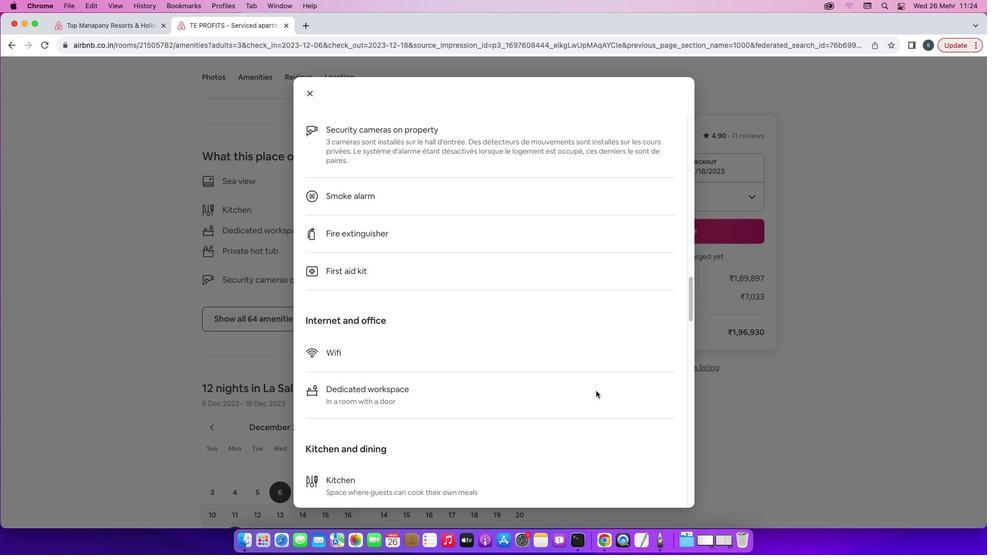 
Action: Mouse scrolled (596, 390) with delta (0, -1)
Screenshot: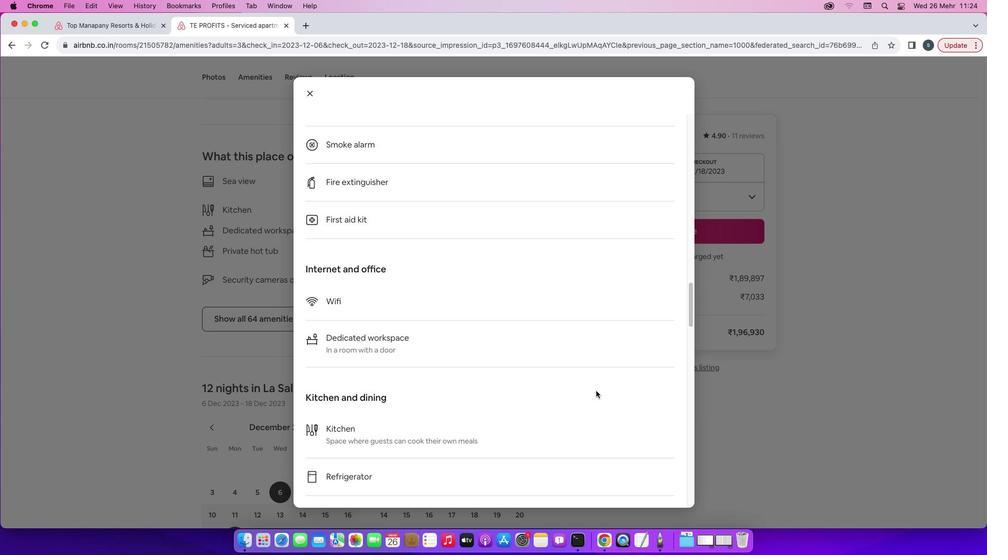 
Action: Mouse scrolled (596, 390) with delta (0, -2)
Screenshot: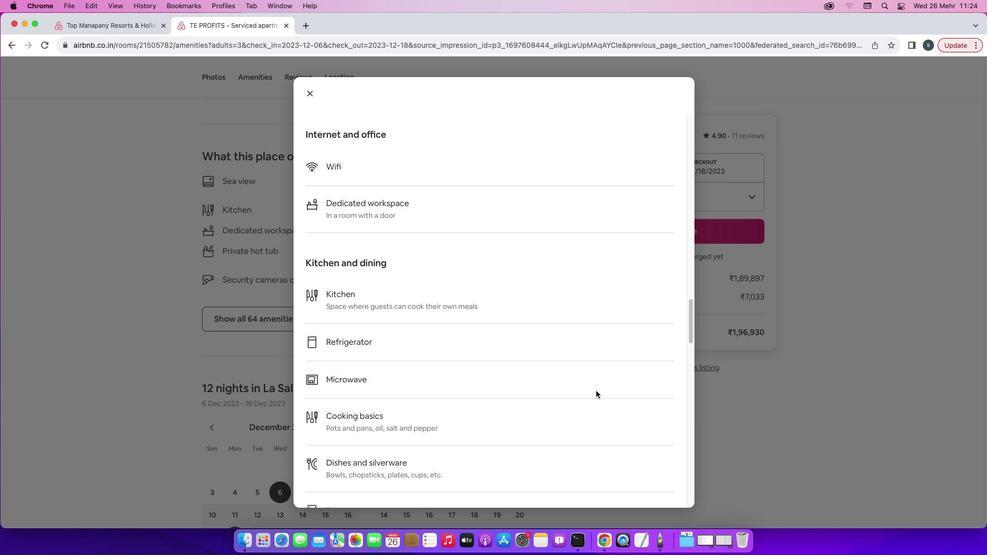 
Action: Mouse scrolled (596, 390) with delta (0, -1)
Screenshot: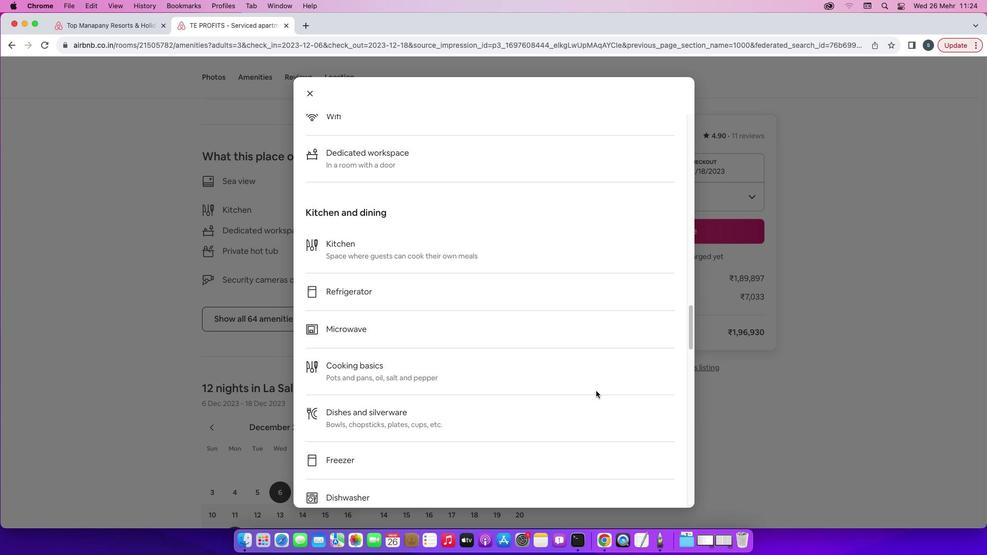 
Action: Mouse scrolled (596, 390) with delta (0, 0)
Screenshot: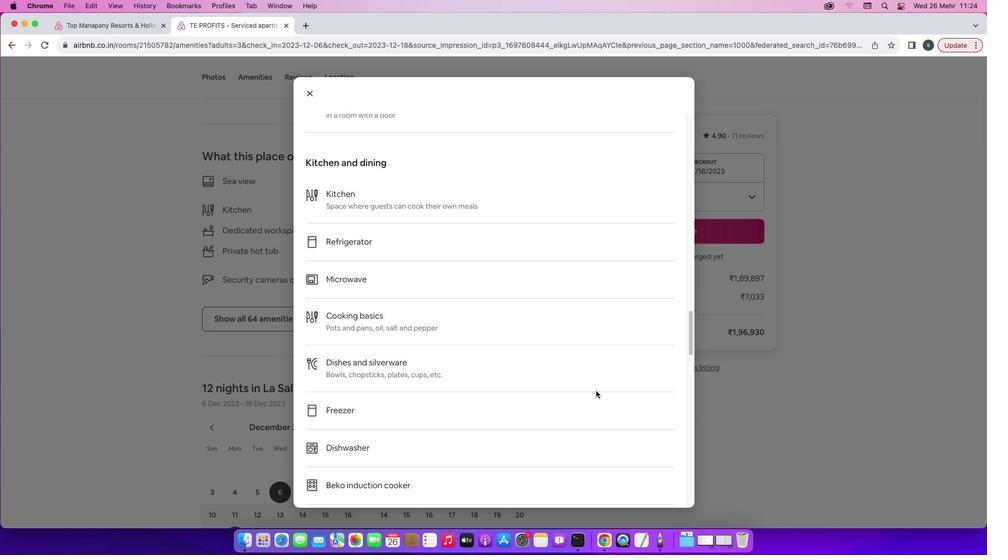 
Action: Mouse scrolled (596, 390) with delta (0, 0)
Screenshot: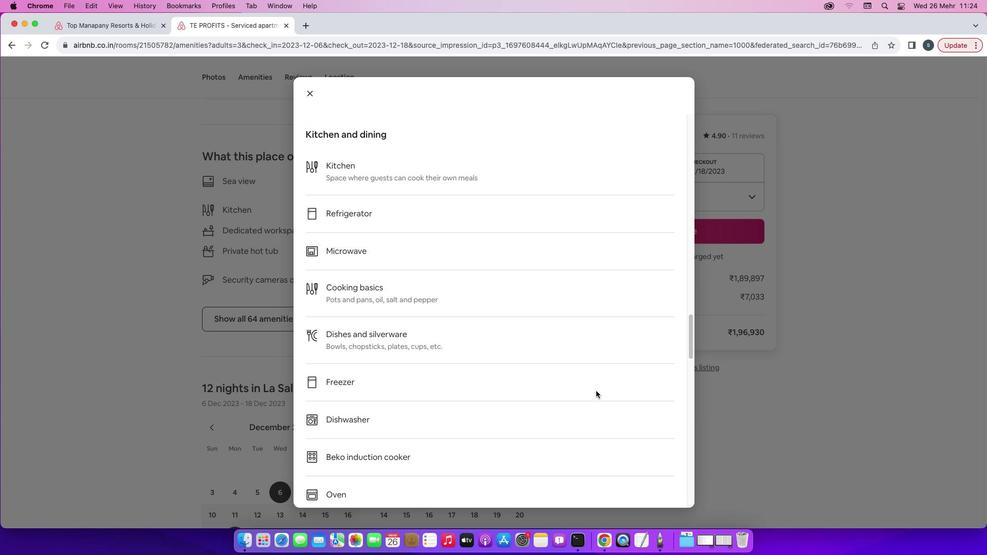 
Action: Mouse scrolled (596, 390) with delta (0, -1)
Screenshot: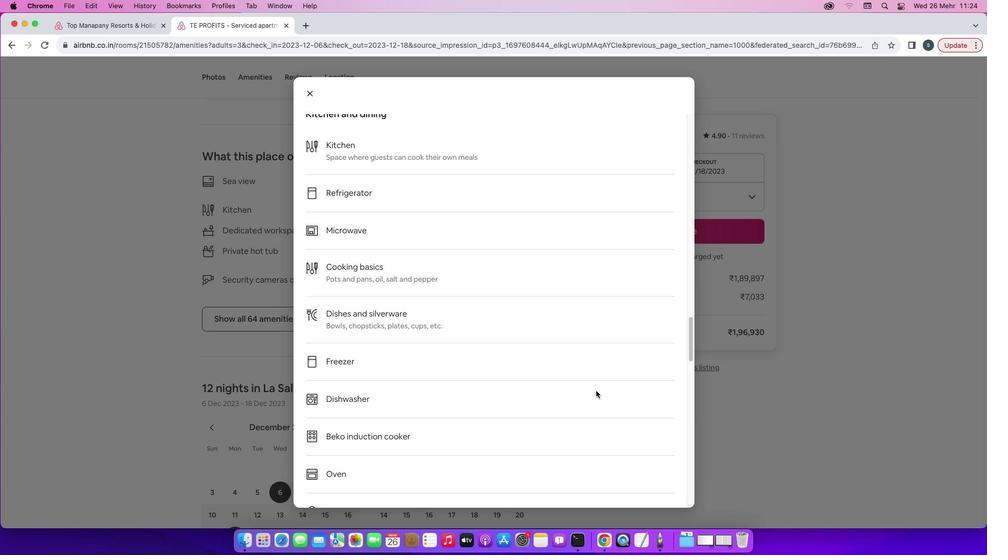 
Action: Mouse scrolled (596, 390) with delta (0, 0)
Screenshot: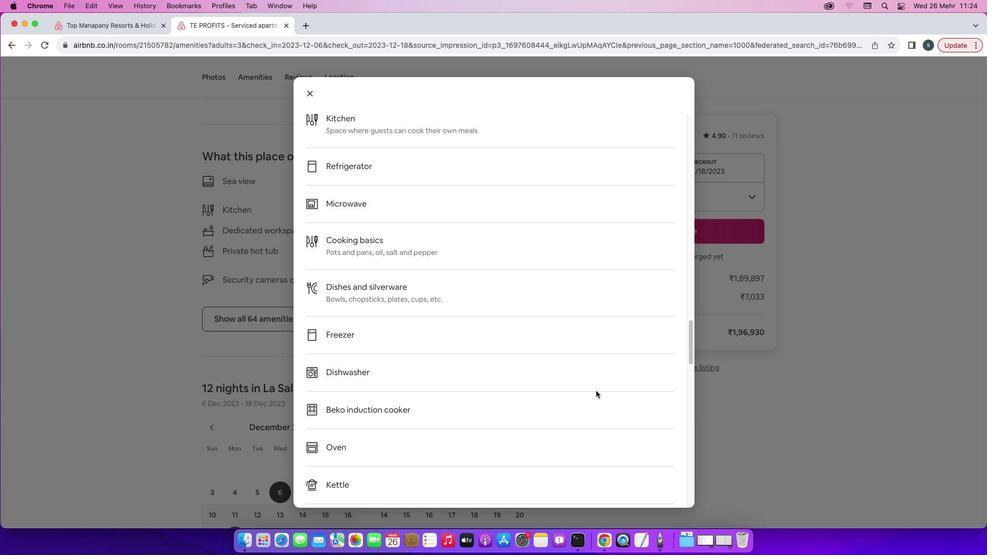 
Action: Mouse scrolled (596, 390) with delta (0, 0)
Screenshot: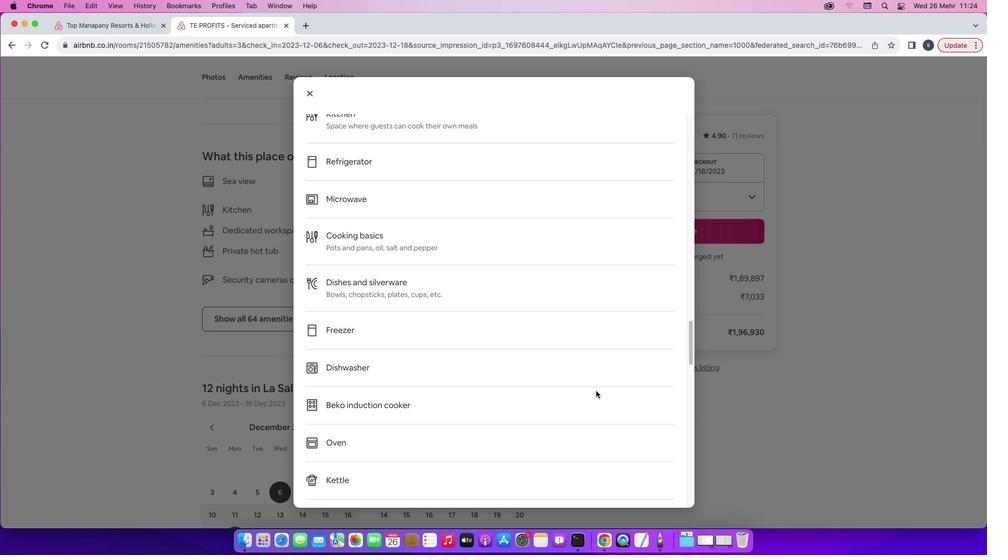 
Action: Mouse scrolled (596, 390) with delta (0, 0)
Screenshot: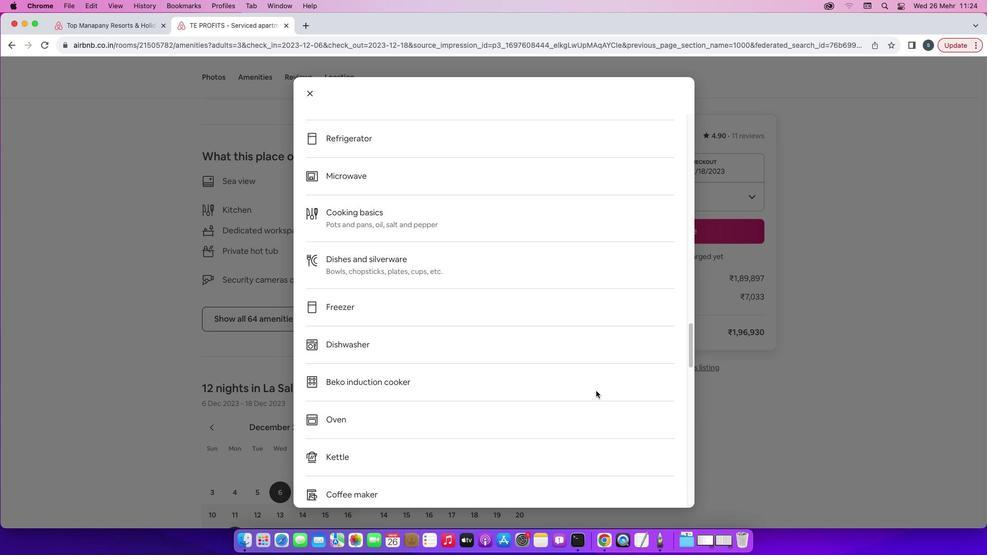 
Action: Mouse scrolled (596, 390) with delta (0, 0)
